 Task: Organize your freelance contracts and agreements.
Action: Mouse moved to (613, 440)
Screenshot: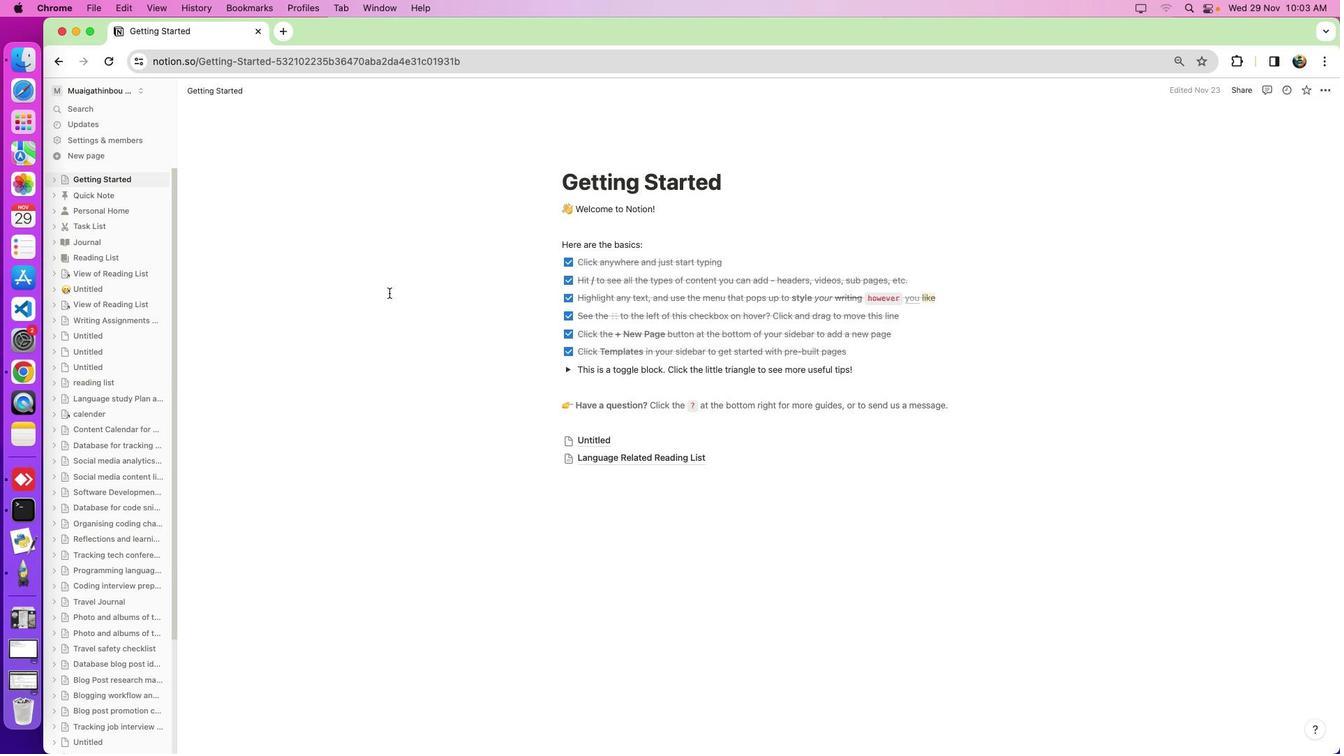 
Action: Mouse pressed left at (613, 440)
Screenshot: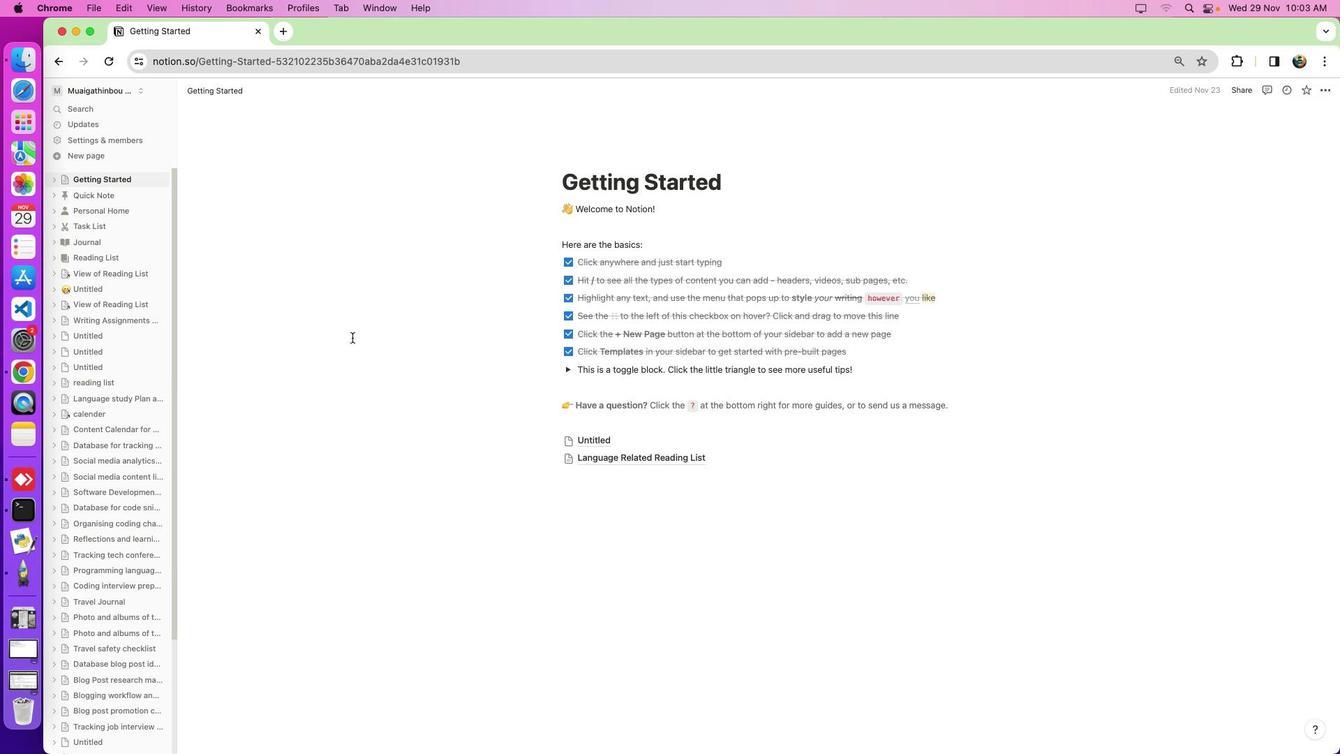 
Action: Mouse moved to (542, 474)
Screenshot: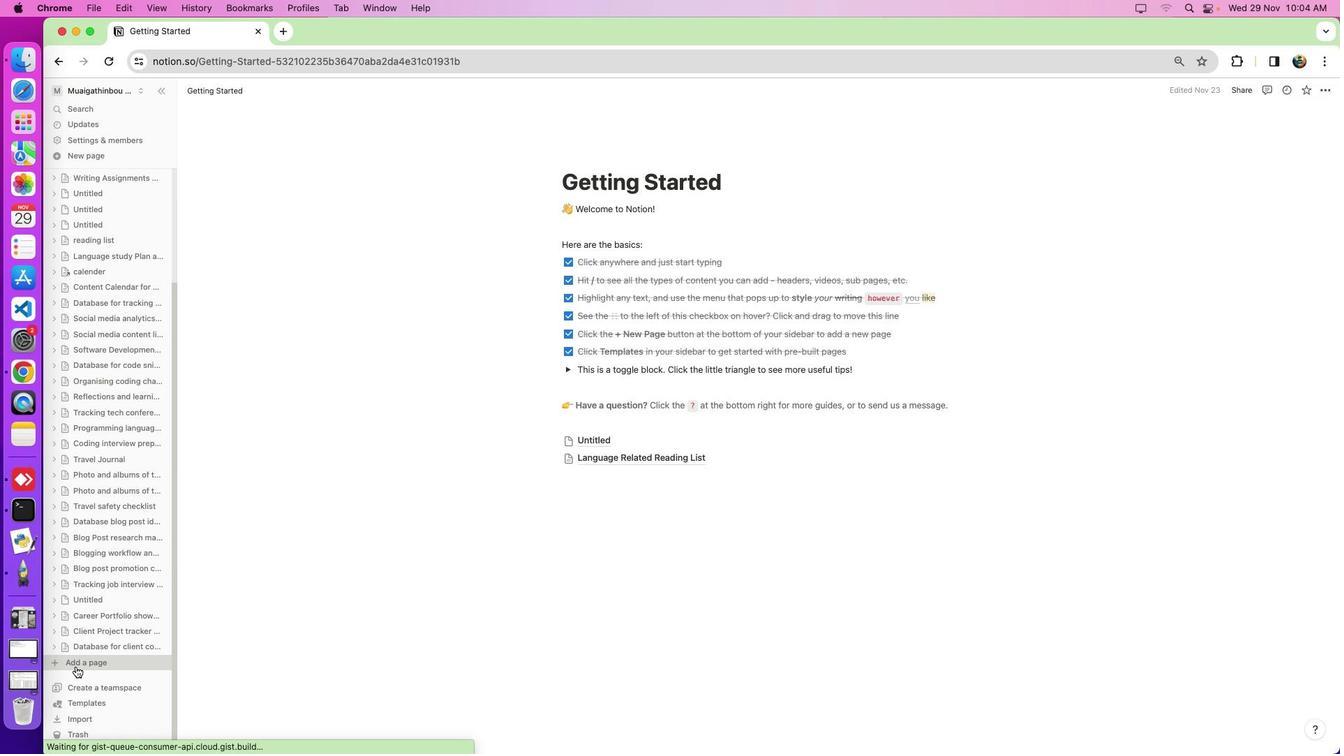 
Action: Mouse scrolled (542, 474) with delta (514, 341)
Screenshot: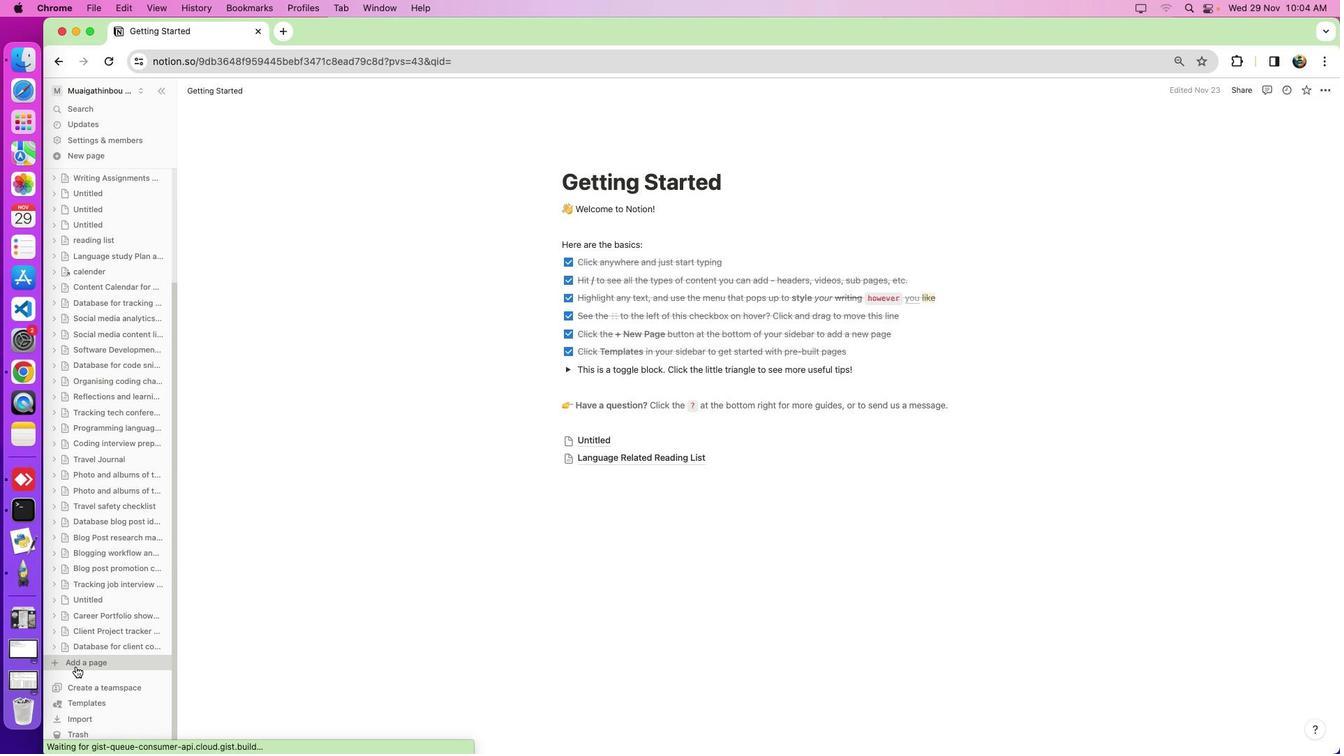 
Action: Mouse scrolled (542, 474) with delta (514, 341)
Screenshot: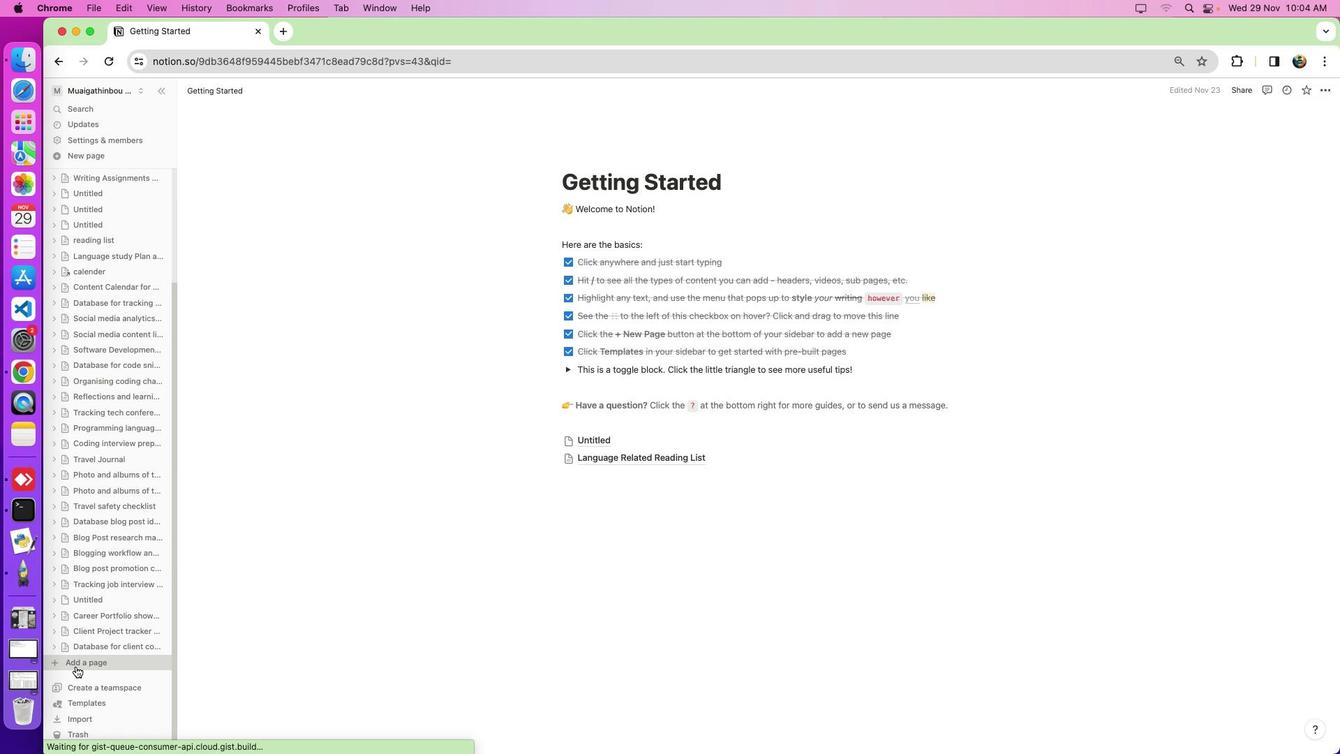 
Action: Mouse scrolled (542, 474) with delta (514, 340)
Screenshot: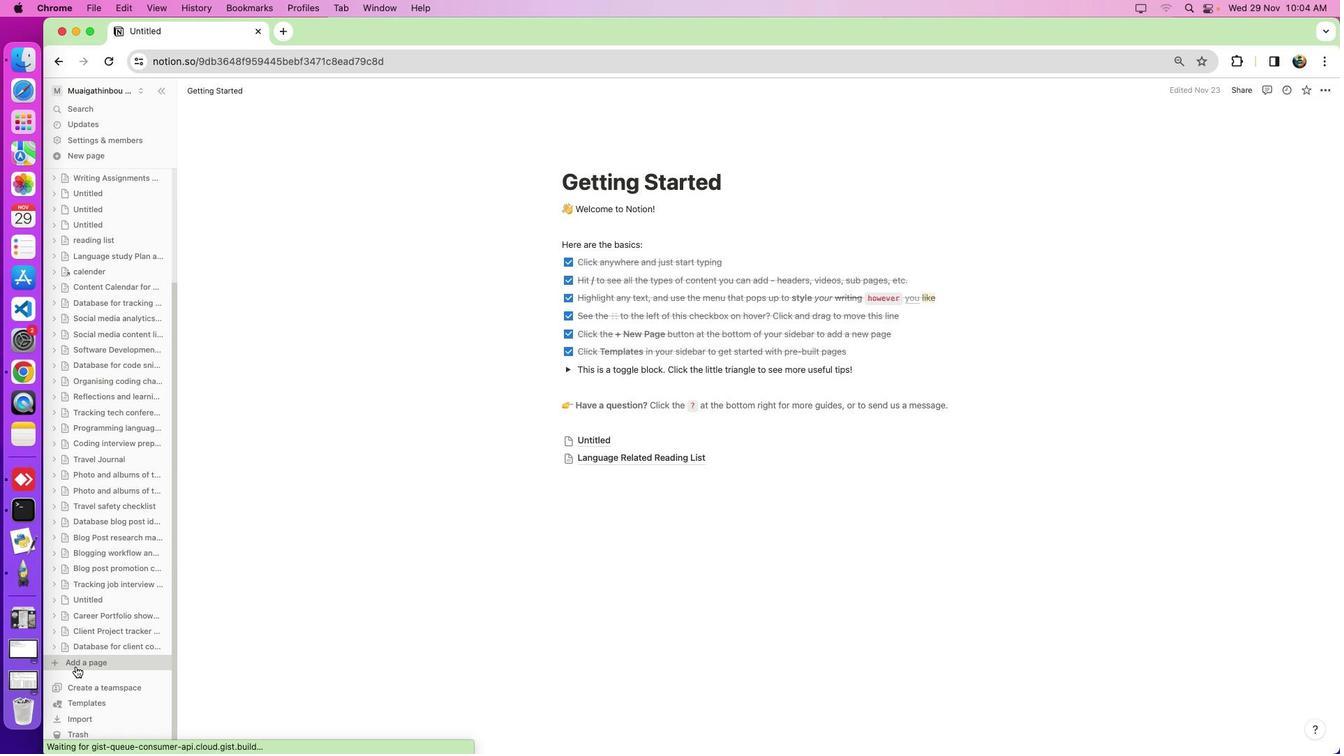 
Action: Mouse scrolled (542, 474) with delta (514, 341)
Screenshot: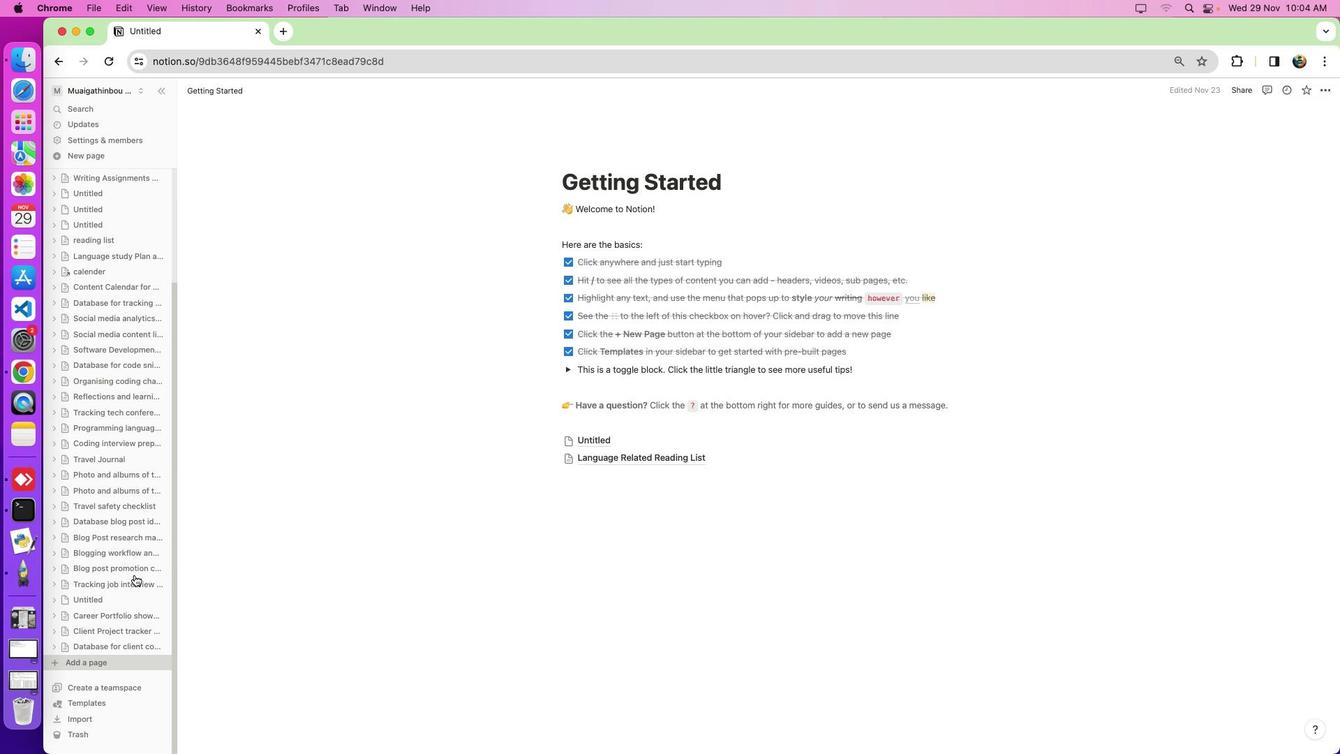 
Action: Mouse scrolled (542, 474) with delta (514, 341)
Screenshot: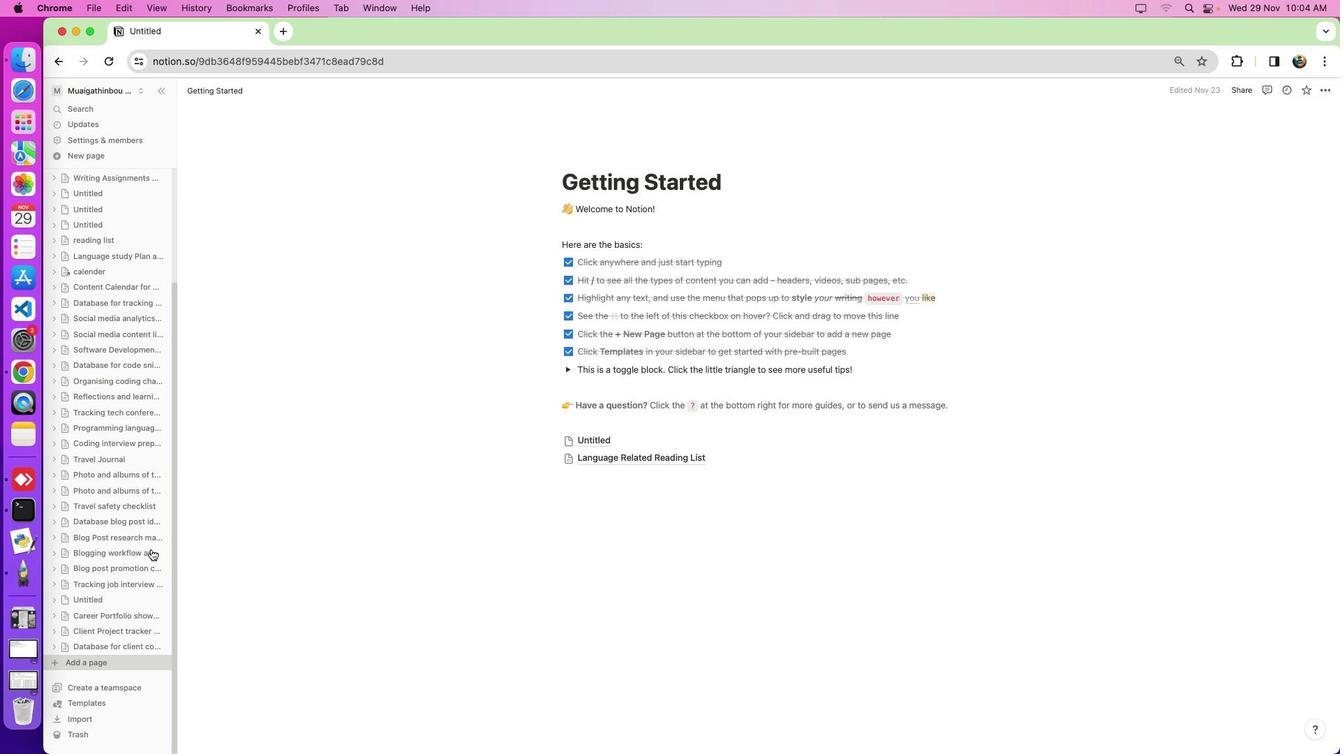 
Action: Mouse scrolled (542, 474) with delta (514, 339)
Screenshot: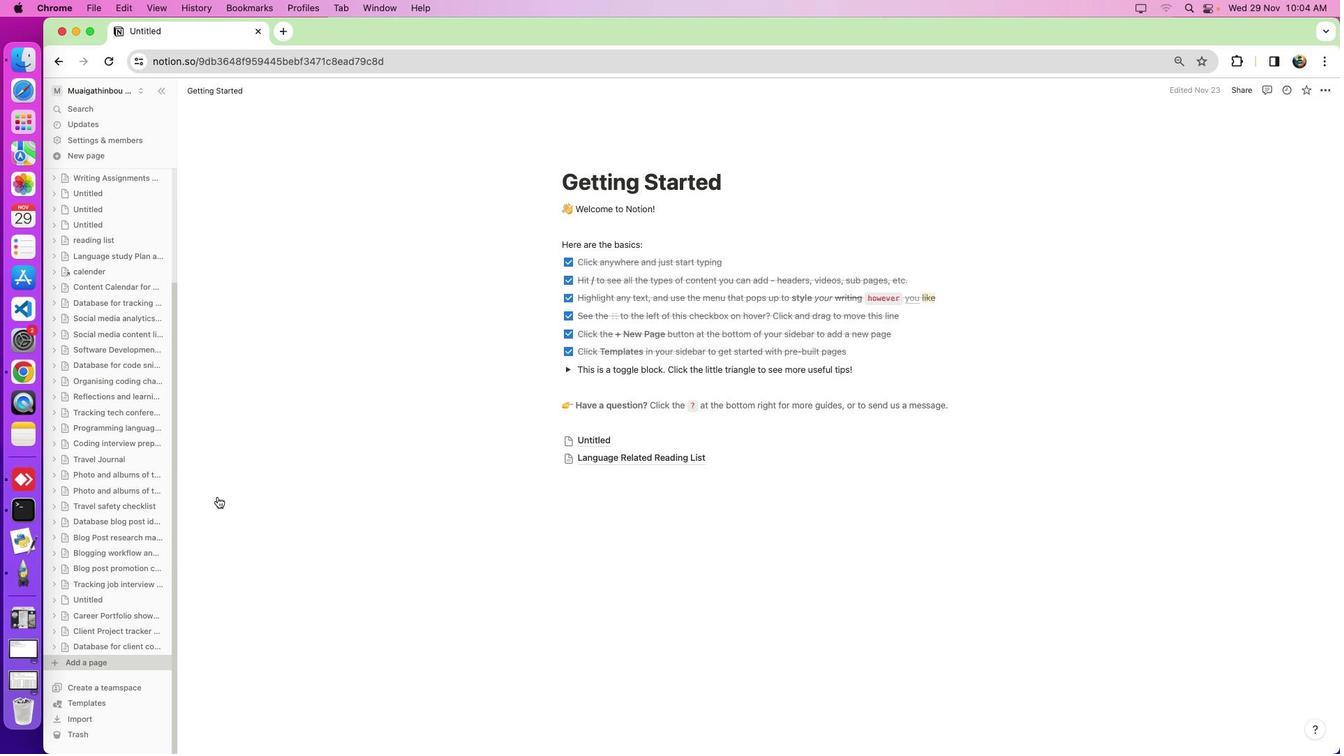 
Action: Mouse scrolled (542, 474) with delta (514, 338)
Screenshot: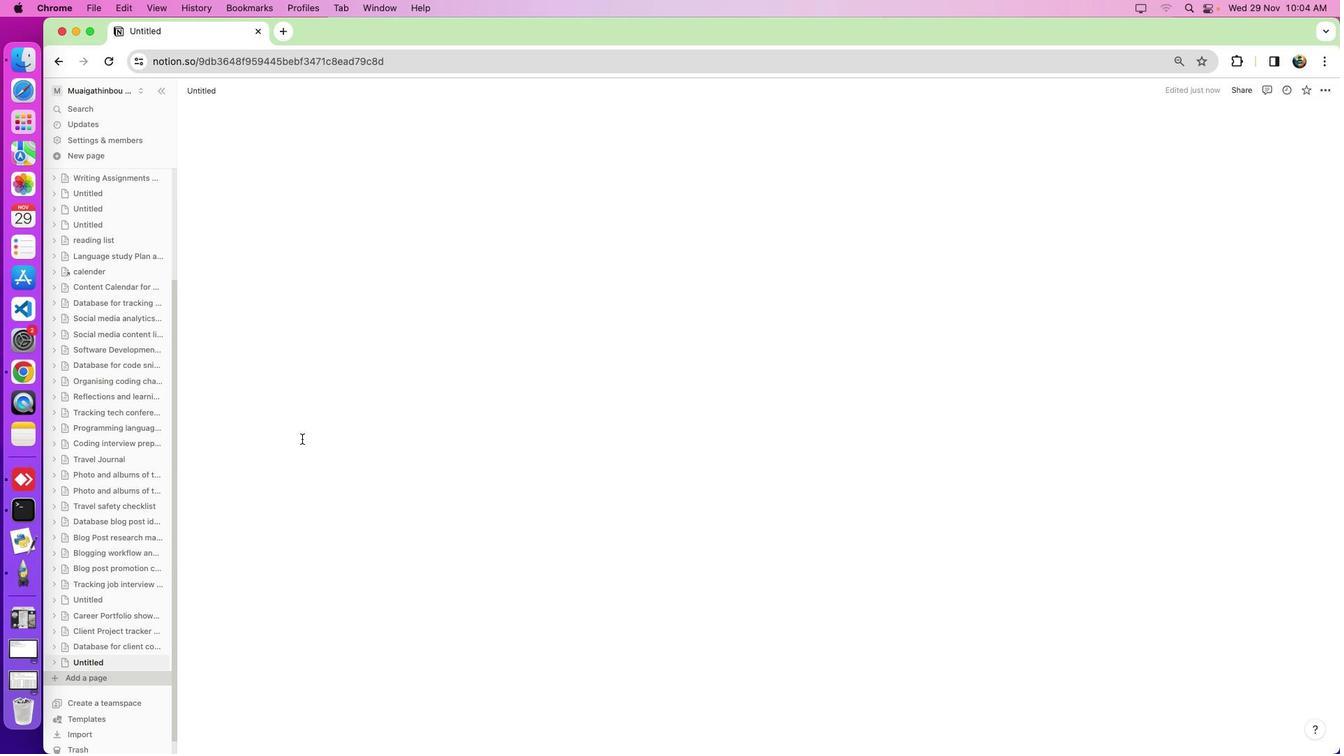
Action: Mouse moved to (534, 548)
Screenshot: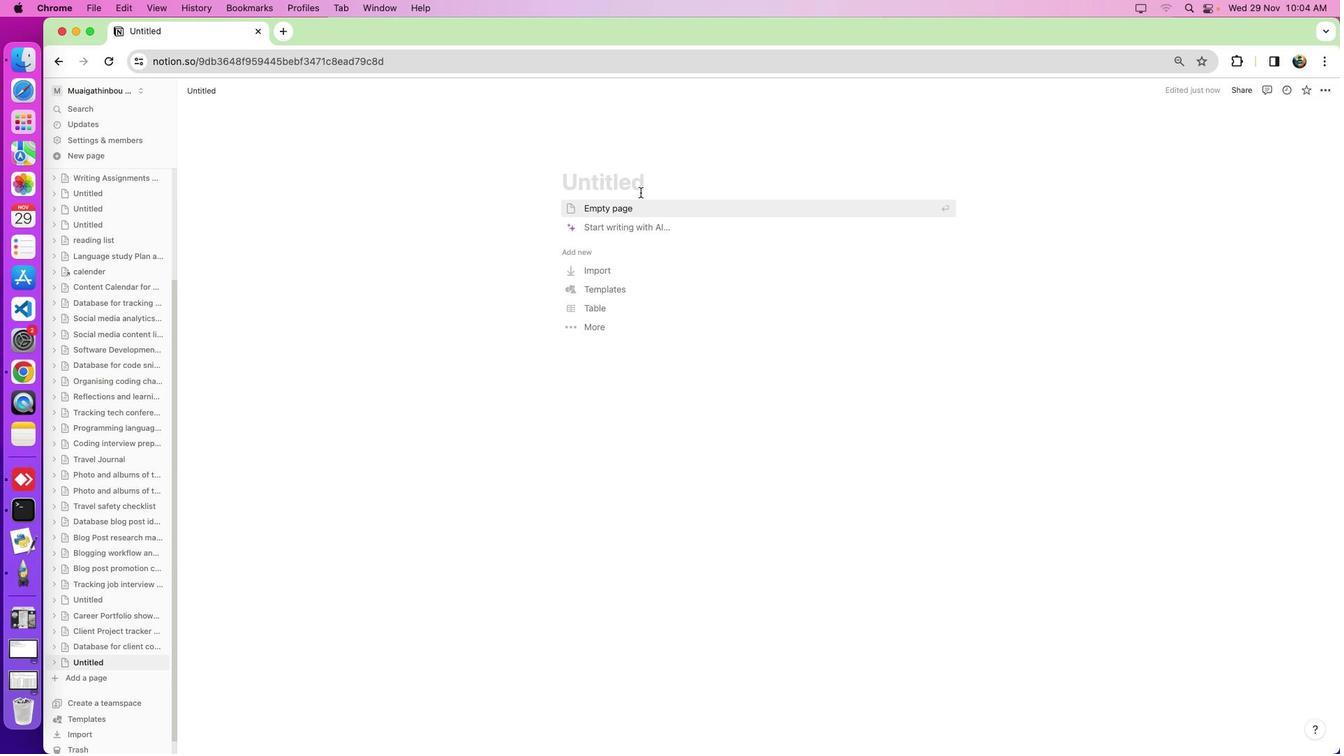 
Action: Mouse pressed left at (534, 548)
Screenshot: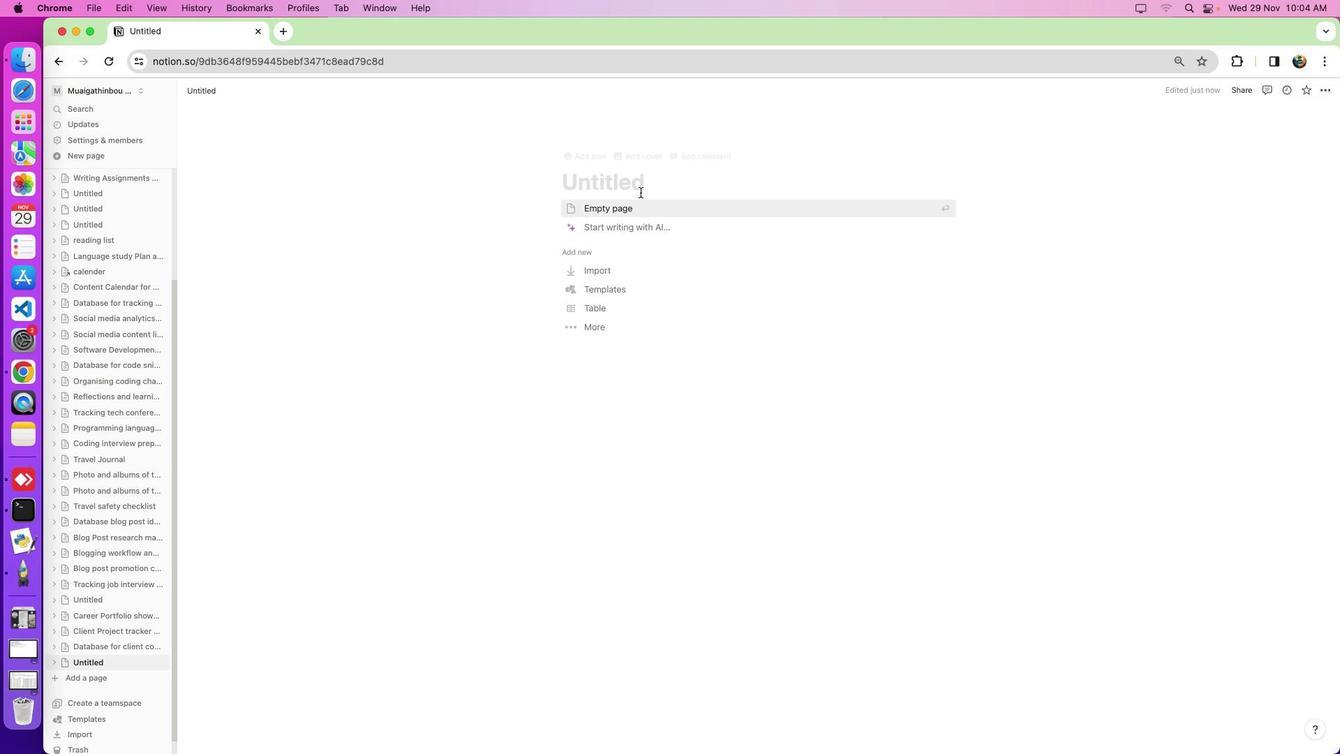 
Action: Mouse moved to (670, 402)
Screenshot: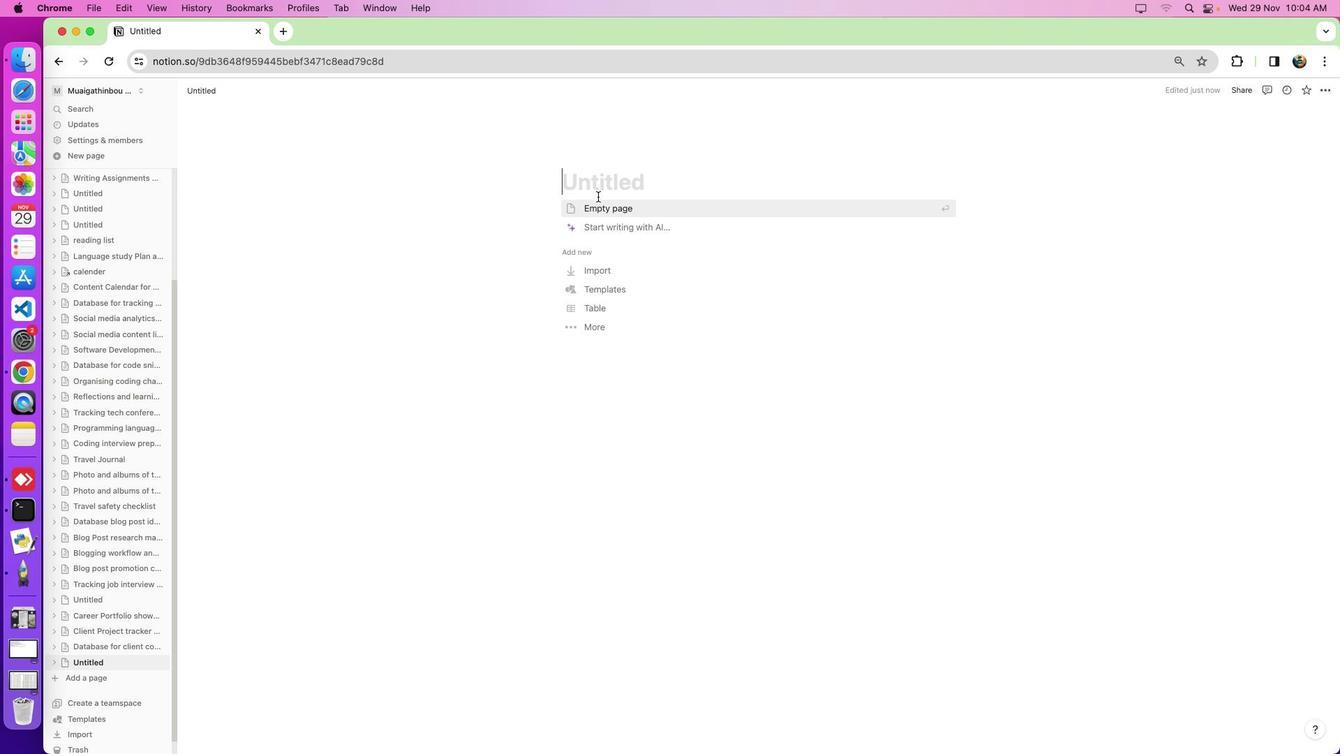 
Action: Key pressed Key.shift_r'F''r''e''e'';''a'Key.backspaceKey.backspace'l''a''n''c''e'Key.space'c''o''n''t''a'Key.backspace'r''a''c''t''s'Key.spaceKey.space'a'Key.backspaceKey.backspace'a''n''d'Key.space'a''g''r''e''e''m''e''n''t''s''.'Key.enter
Screenshot: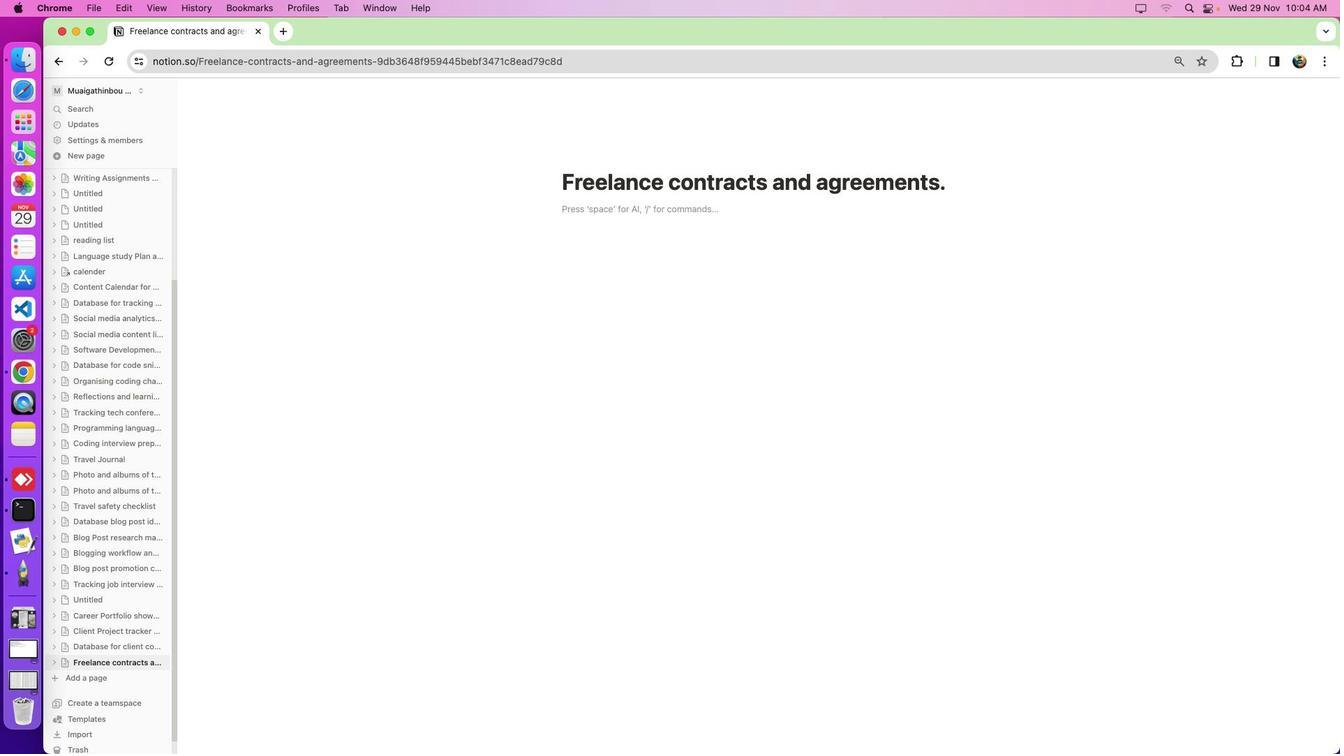 
Action: Mouse moved to (674, 419)
Screenshot: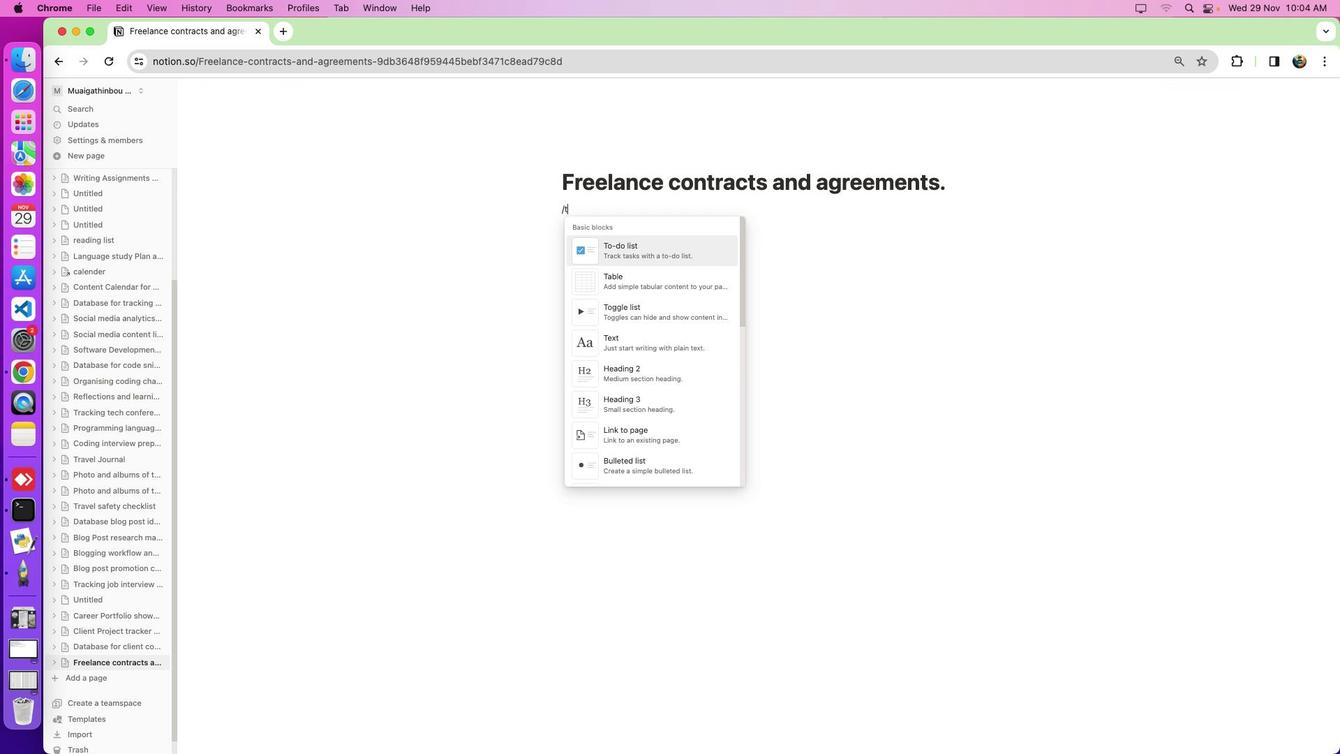 
Action: Key pressed '/''t''a''b'
Screenshot: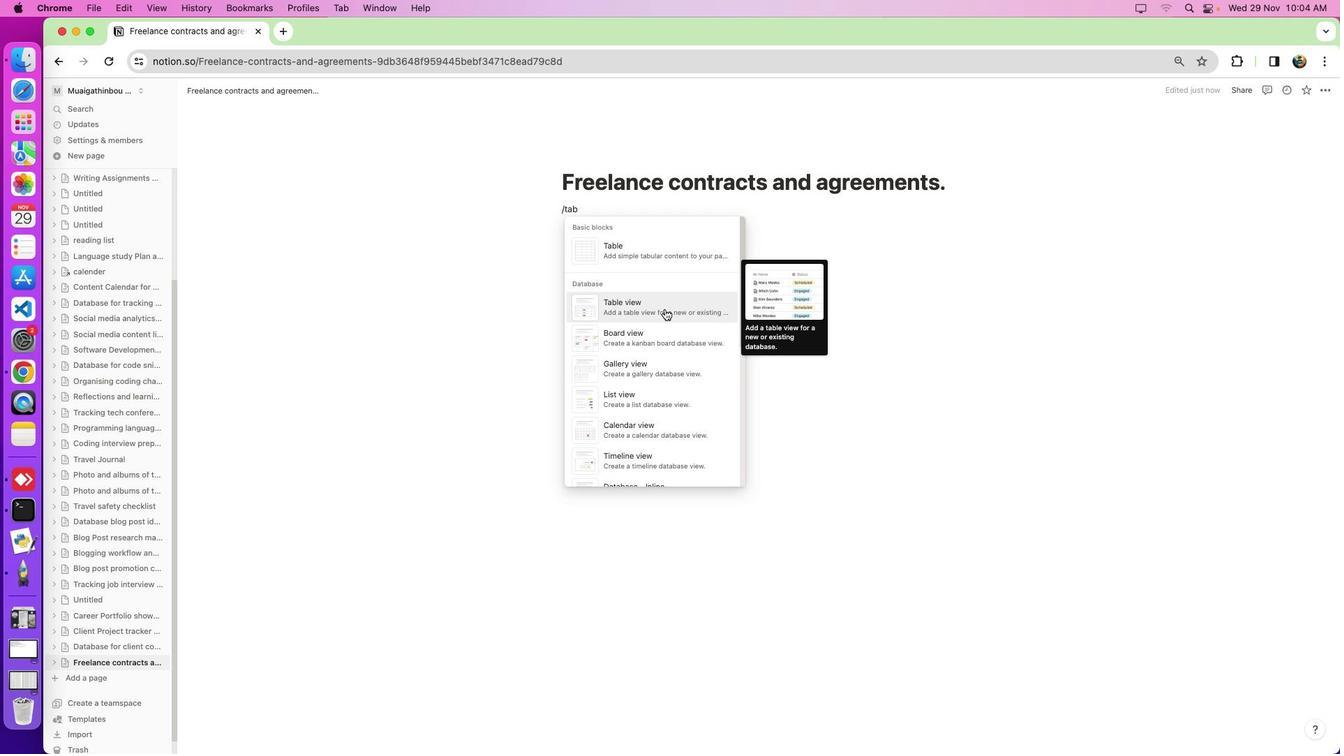 
Action: Mouse moved to (687, 437)
Screenshot: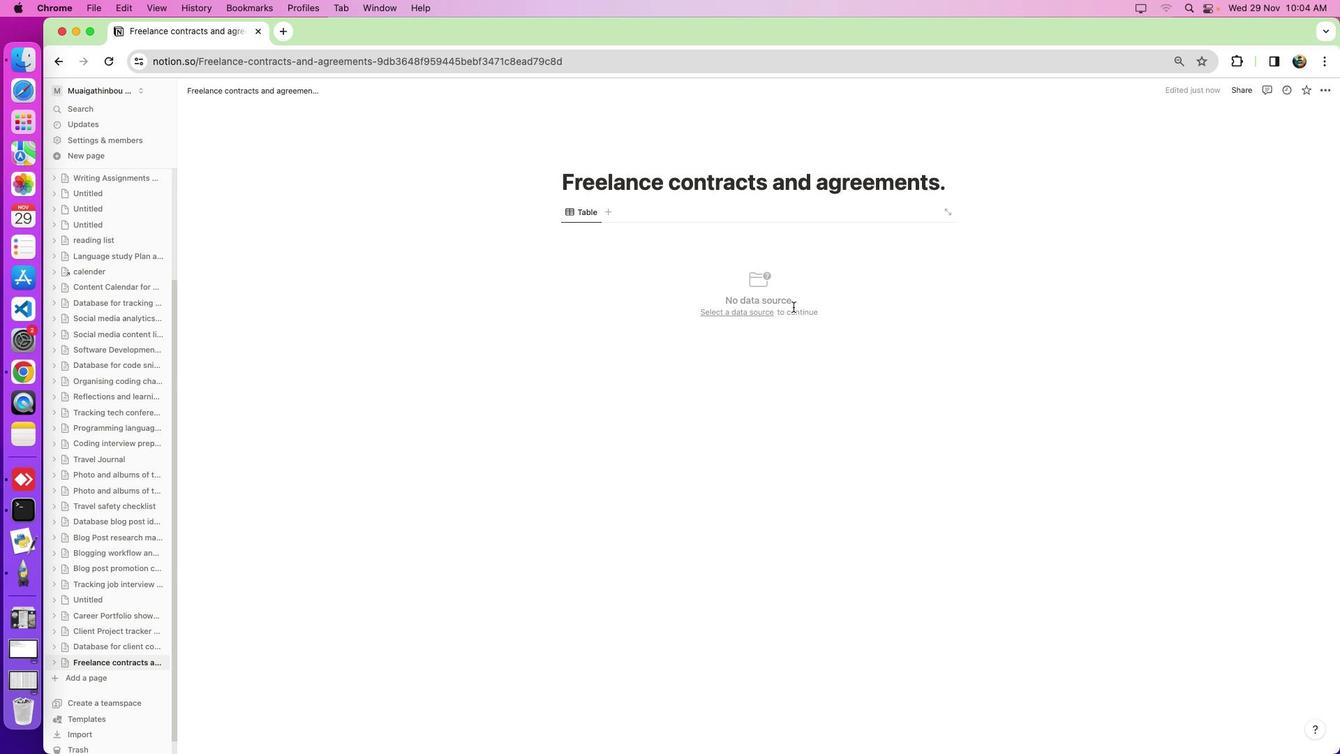 
Action: Mouse pressed left at (687, 437)
Screenshot: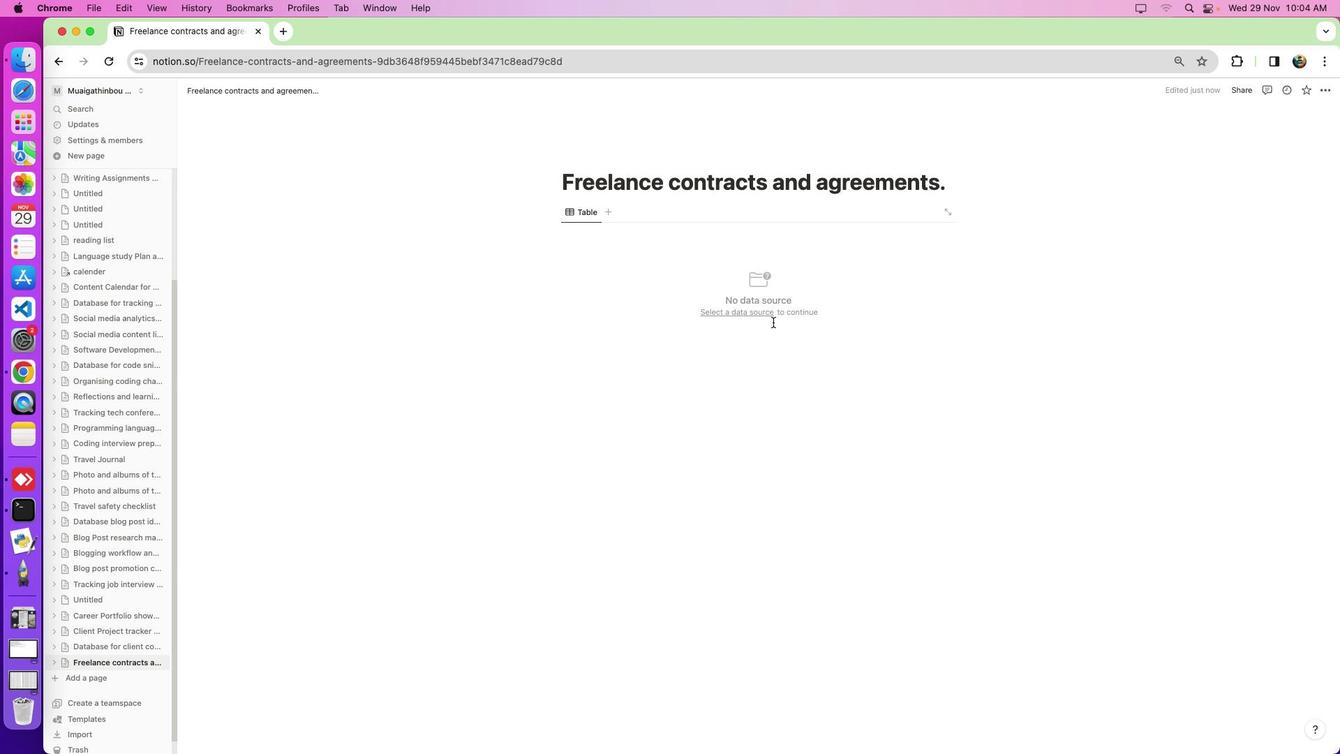 
Action: Mouse moved to (712, 439)
Screenshot: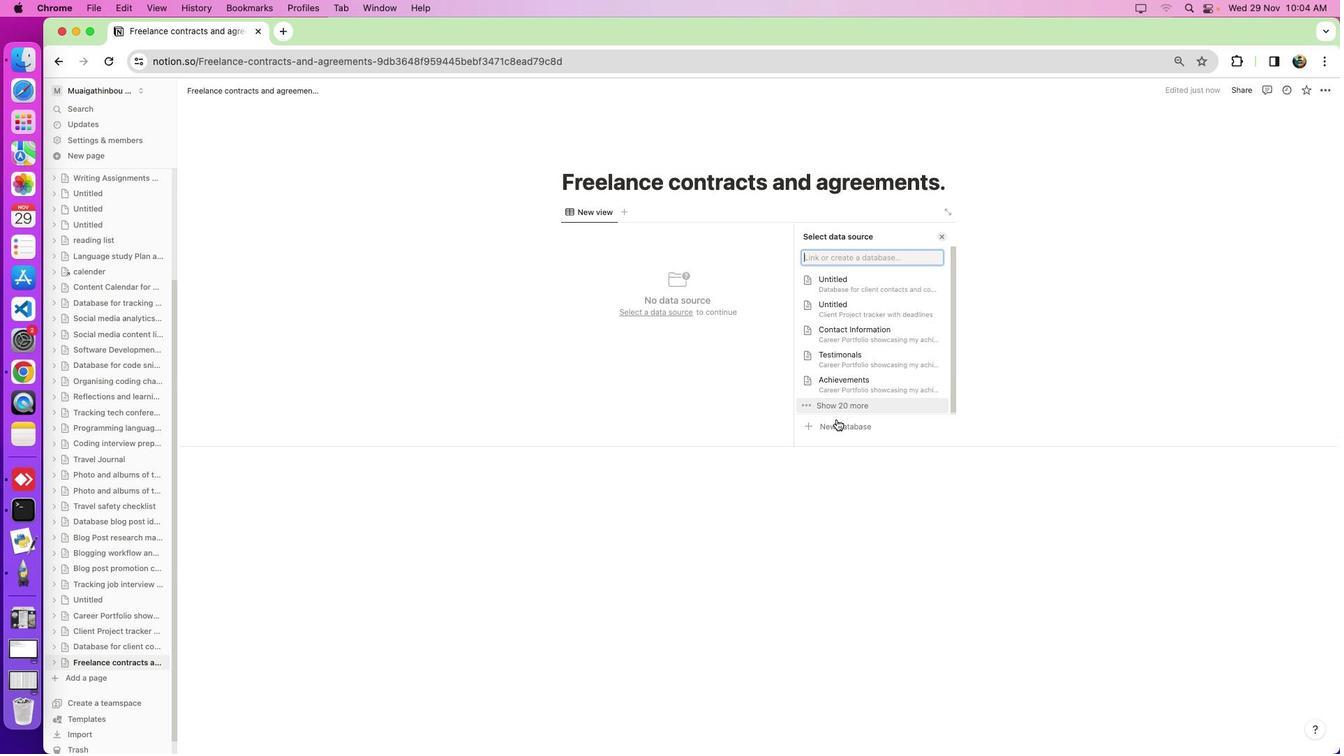 
Action: Mouse pressed left at (712, 439)
Screenshot: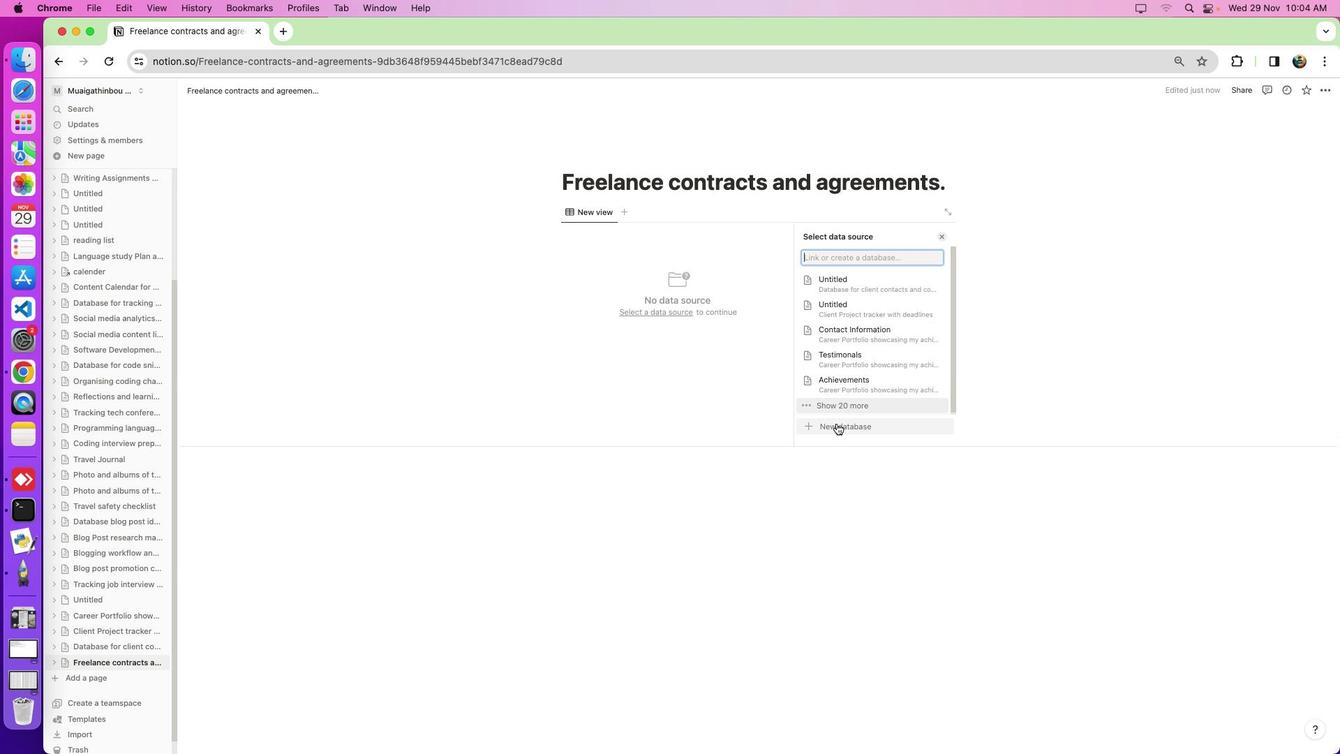 
Action: Mouse moved to (733, 475)
Screenshot: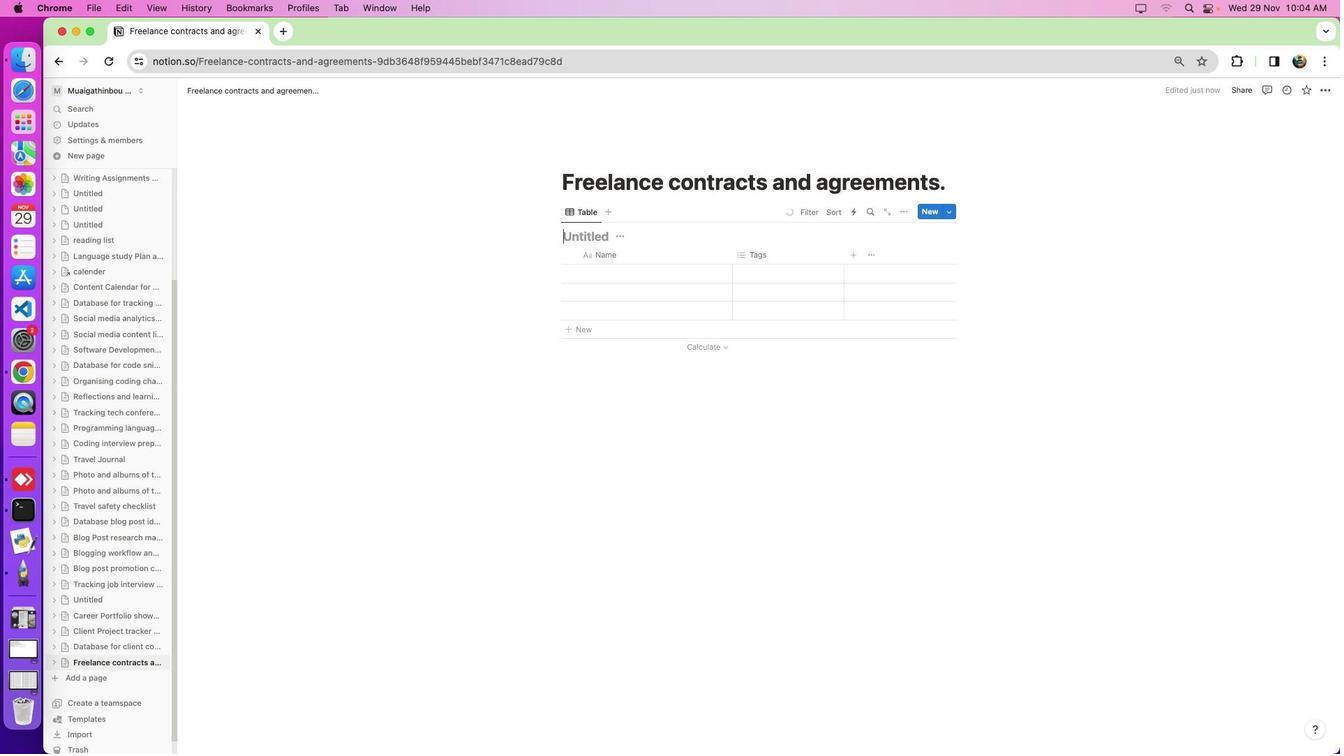 
Action: Mouse pressed left at (733, 475)
Screenshot: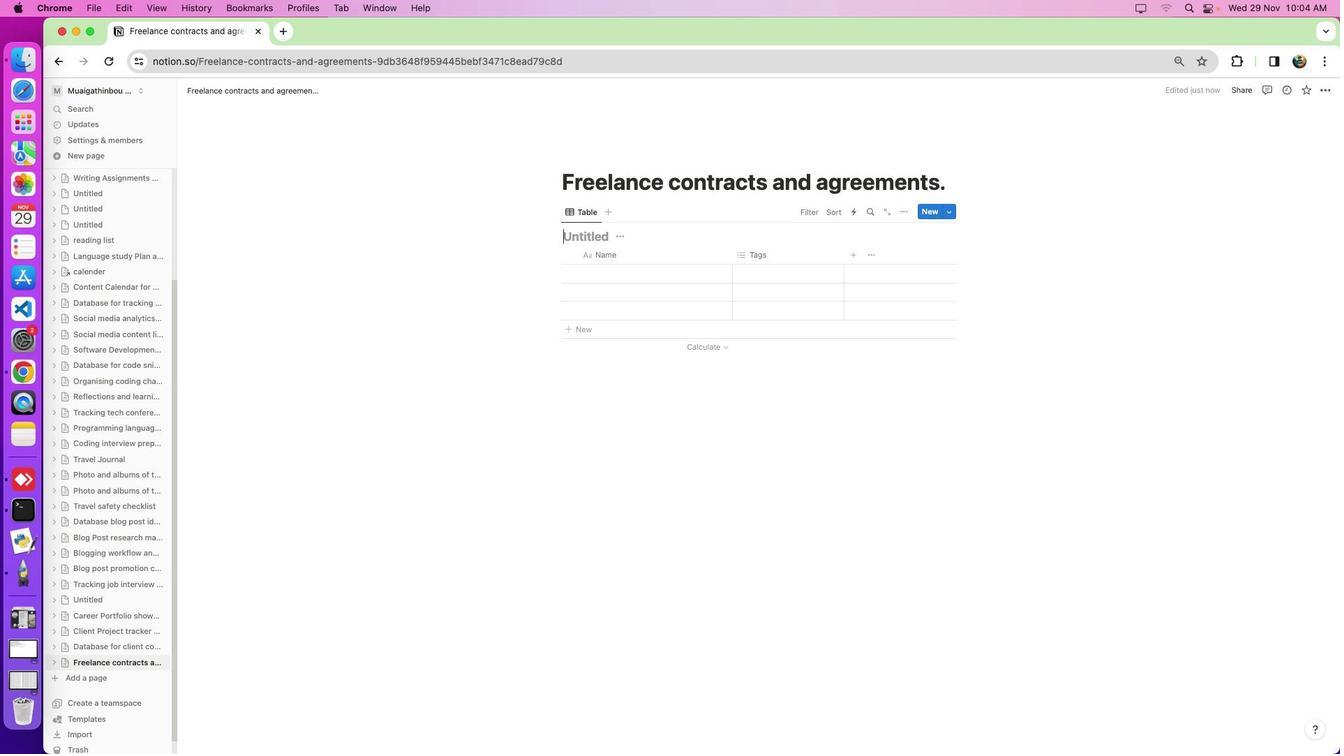 
Action: Mouse moved to (1066, 504)
Screenshot: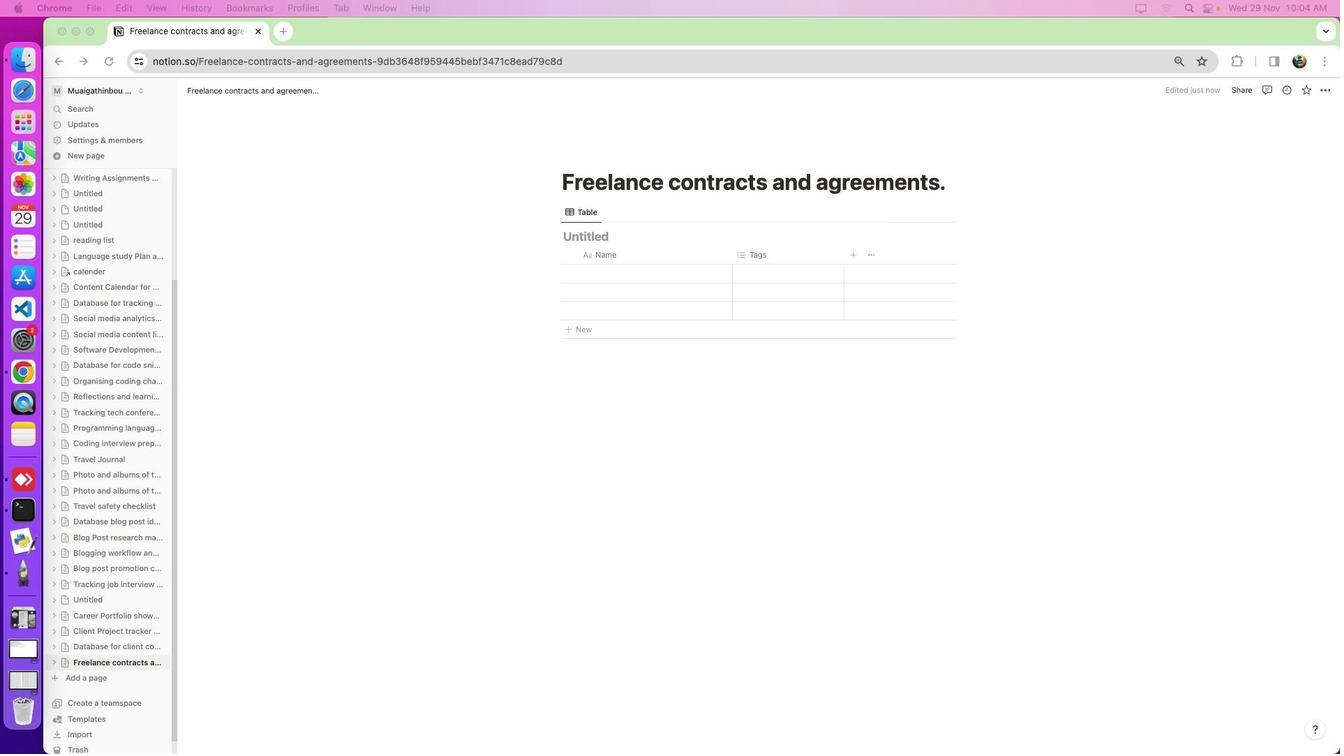 
Action: Mouse pressed left at (1066, 504)
Screenshot: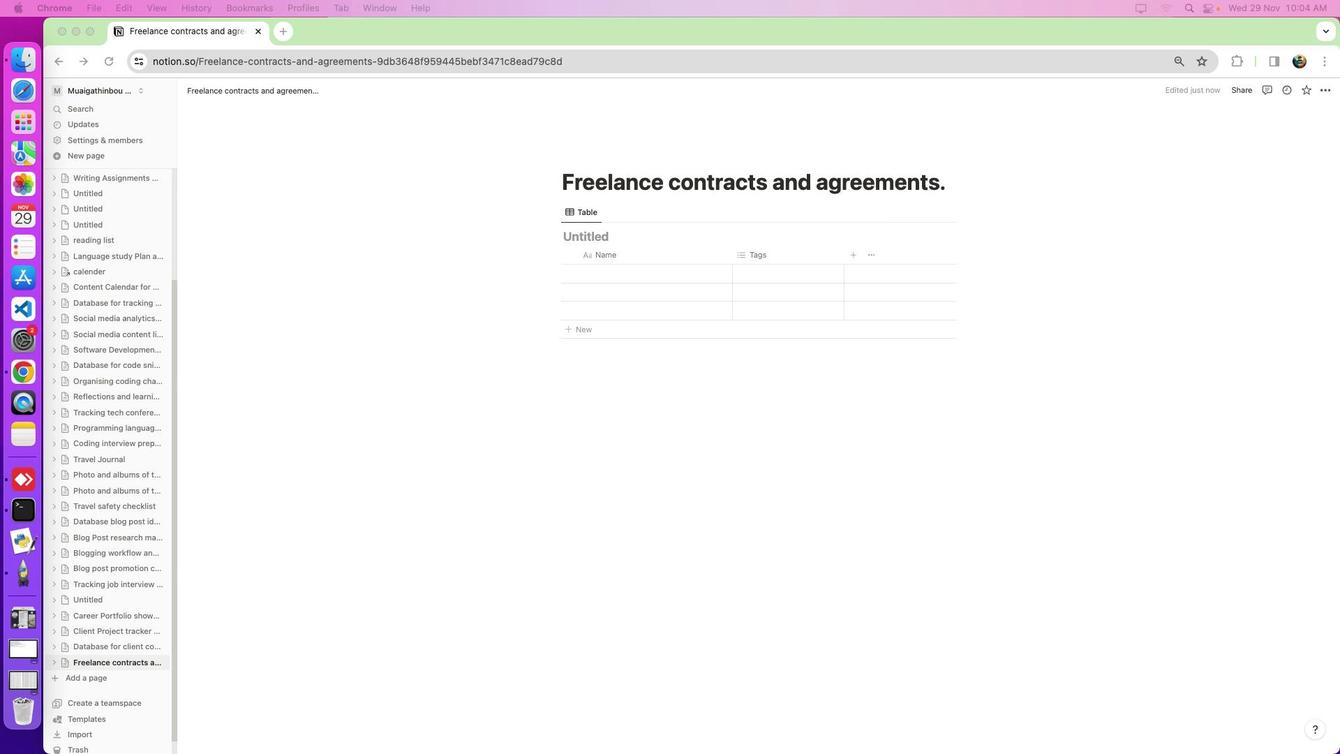 
Action: Mouse moved to (1106, 483)
Screenshot: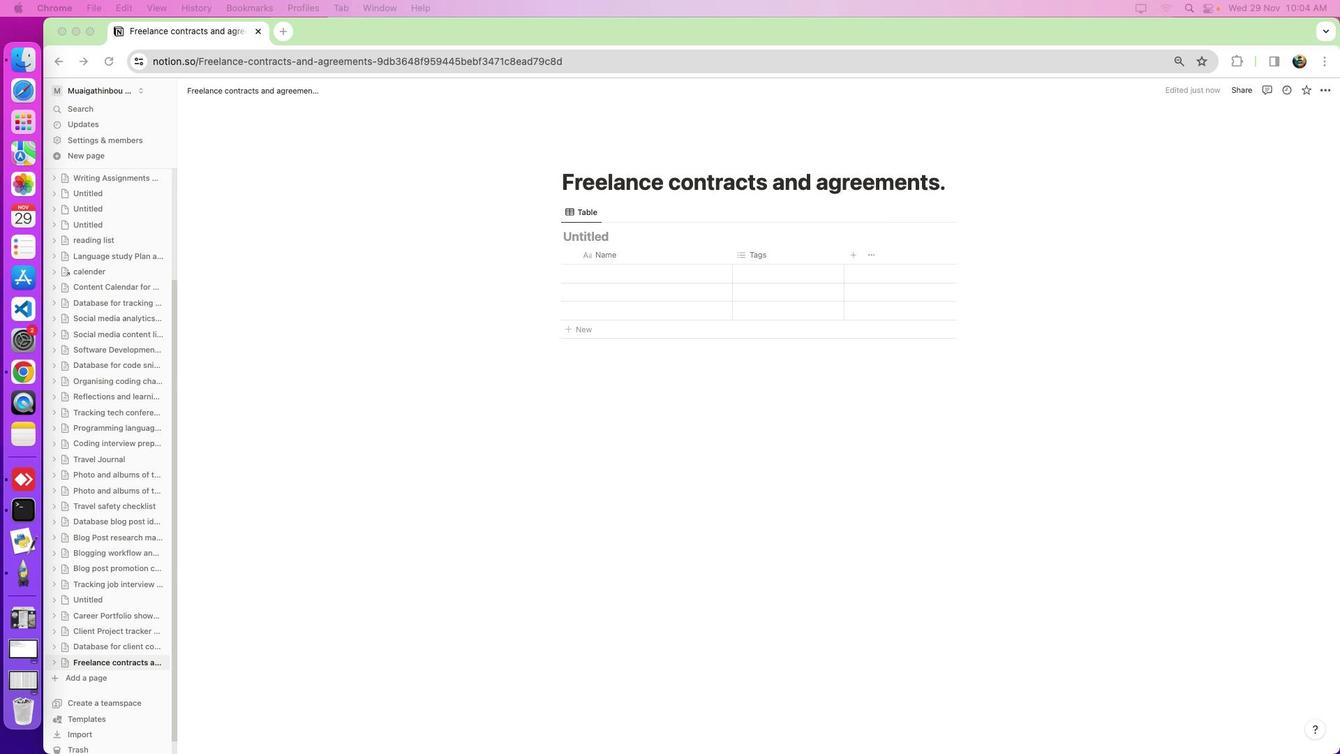 
Action: Mouse pressed left at (1106, 483)
Screenshot: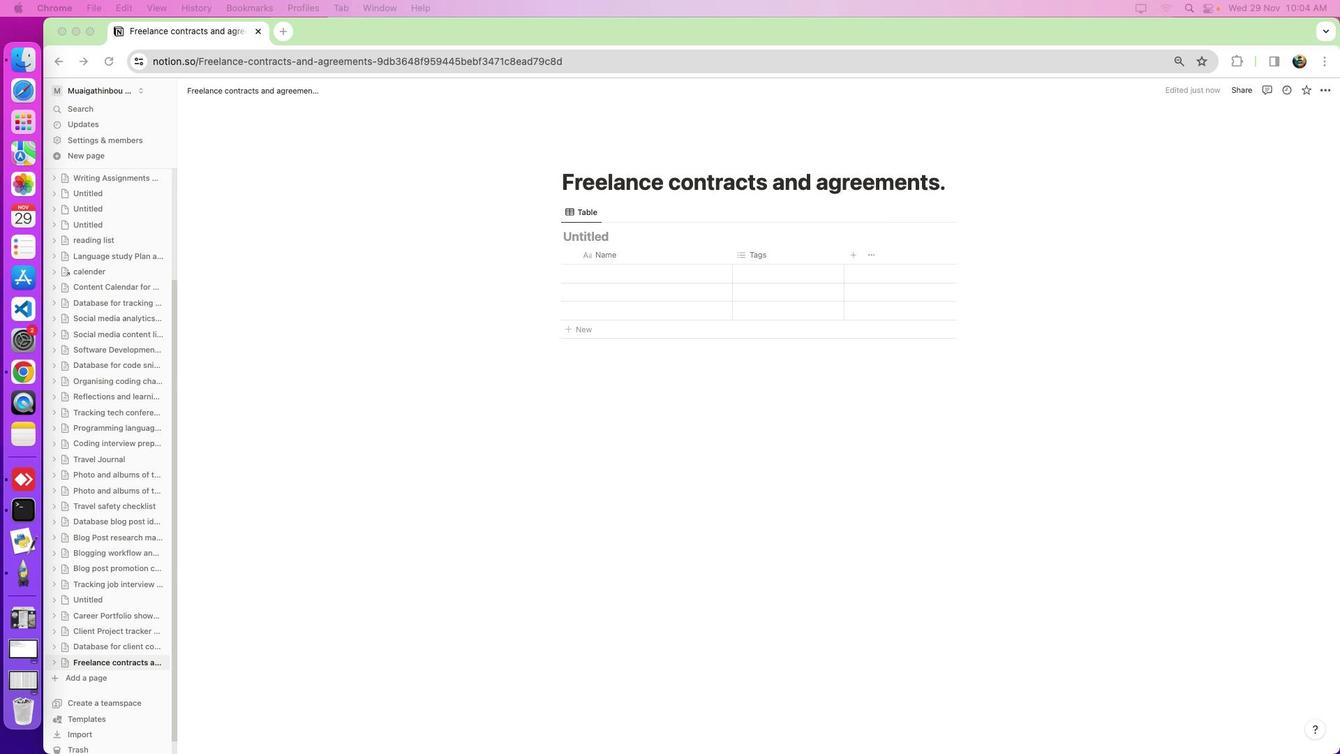 
Action: Mouse moved to (1106, 483)
Screenshot: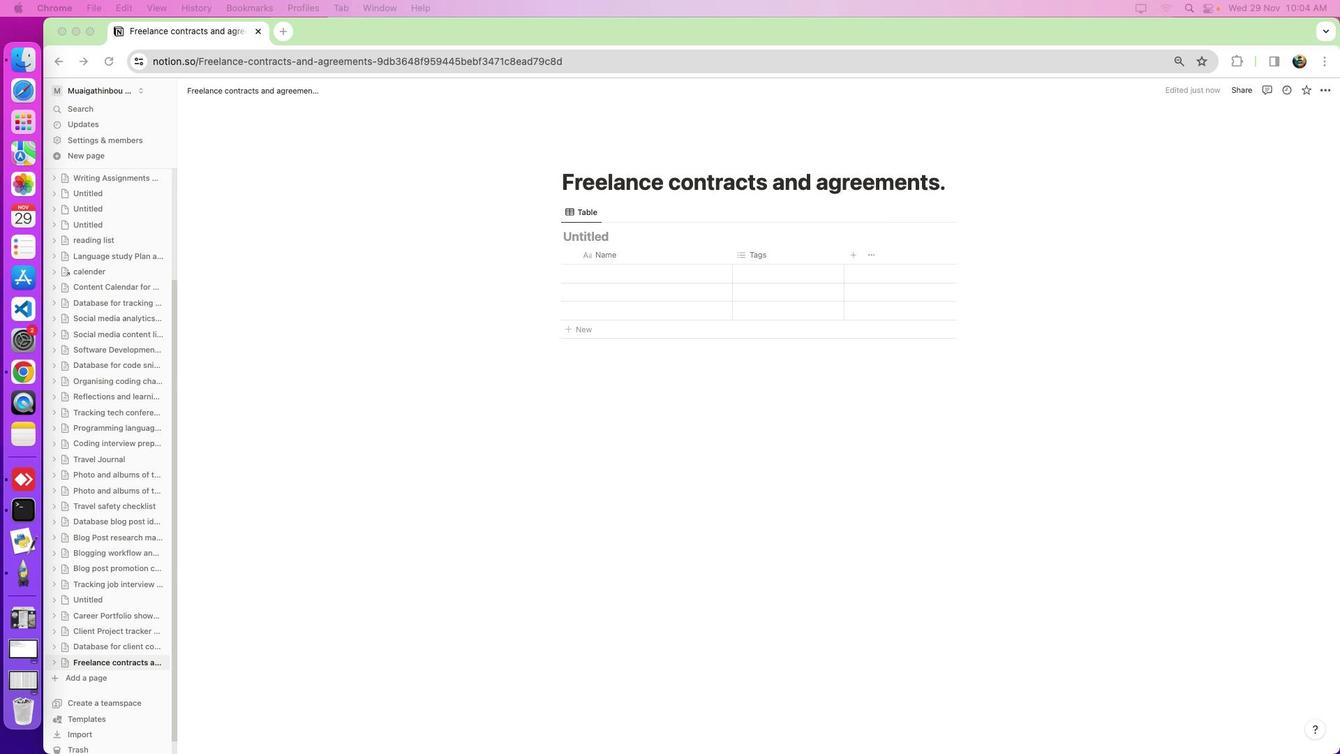
Action: Mouse pressed left at (1106, 483)
Screenshot: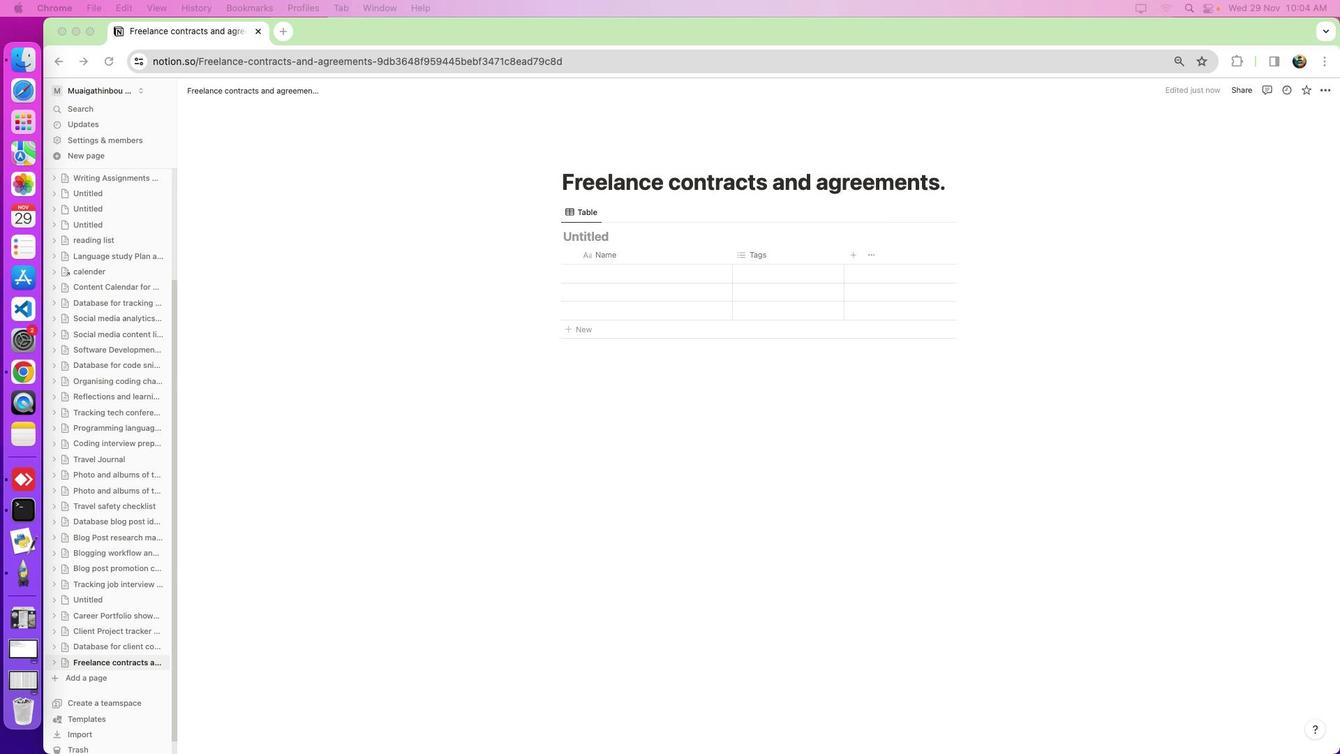 
Action: Mouse pressed left at (1106, 483)
Screenshot: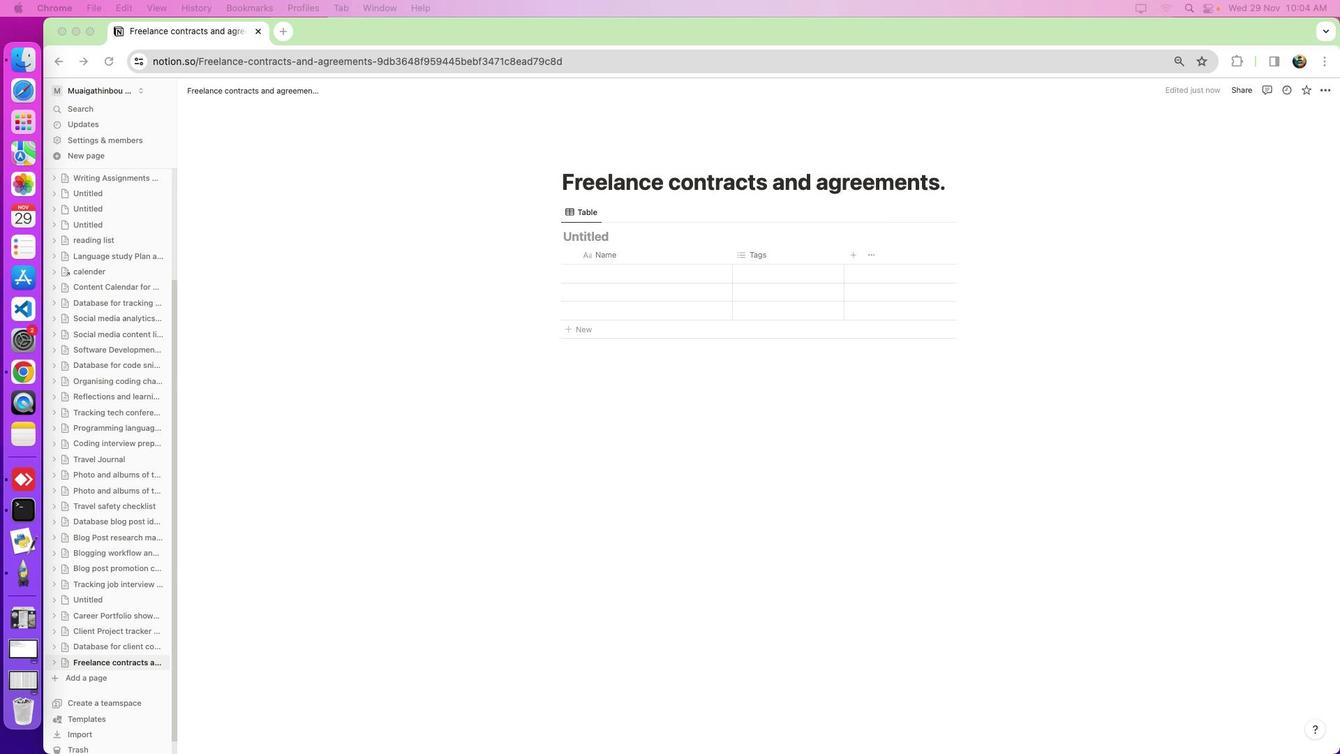 
Action: Mouse moved to (1066, 462)
Screenshot: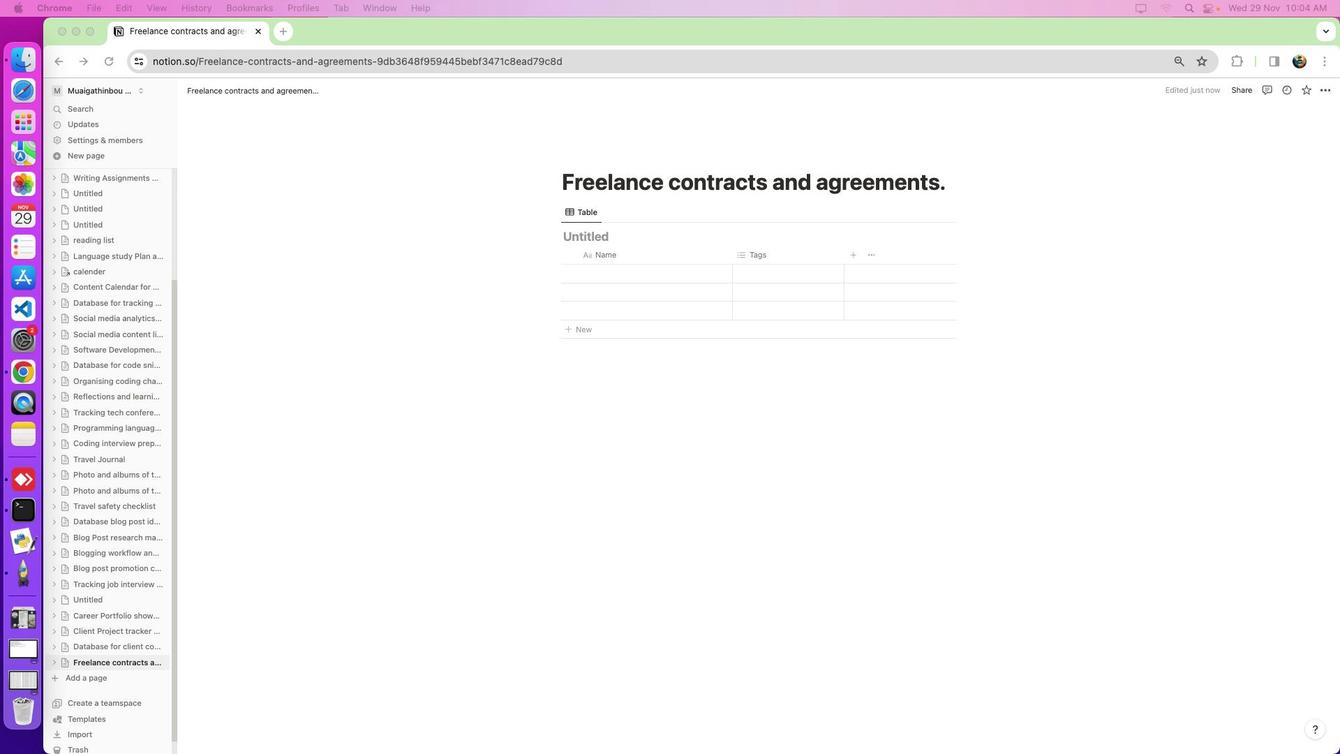 
Action: Mouse scrolled (1066, 462) with delta (514, 341)
Screenshot: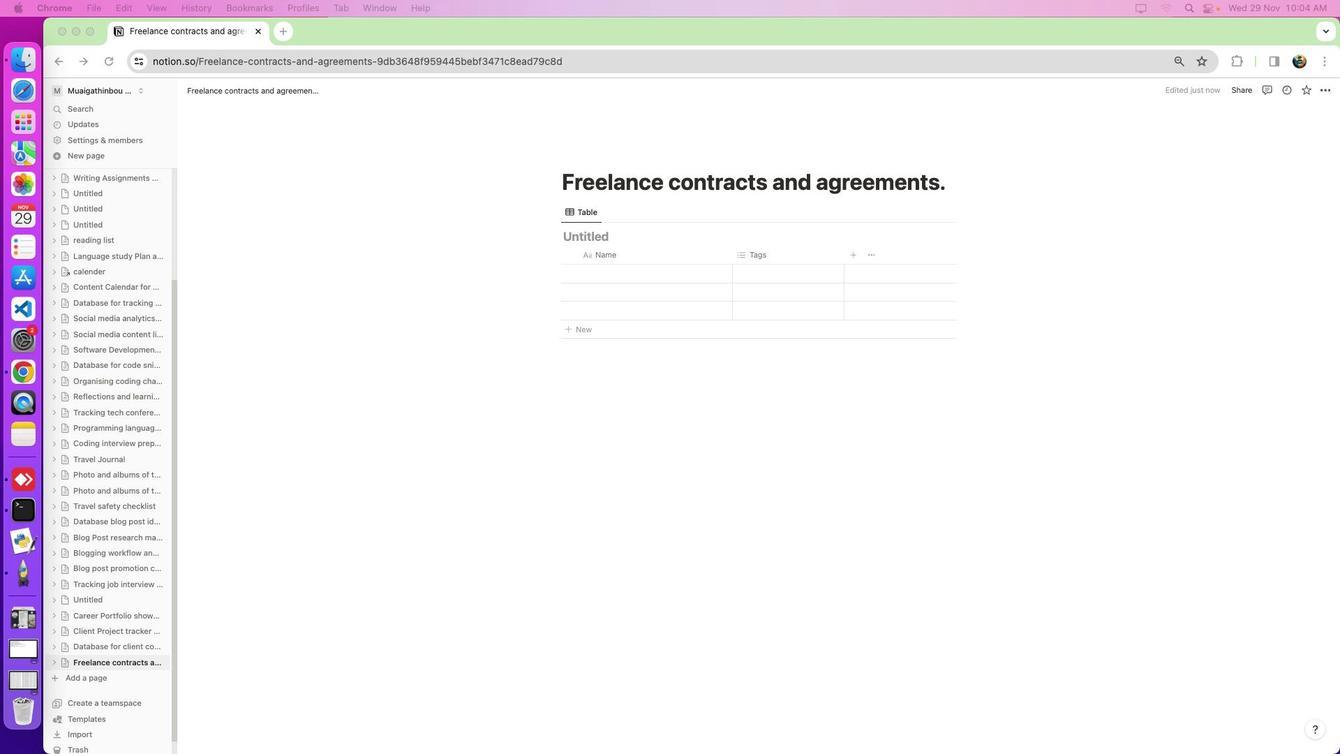 
Action: Mouse scrolled (1066, 462) with delta (514, 341)
Screenshot: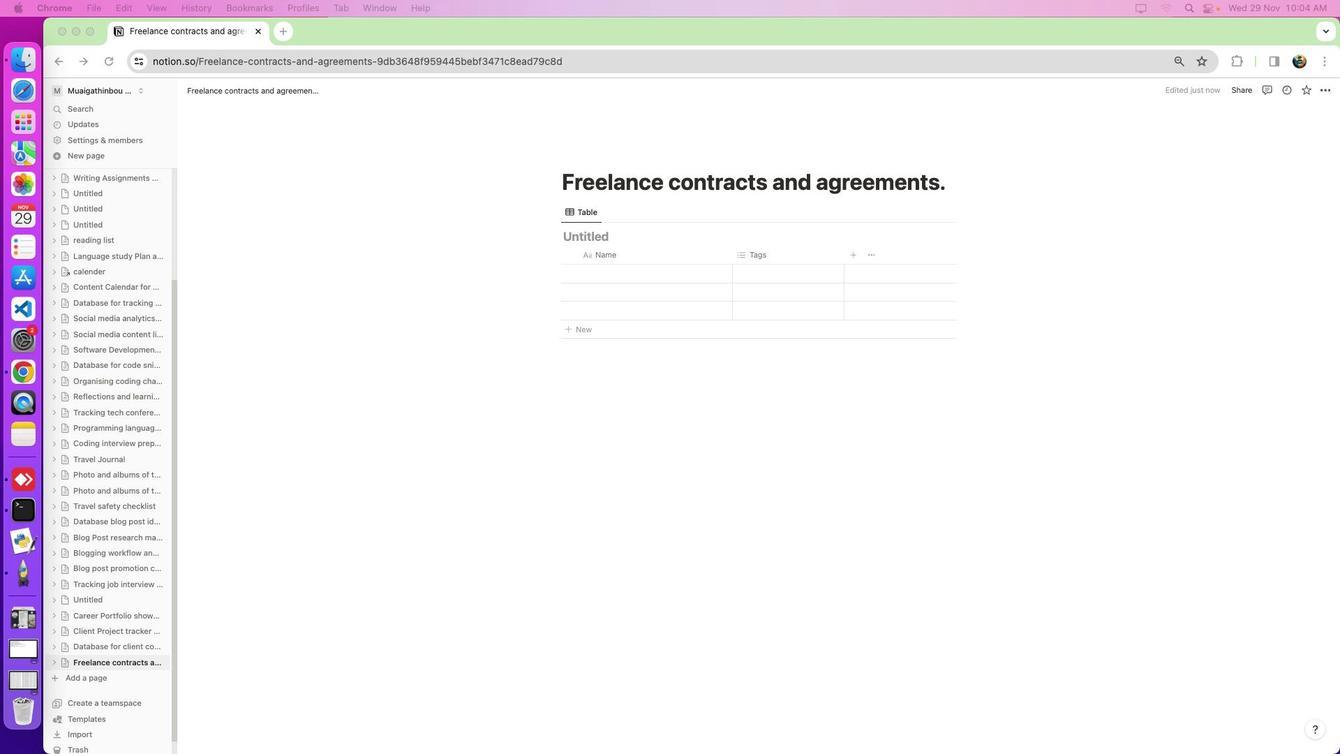 
Action: Mouse moved to (1066, 462)
Screenshot: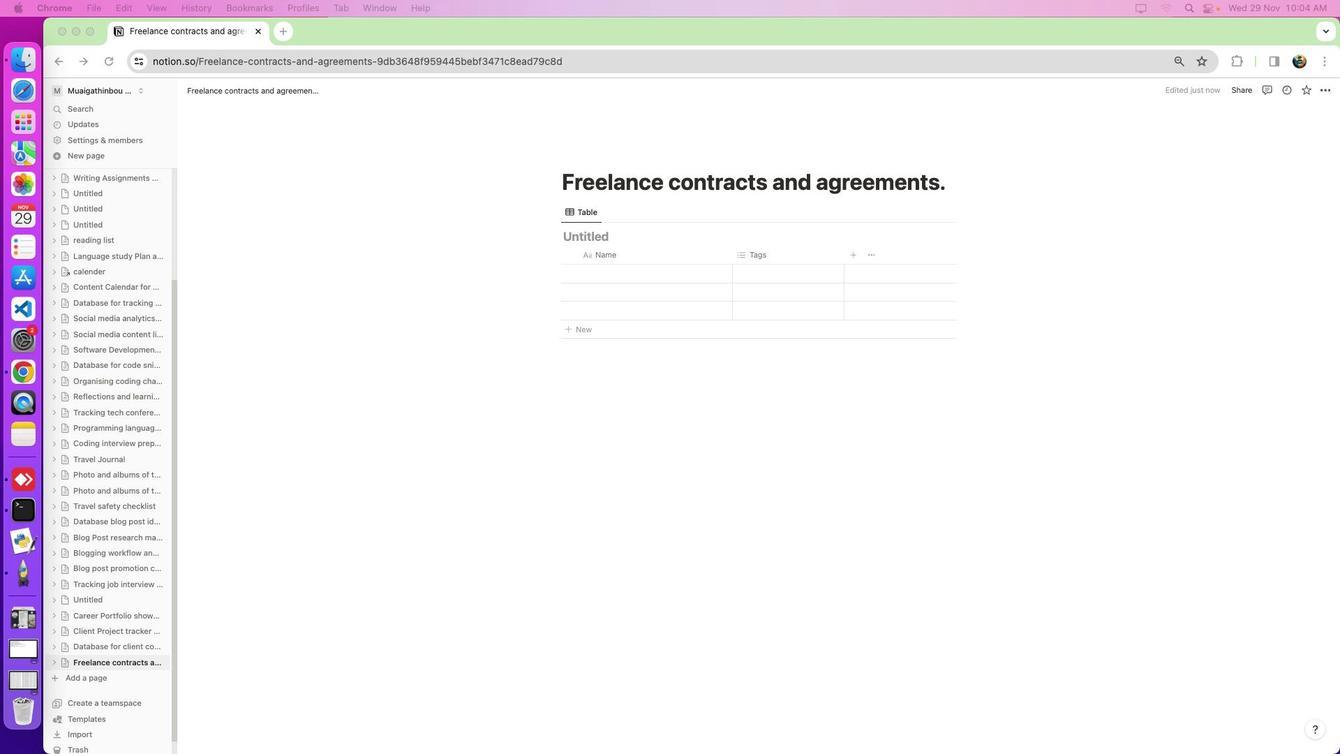 
Action: Mouse scrolled (1066, 462) with delta (514, 341)
Screenshot: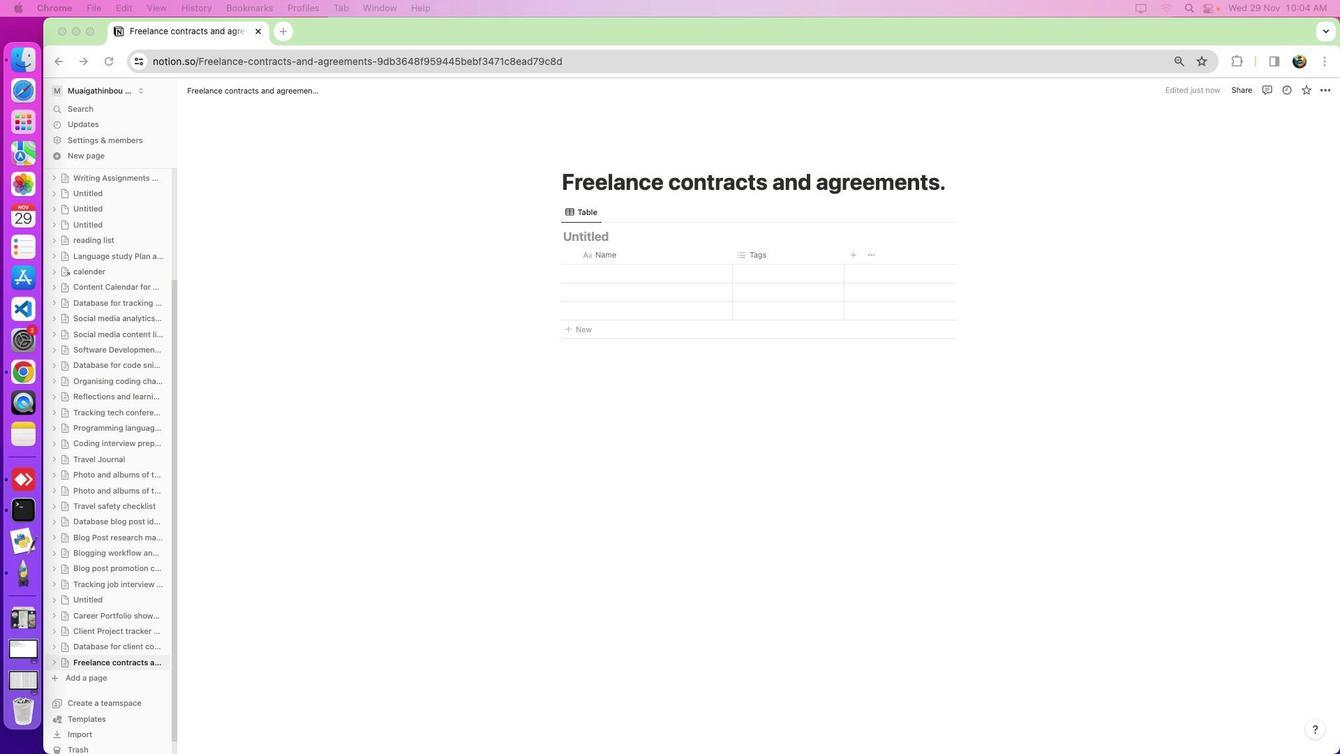 
Action: Mouse scrolled (1066, 462) with delta (514, 341)
Screenshot: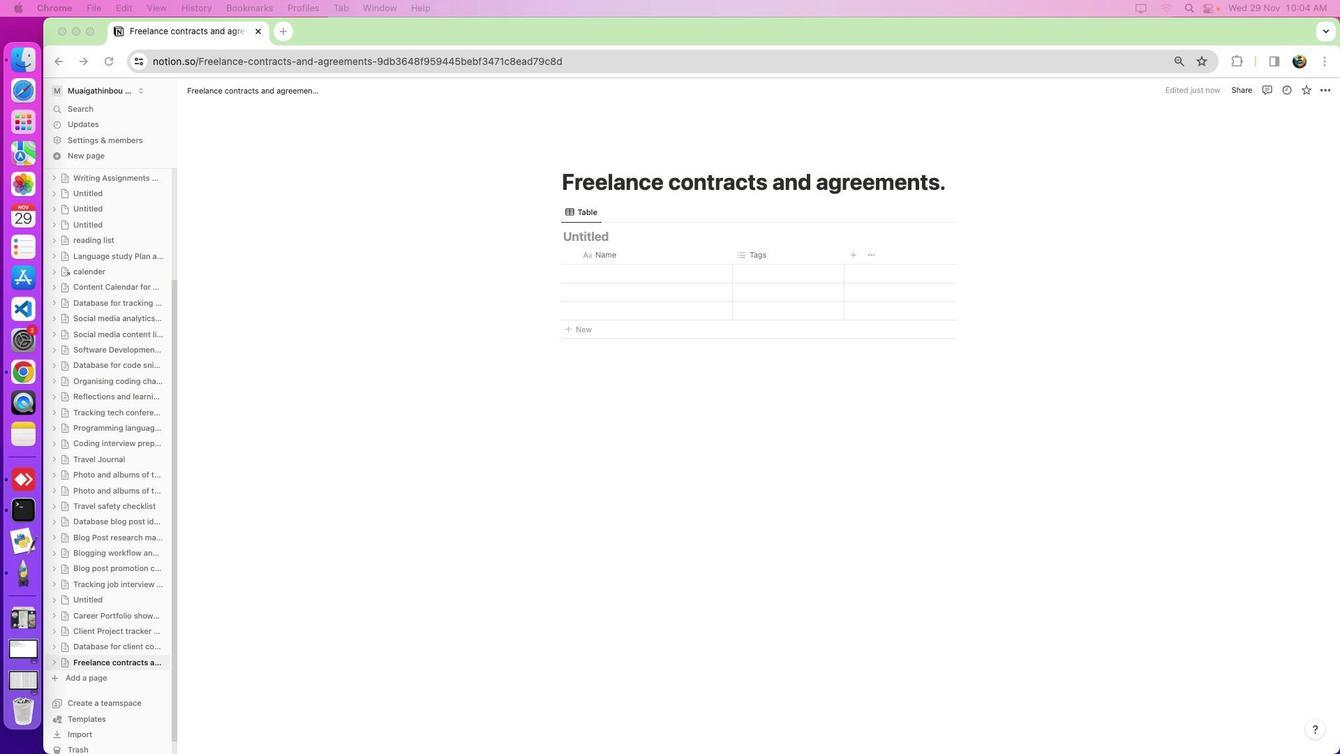 
Action: Mouse scrolled (1066, 462) with delta (514, 341)
Screenshot: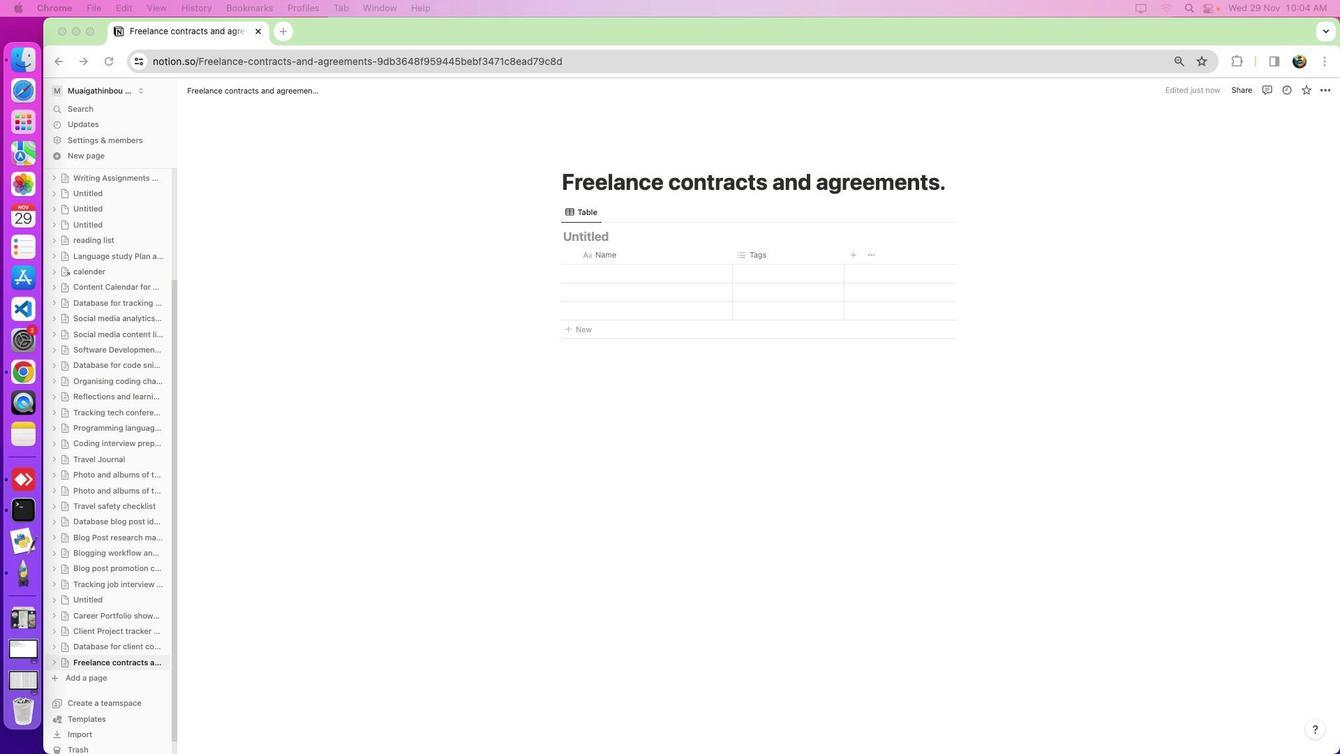 
Action: Mouse moved to (1060, 460)
Screenshot: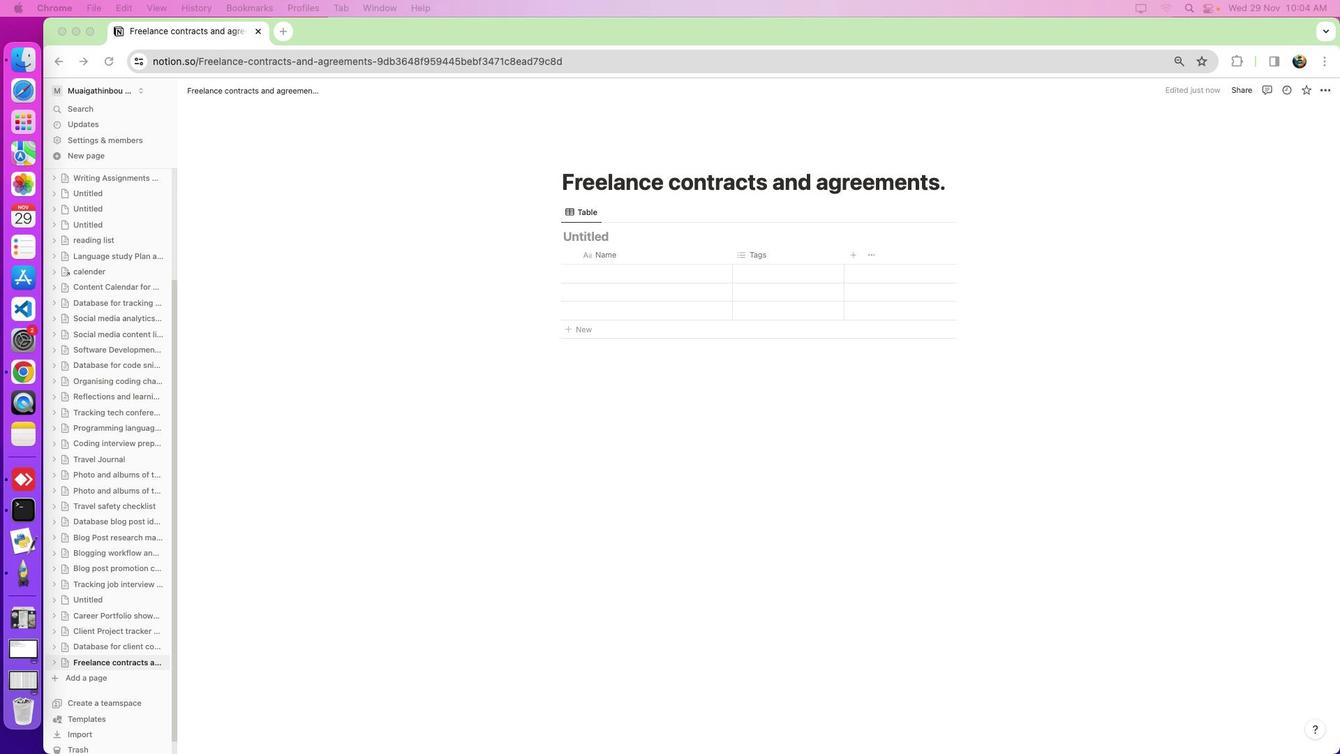 
Action: Mouse scrolled (1060, 460) with delta (514, 341)
Screenshot: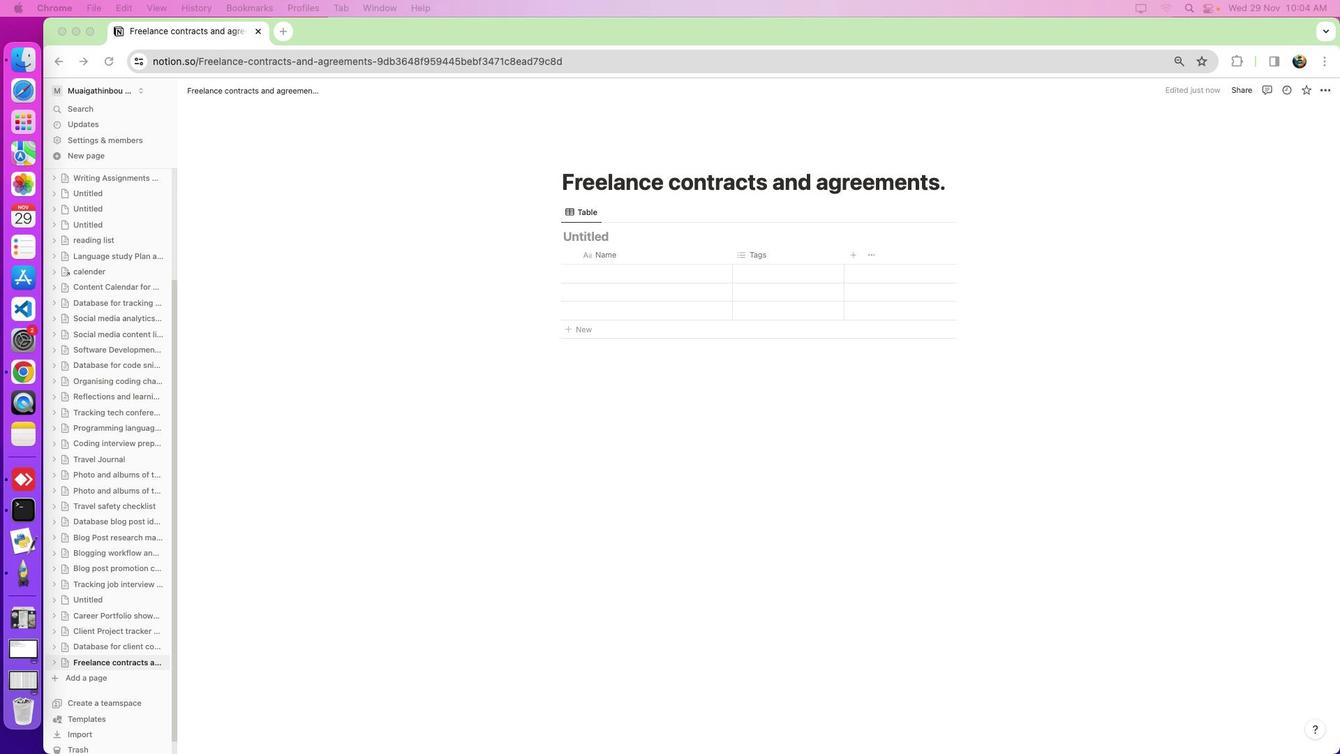 
Action: Mouse scrolled (1060, 460) with delta (514, 341)
Screenshot: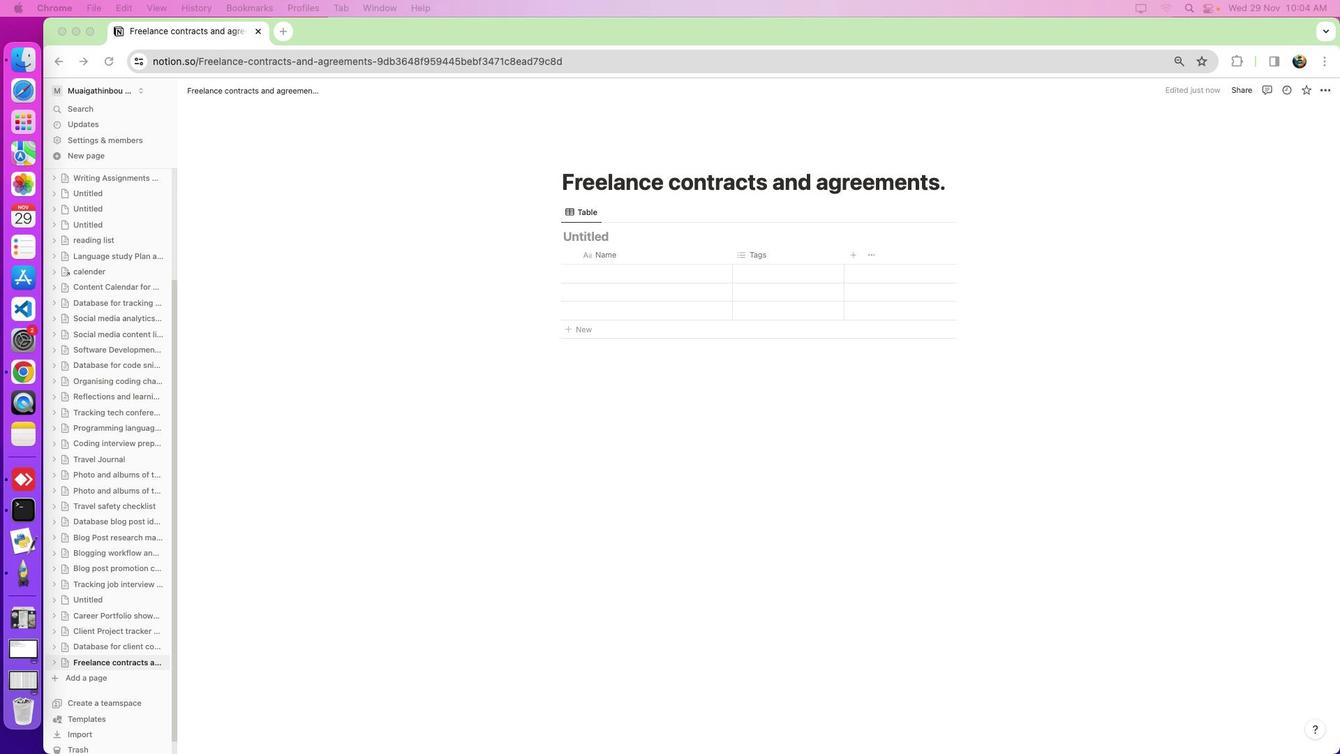 
Action: Mouse scrolled (1060, 460) with delta (514, 339)
Screenshot: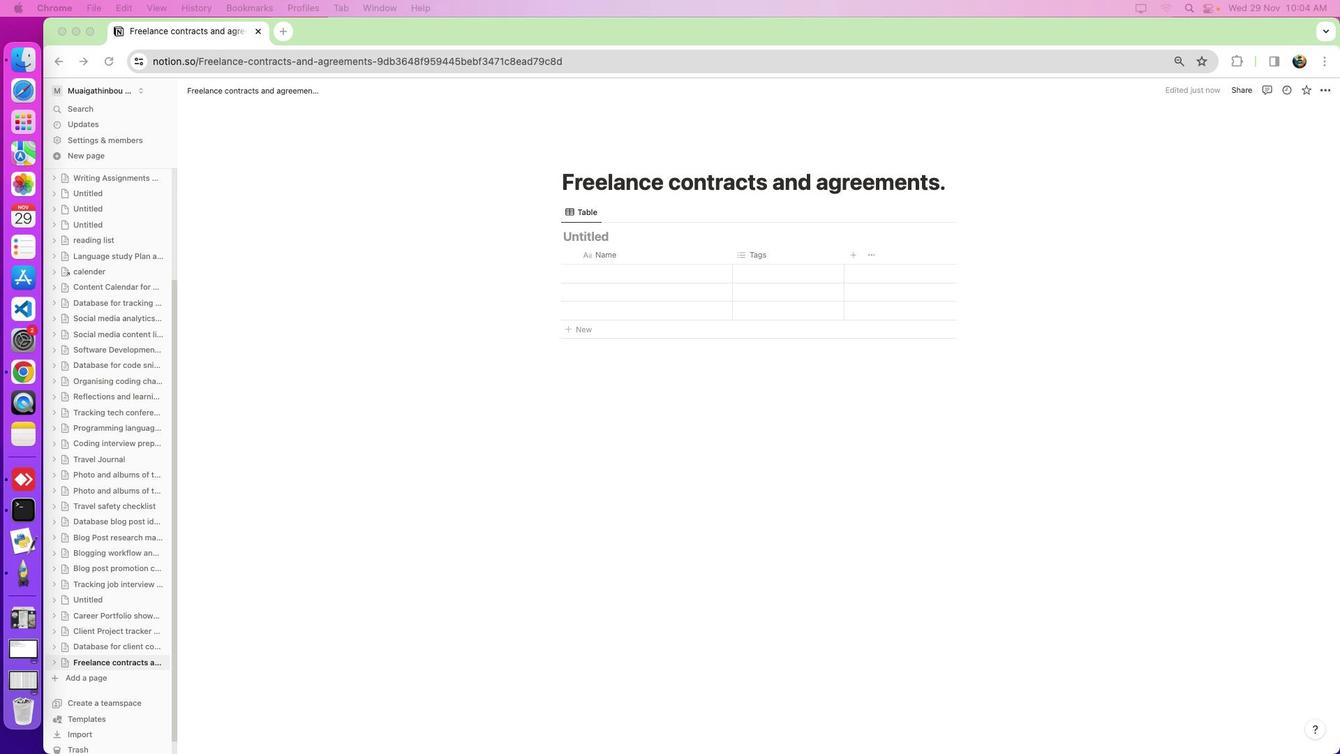 
Action: Mouse scrolled (1060, 460) with delta (514, 338)
Screenshot: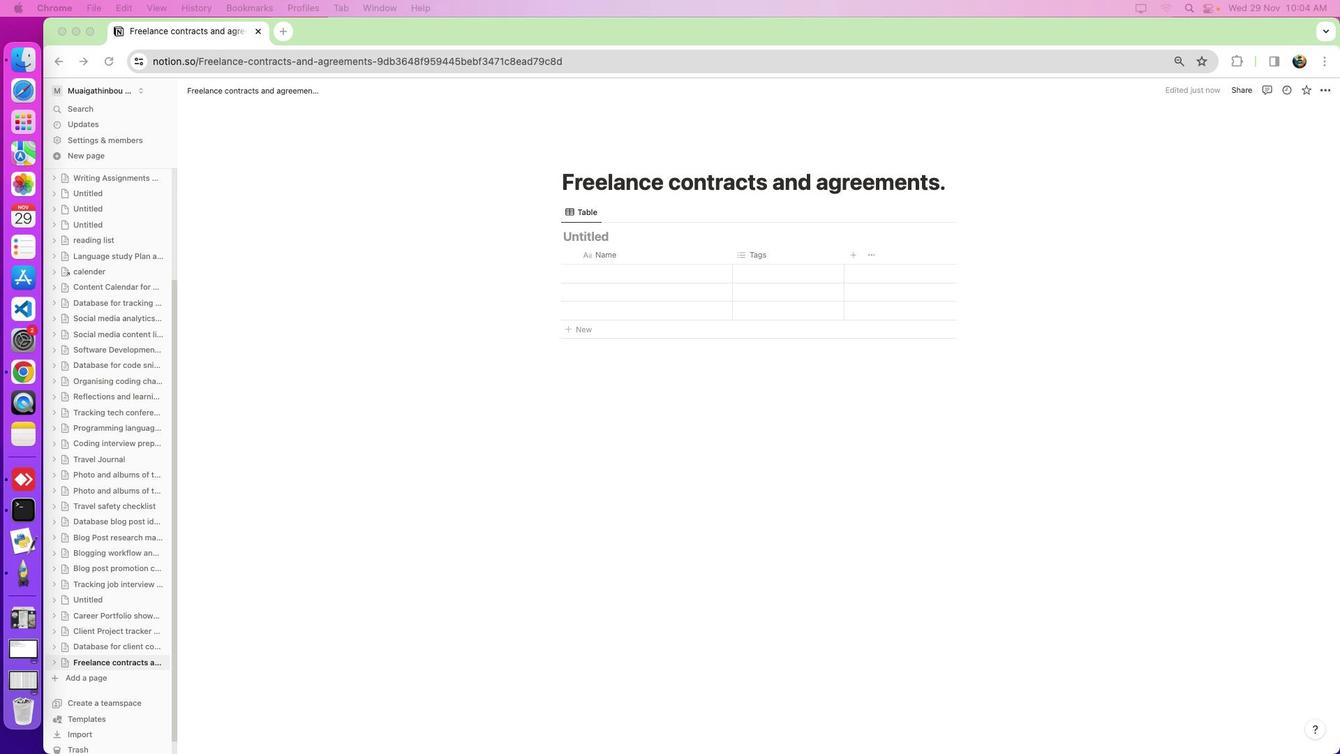 
Action: Mouse scrolled (1060, 460) with delta (514, 341)
Screenshot: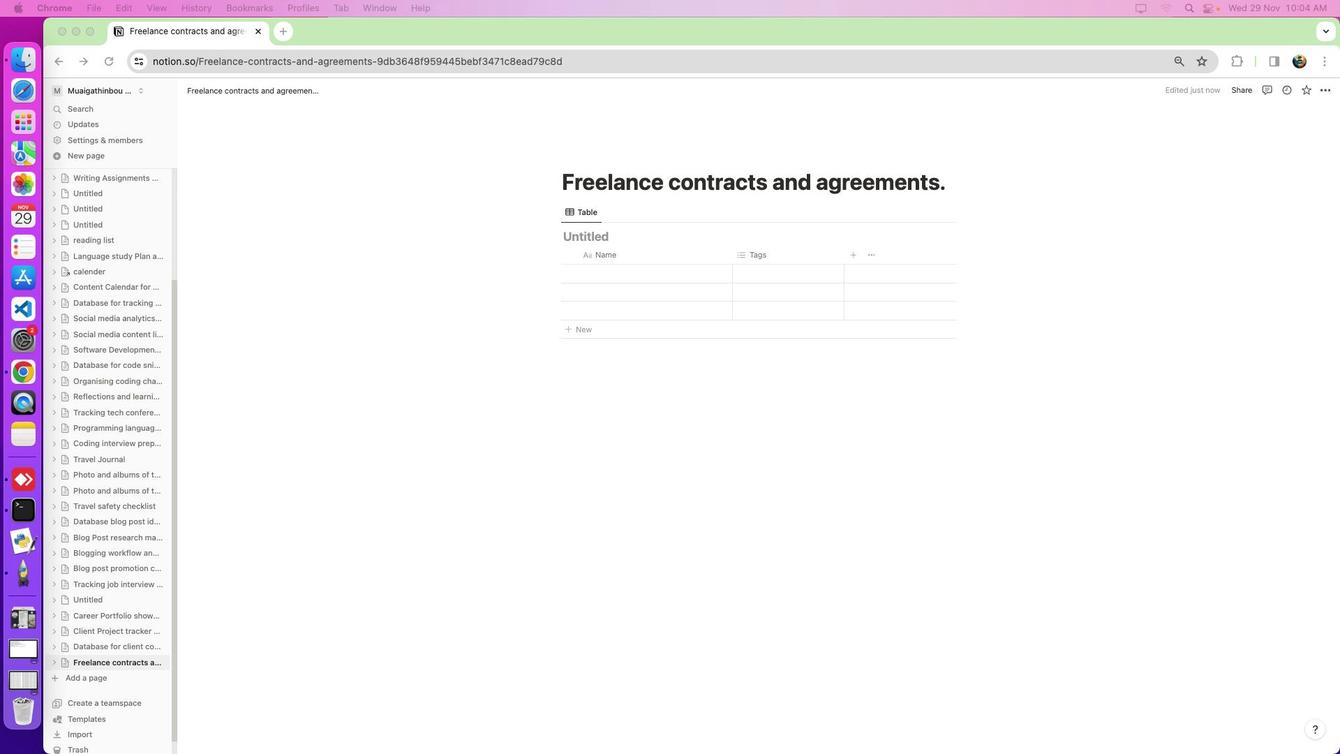 
Action: Mouse scrolled (1060, 460) with delta (514, 341)
Screenshot: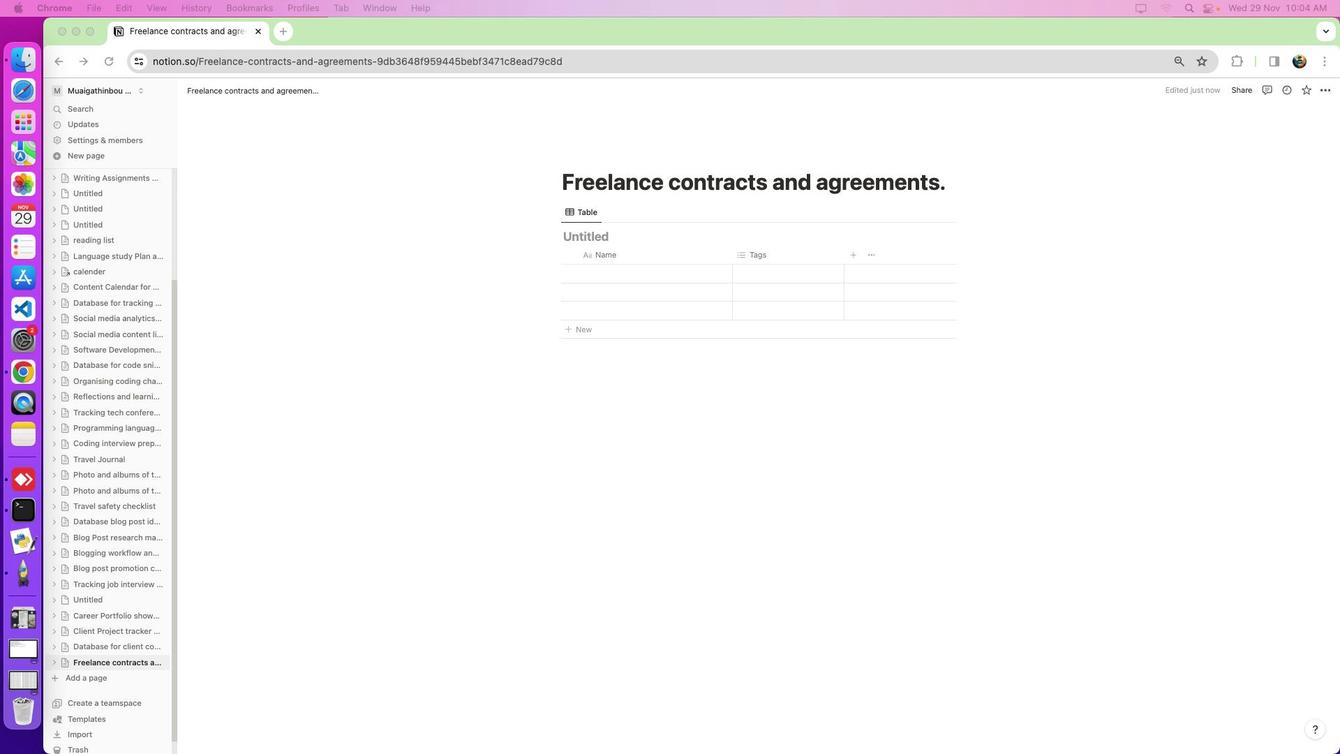 
Action: Mouse scrolled (1060, 460) with delta (514, 342)
Screenshot: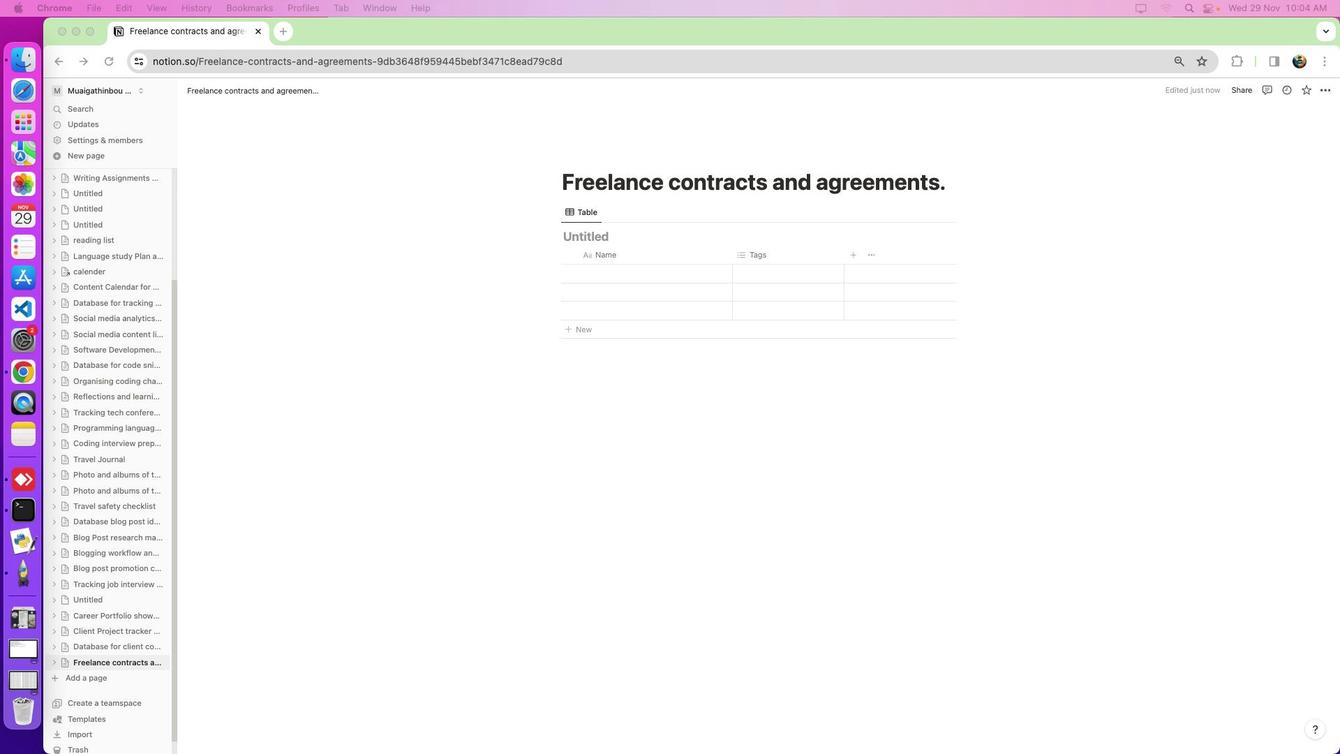 
Action: Mouse moved to (1060, 460)
Screenshot: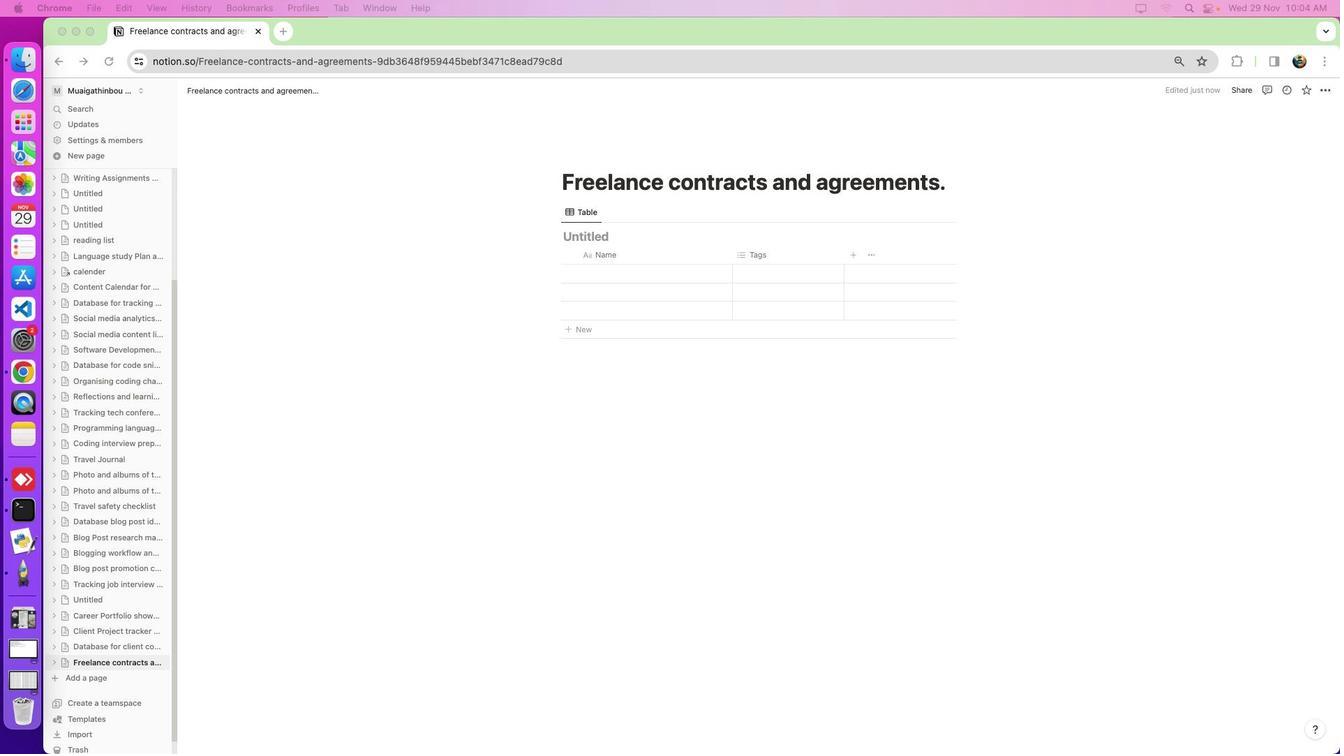 
Action: Mouse scrolled (1060, 460) with delta (514, 341)
Screenshot: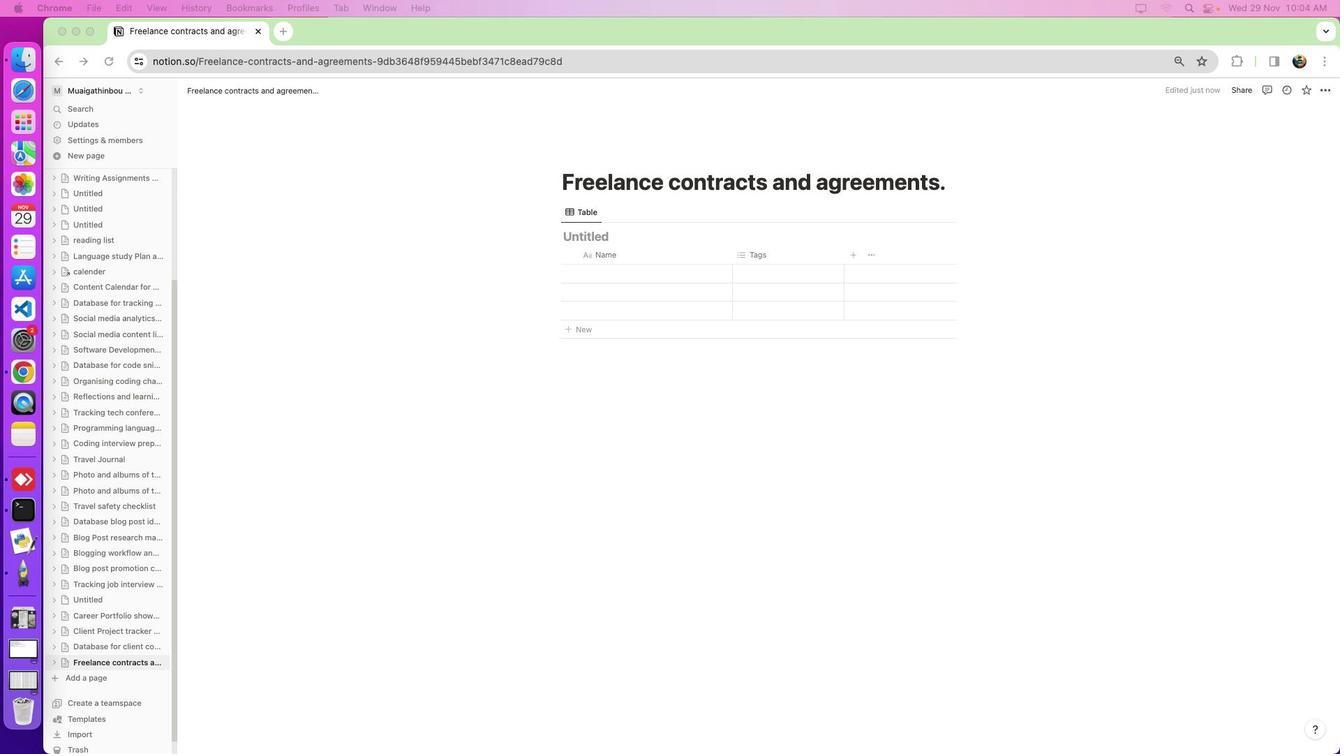 
Action: Mouse scrolled (1060, 460) with delta (514, 341)
Screenshot: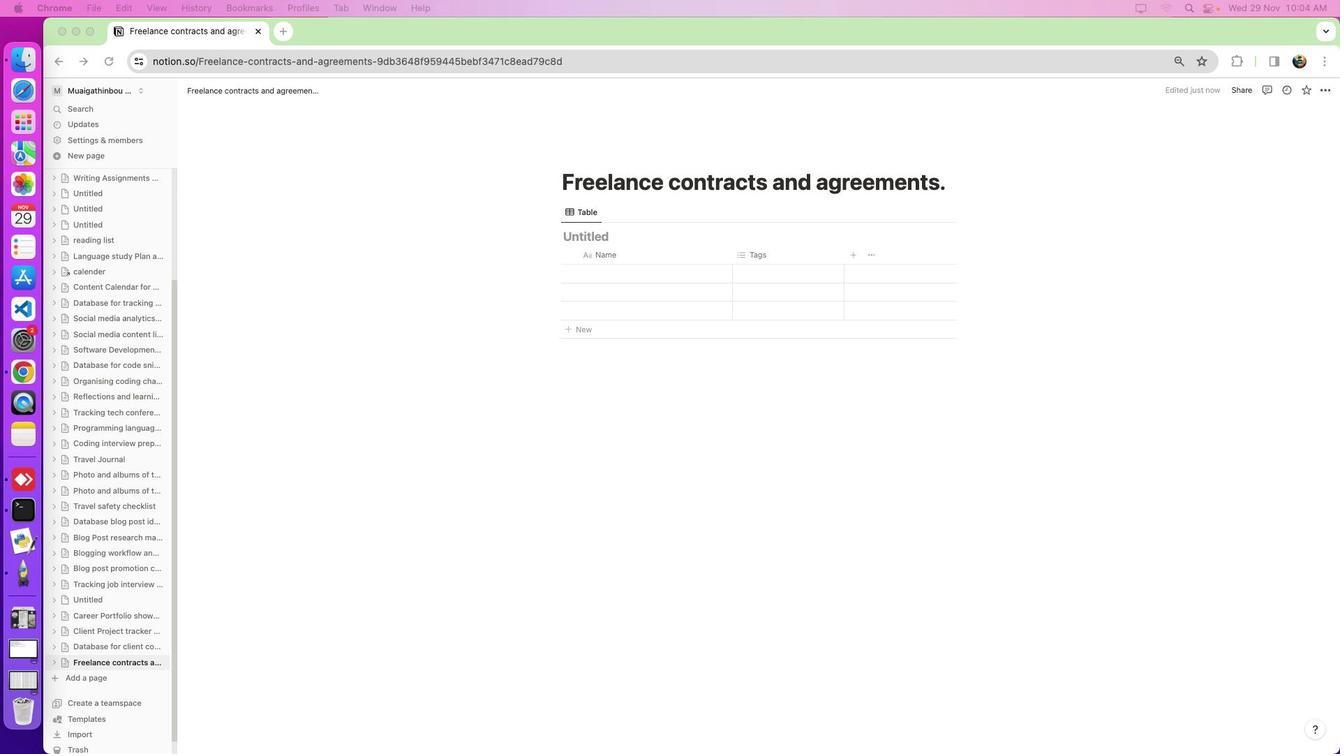 
Action: Mouse scrolled (1060, 460) with delta (514, 342)
Screenshot: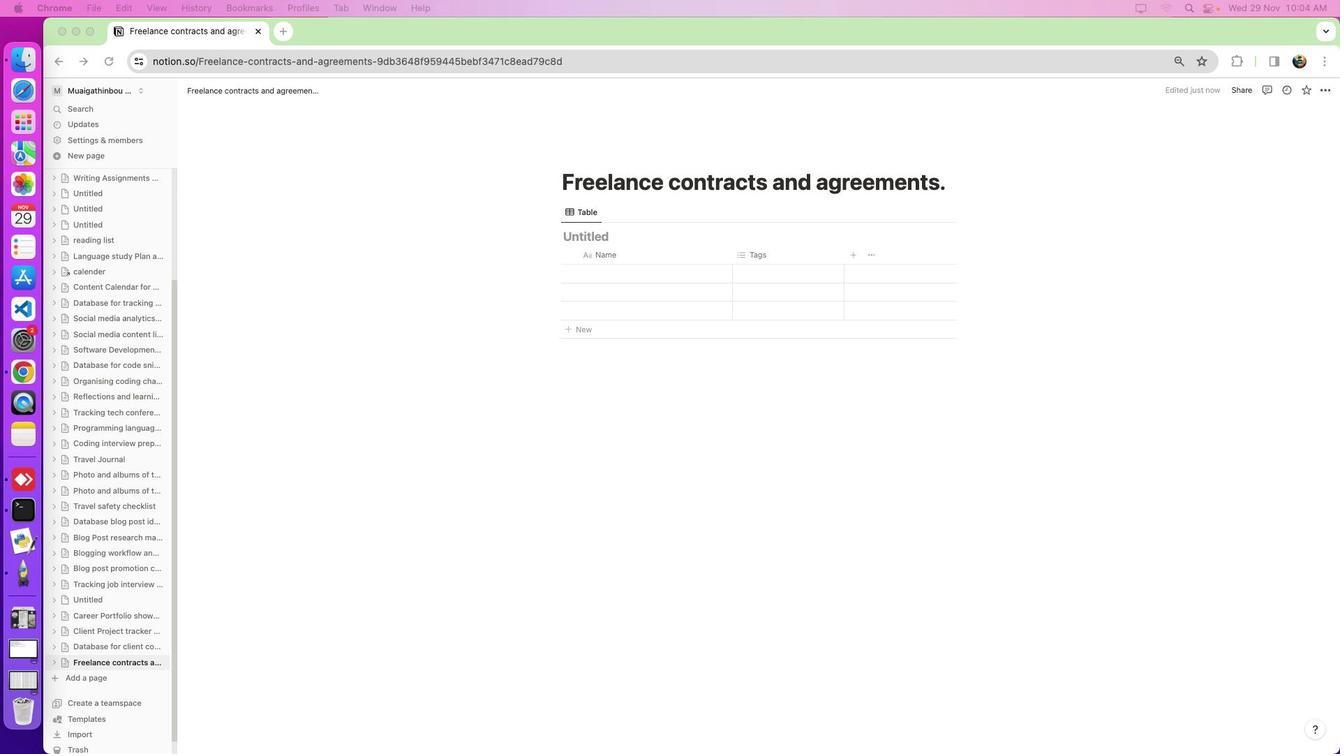 
Action: Mouse scrolled (1060, 460) with delta (514, 341)
Screenshot: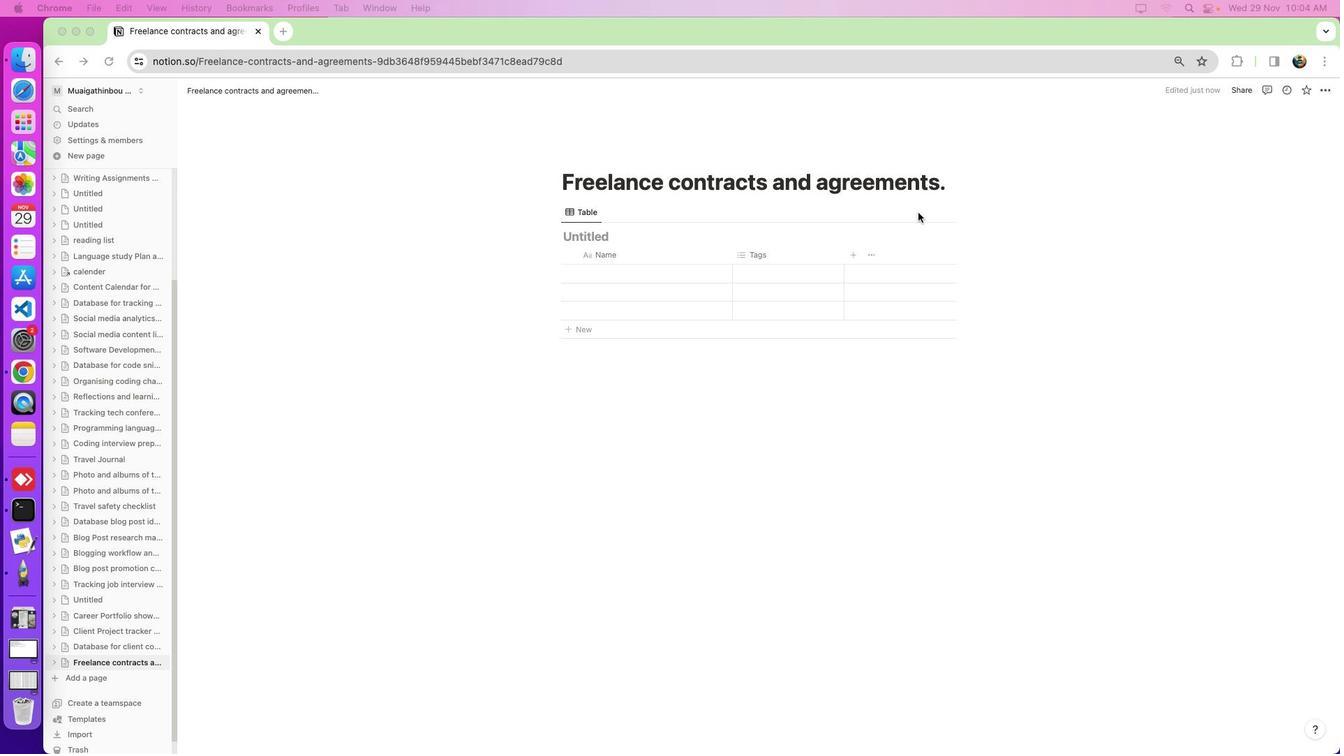 
Action: Mouse scrolled (1060, 460) with delta (514, 341)
Screenshot: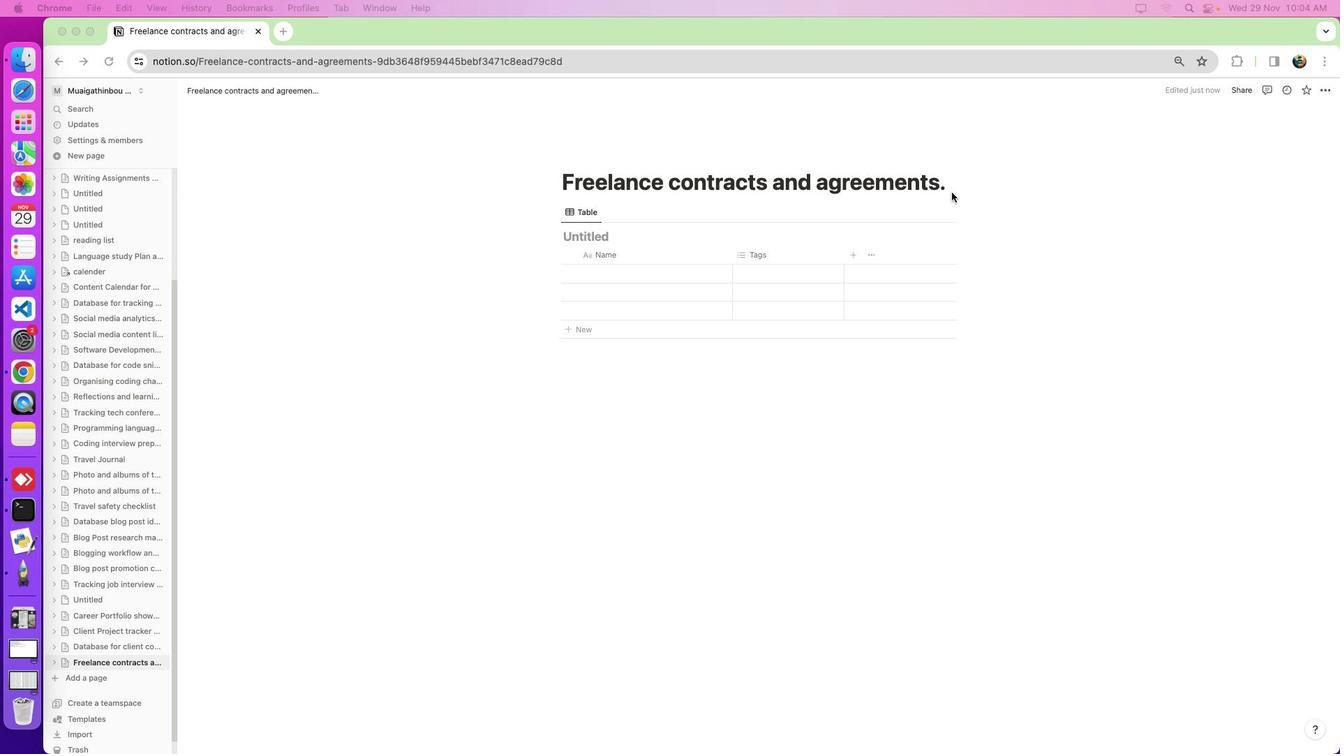 
Action: Mouse scrolled (1060, 460) with delta (514, 341)
Screenshot: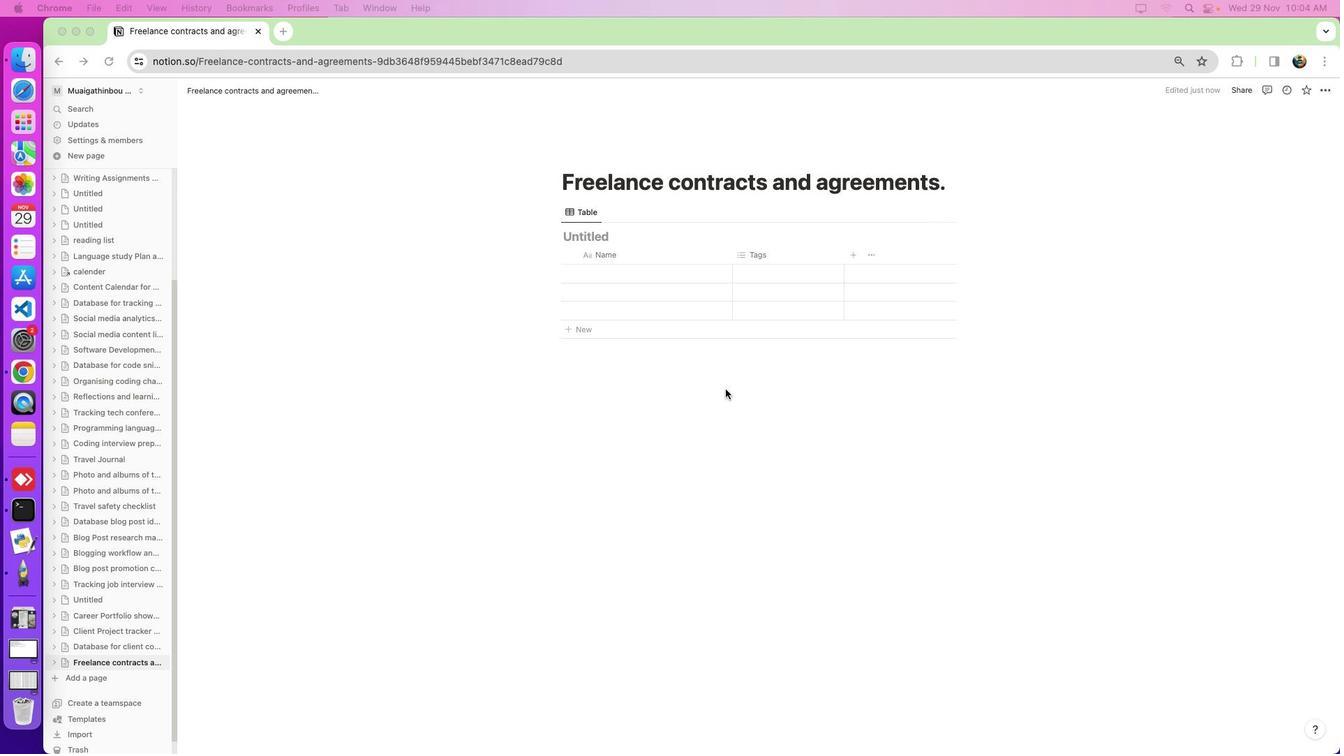 
Action: Mouse moved to (633, 447)
Screenshot: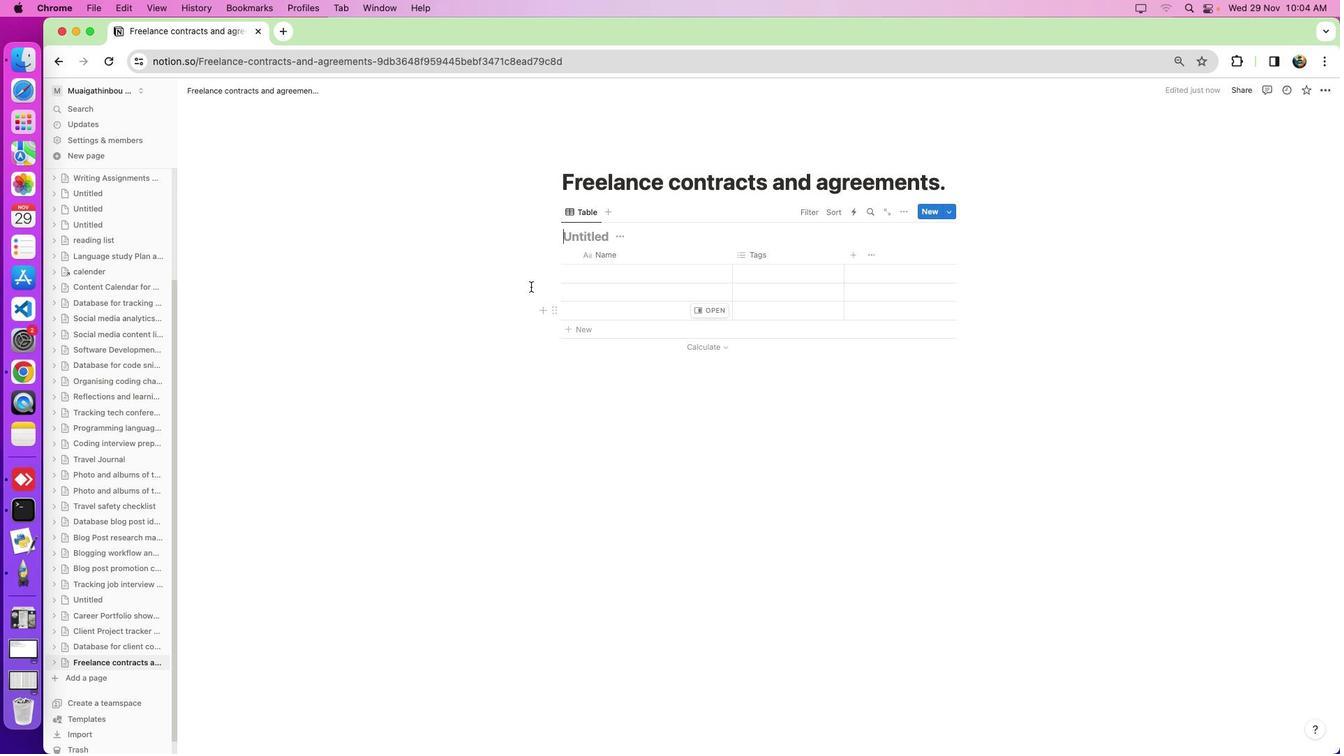 
Action: Mouse pressed left at (633, 447)
Screenshot: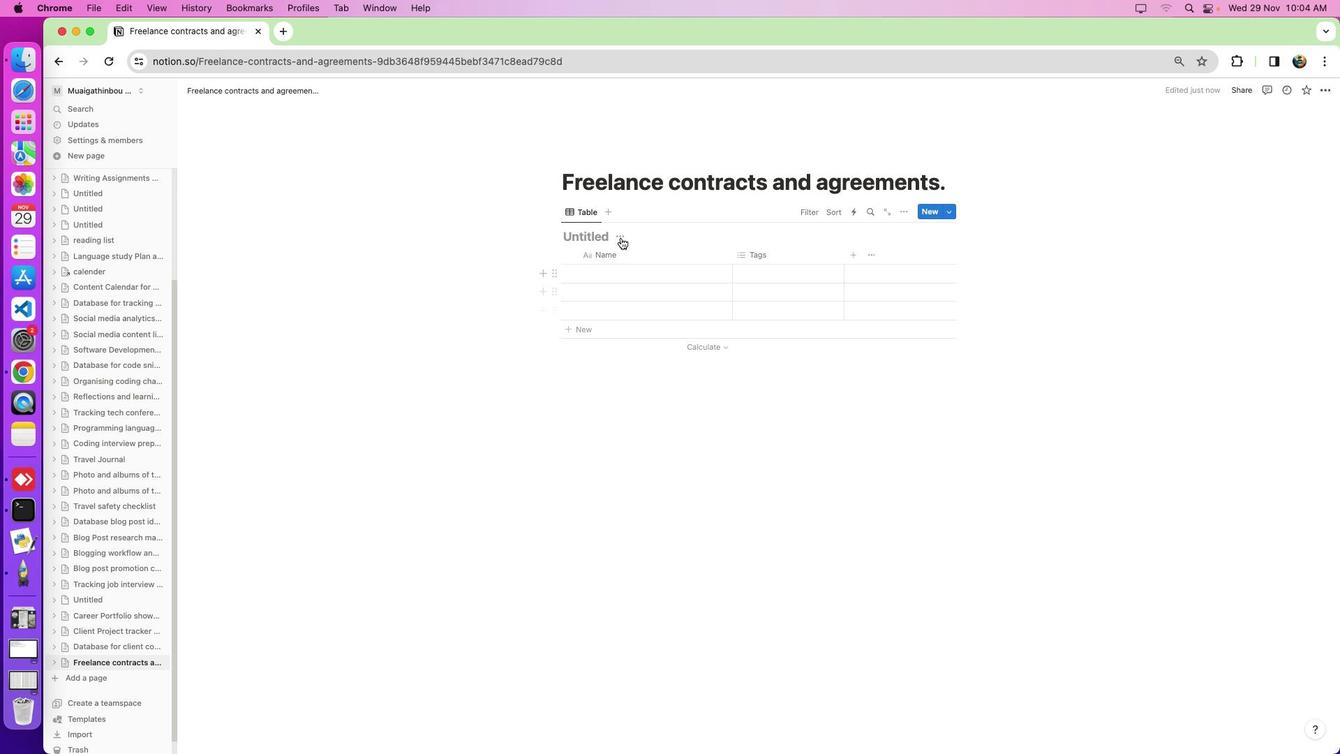 
Action: Mouse moved to (673, 414)
Screenshot: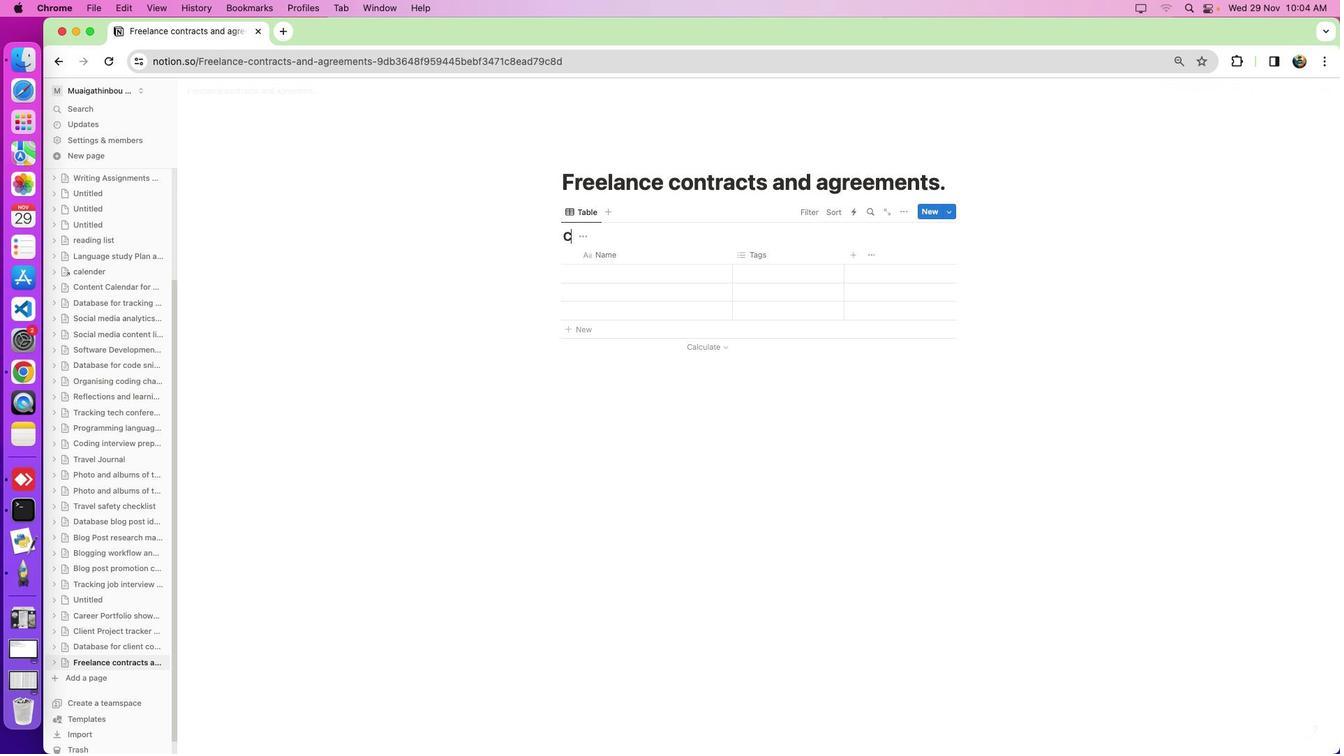 
Action: Mouse pressed left at (673, 414)
Screenshot: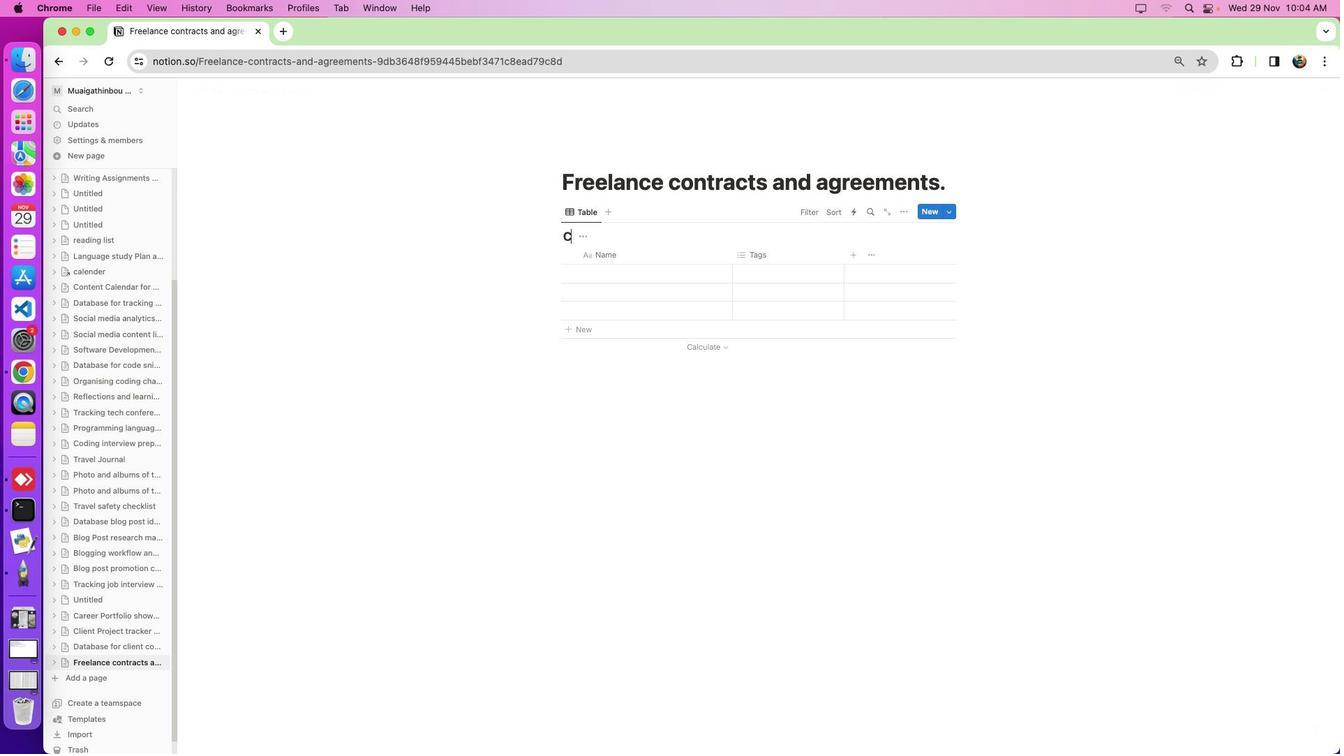 
Action: Key pressed Key.shift_r'C''l''i''e''n''t'Key.spaceKey.shift'P''a''g''e''s'Key.shift':'
Screenshot: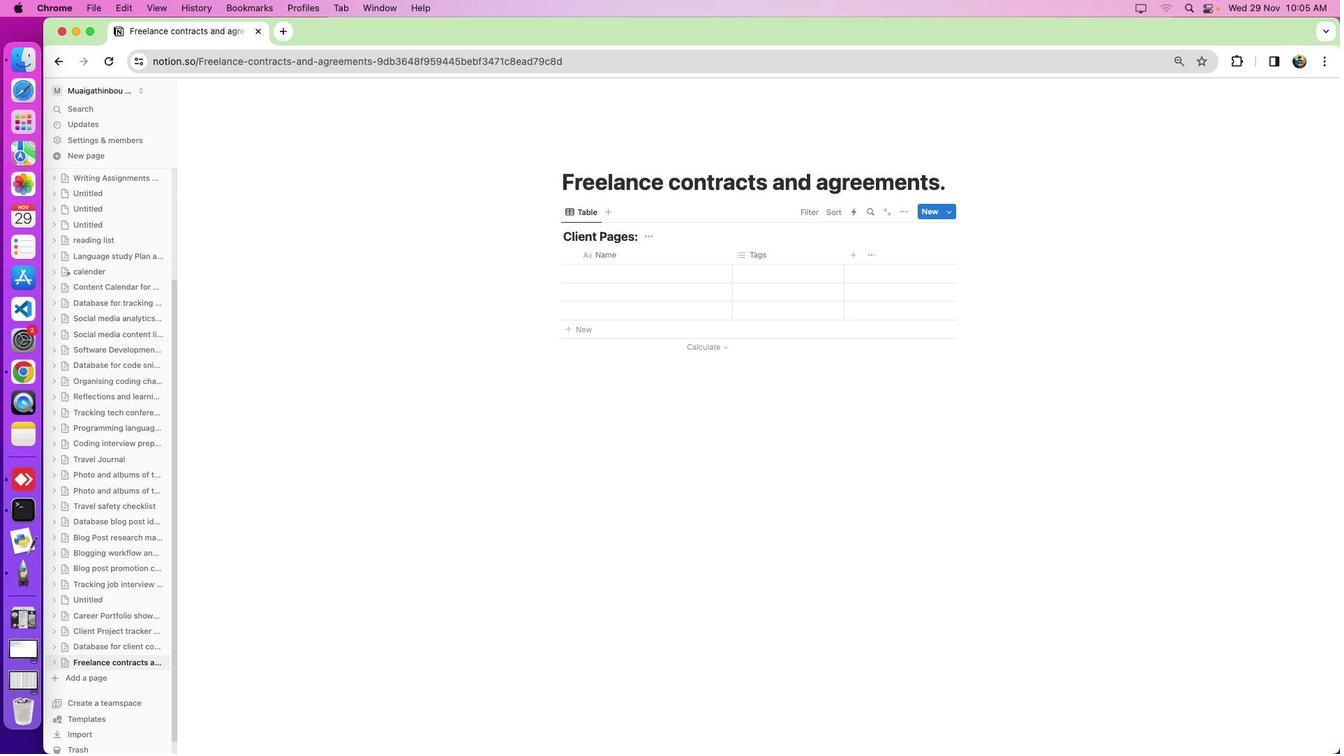 
Action: Mouse moved to (670, 420)
Screenshot: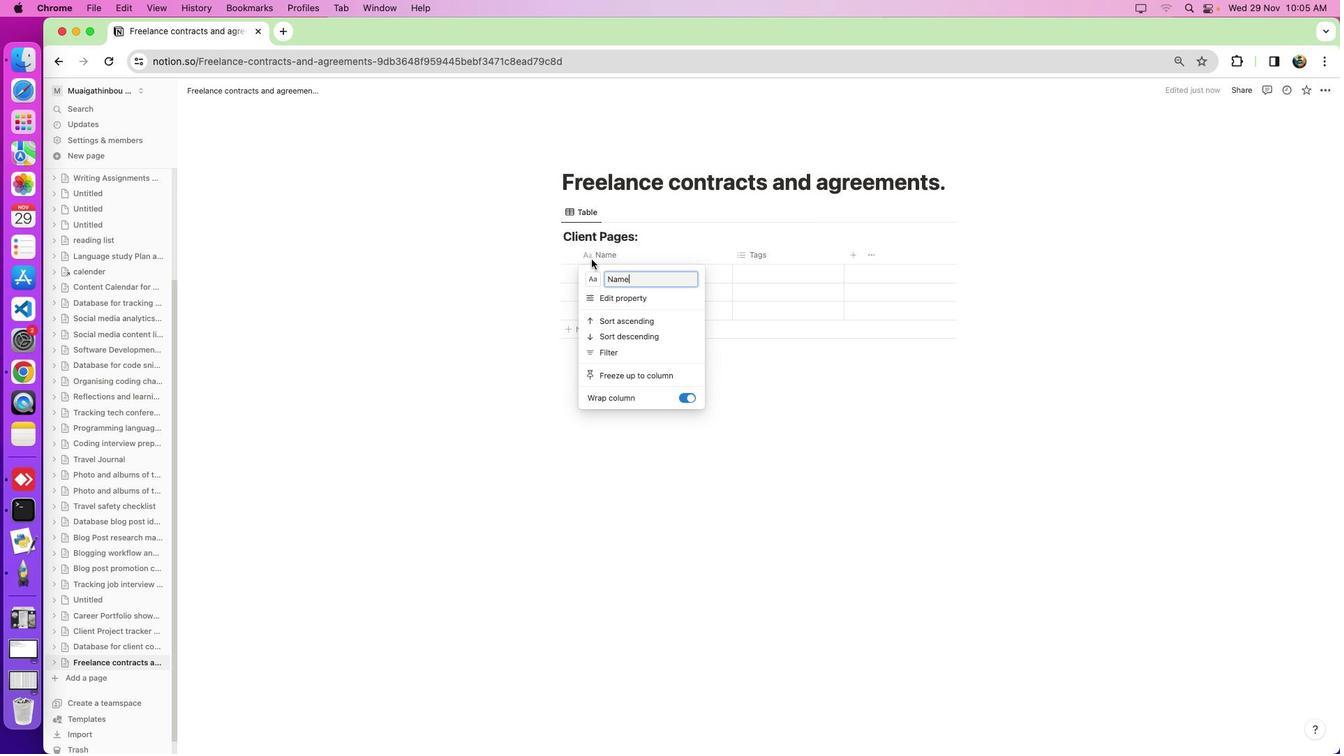 
Action: Mouse pressed left at (670, 420)
Screenshot: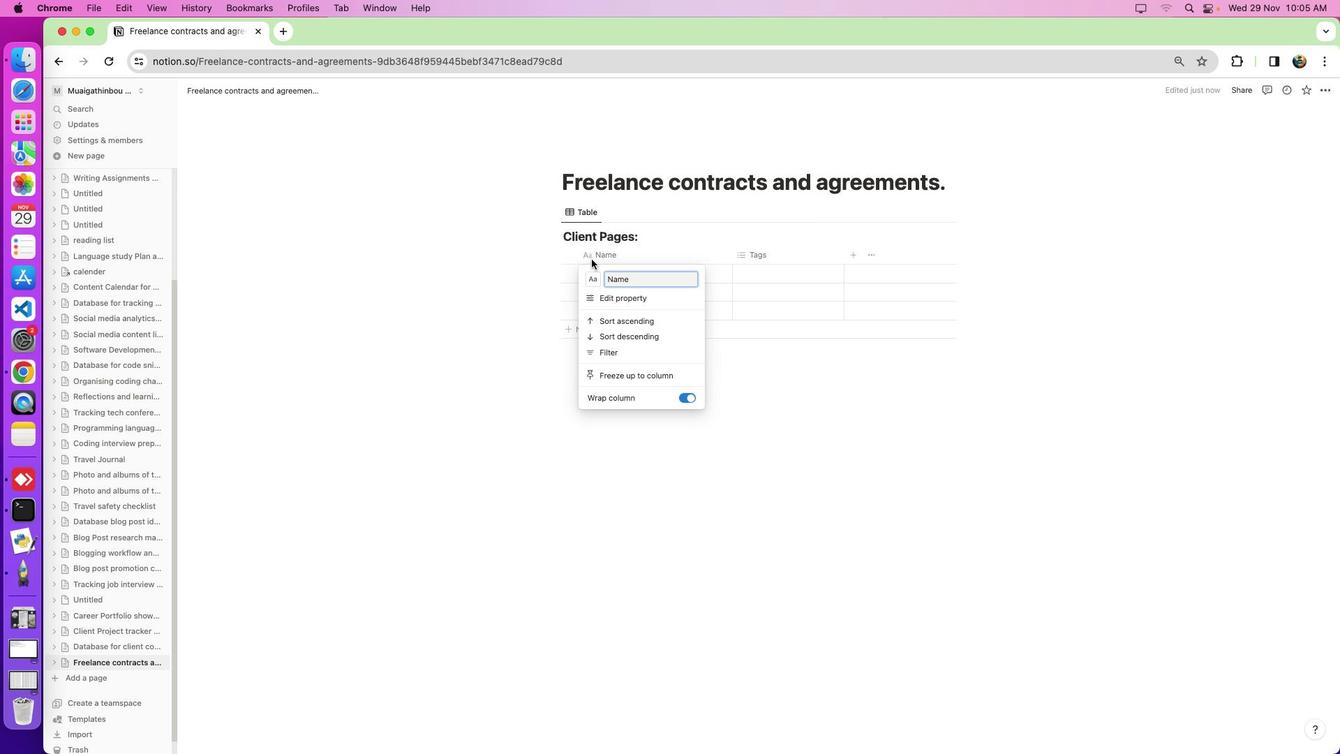 
Action: Mouse moved to (1062, 467)
Screenshot: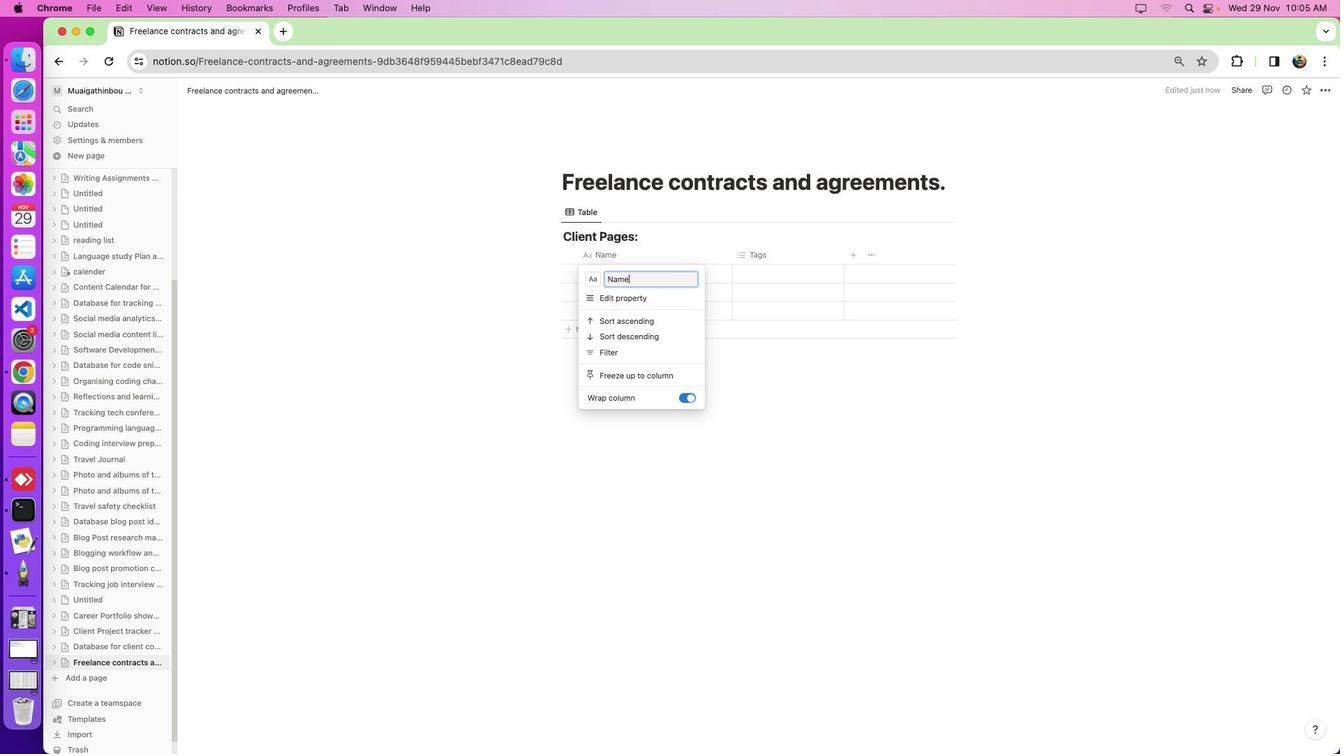 
Action: Mouse scrolled (1062, 467) with delta (514, 341)
Screenshot: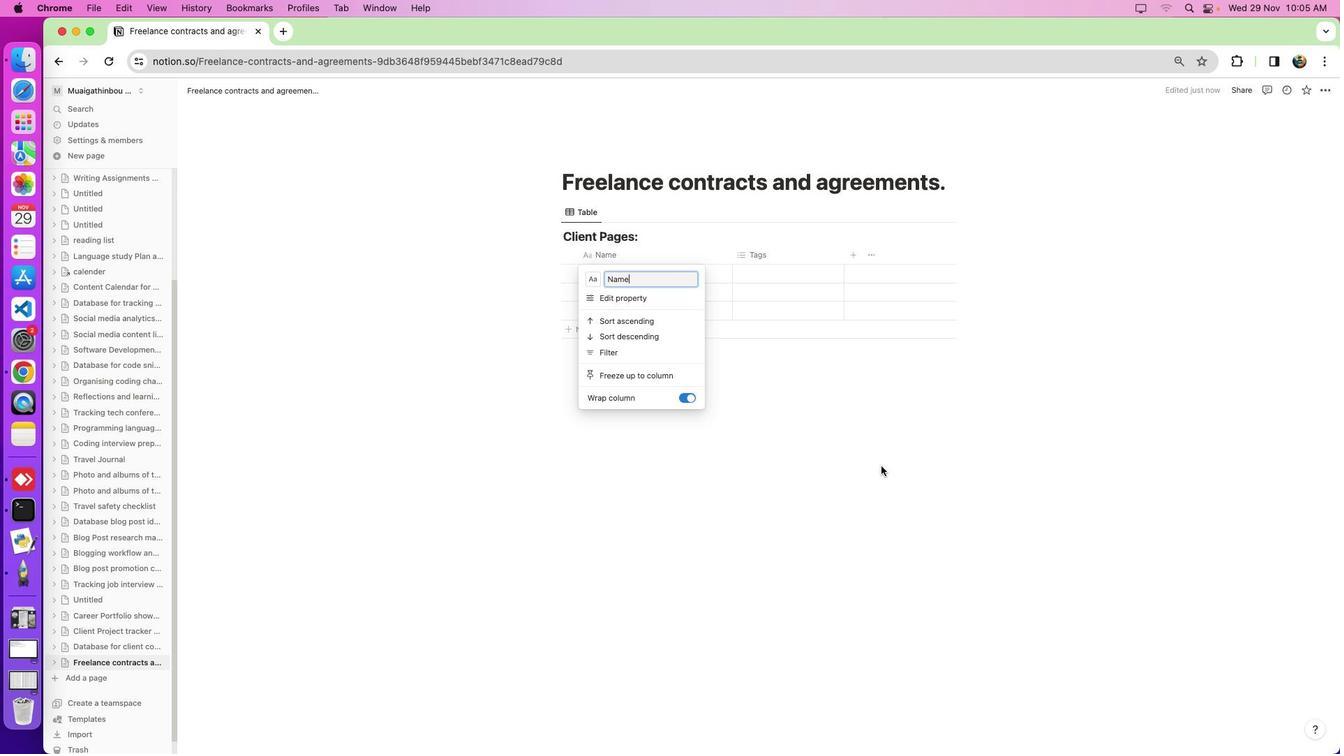 
Action: Mouse scrolled (1062, 467) with delta (514, 341)
Screenshot: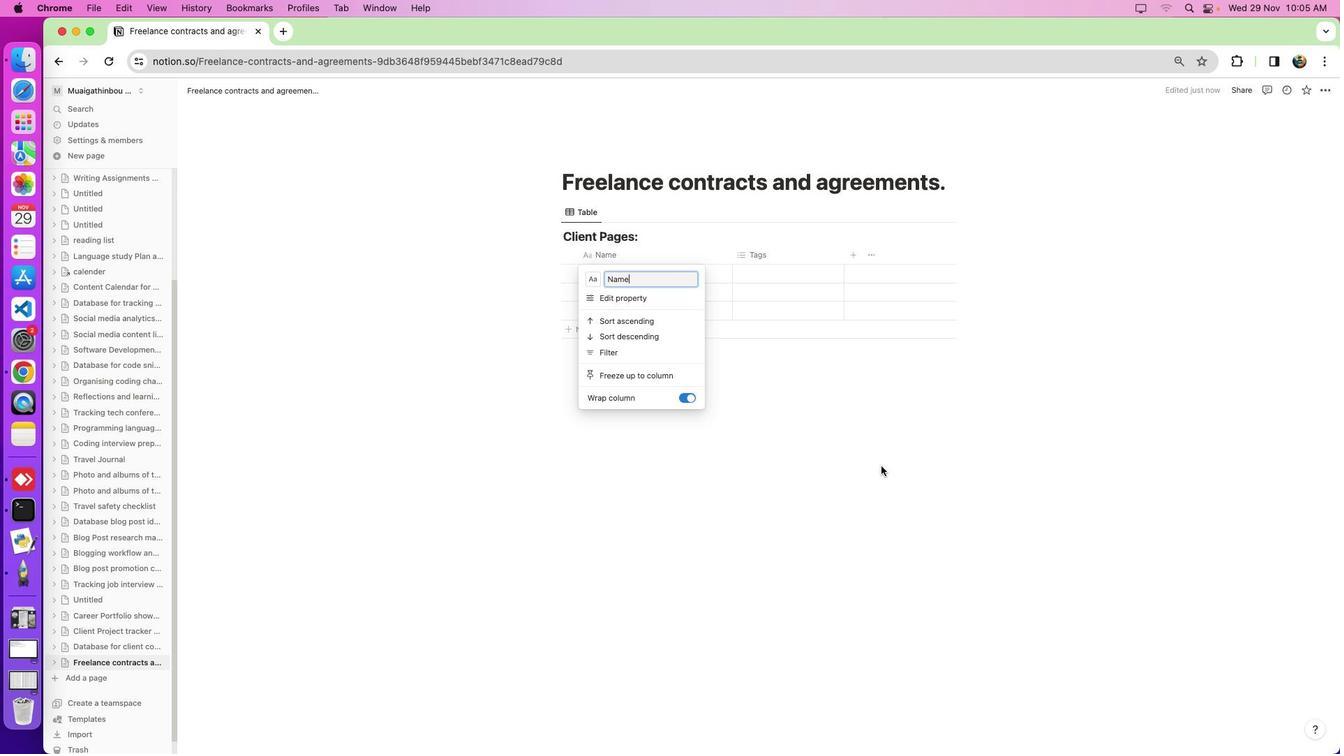 
Action: Mouse scrolled (1062, 467) with delta (514, 339)
Screenshot: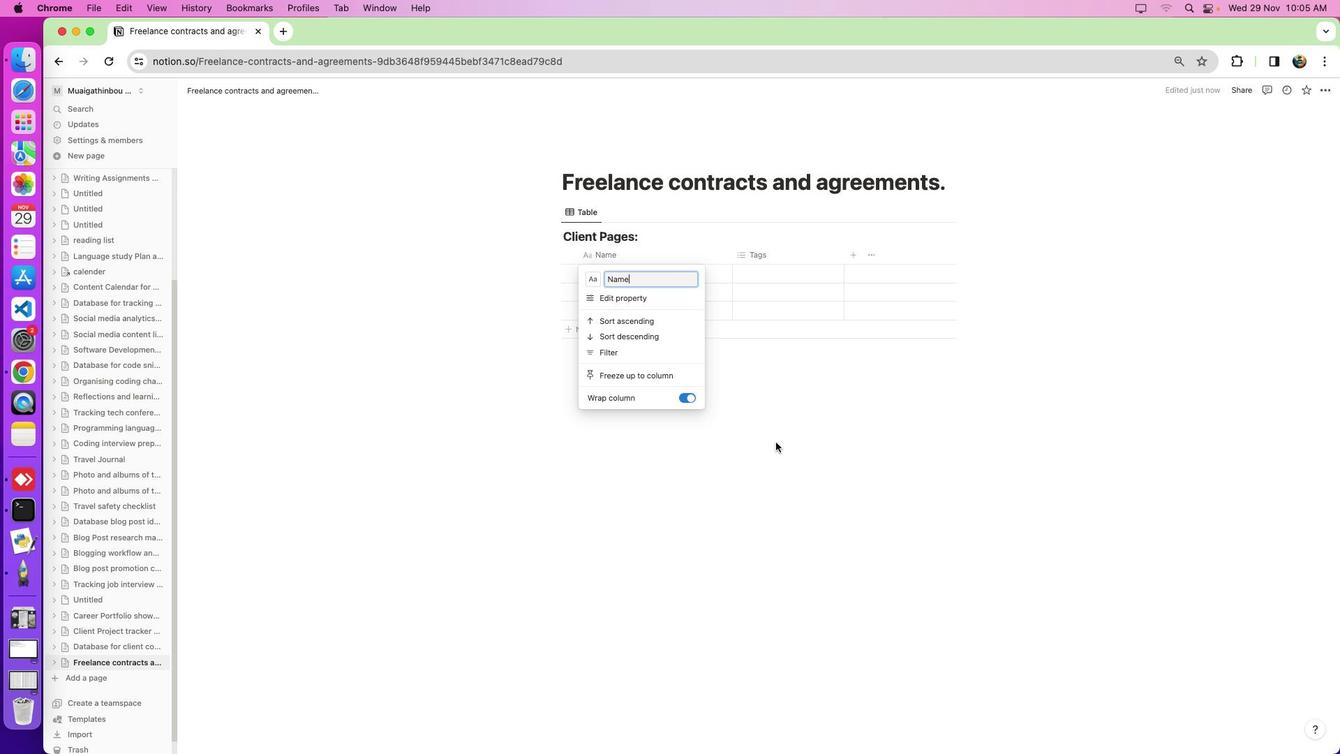 
Action: Mouse scrolled (1062, 467) with delta (514, 339)
Screenshot: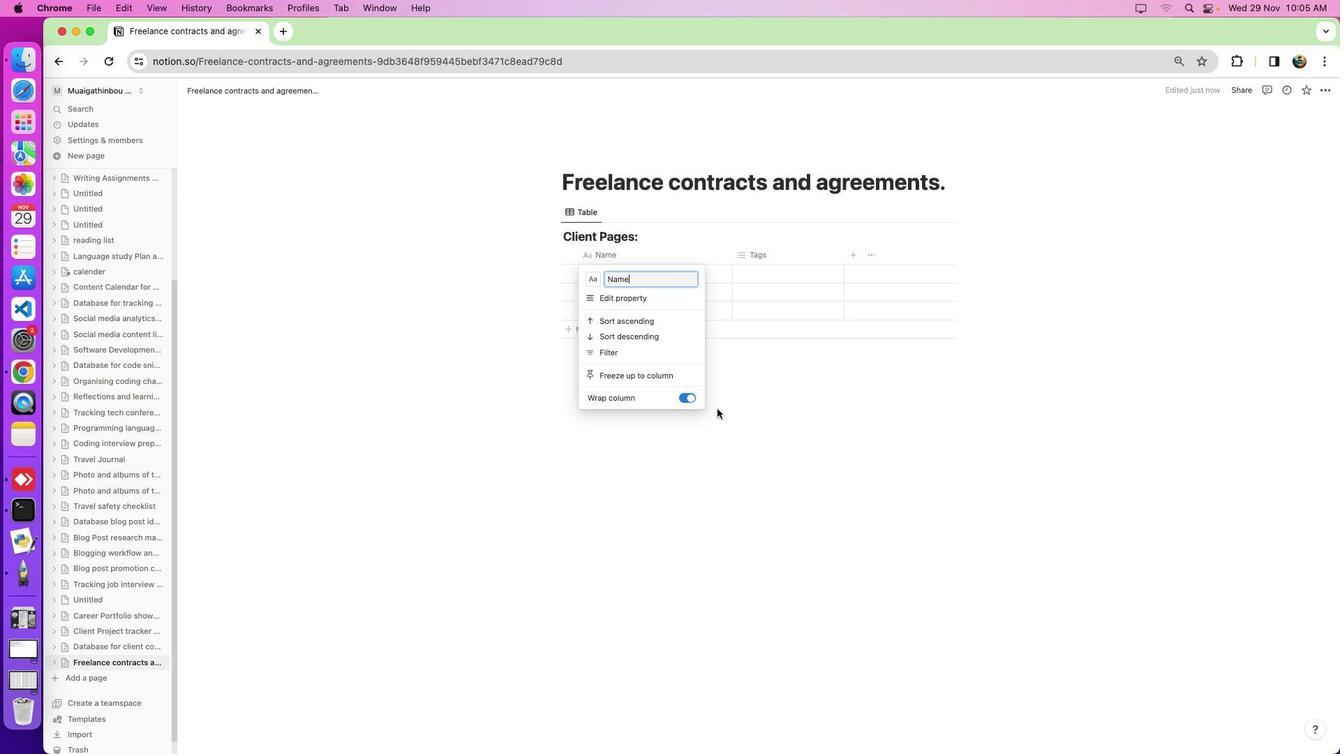 
Action: Mouse moved to (1062, 467)
Screenshot: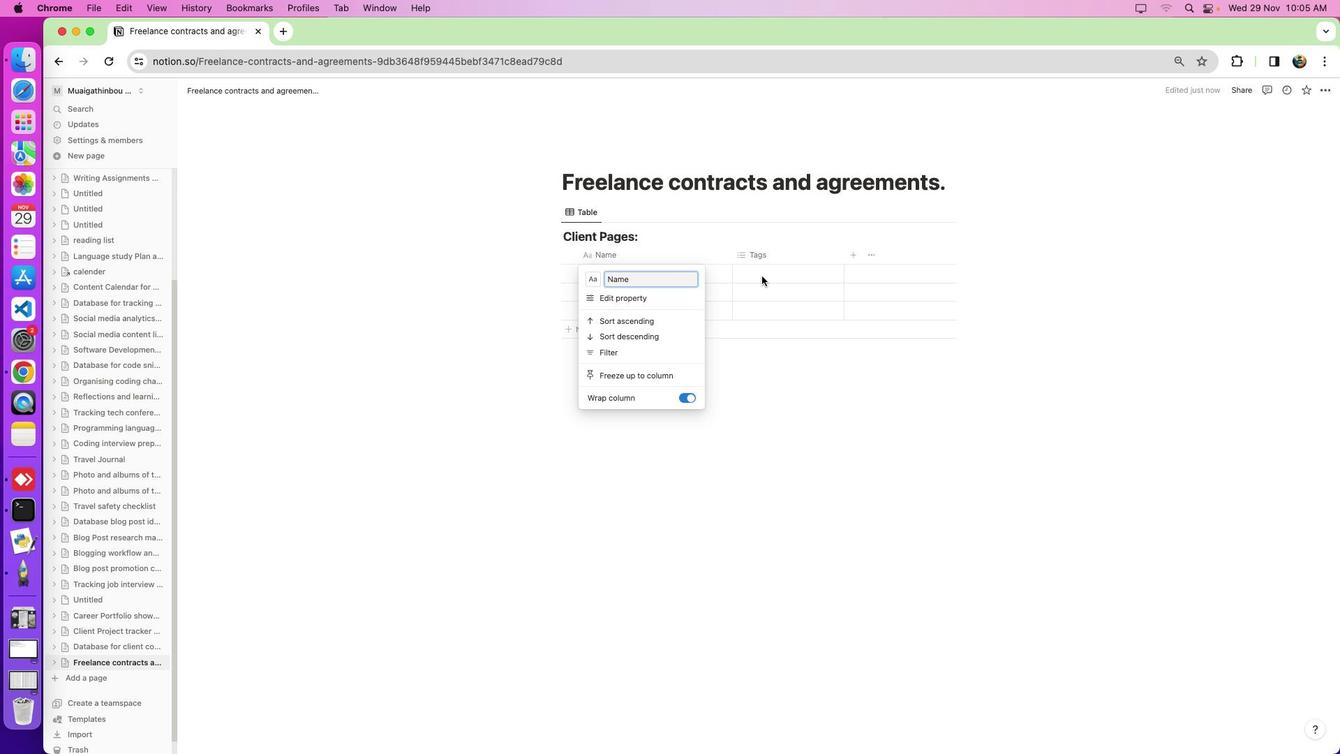 
Action: Mouse scrolled (1062, 467) with delta (514, 341)
Screenshot: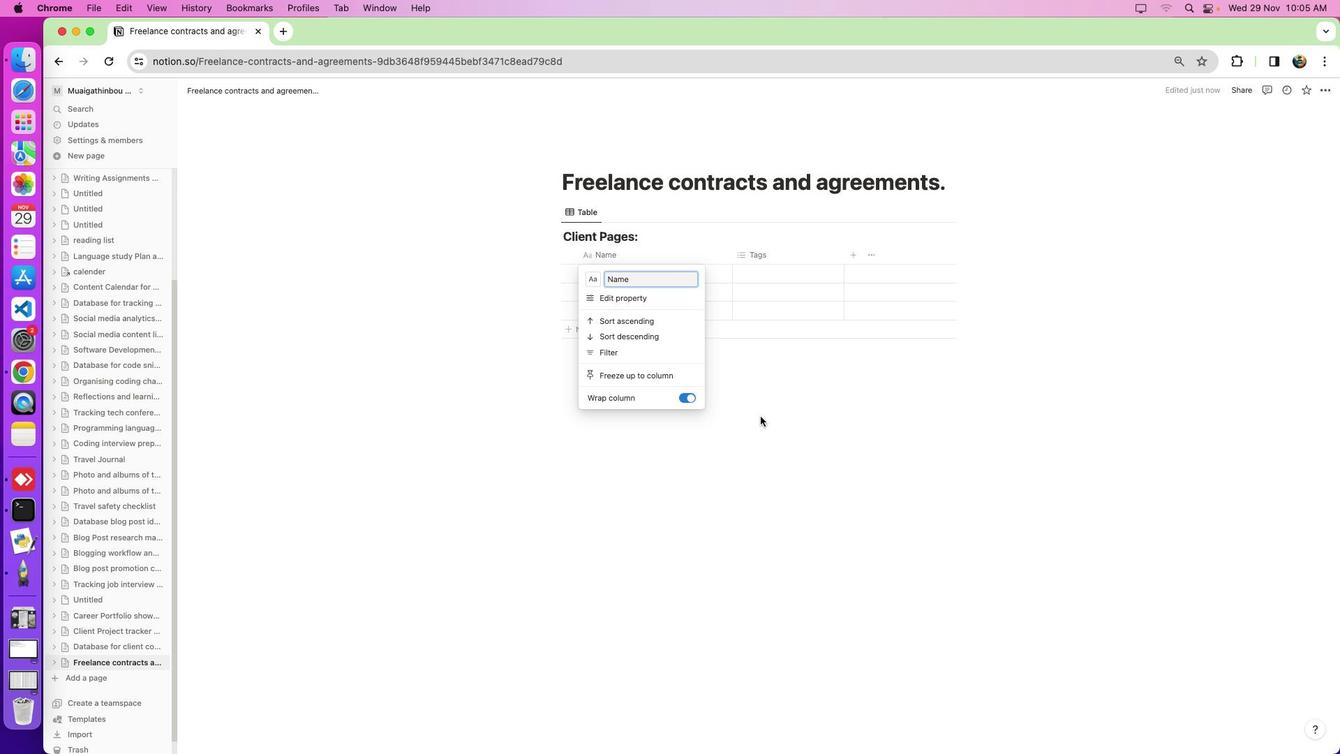 
Action: Mouse scrolled (1062, 467) with delta (514, 341)
Screenshot: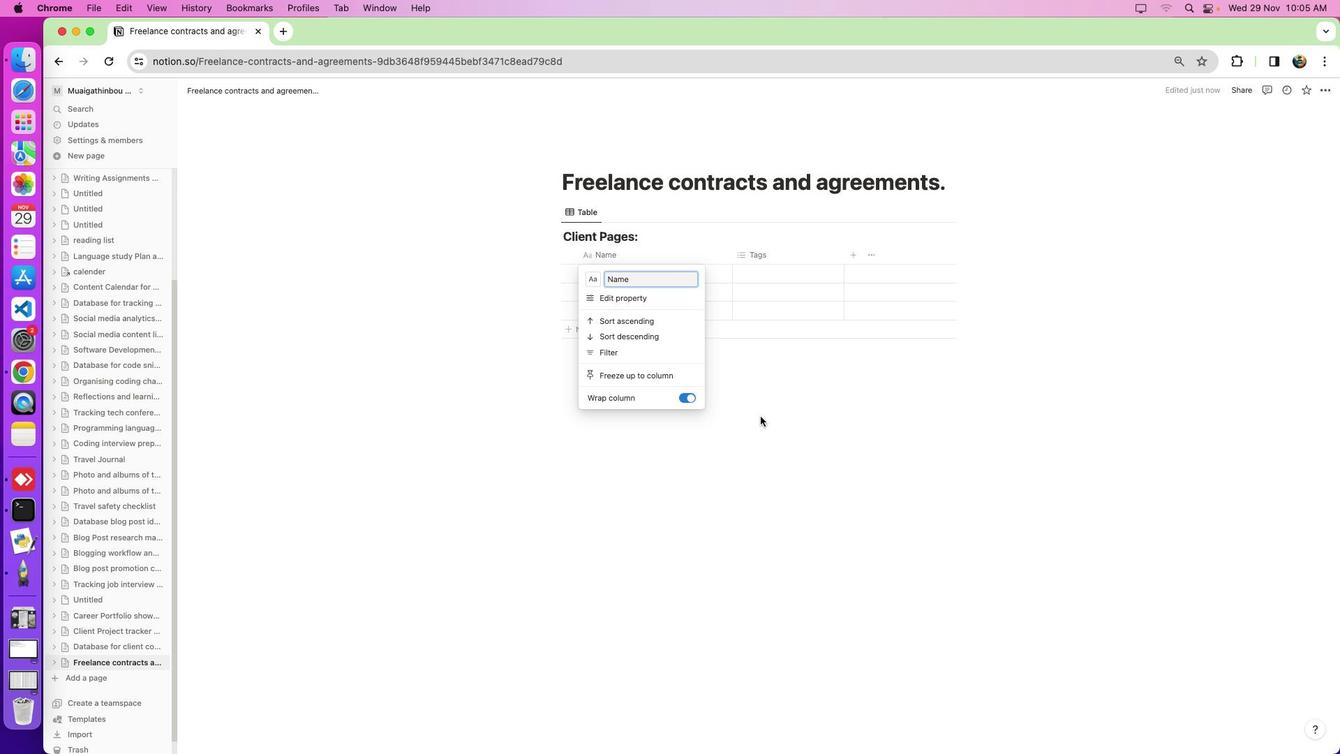 
Action: Mouse scrolled (1062, 467) with delta (514, 342)
Screenshot: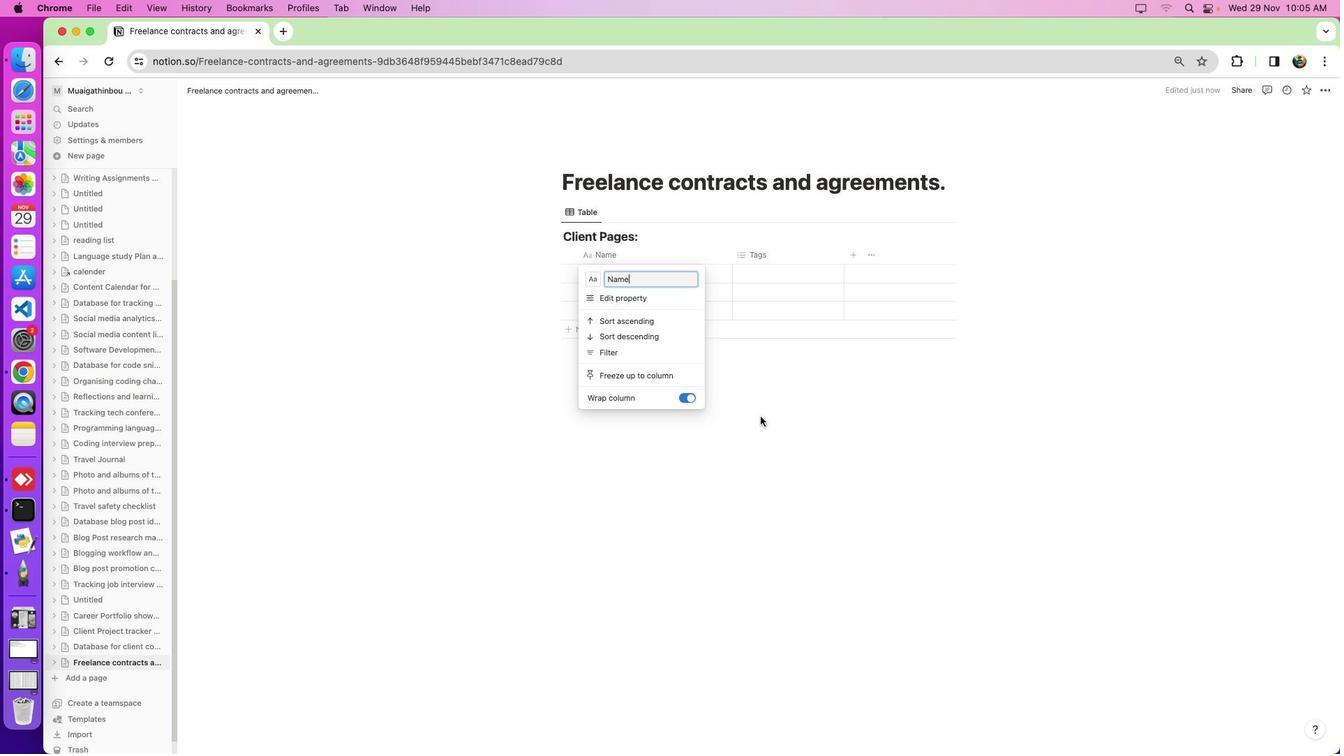 
Action: Mouse scrolled (1062, 467) with delta (514, 343)
Screenshot: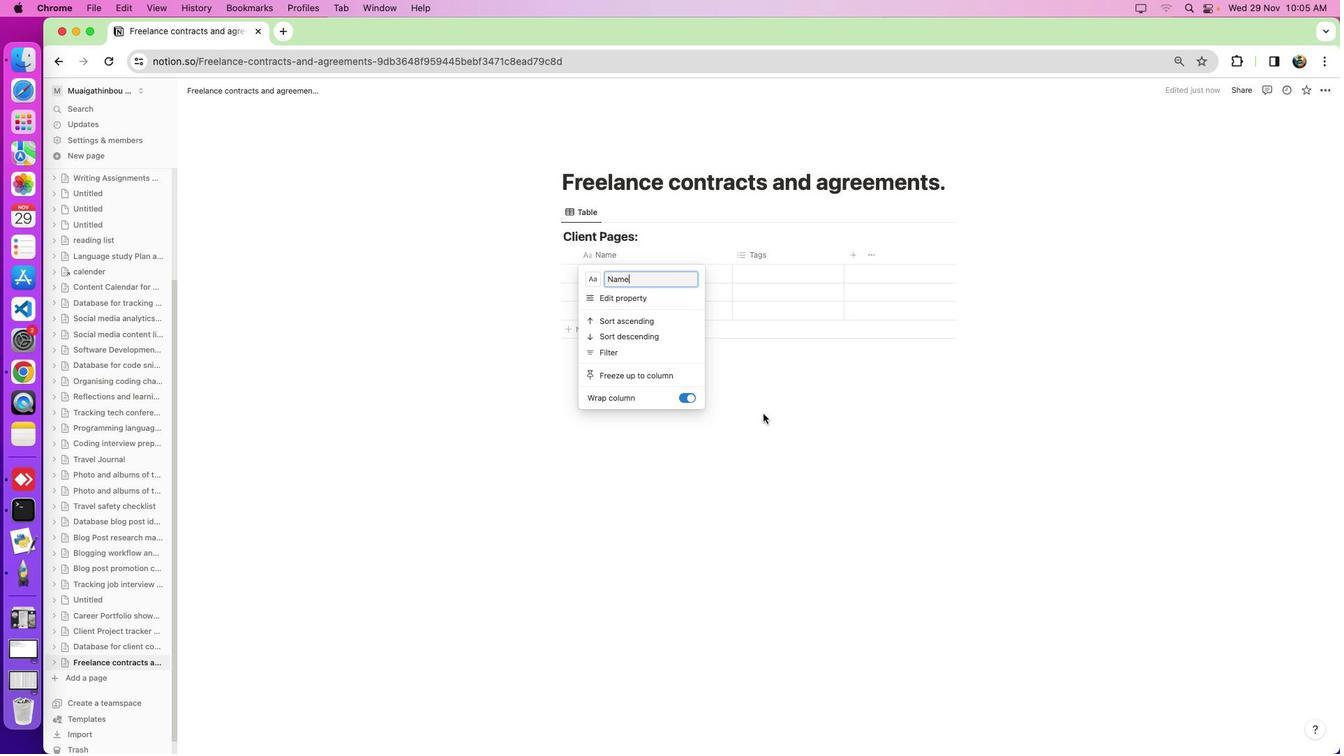 
Action: Mouse scrolled (1062, 467) with delta (514, 341)
Screenshot: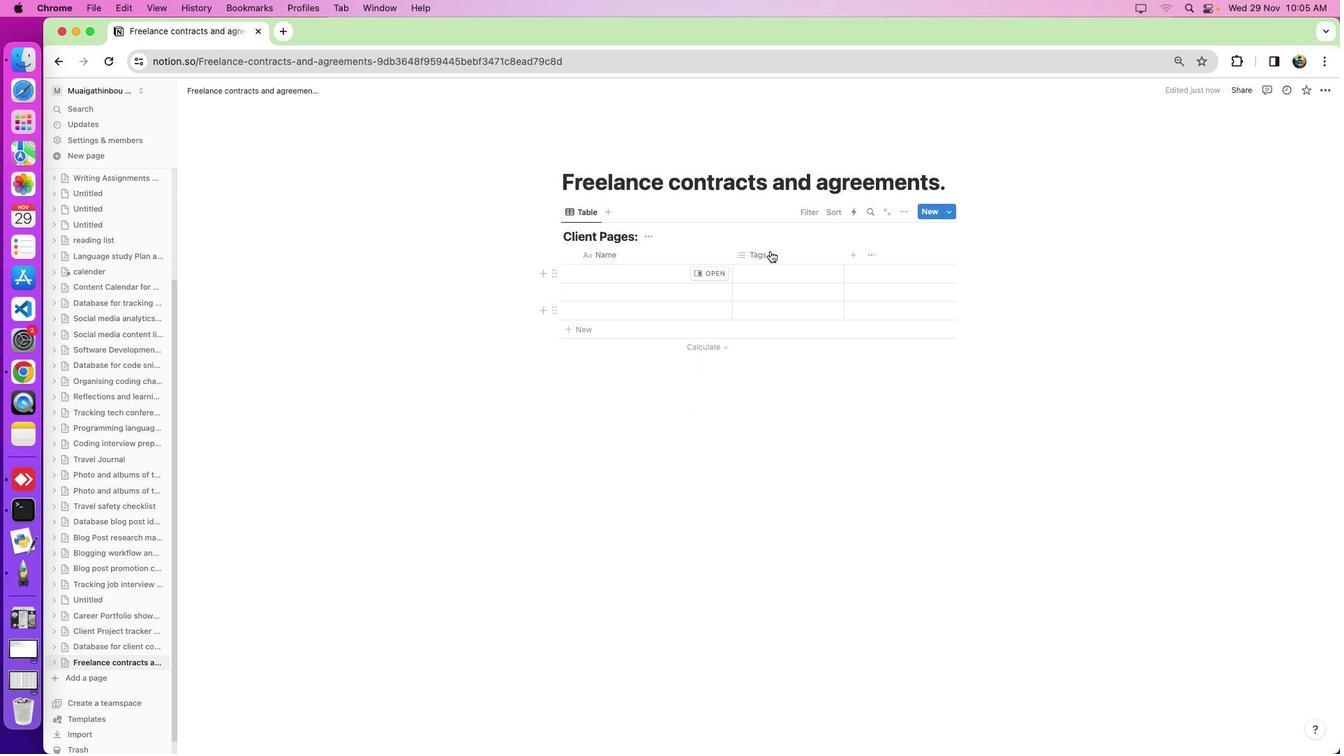 
Action: Mouse scrolled (1062, 467) with delta (514, 341)
Screenshot: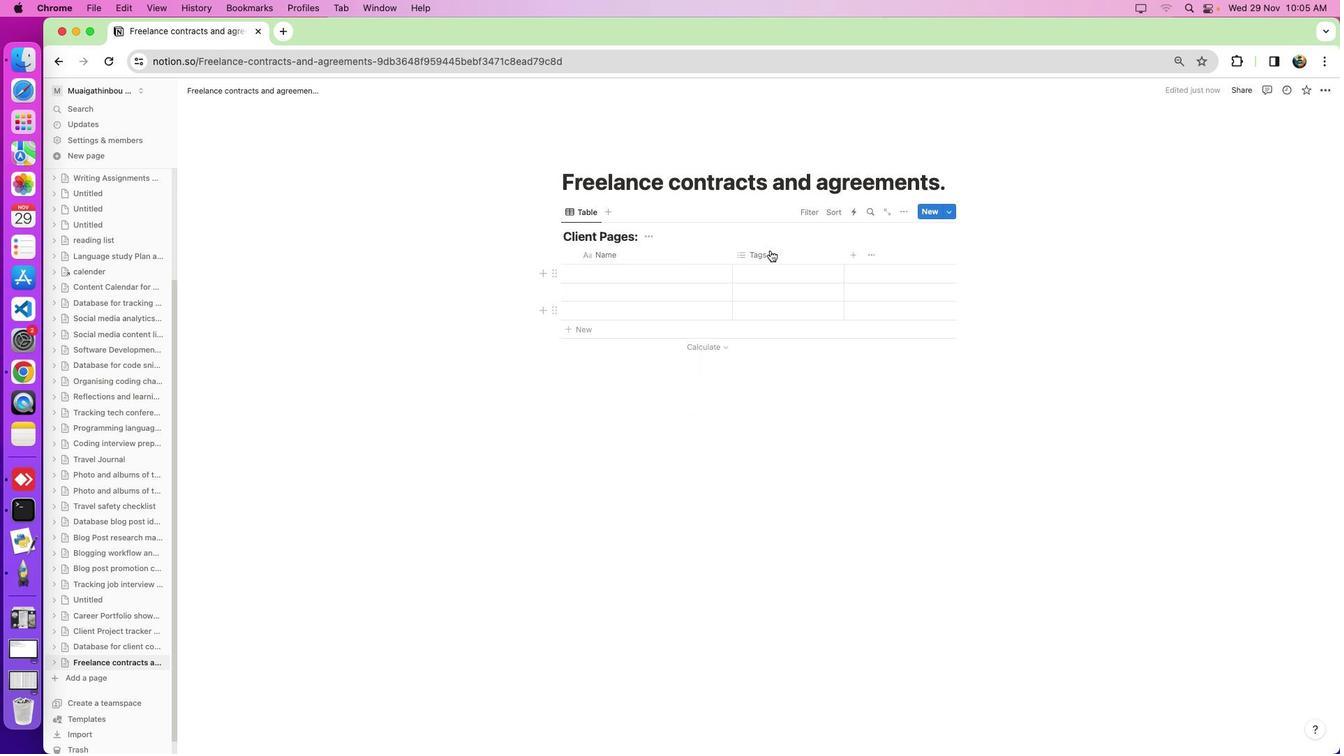 
Action: Mouse moved to (1062, 467)
Screenshot: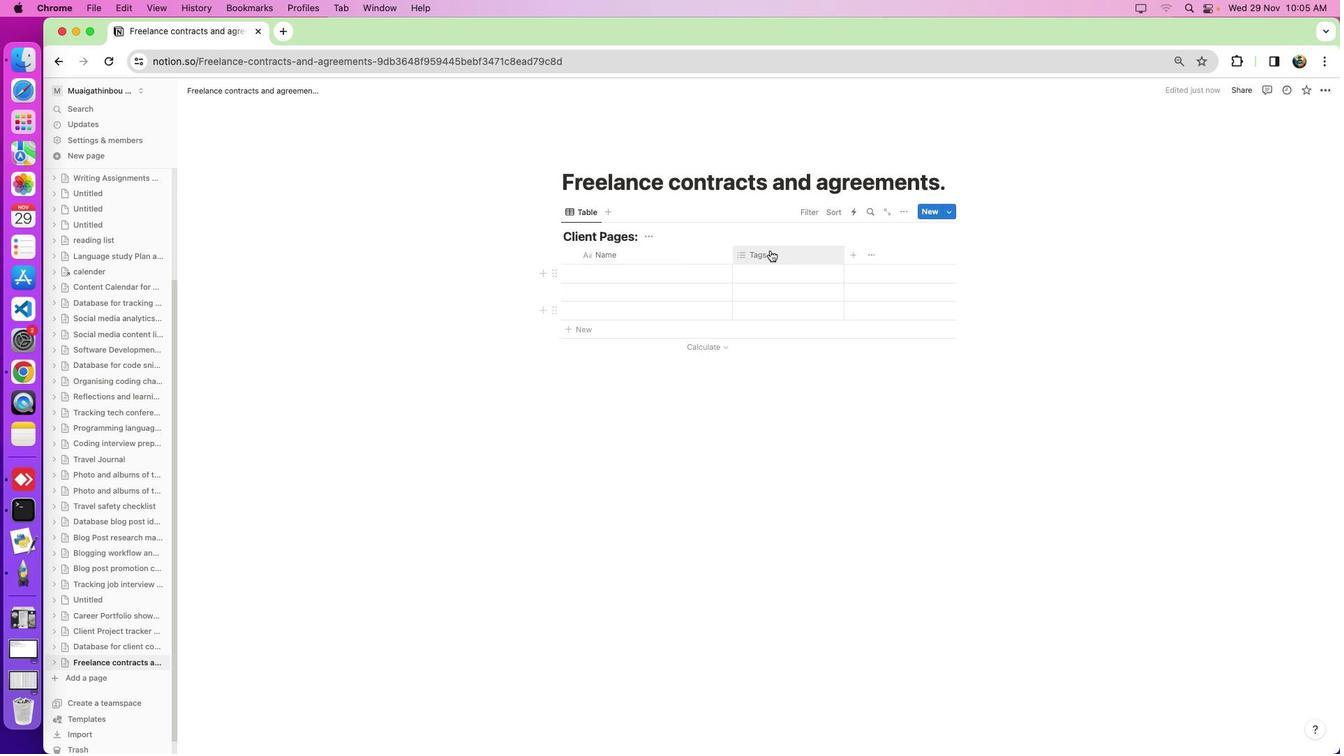 
Action: Mouse scrolled (1062, 467) with delta (514, 342)
Screenshot: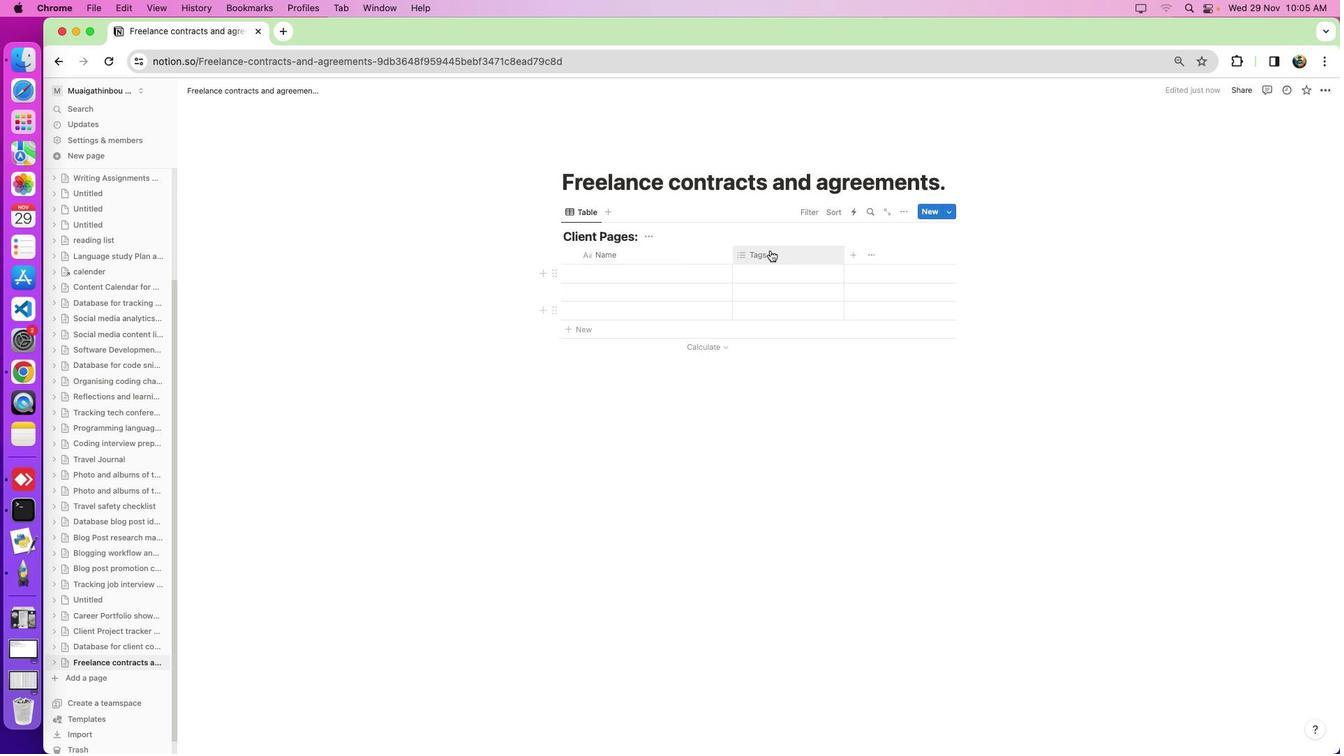 
Action: Mouse moved to (712, 471)
Screenshot: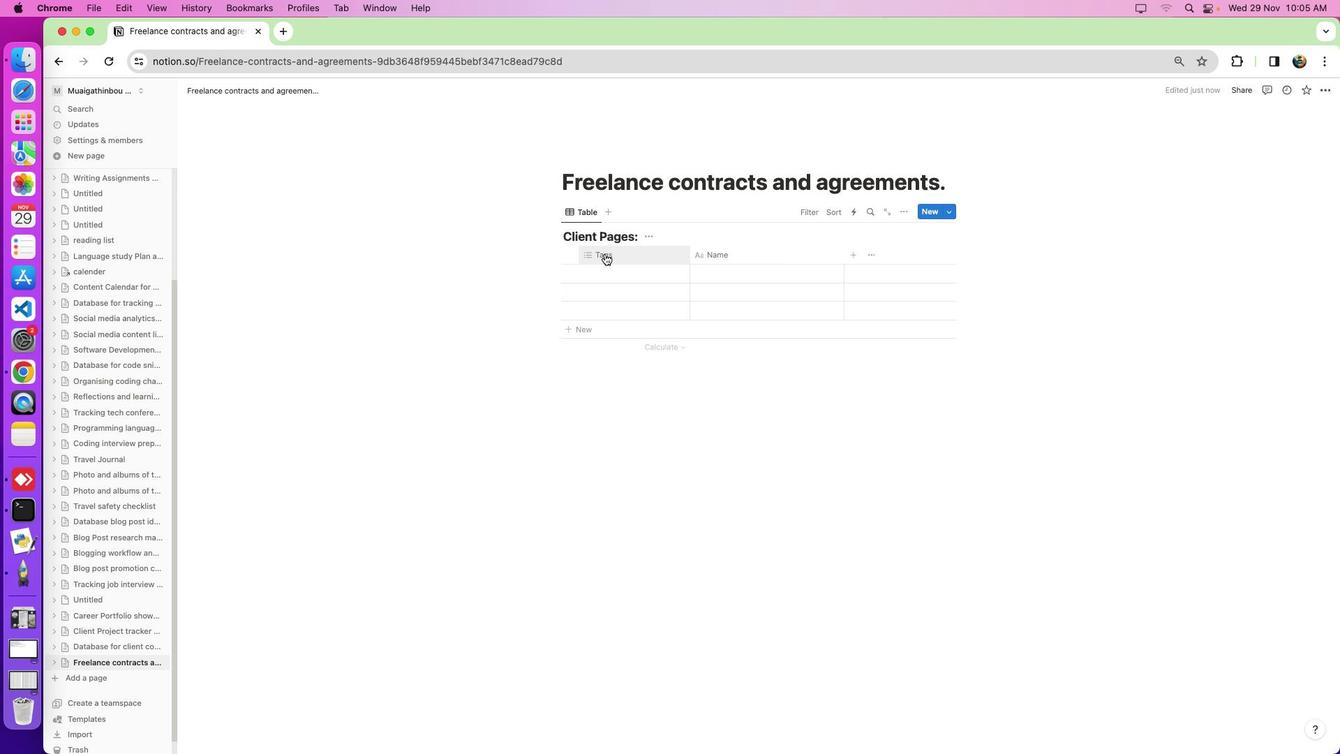 
Action: Mouse pressed left at (712, 471)
Screenshot: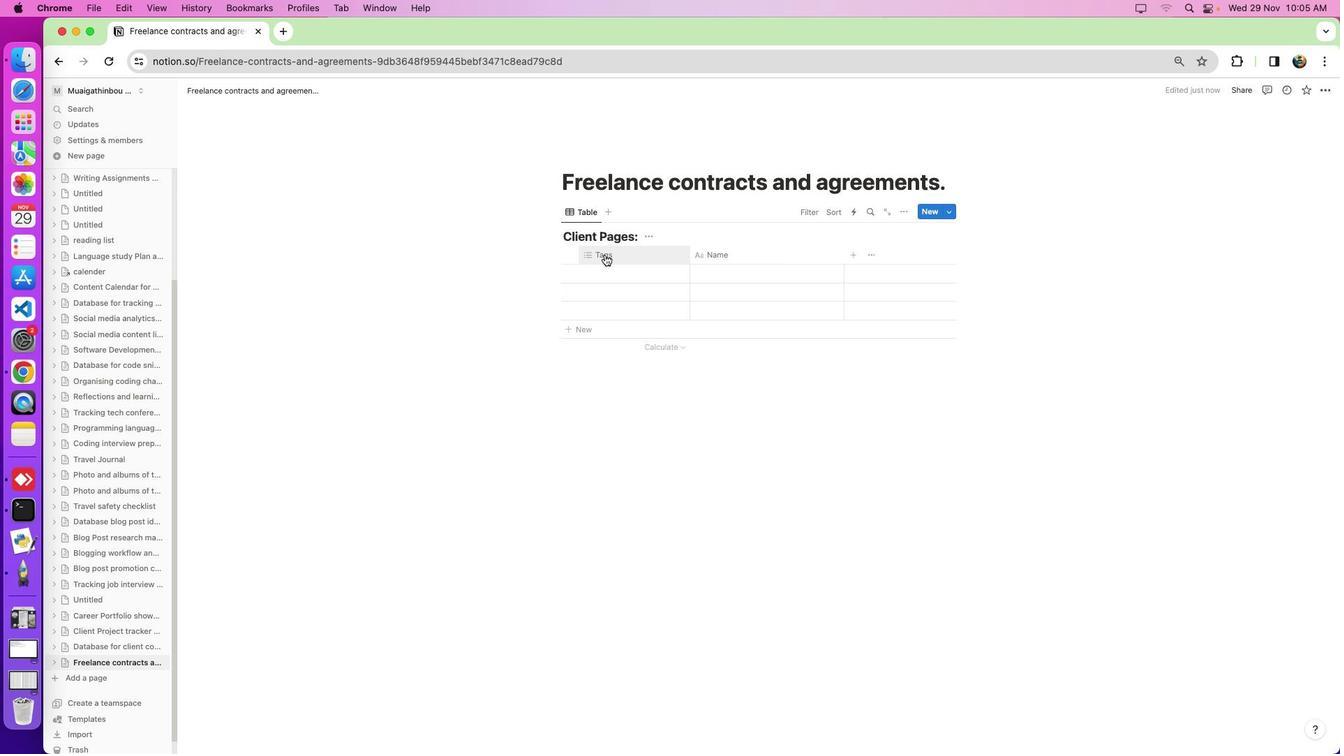 
Action: Mouse moved to (715, 419)
Screenshot: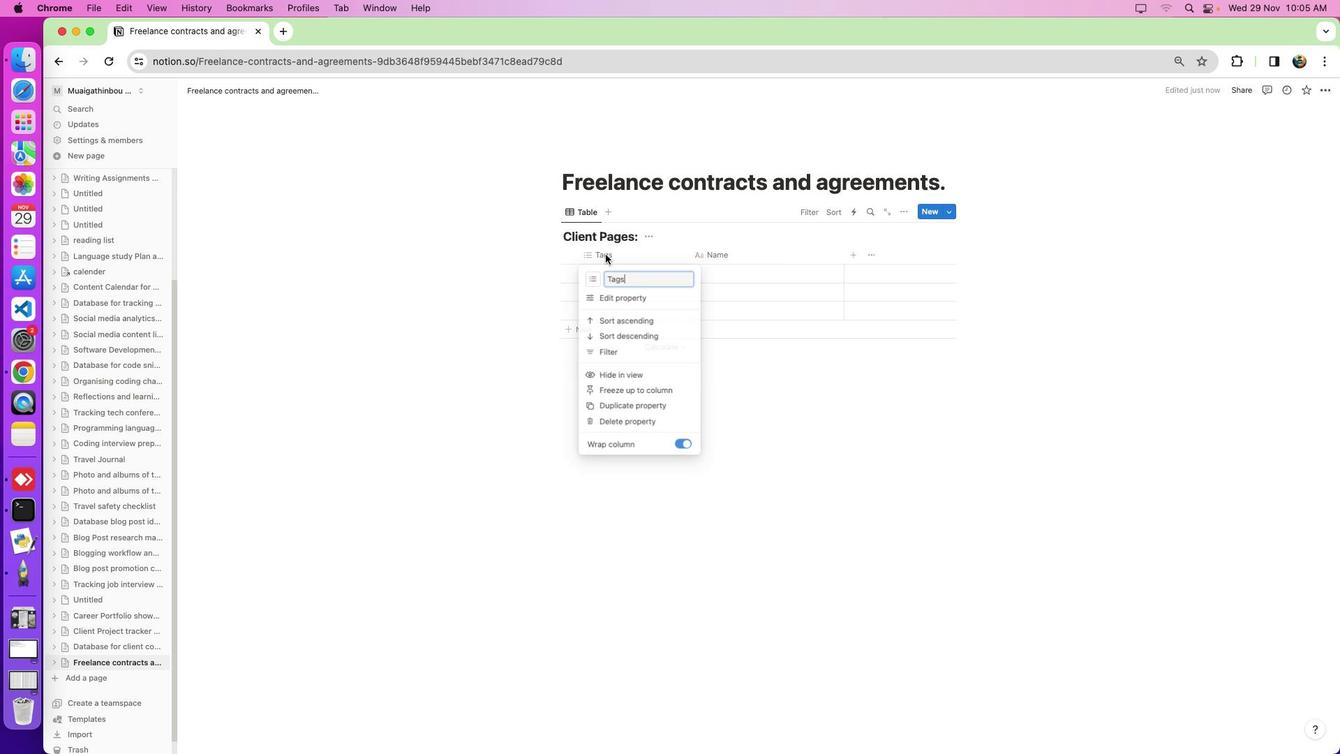 
Action: Mouse pressed left at (715, 419)
Screenshot: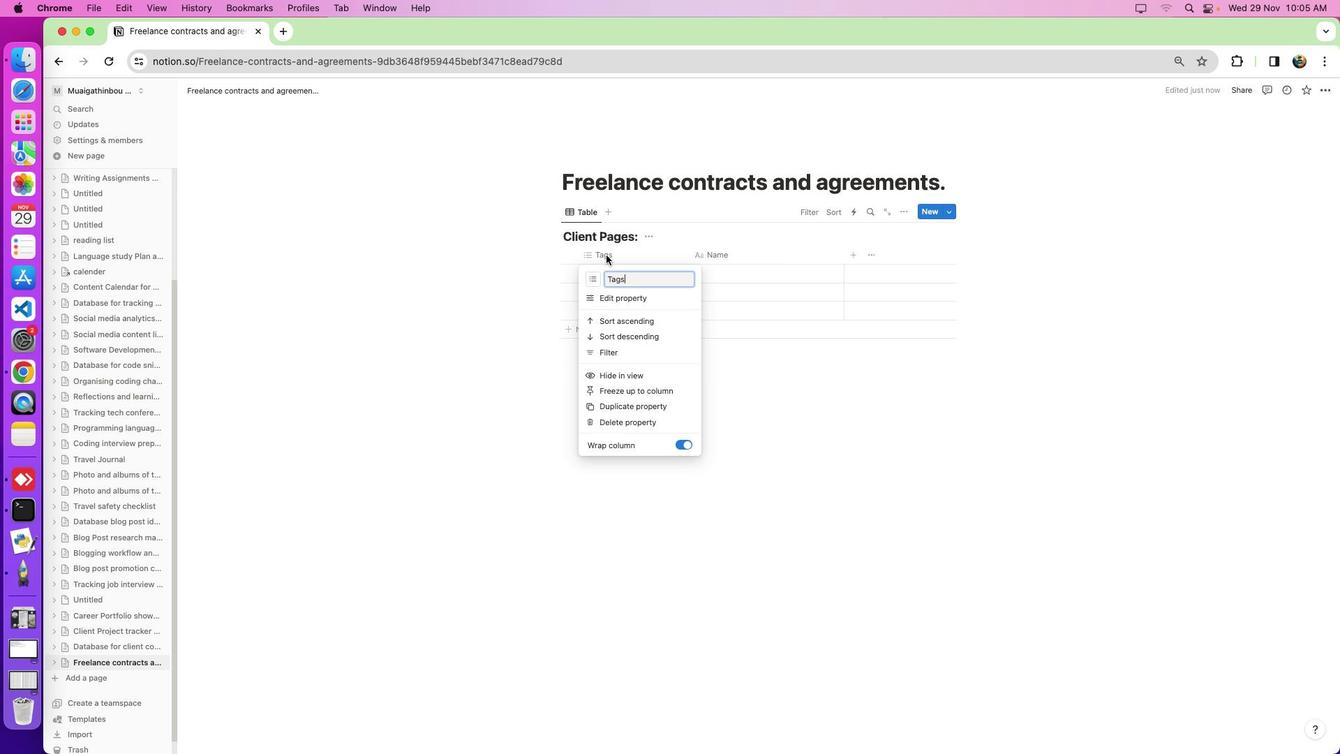 
Action: Mouse moved to (672, 420)
Screenshot: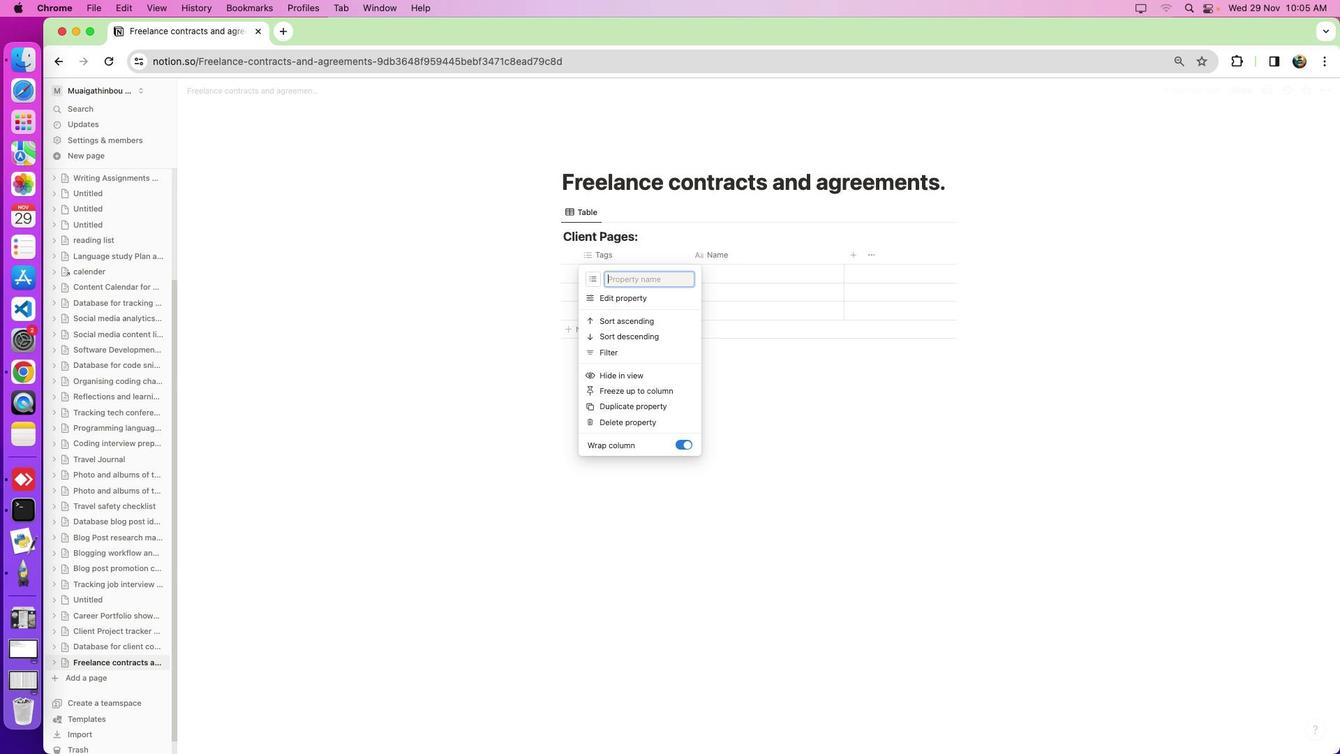 
Action: Mouse pressed left at (672, 420)
Screenshot: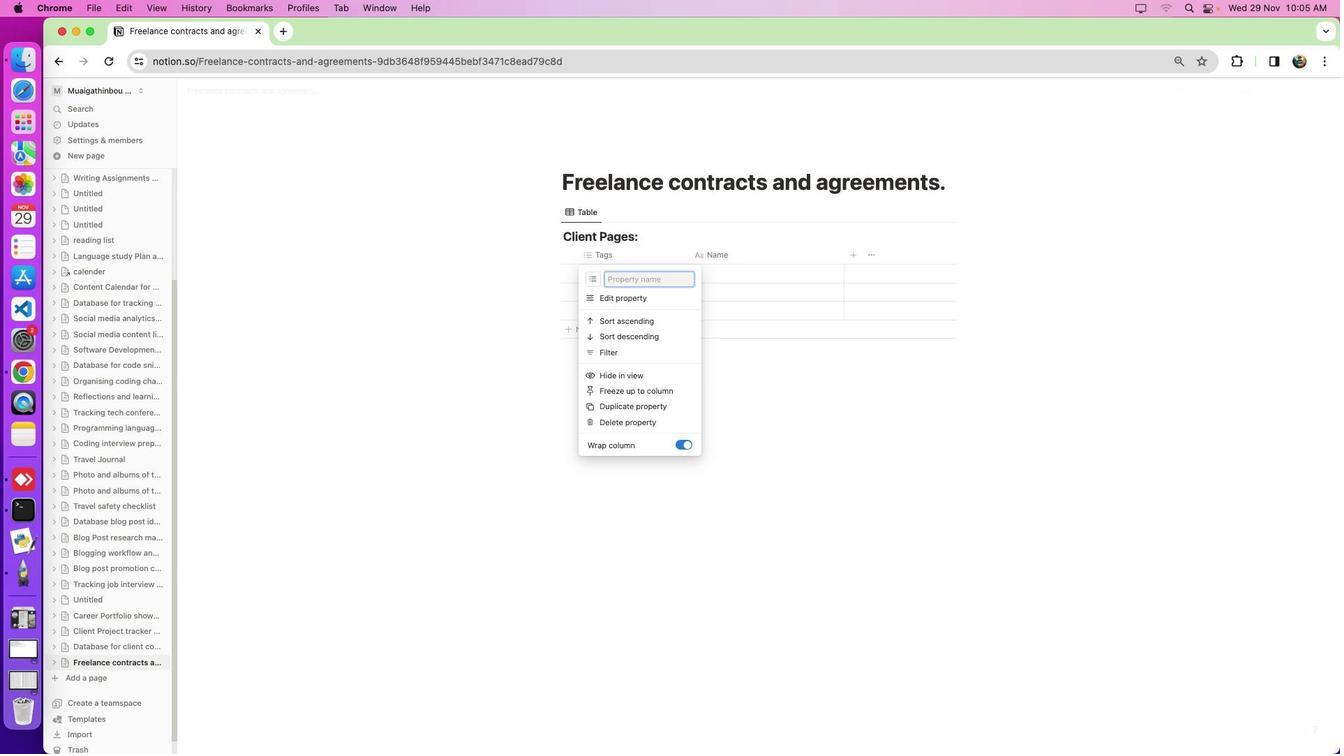 
Action: Mouse moved to (673, 421)
Screenshot: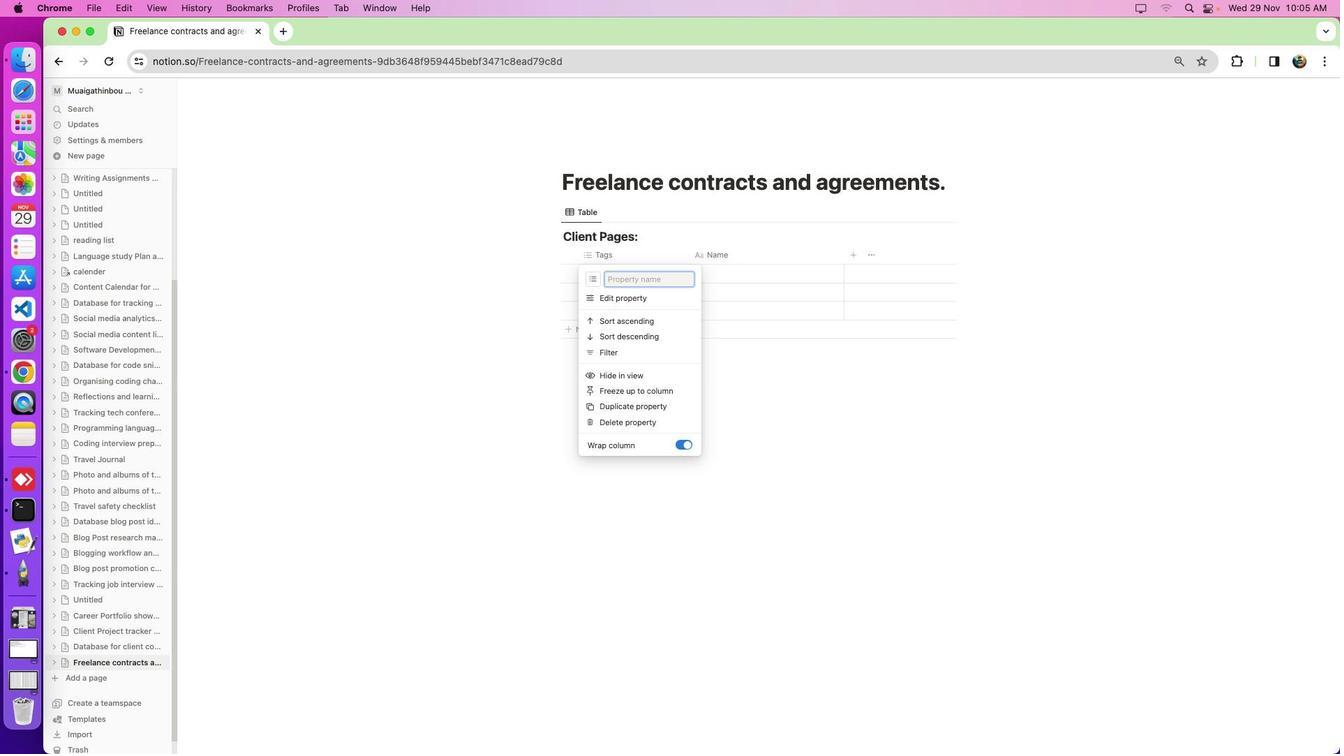 
Action: Key pressed Key.backspaceKey.backspaceKey.backspaceKey.backspaceKey.backspaceKey.backspaceKey.backspaceKey.backspaceKey.backspaceKey.backspaceKey.backspaceKey.backspaceKey.backspaceKey.backspaceKey.backspaceKey.backspaceKey.backspaceKey.backspaceKey.shift_r'C''l''i''e''n''t'Key.enter
Screenshot: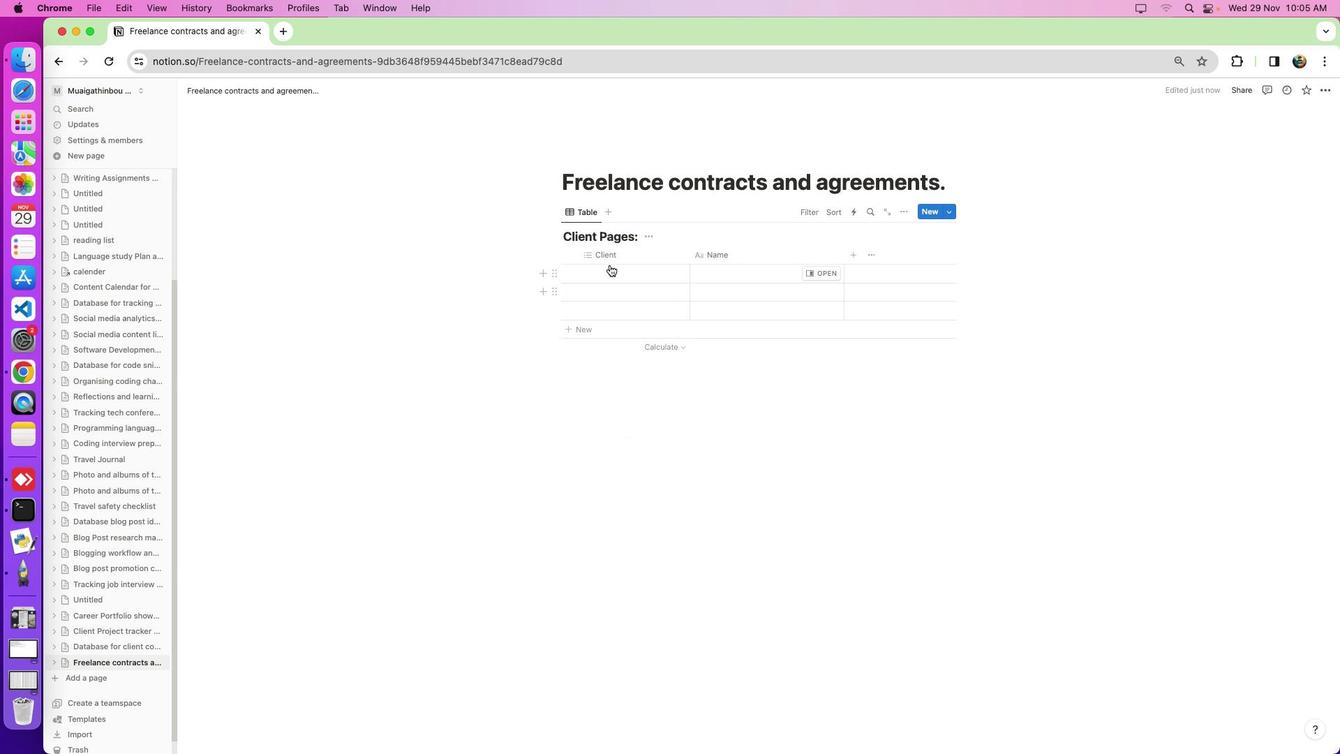 
Action: Mouse moved to (668, 420)
Screenshot: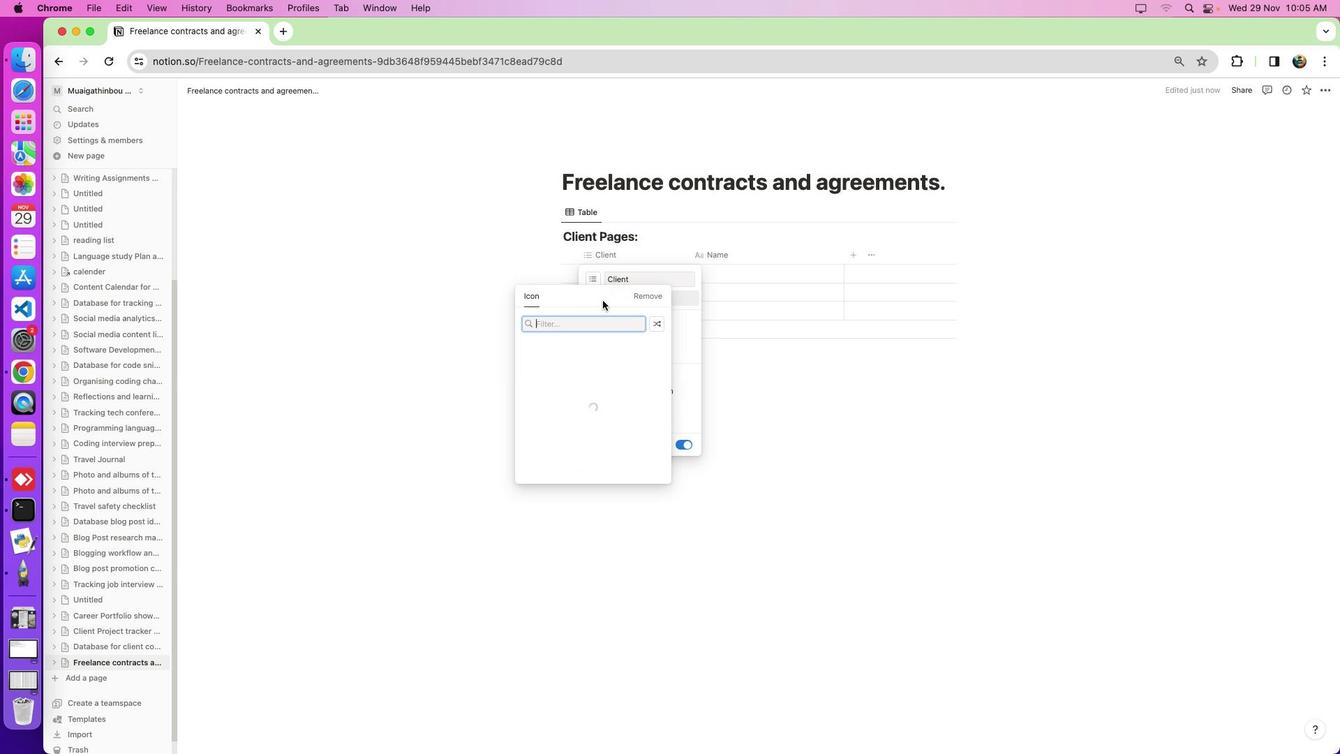
Action: Mouse pressed left at (668, 420)
Screenshot: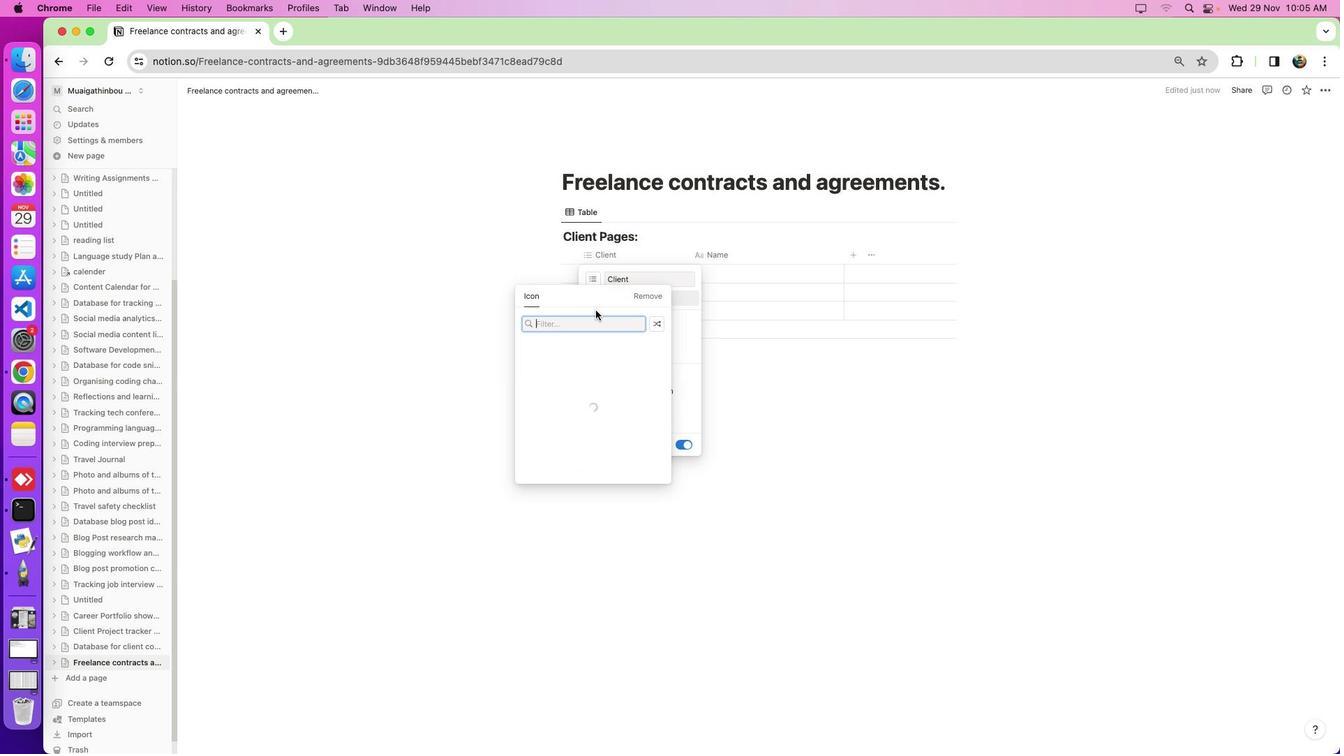 
Action: Mouse moved to (668, 428)
Screenshot: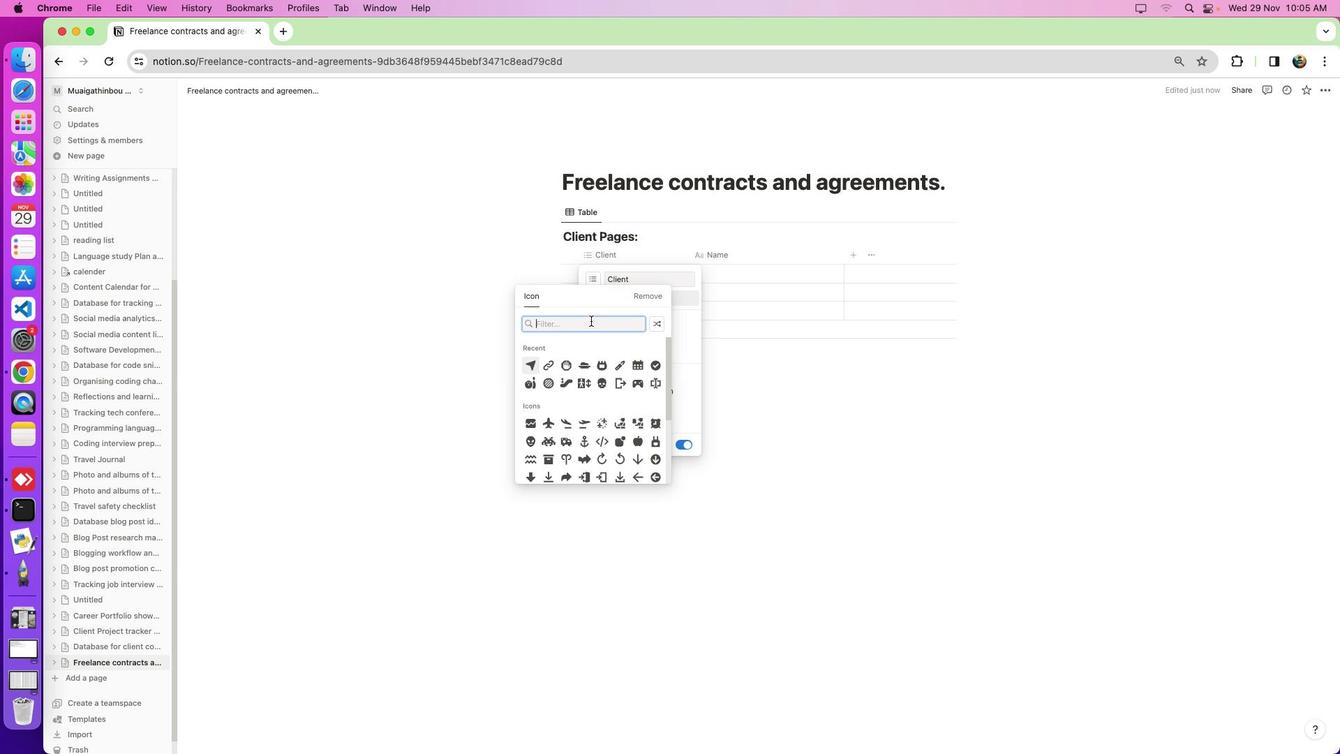 
Action: Mouse pressed left at (668, 428)
Screenshot: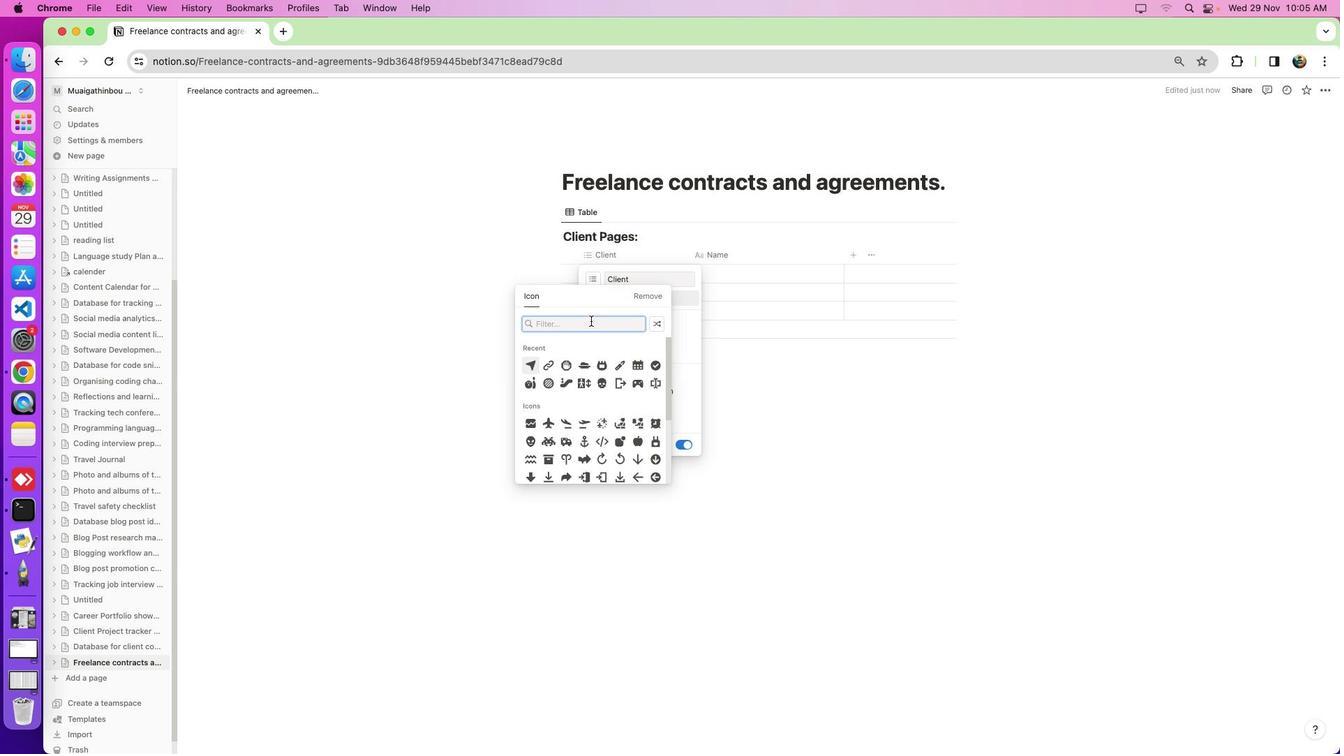 
Action: Mouse moved to (668, 441)
Screenshot: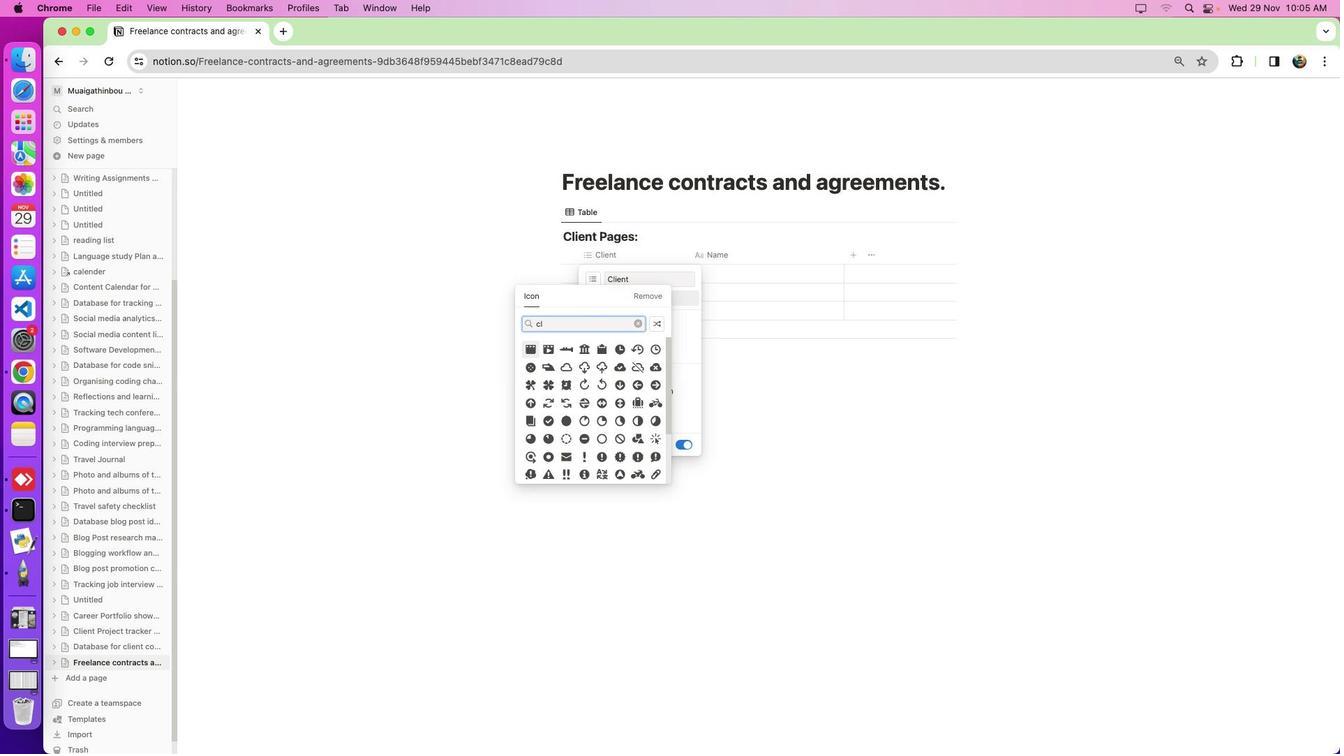 
Action: Key pressed 'c''l''o'Key.backspace'i''e'Key.backspaceKey.backspaceKey.backspaceKey.backspaceKey.backspace'p''e''o'
Screenshot: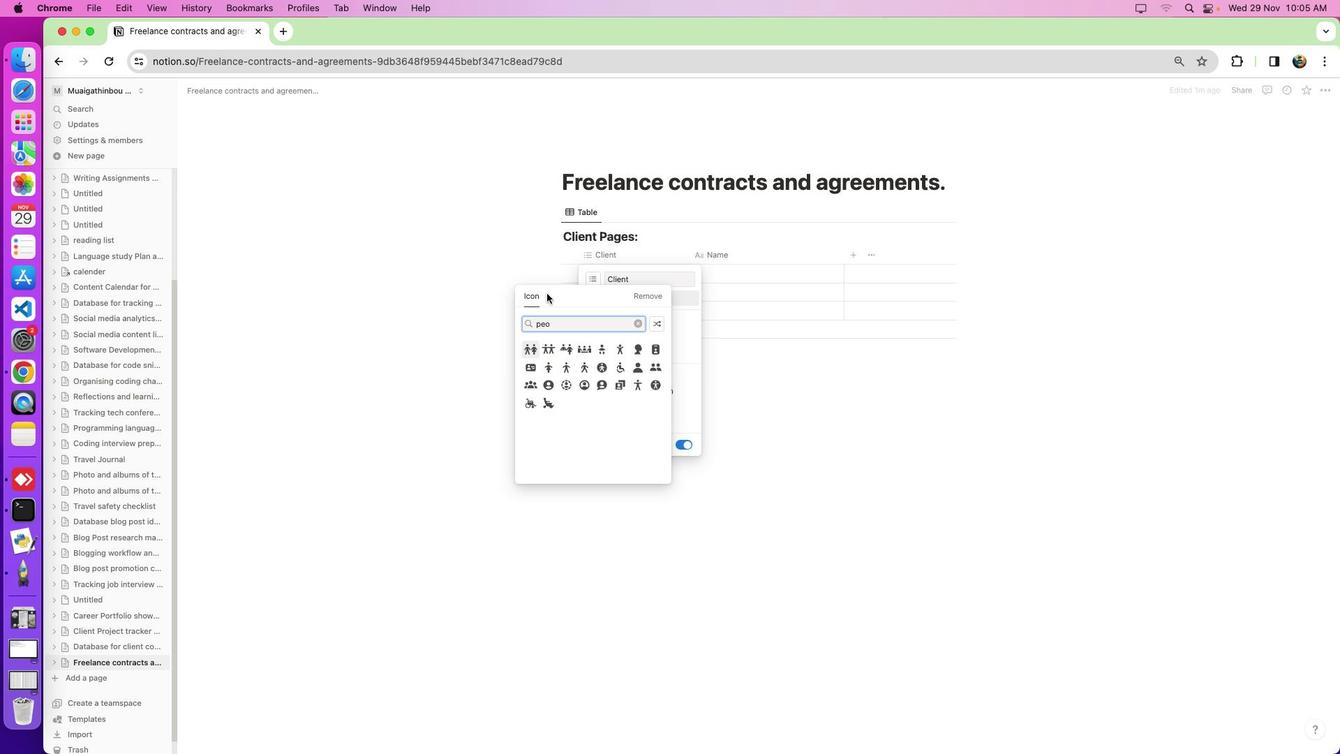
Action: Mouse moved to (680, 455)
Screenshot: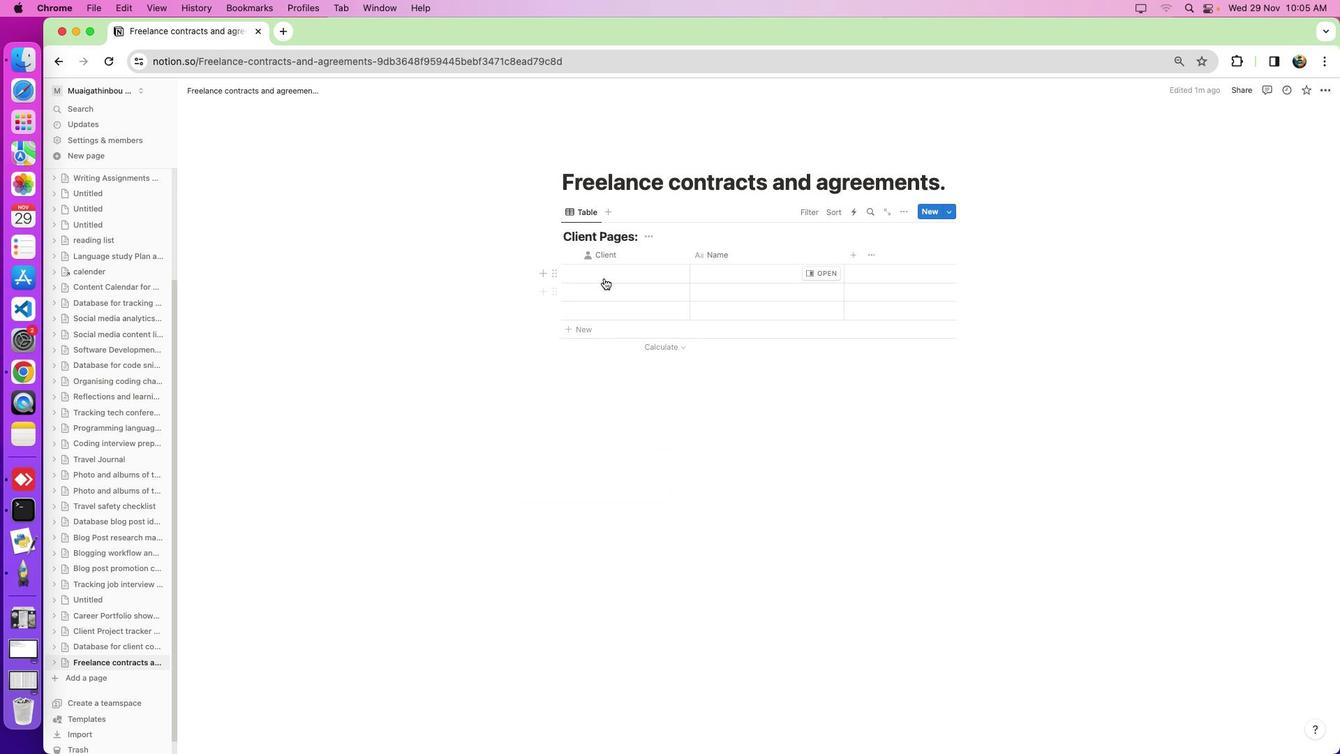 
Action: Mouse pressed left at (680, 455)
Screenshot: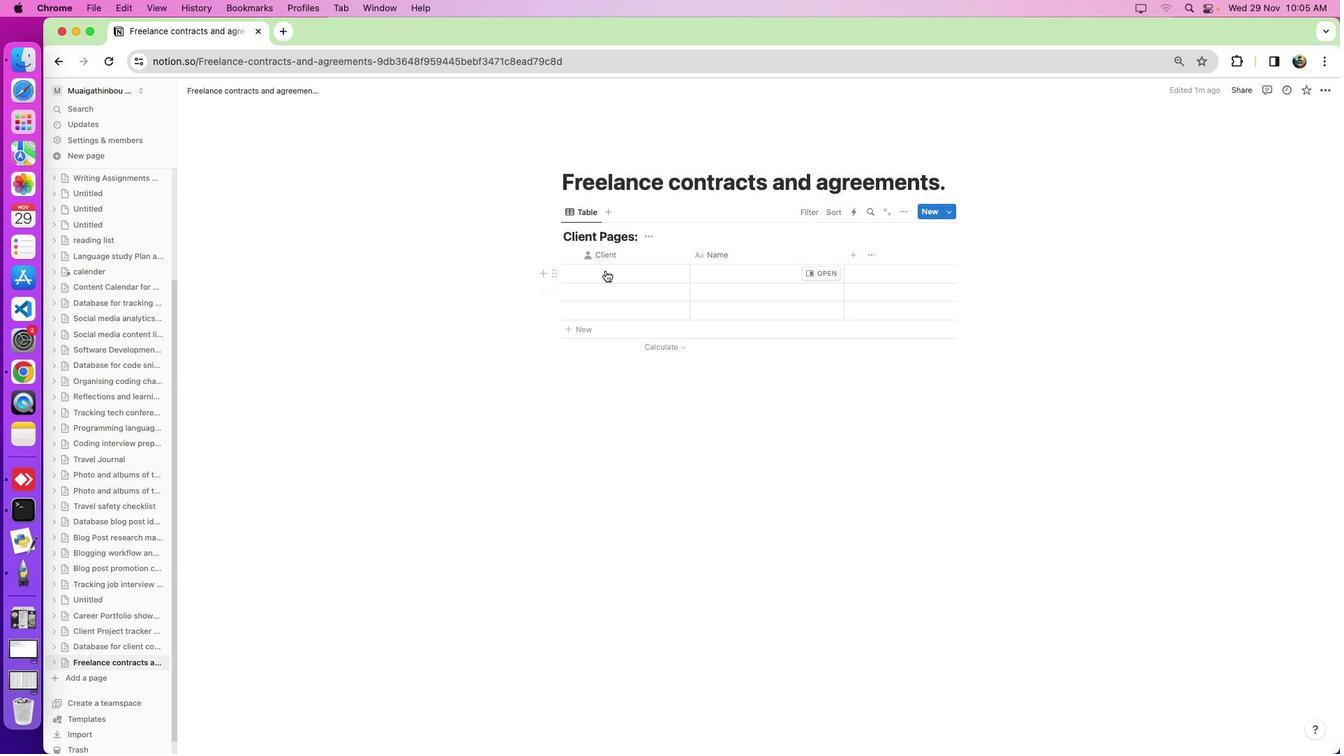 
Action: Mouse moved to (621, 479)
Screenshot: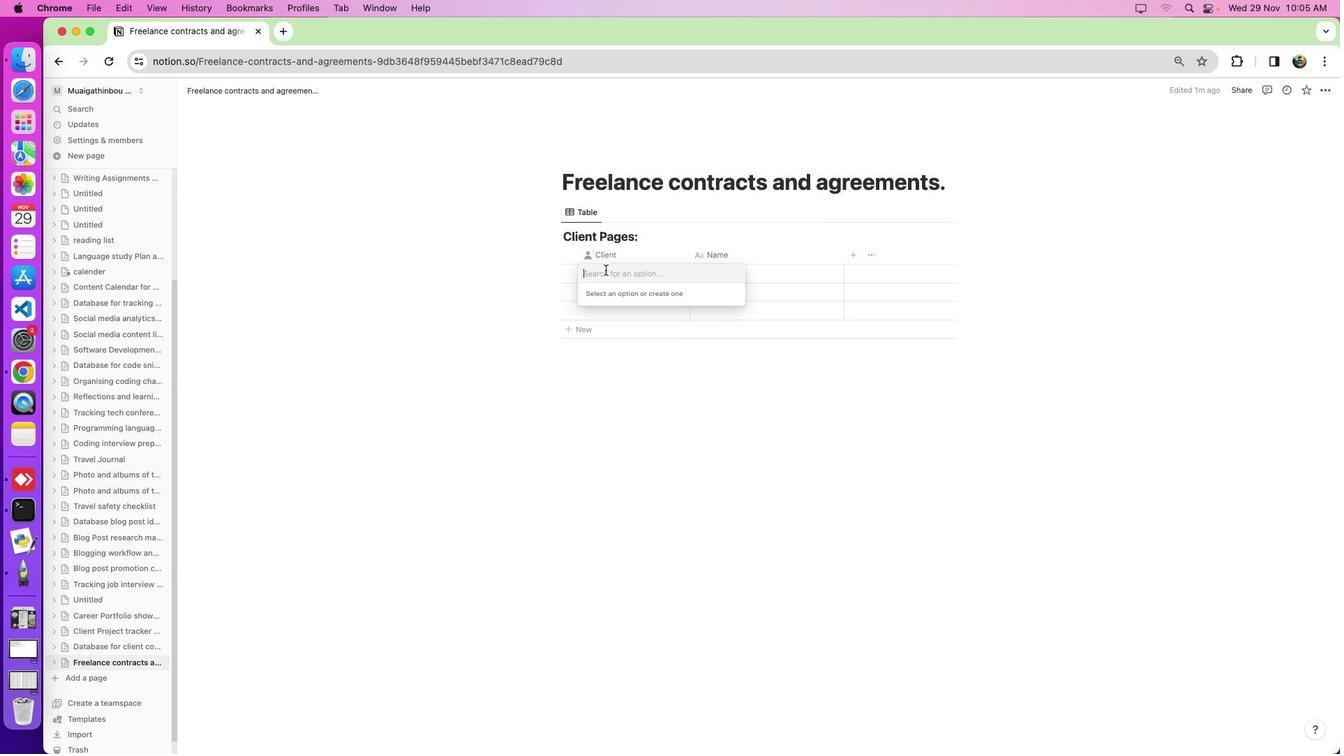 
Action: Mouse pressed left at (621, 479)
Screenshot: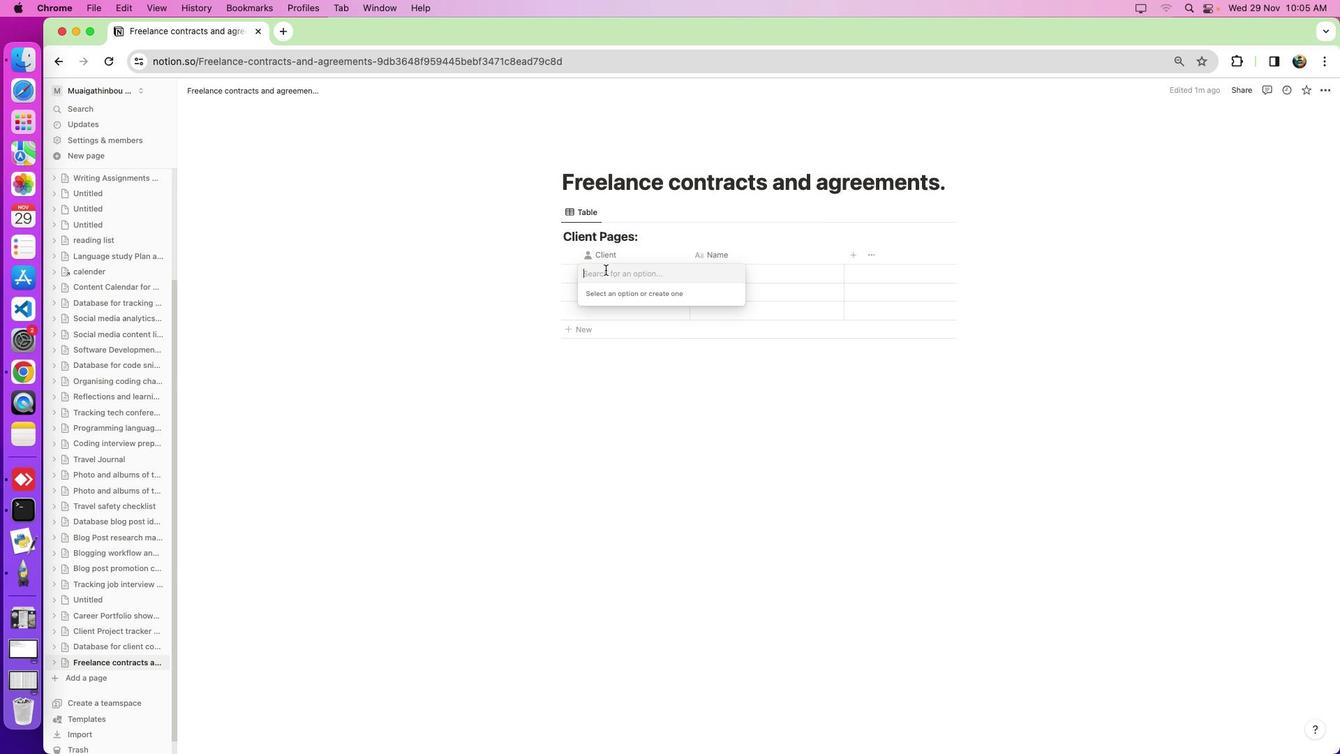 
Action: Mouse moved to (673, 425)
Screenshot: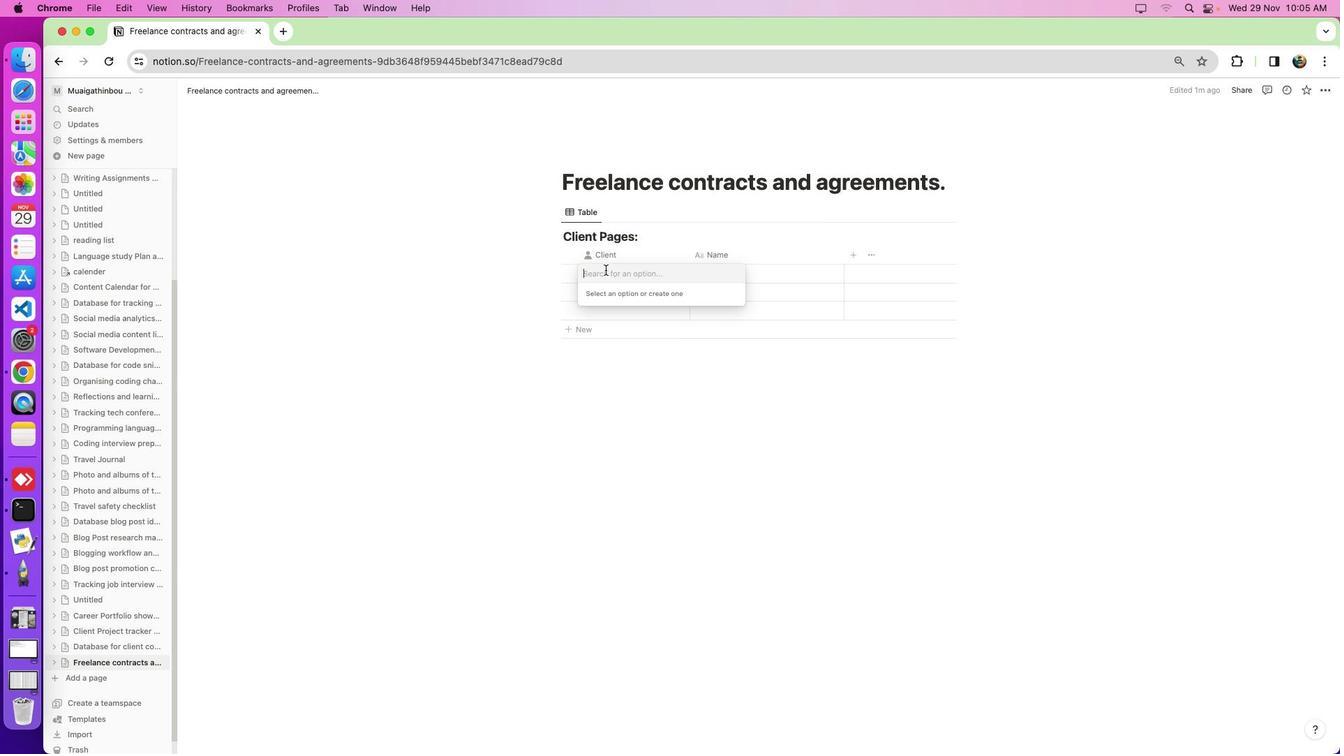 
Action: Mouse pressed left at (673, 425)
Screenshot: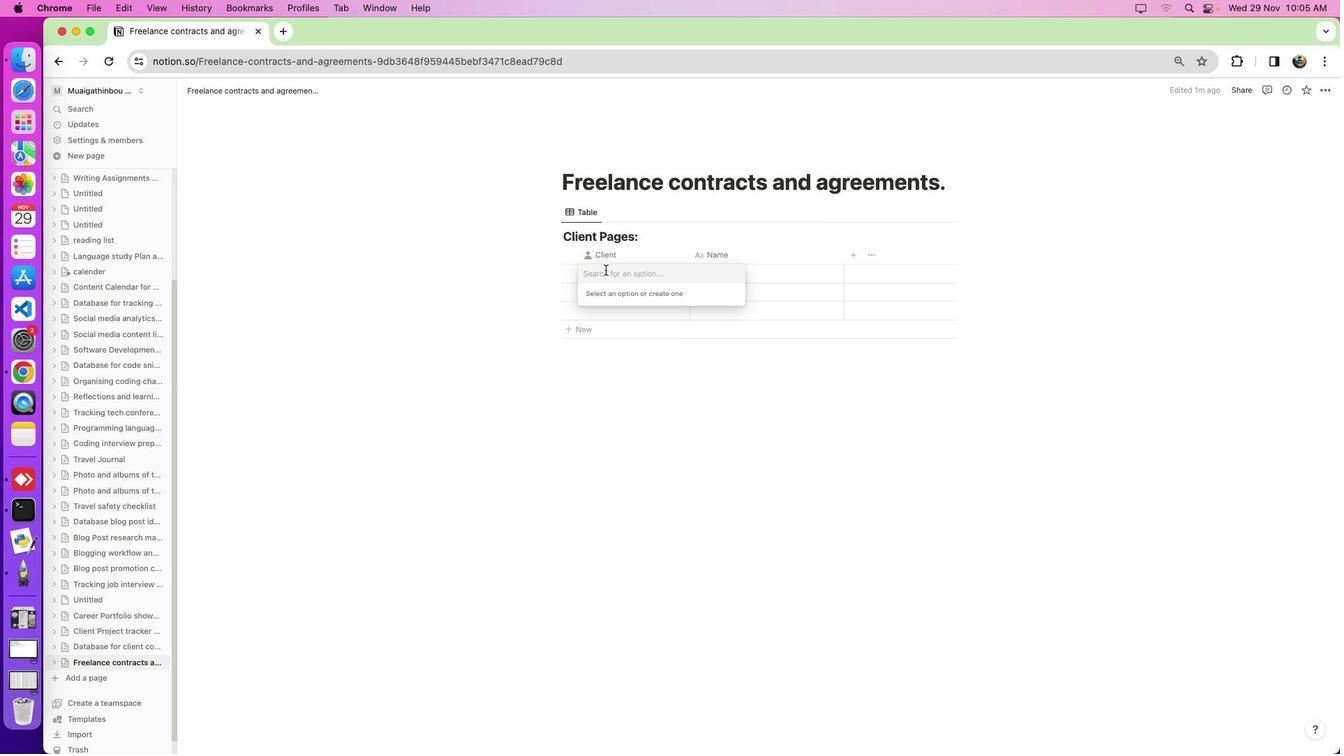 
Action: Key pressed Key.shift_r'C''l''i''e''n''t'Key.spaceKey.shift'A'Key.enter
Screenshot: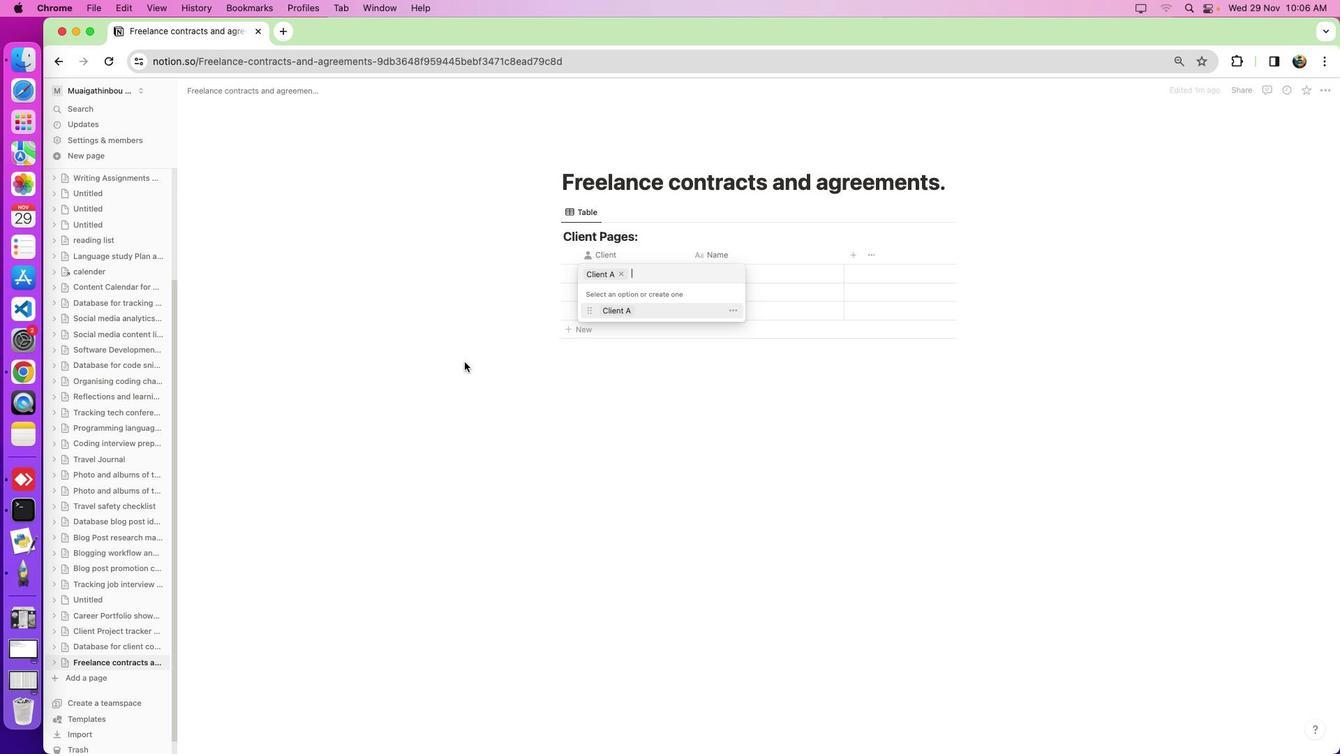 
Action: Mouse moved to (636, 453)
Screenshot: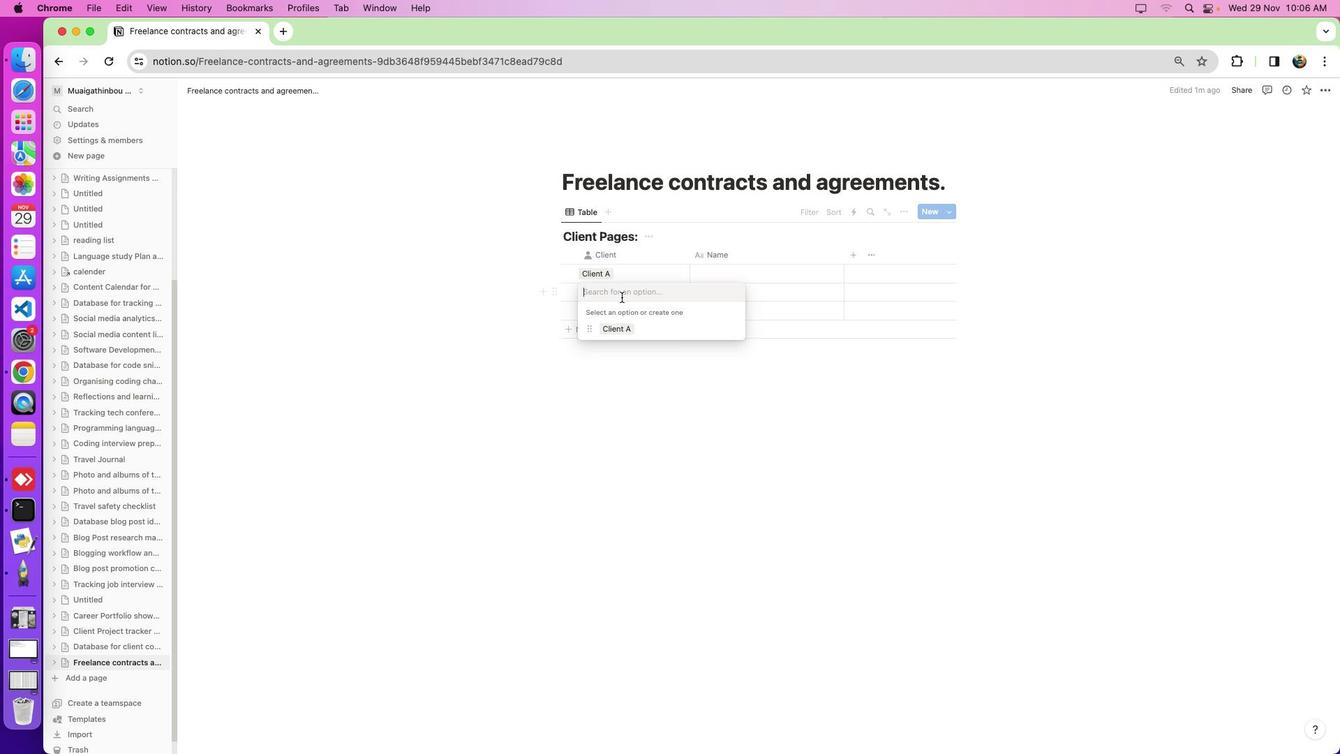 
Action: Mouse pressed left at (636, 453)
Screenshot: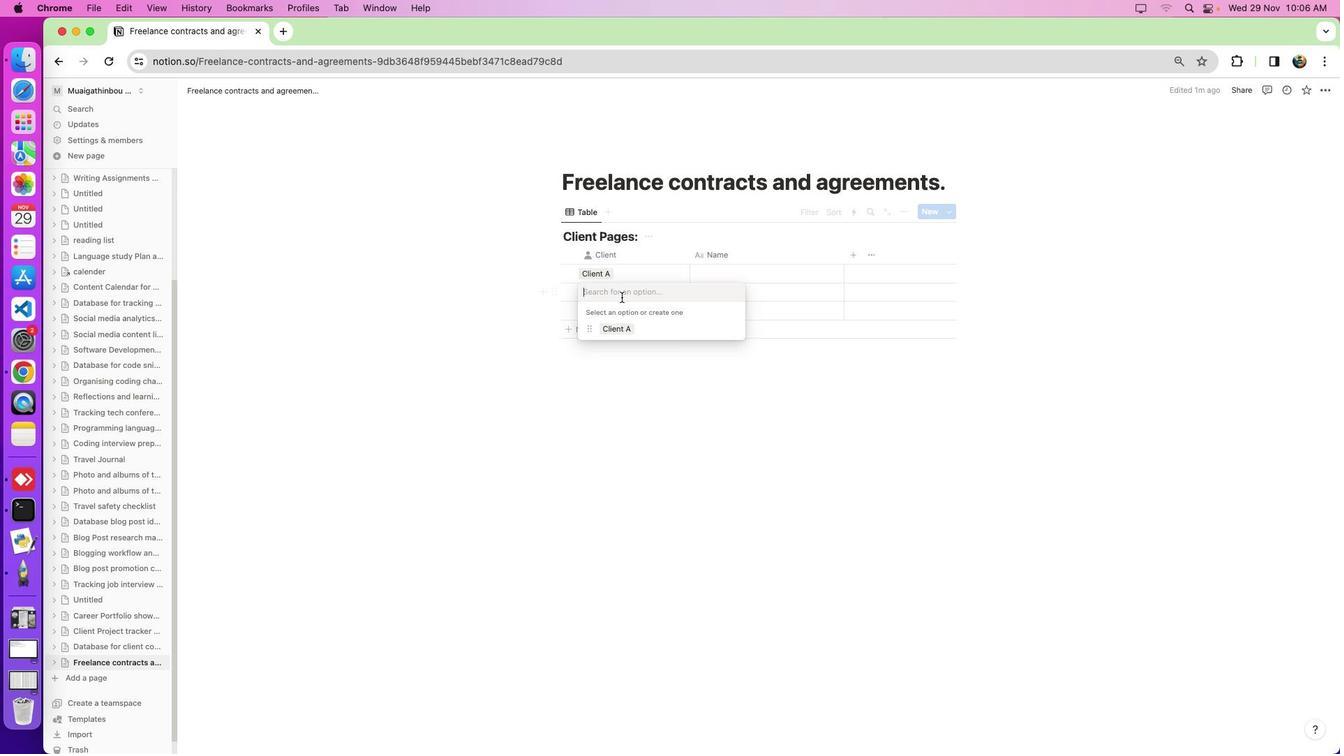 
Action: Mouse moved to (677, 434)
Screenshot: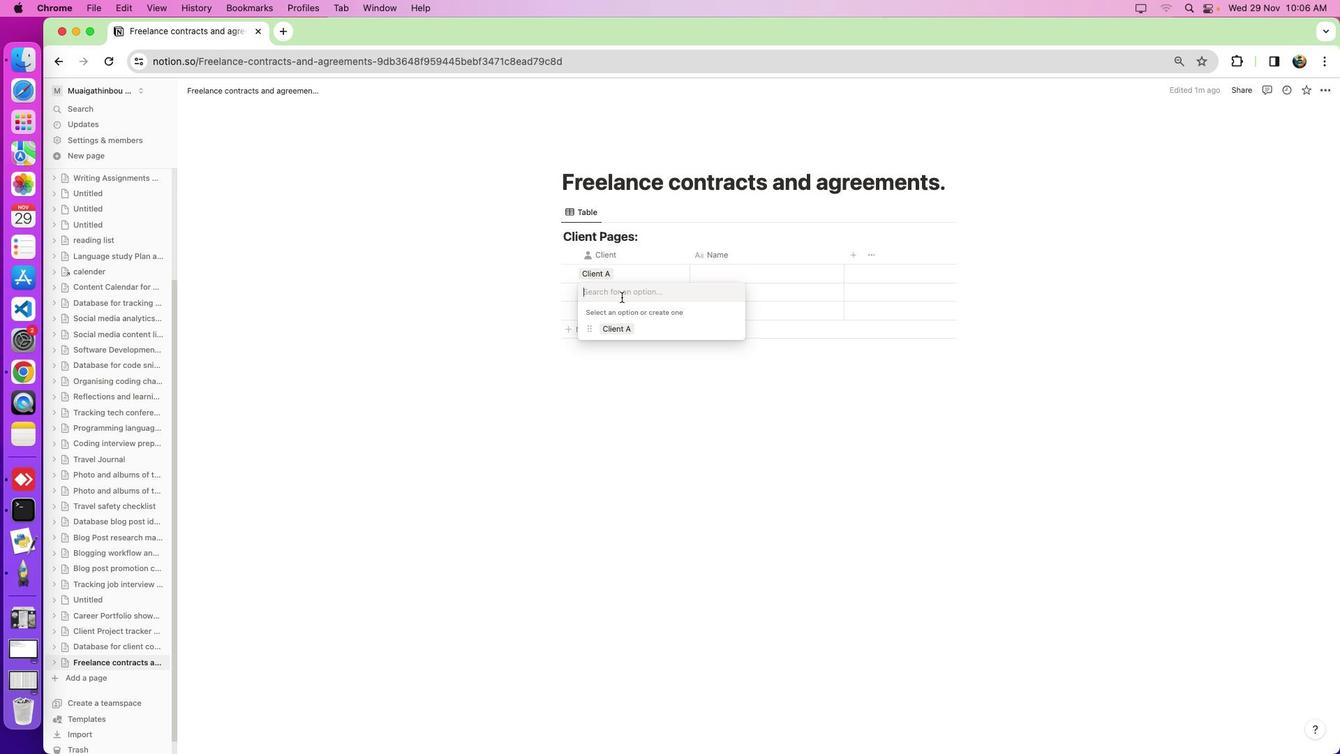 
Action: Mouse pressed left at (677, 434)
Screenshot: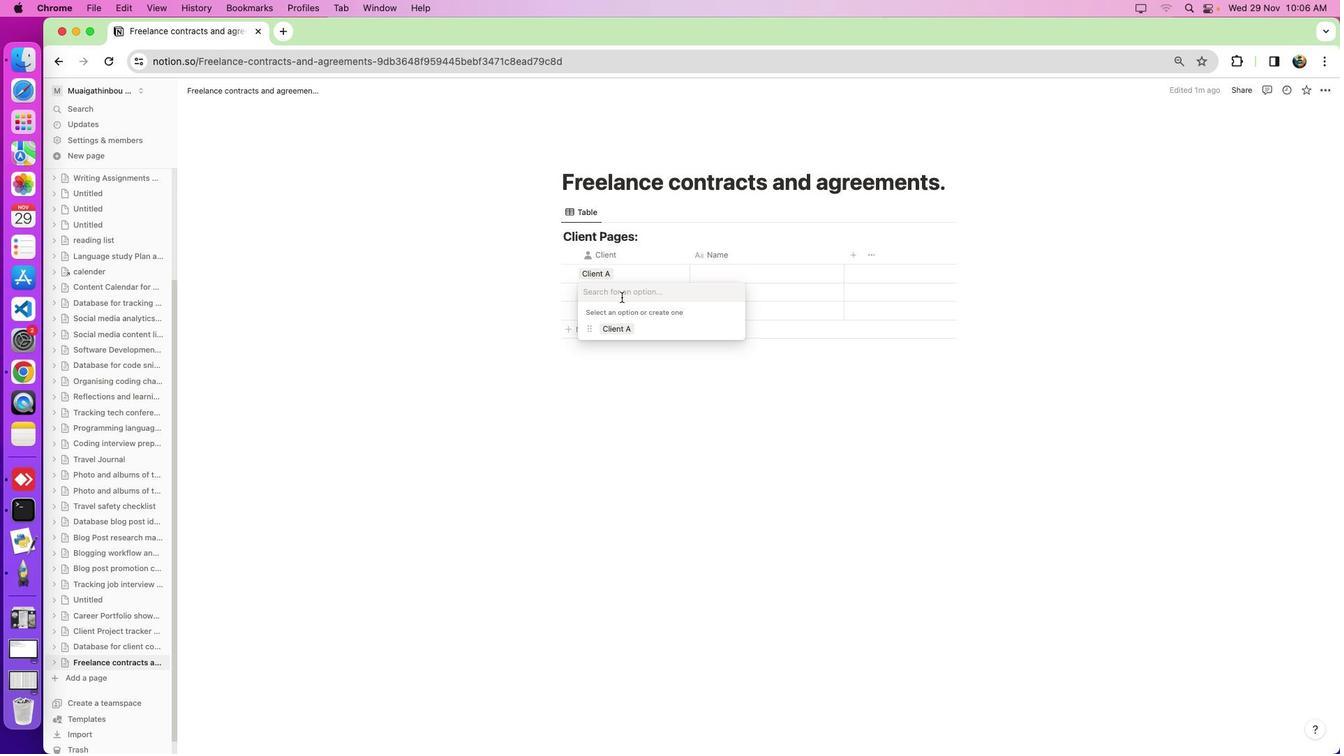 
Action: Mouse moved to (1013, 458)
Screenshot: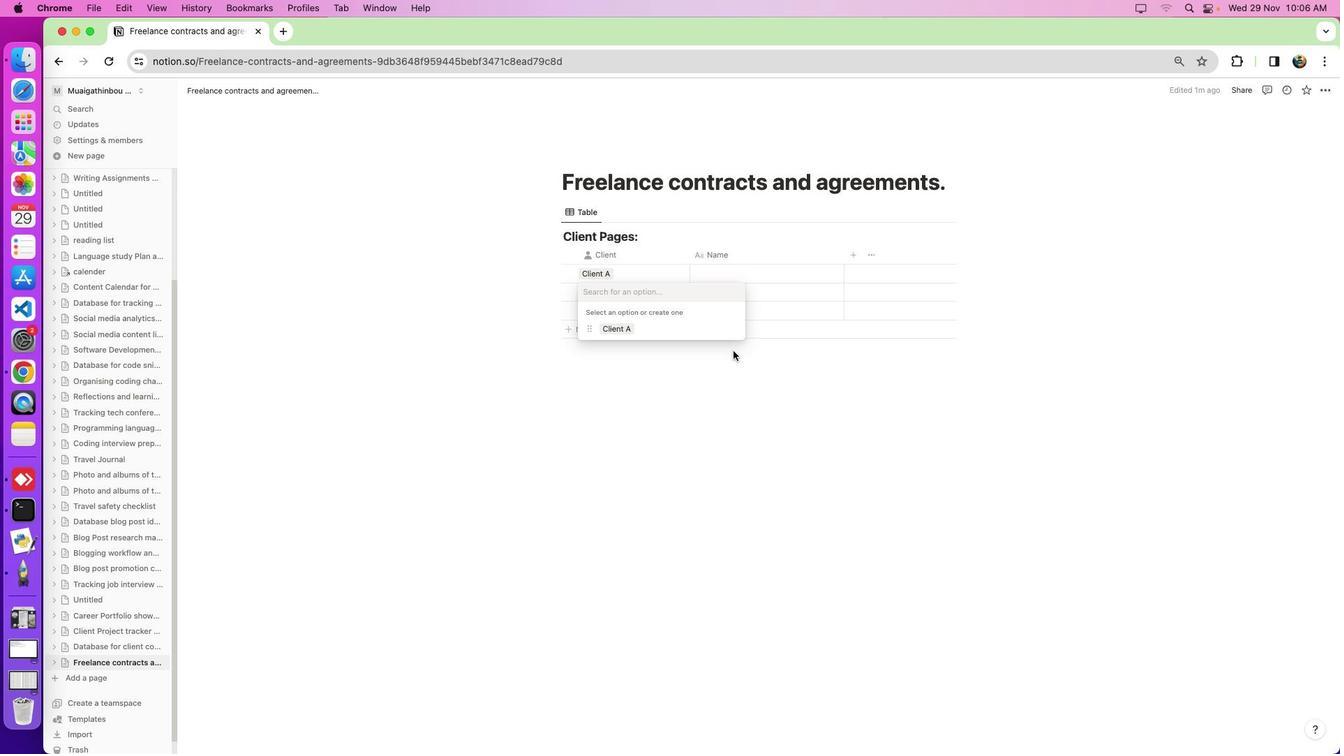 
Action: Mouse scrolled (1013, 458) with delta (514, 341)
Screenshot: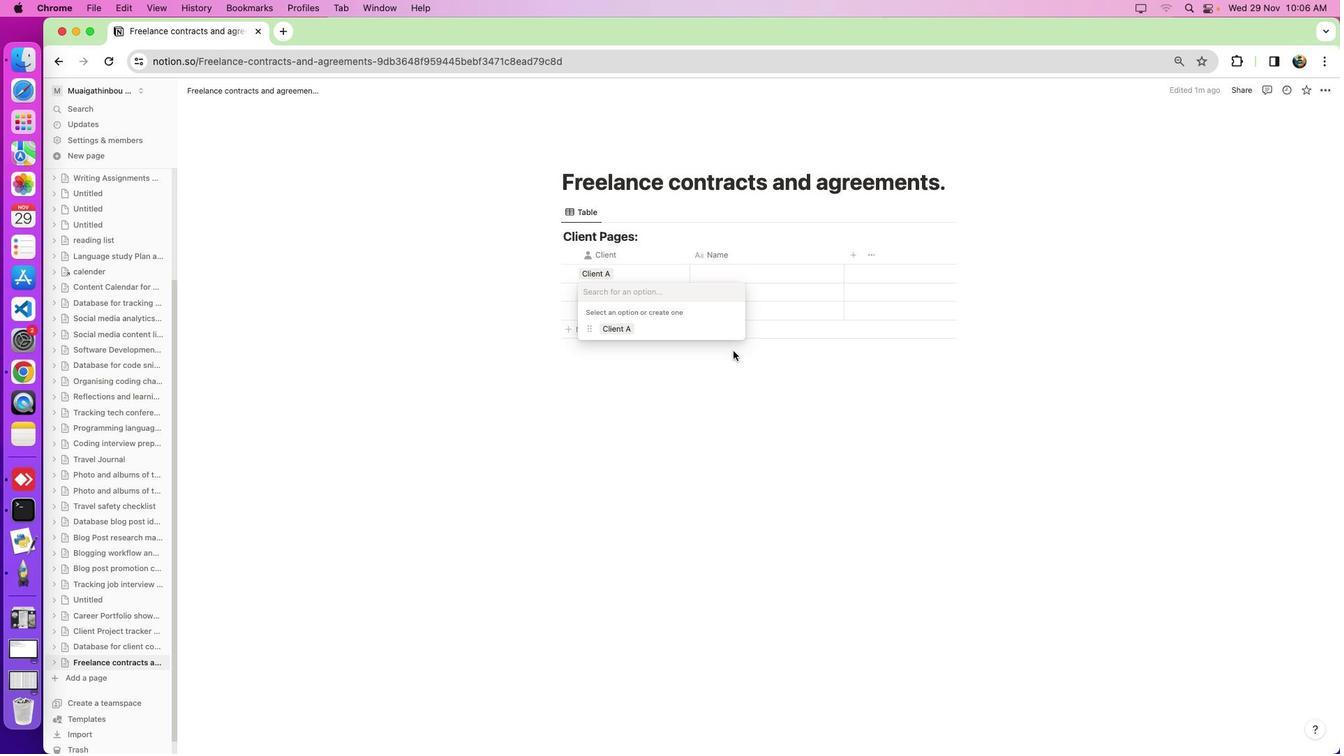 
Action: Mouse scrolled (1013, 458) with delta (514, 341)
Screenshot: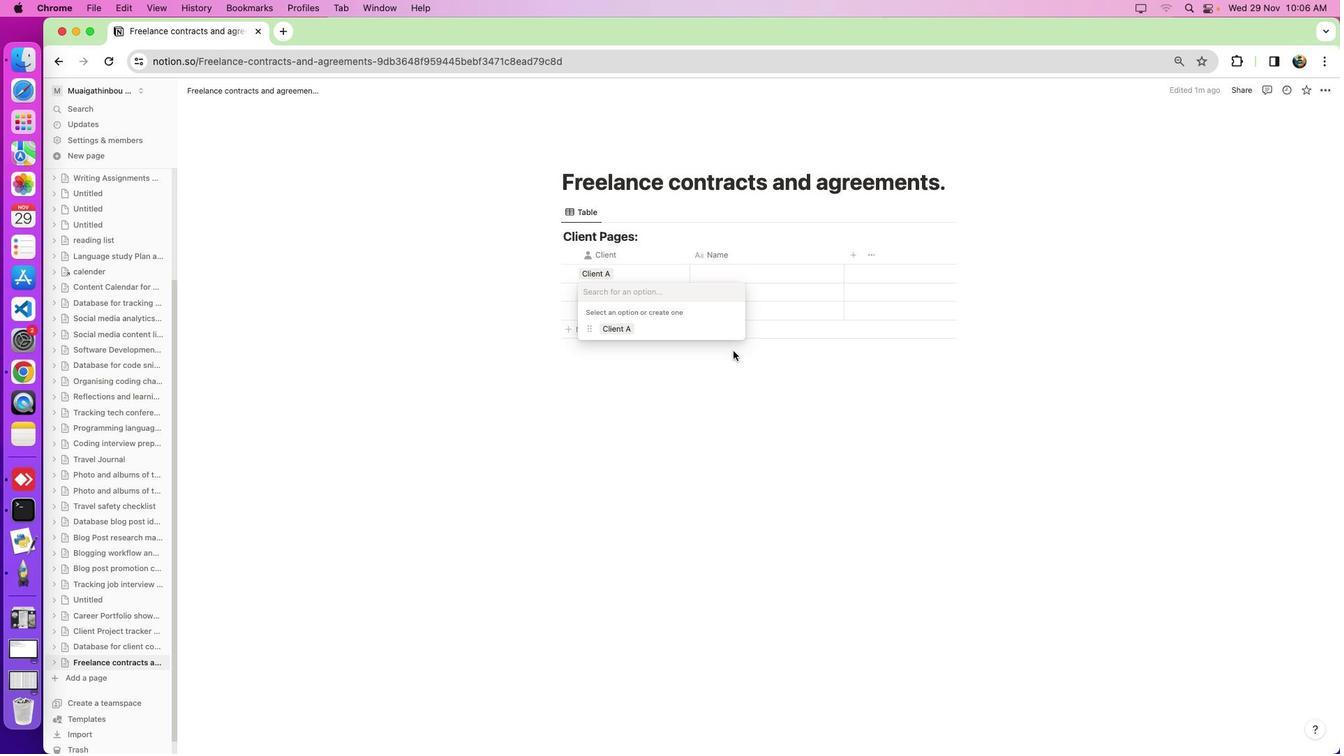 
Action: Mouse scrolled (1013, 458) with delta (514, 340)
Screenshot: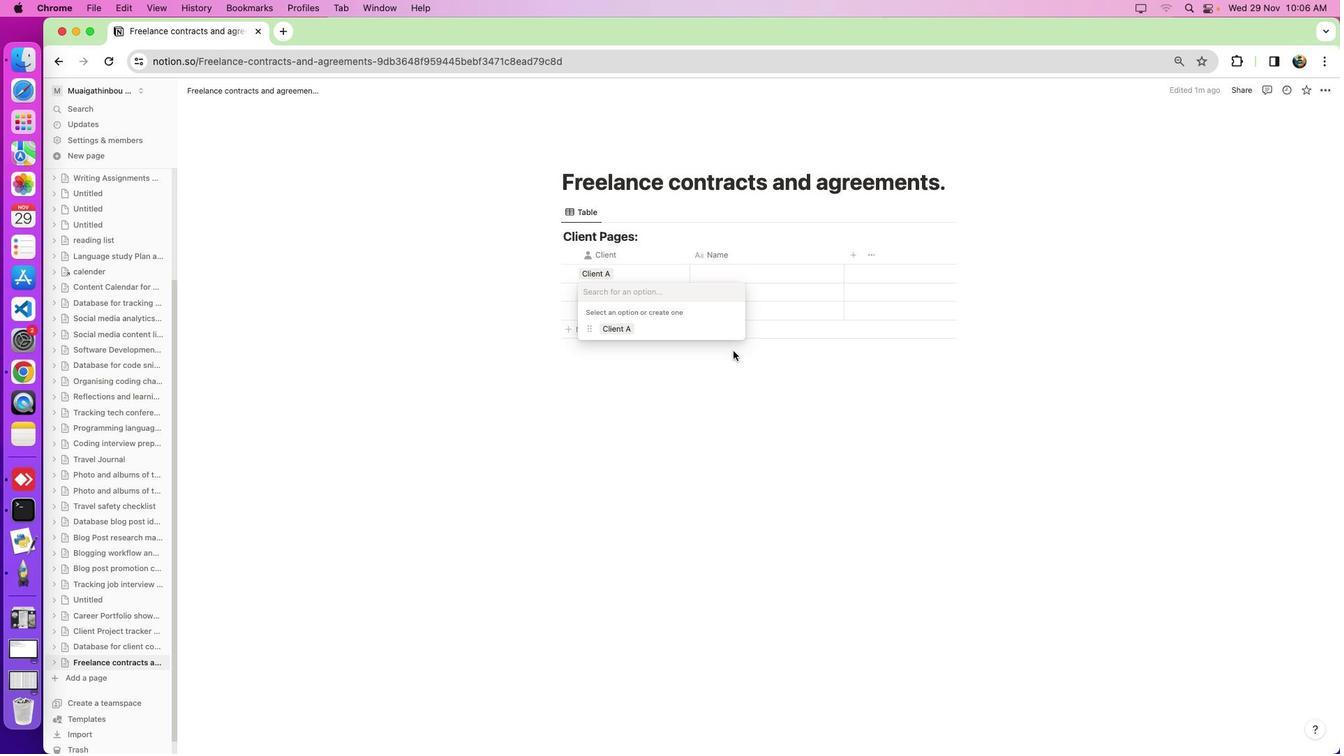
Action: Mouse moved to (705, 451)
Screenshot: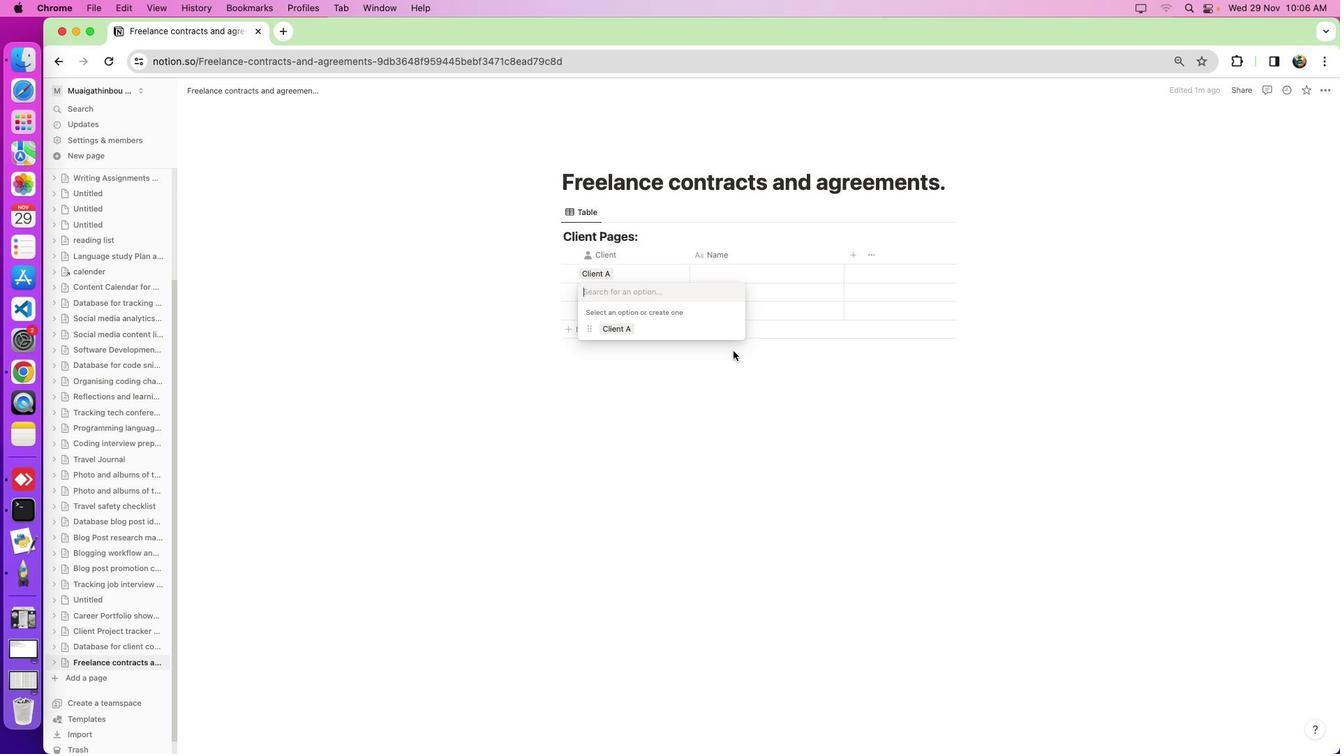 
Action: Key pressed Key.shift_r'C''l''i''e''n''t'Key.spaceKey.shift'B'Key.enter
Screenshot: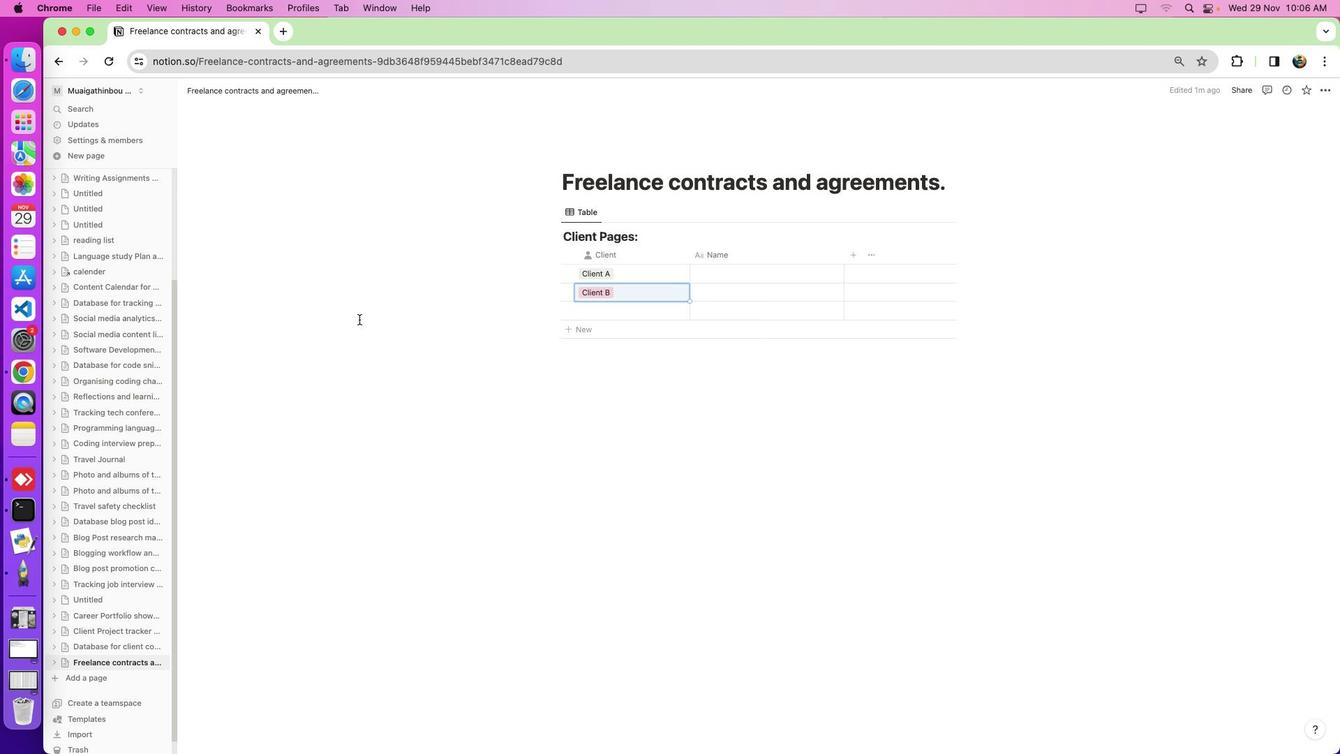 
Action: Mouse moved to (608, 441)
Screenshot: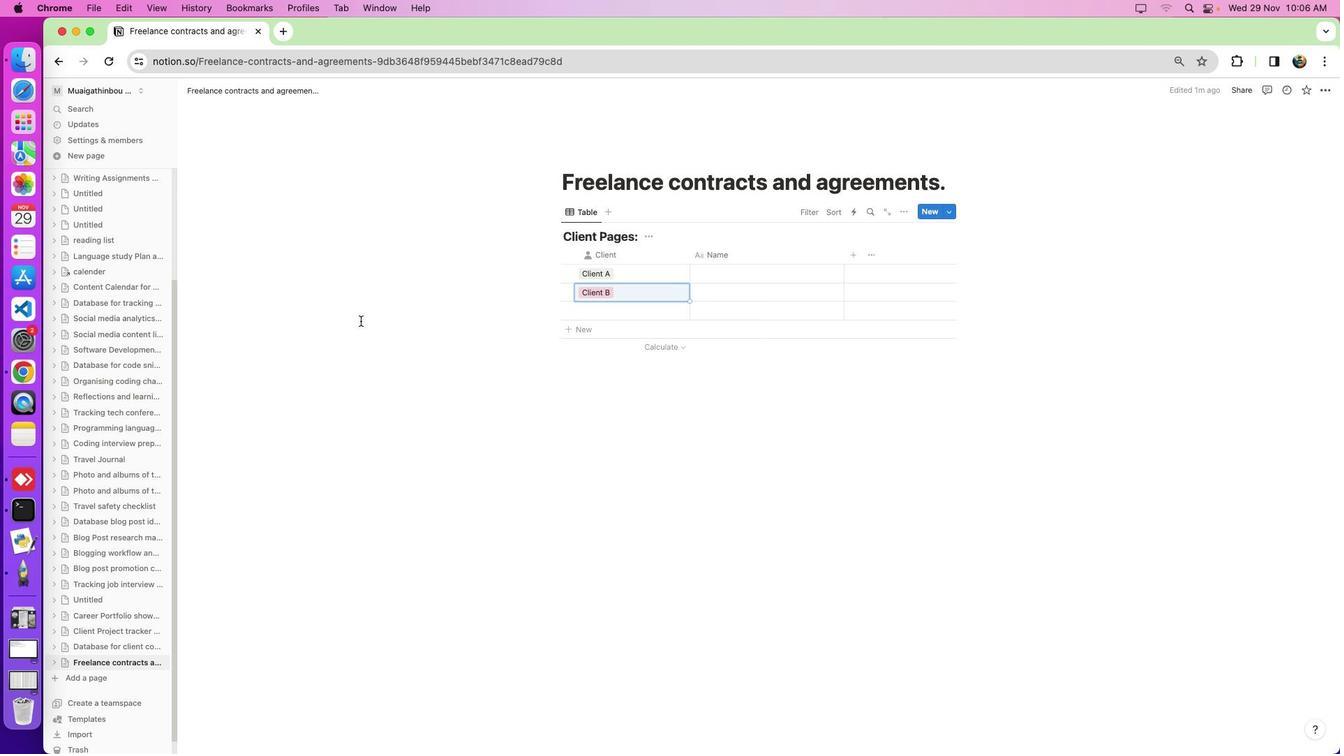 
Action: Mouse pressed left at (608, 441)
Screenshot: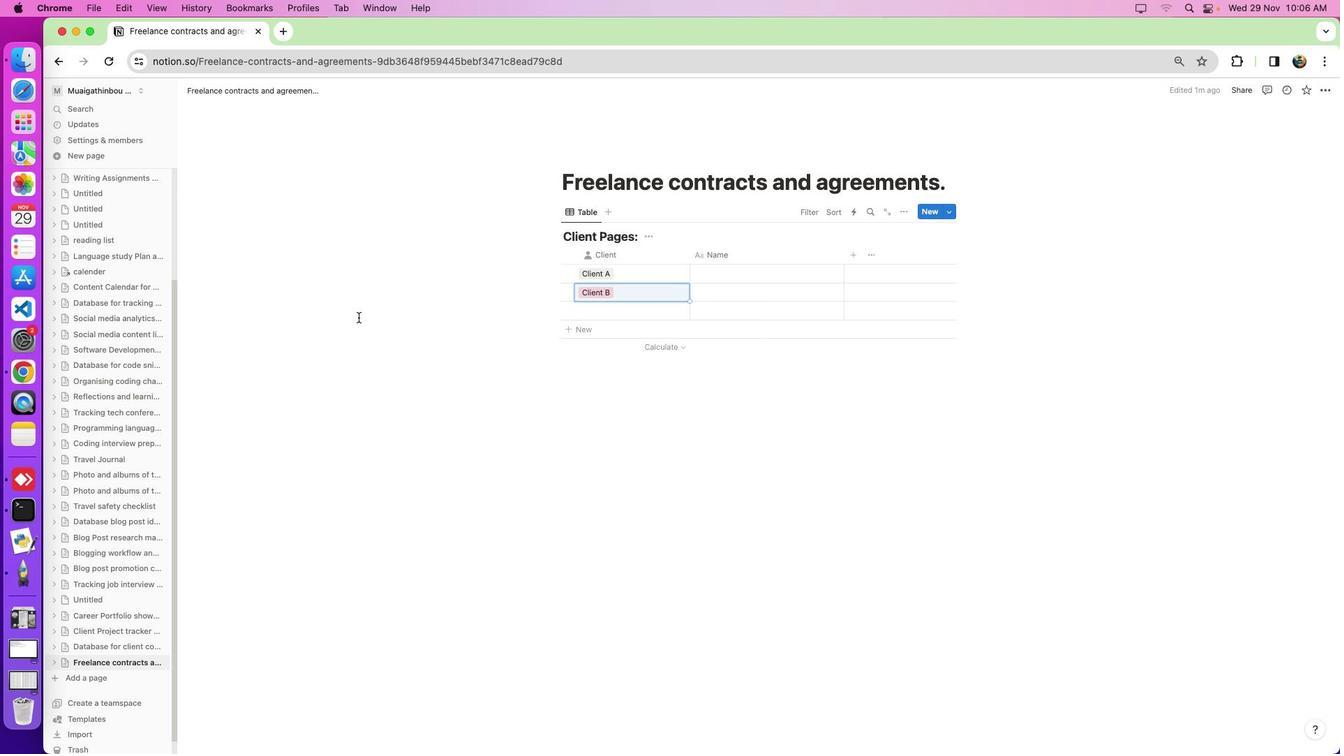 
Action: Mouse moved to (1026, 493)
Screenshot: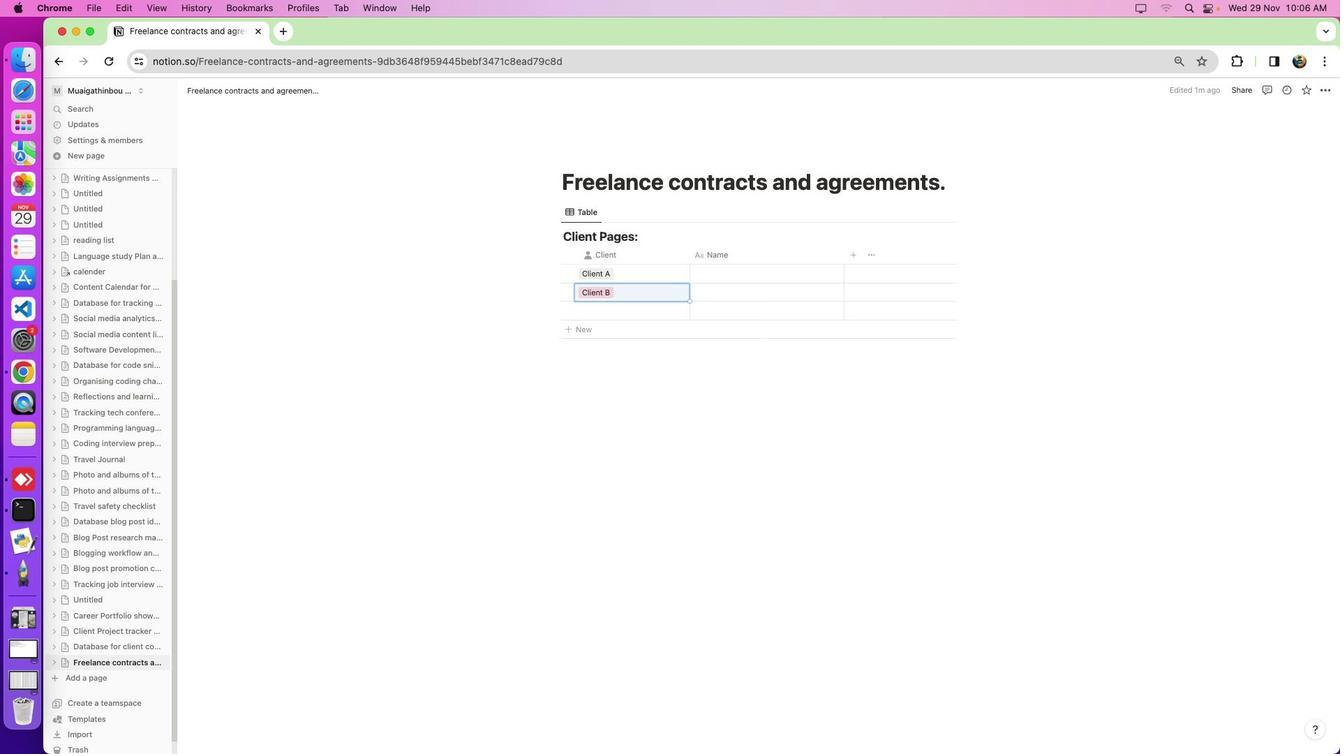 
Action: Mouse scrolled (1026, 493) with delta (514, 341)
Screenshot: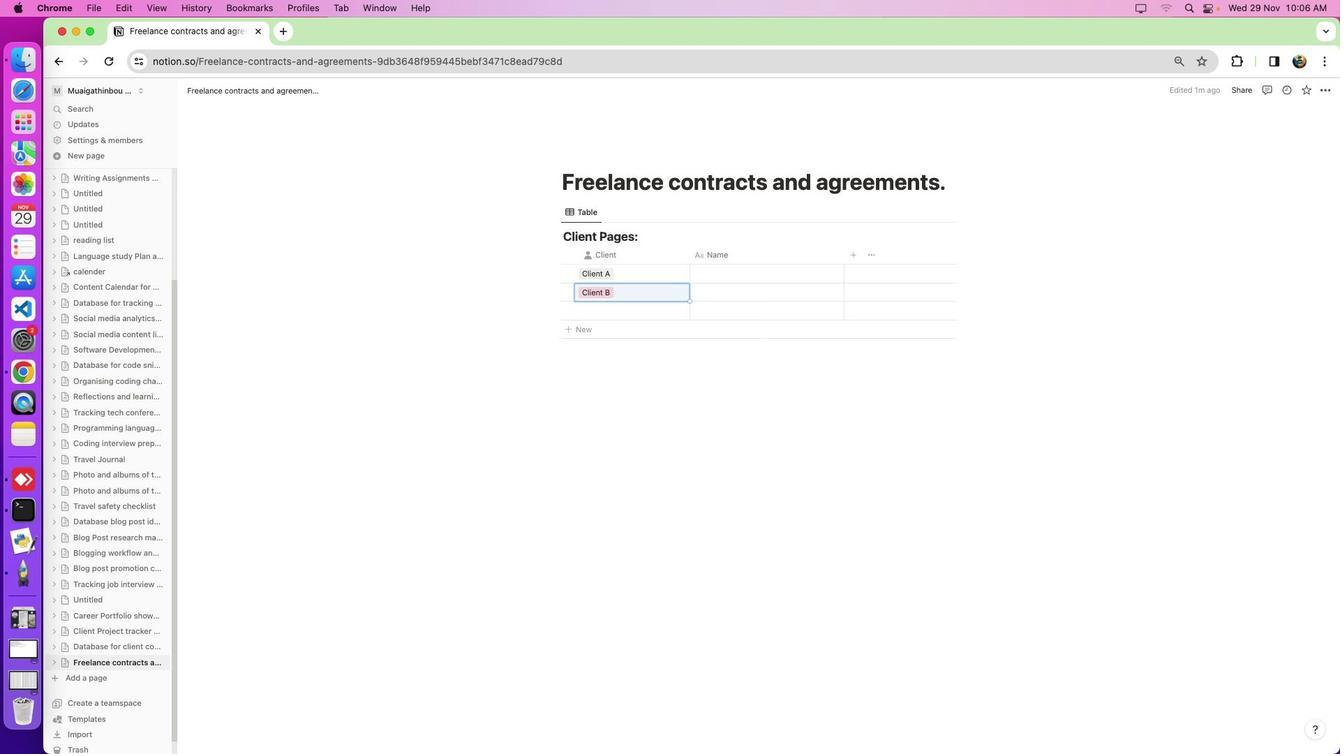 
Action: Mouse scrolled (1026, 493) with delta (514, 341)
Screenshot: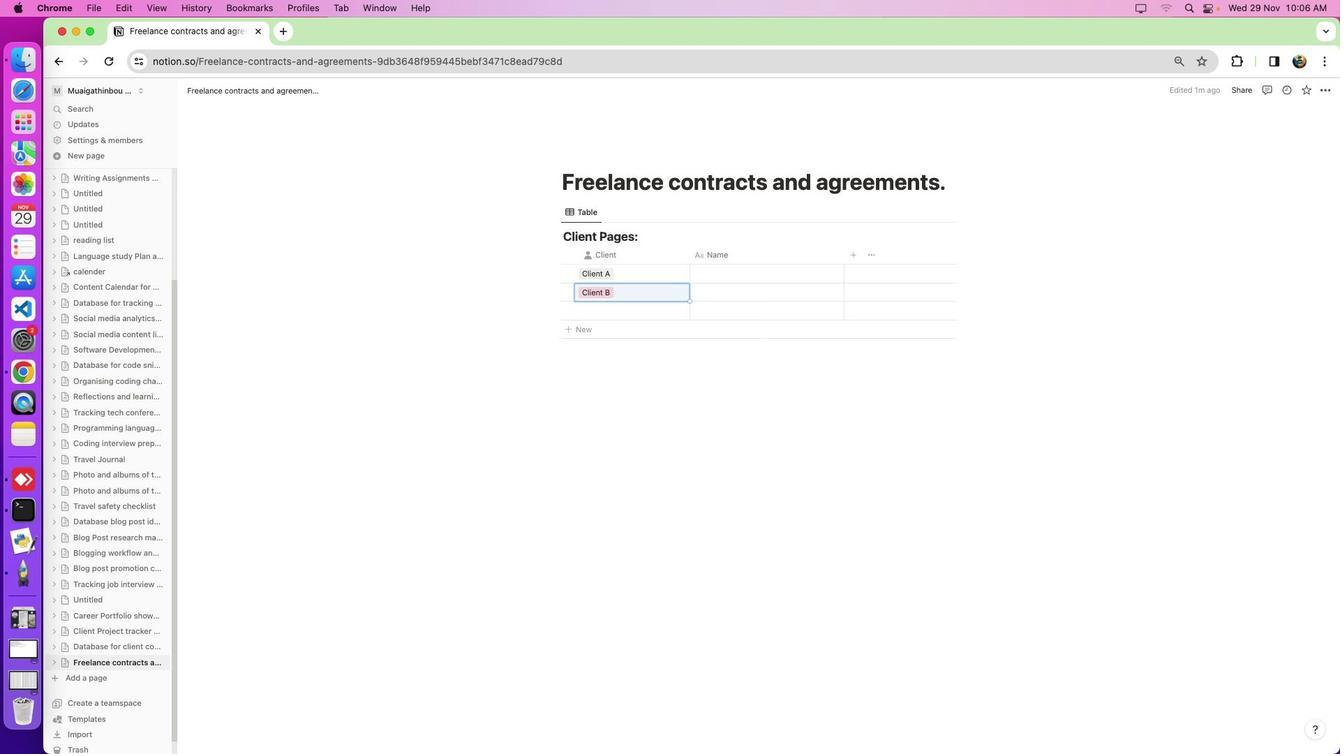 
Action: Mouse moved to (1026, 493)
Screenshot: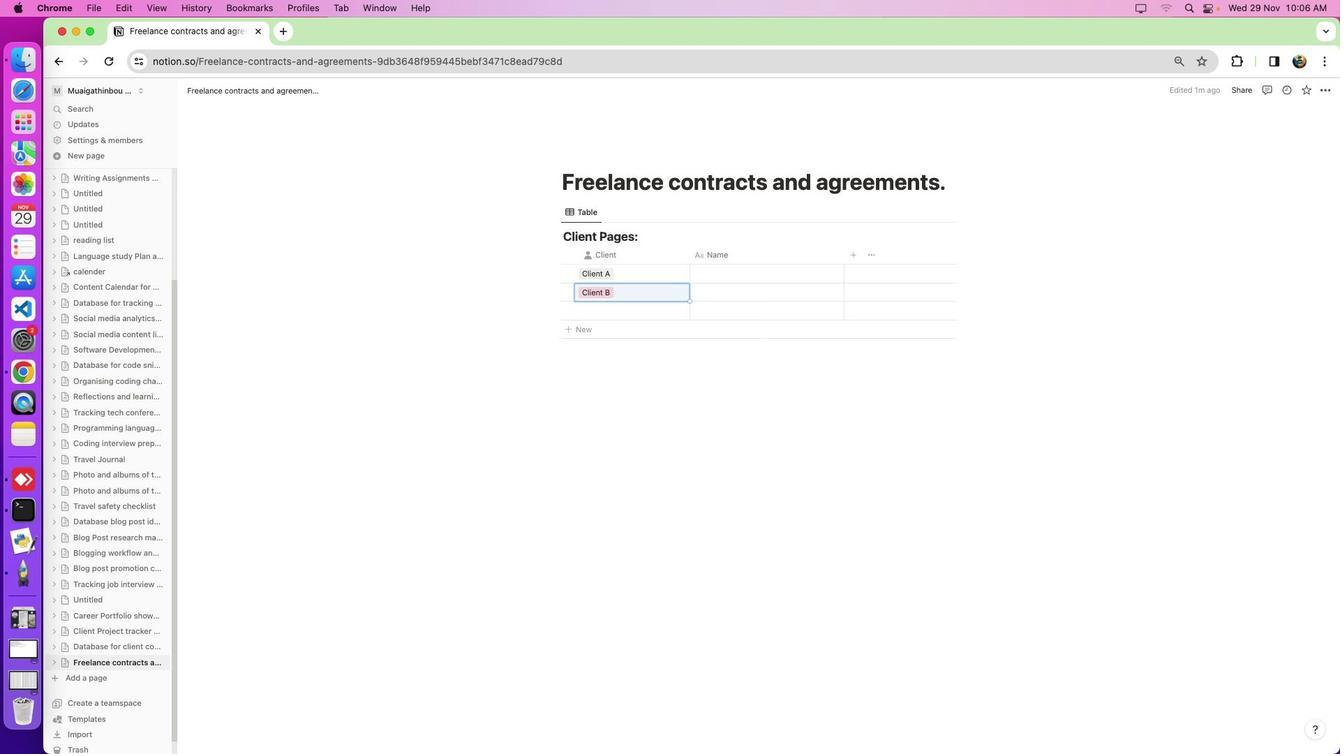 
Action: Mouse scrolled (1026, 493) with delta (514, 340)
Screenshot: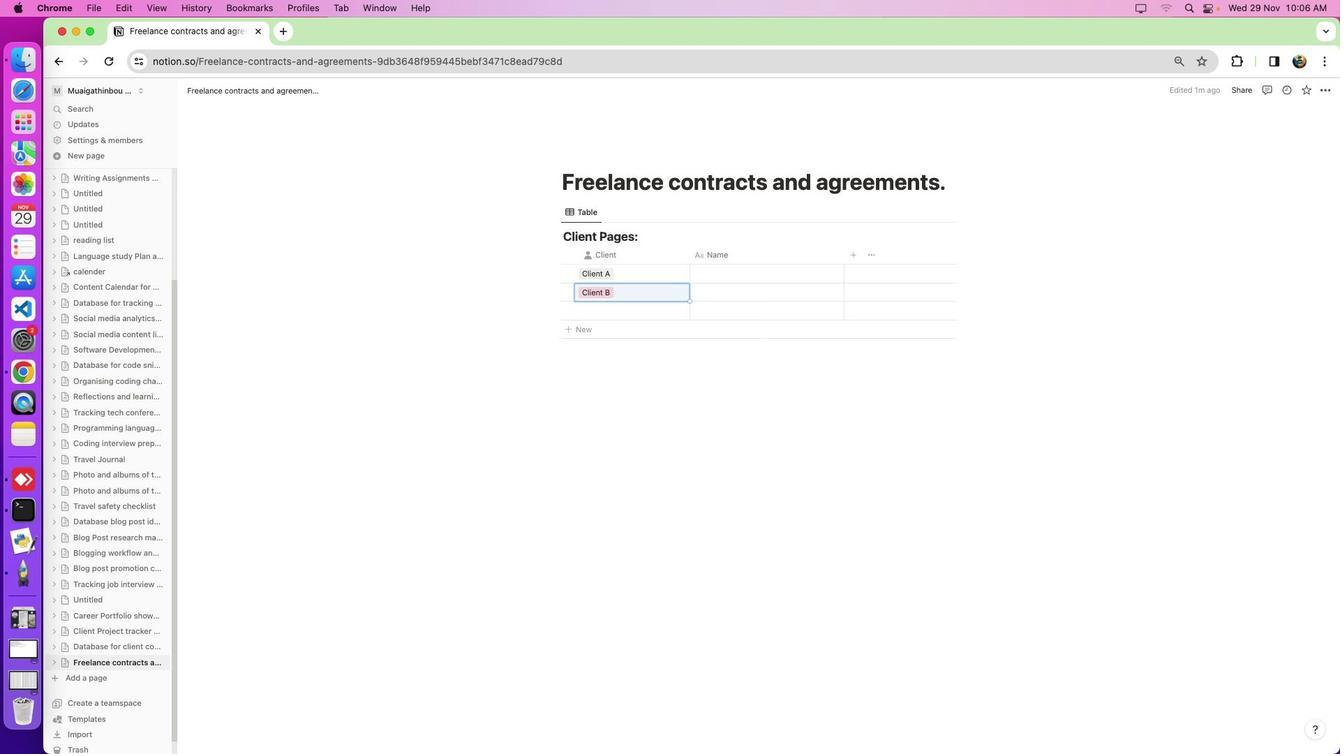 
Action: Mouse moved to (1026, 490)
Screenshot: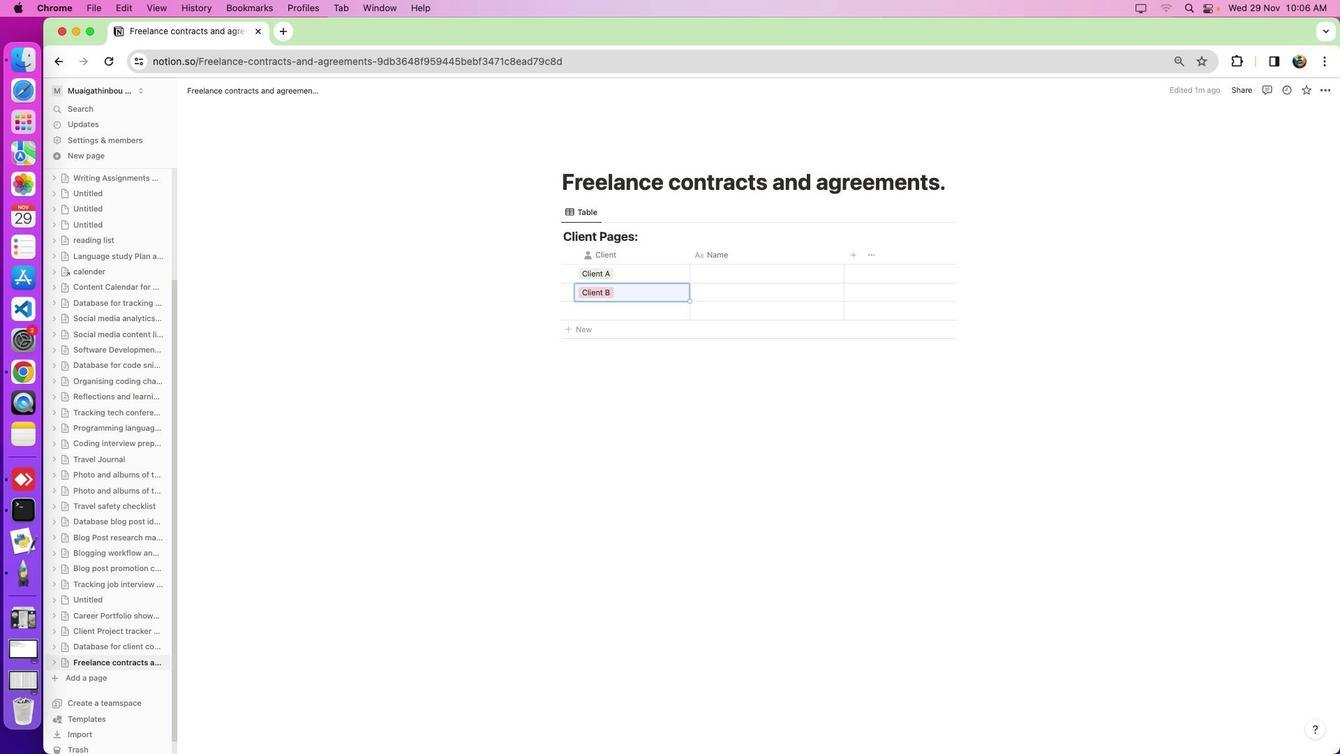 
Action: Mouse scrolled (1026, 490) with delta (514, 341)
Screenshot: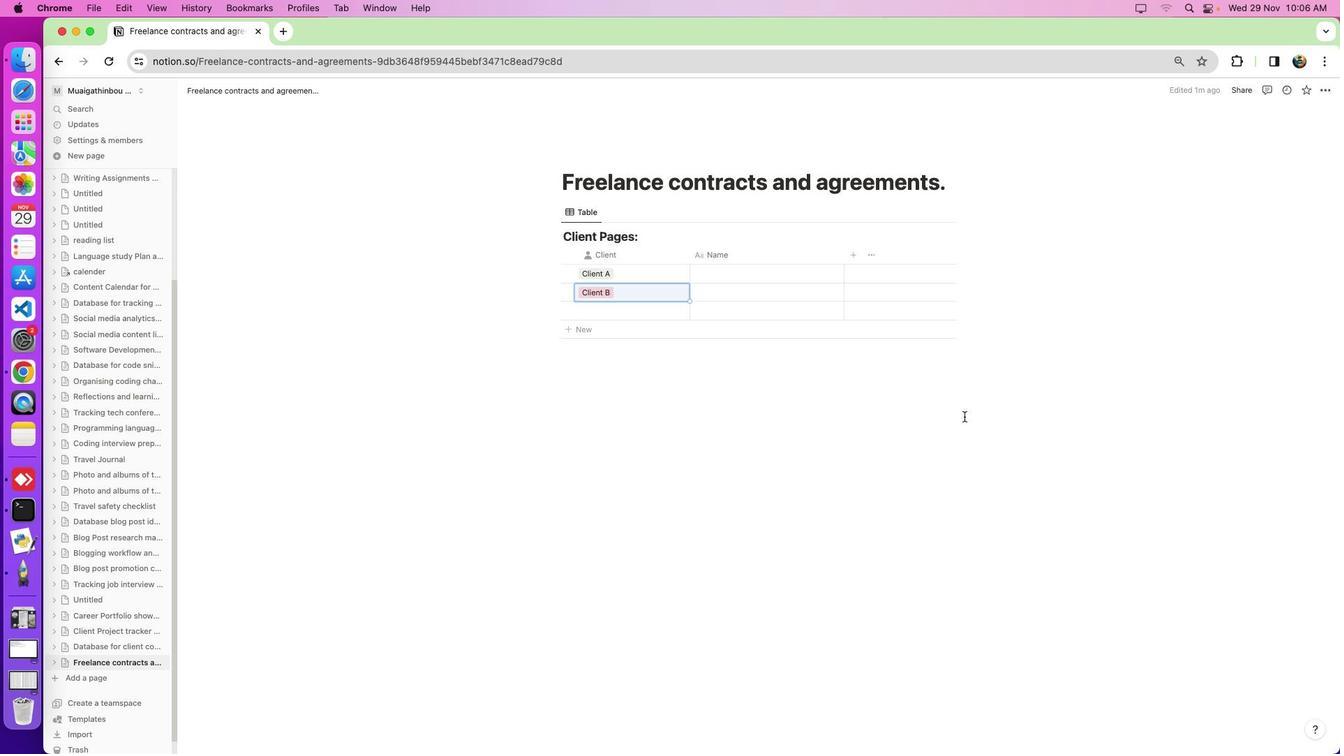
Action: Mouse scrolled (1026, 490) with delta (514, 342)
Screenshot: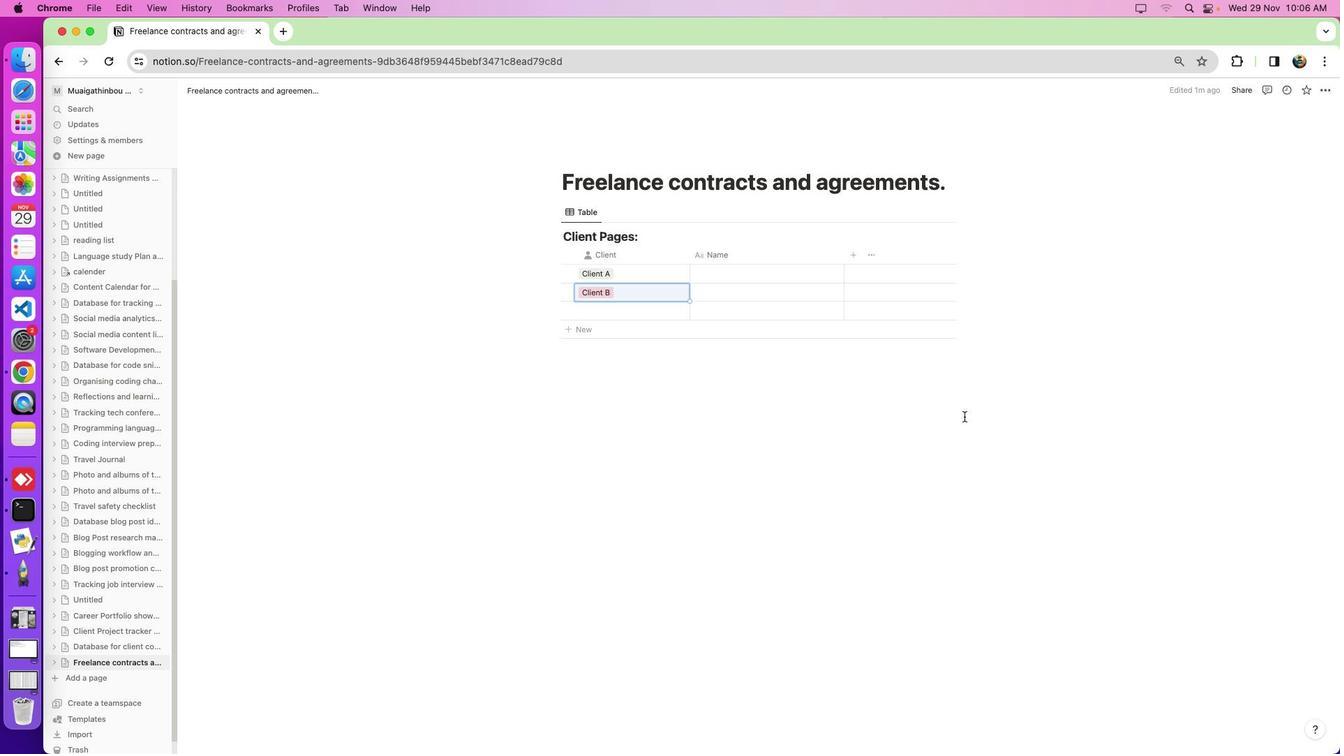
Action: Mouse scrolled (1026, 490) with delta (514, 343)
Screenshot: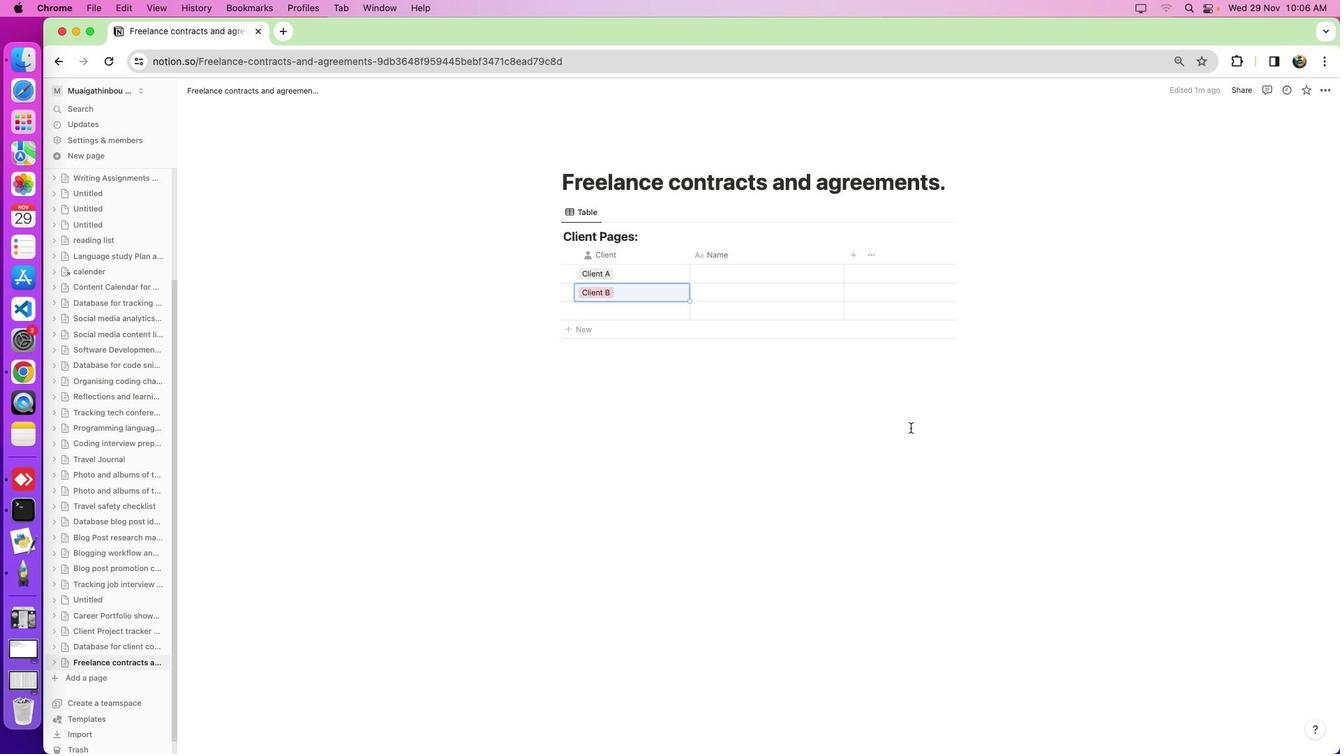 
Action: Mouse moved to (1026, 490)
Screenshot: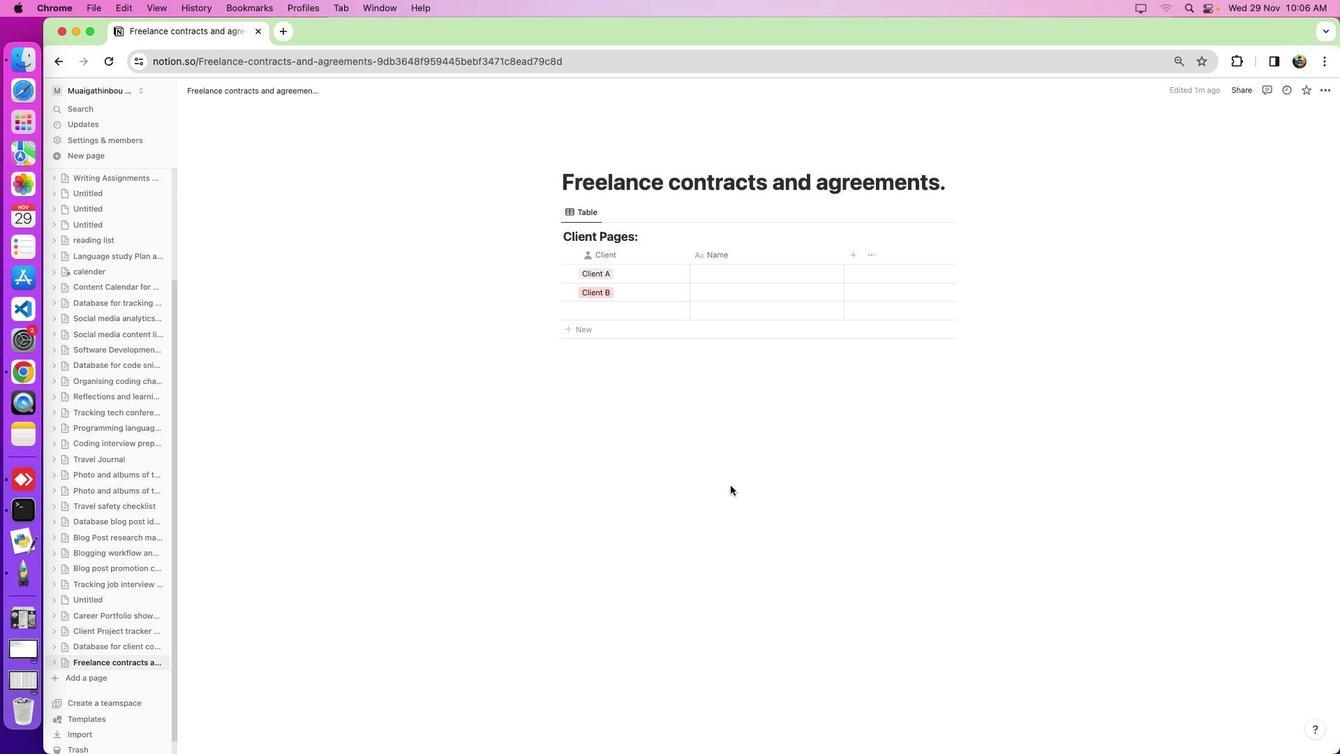 
Action: Mouse scrolled (1026, 490) with delta (514, 341)
Screenshot: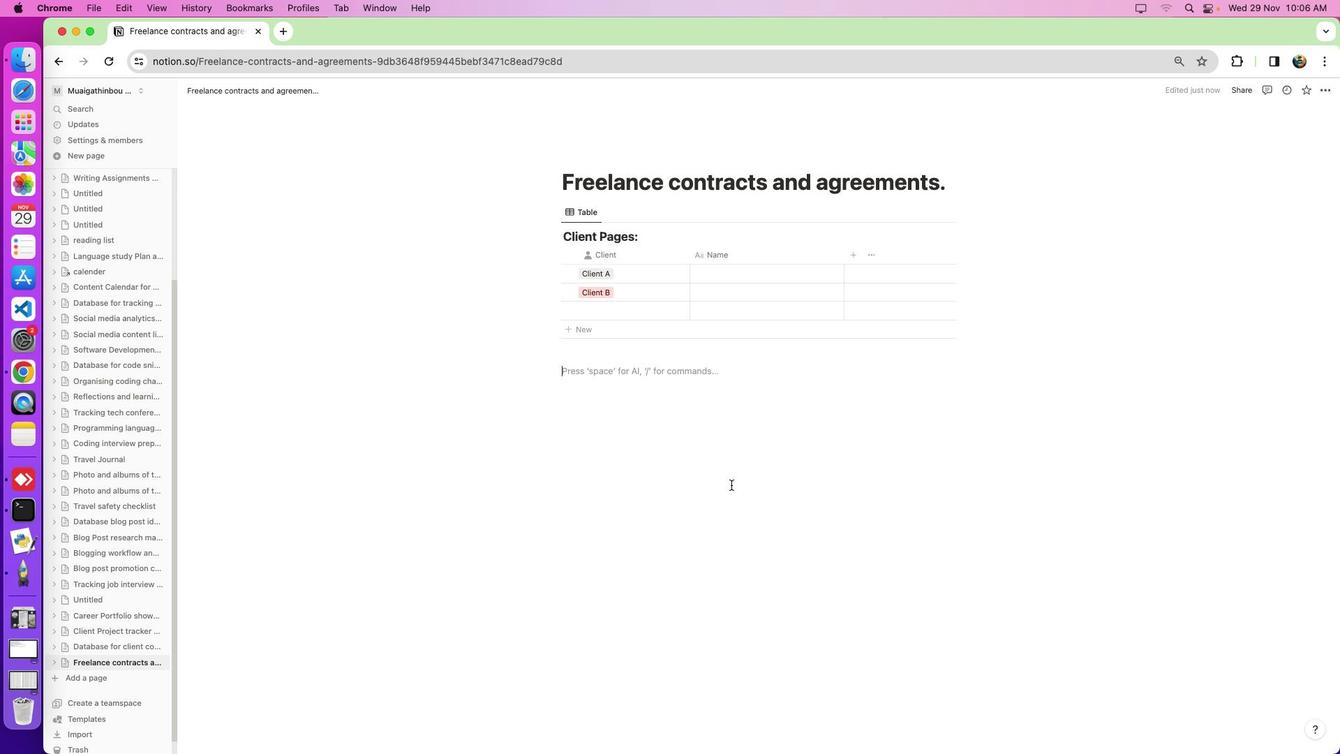
Action: Mouse scrolled (1026, 490) with delta (514, 341)
Screenshot: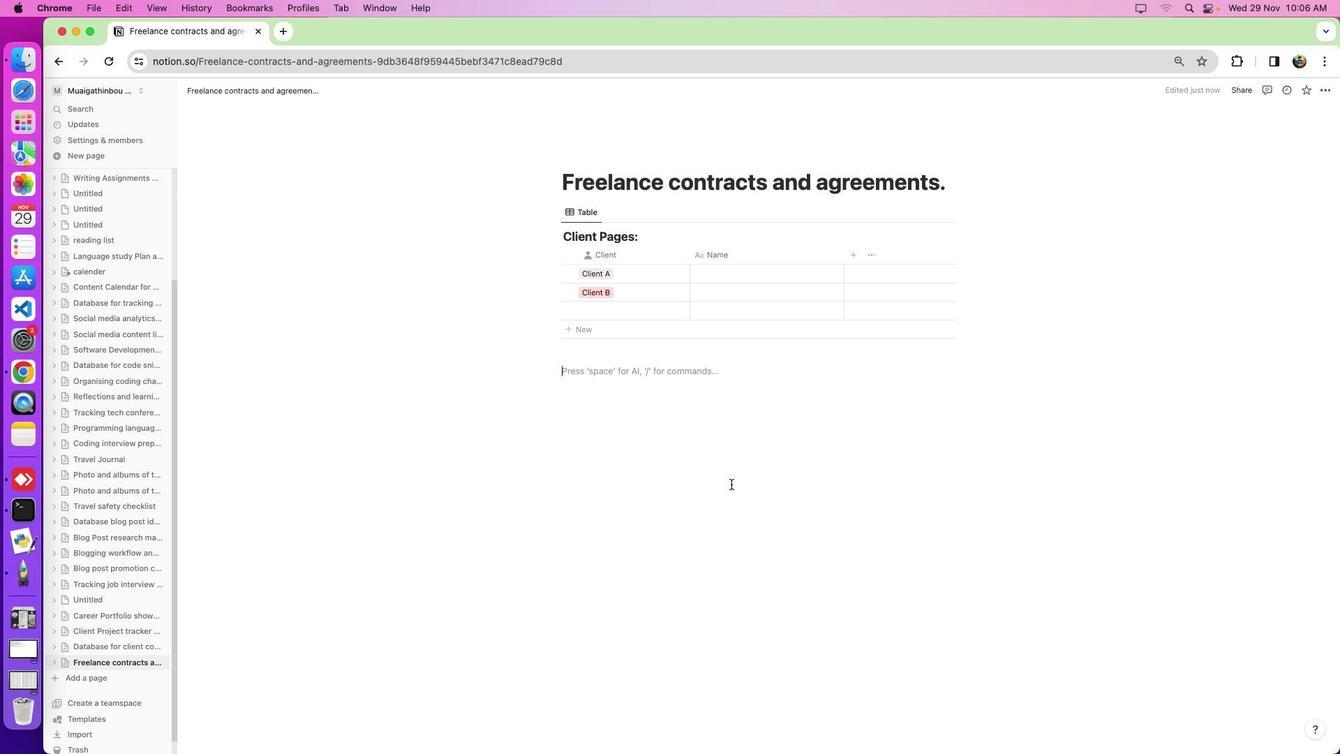 
Action: Mouse moved to (705, 492)
Screenshot: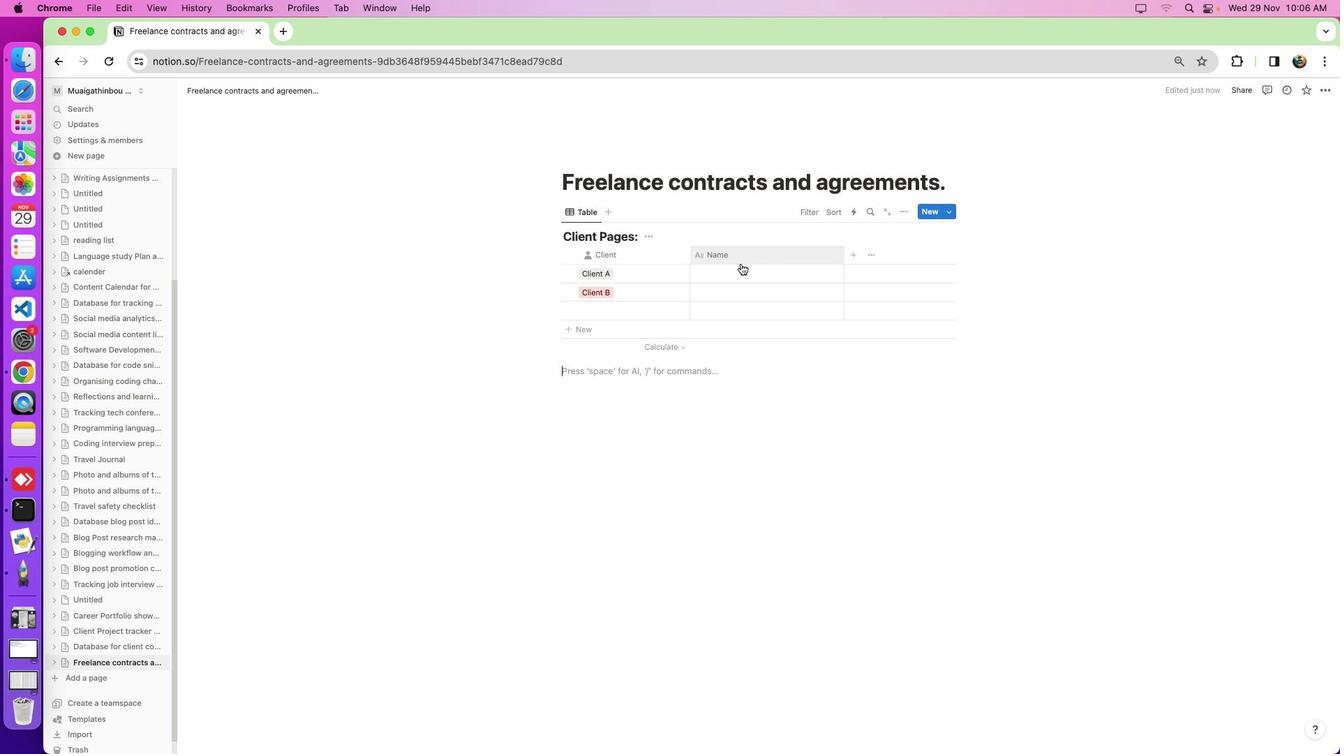 
Action: Mouse pressed left at (705, 492)
Screenshot: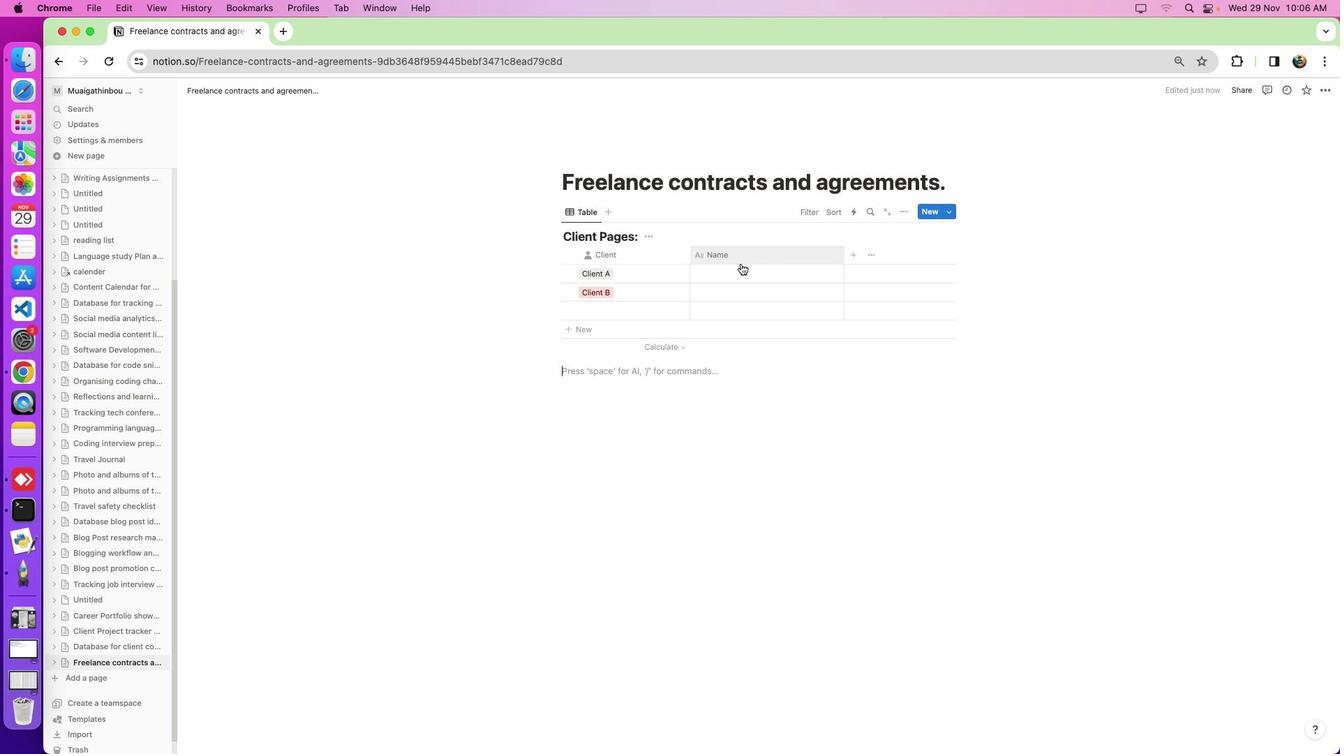 
Action: Mouse moved to (707, 420)
Screenshot: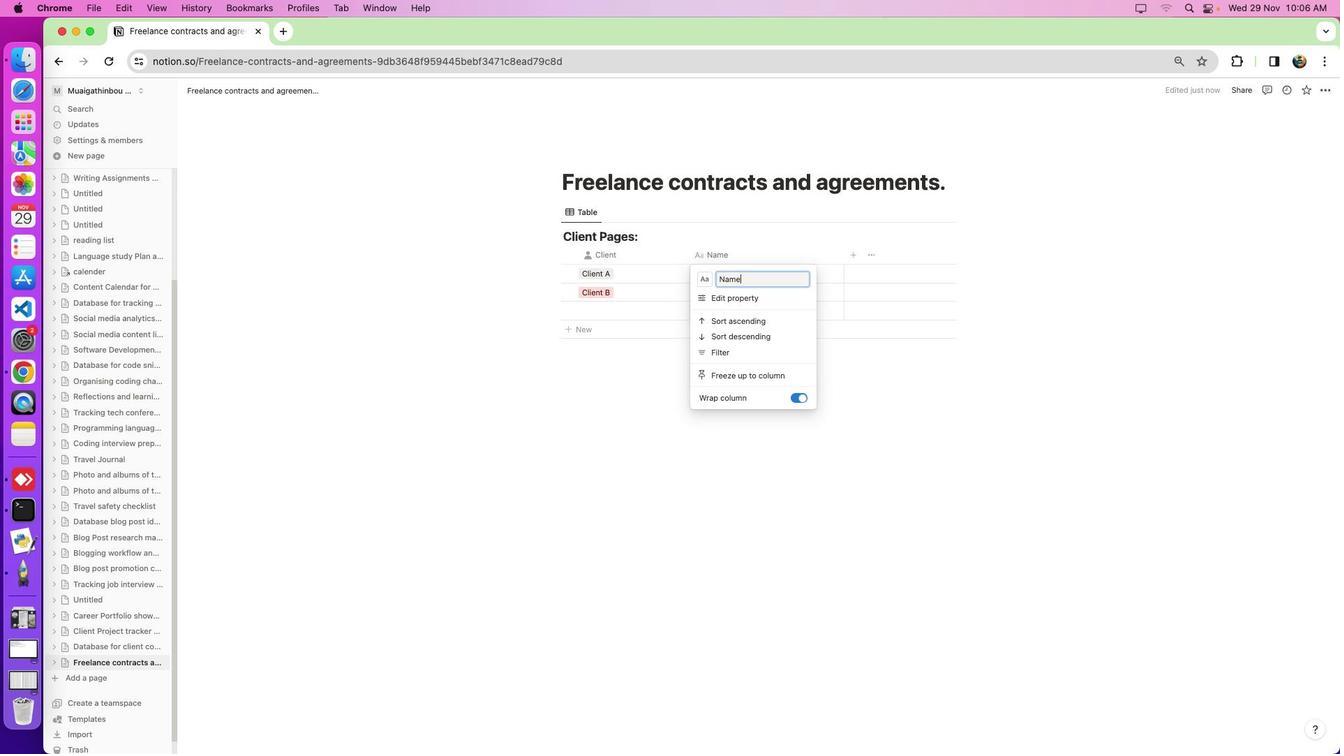 
Action: Mouse pressed left at (707, 420)
Screenshot: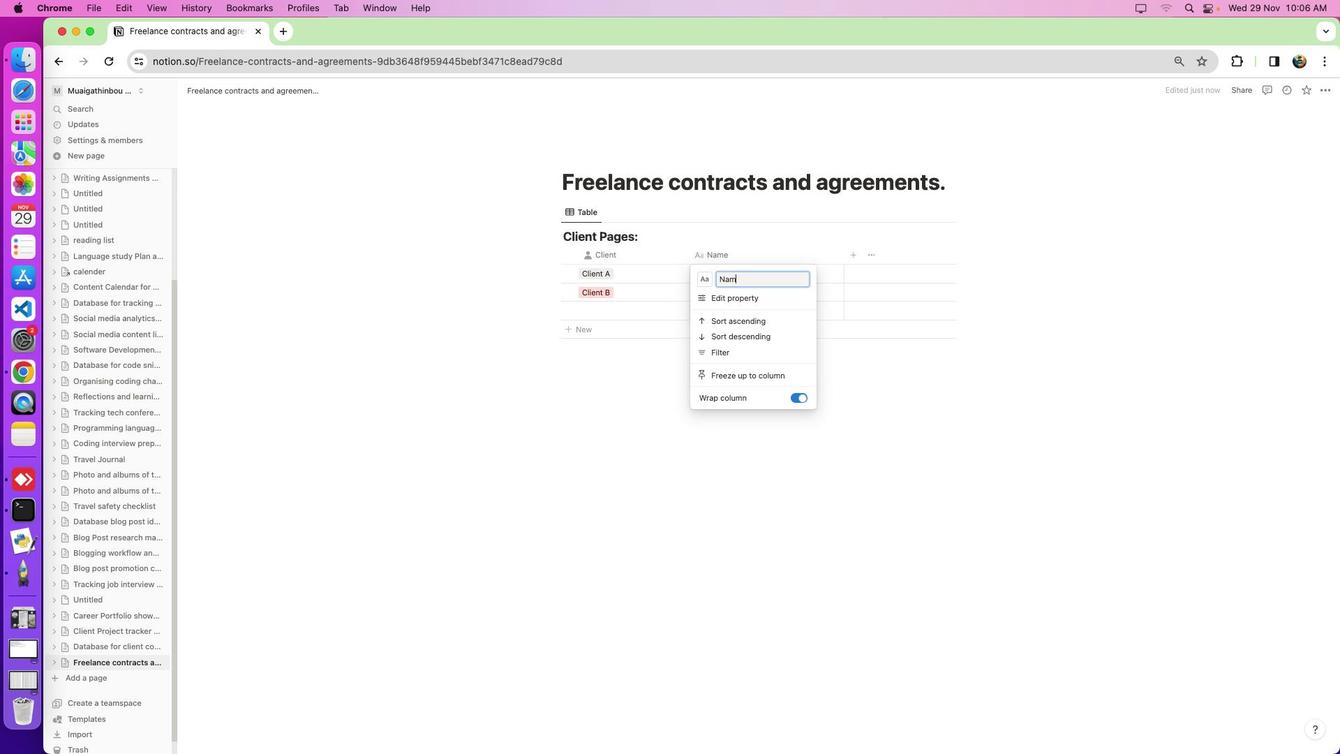 
Action: Mouse moved to (707, 420)
Screenshot: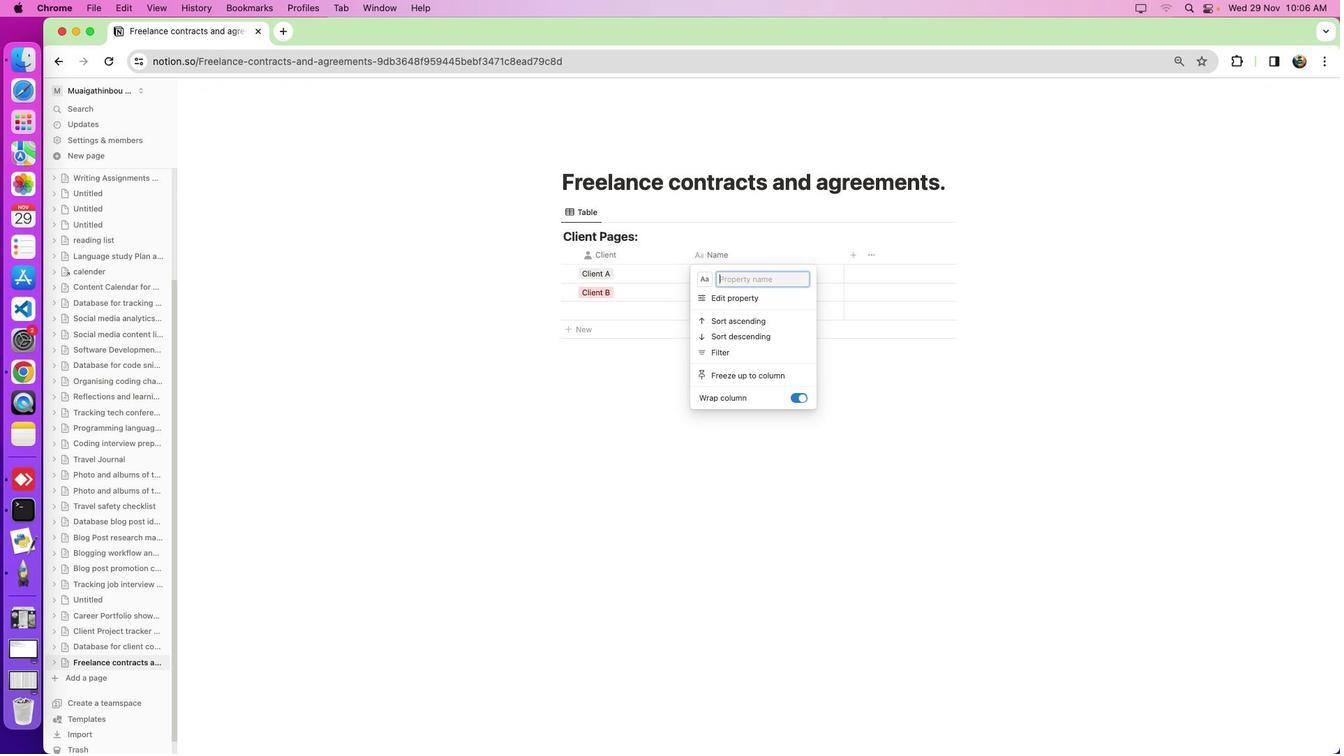 
Action: Key pressed Key.backspaceKey.backspaceKey.backspaceKey.backspaceKey.backspaceKey.backspaceKey.backspaceKey.backspaceKey.backspaceKey.backspaceKey.backspaceKey.backspaceKey.backspaceKey.backspaceKey.backspaceKey.backspaceKey.backspaceKey.backspaceKey.backspaceKey.backspaceKey.backspaceKey.backspaceKey.backspaceKey.backspaceKey.backspaceKey.backspaceKey.backspaceKey.backspaceKey.backspaceKey.backspaceKey.backspaceKey.backspaceKey.backspaceKey.backspaceKey.backspaceKey.backspaceKey.backspaceKey.backspaceKey.backspaceKey.shift_r'C''o''n''t''a''c''t'Key.spaceKey.shift'I''n''f''o''r''m''a''t''i''o''n'Key.enter
Screenshot: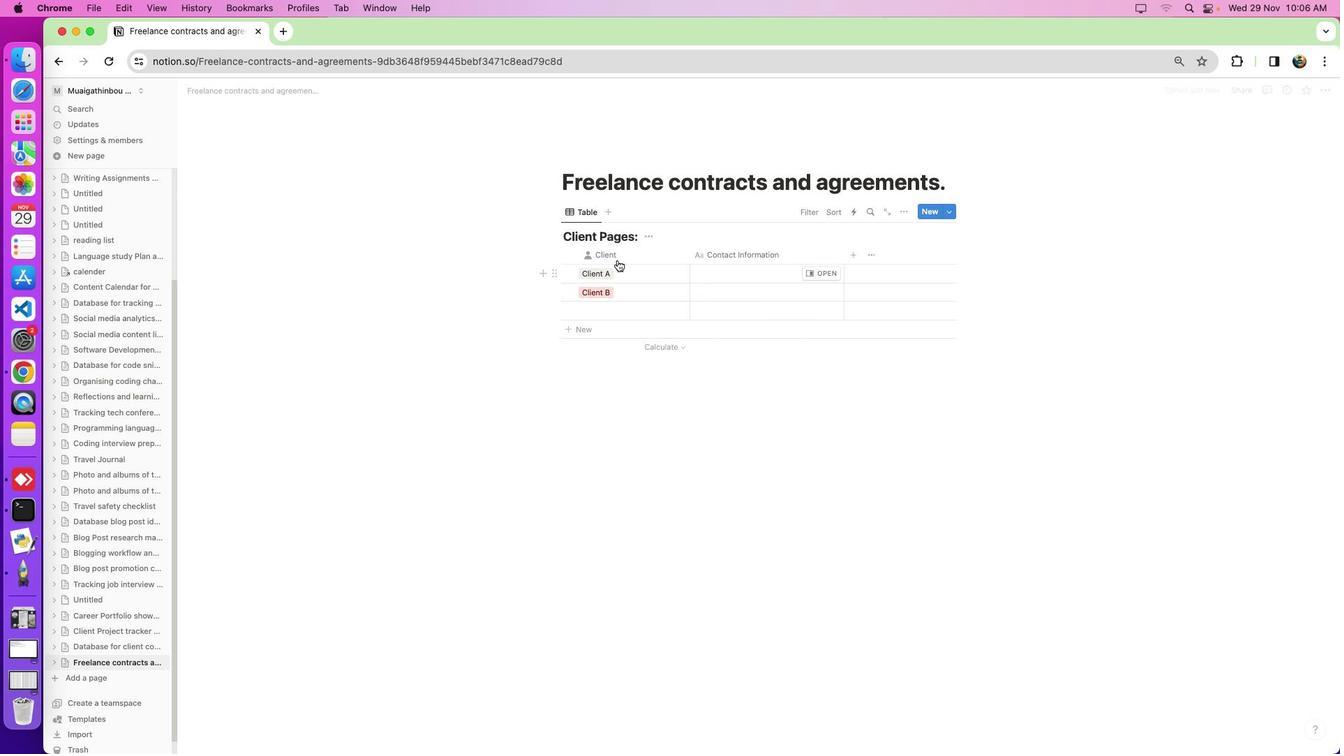 
Action: Mouse moved to (696, 421)
Screenshot: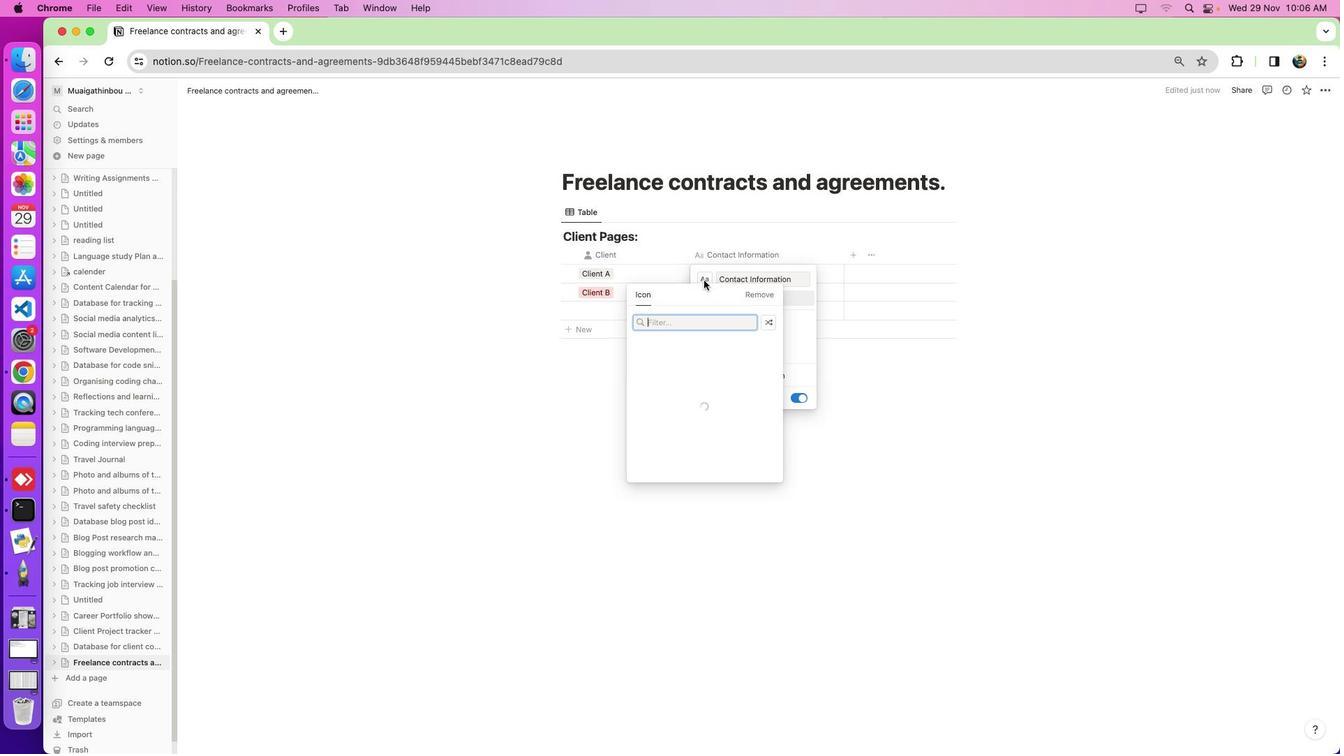 
Action: Mouse pressed left at (696, 421)
Screenshot: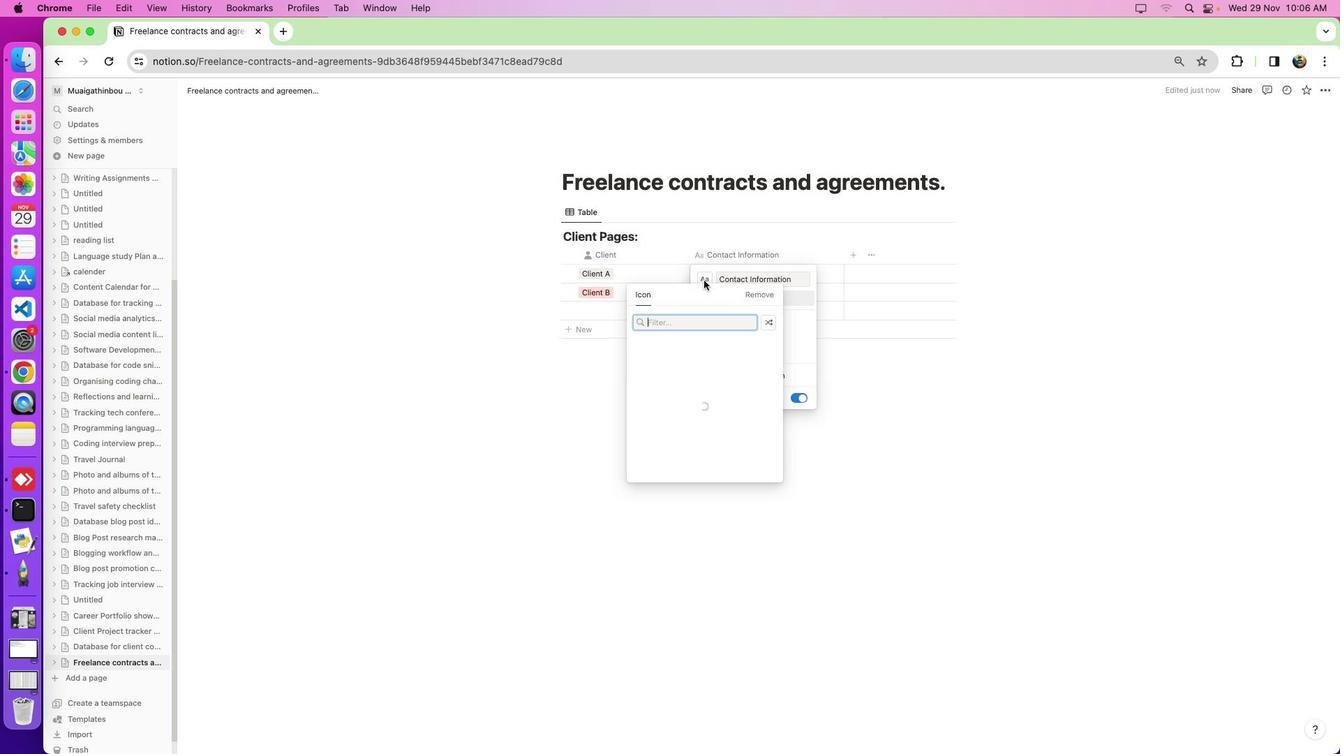 
Action: Mouse moved to (698, 428)
Screenshot: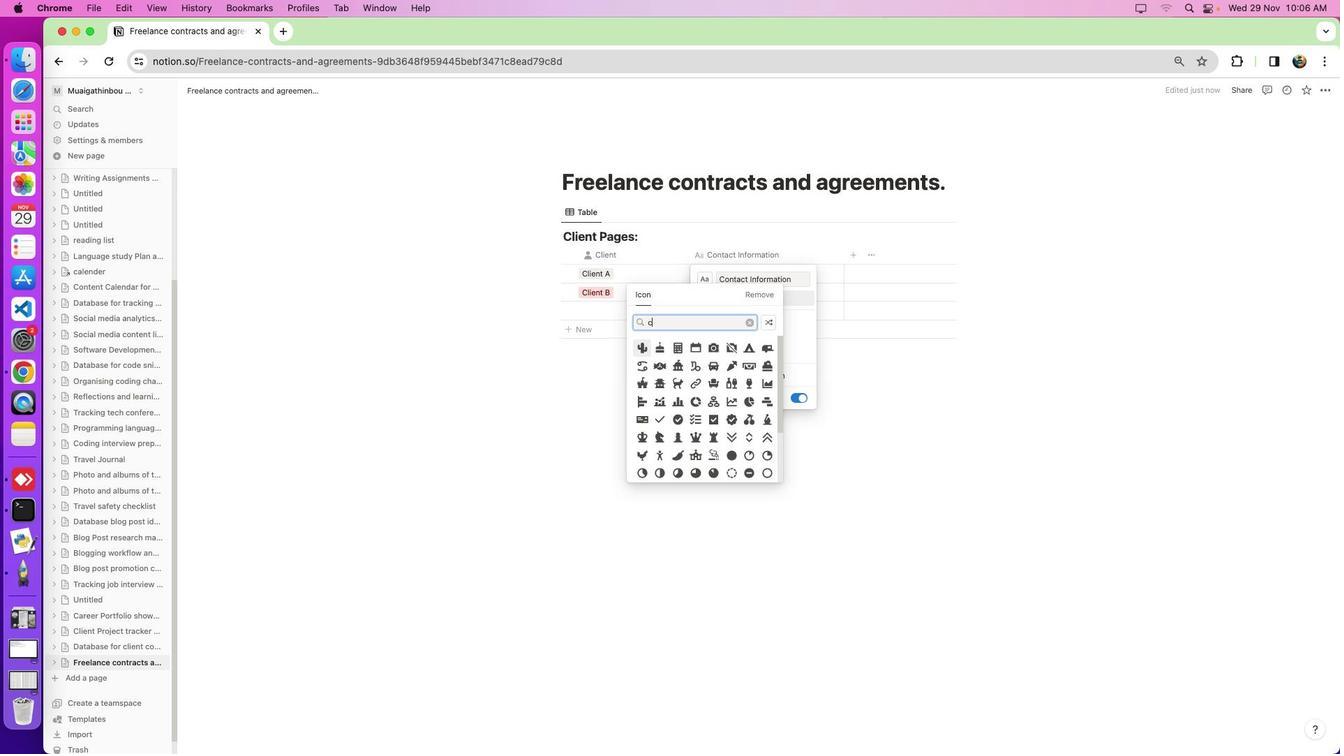 
Action: Mouse pressed left at (698, 428)
Screenshot: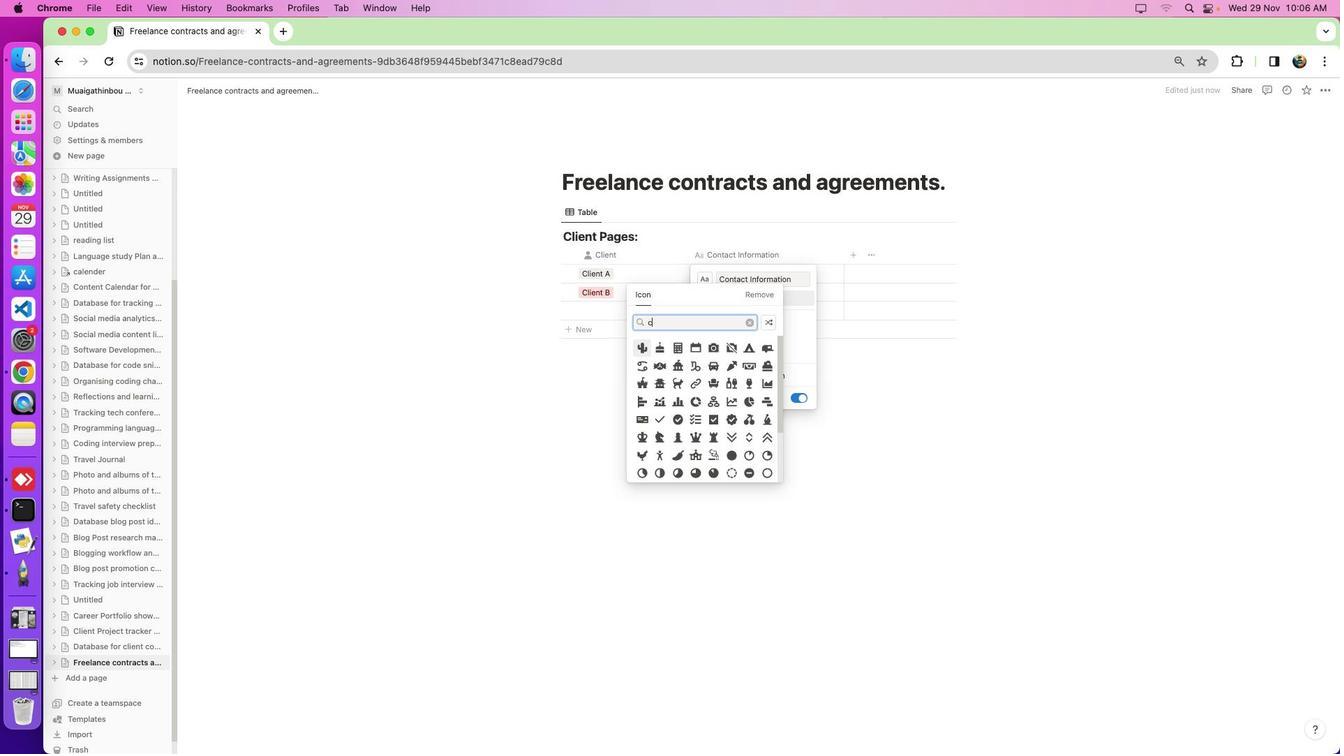 
Action: Key pressed 'c''o''n'
Screenshot: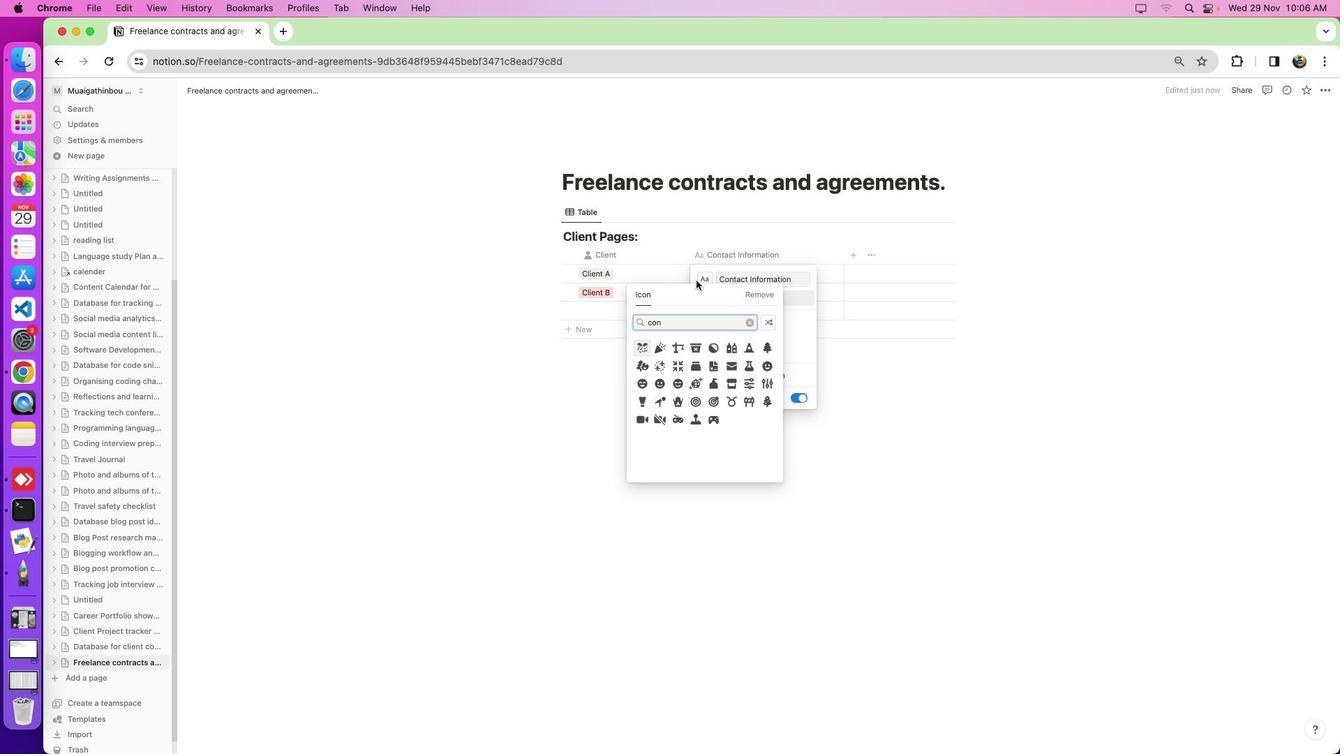 
Action: Mouse moved to (696, 428)
Screenshot: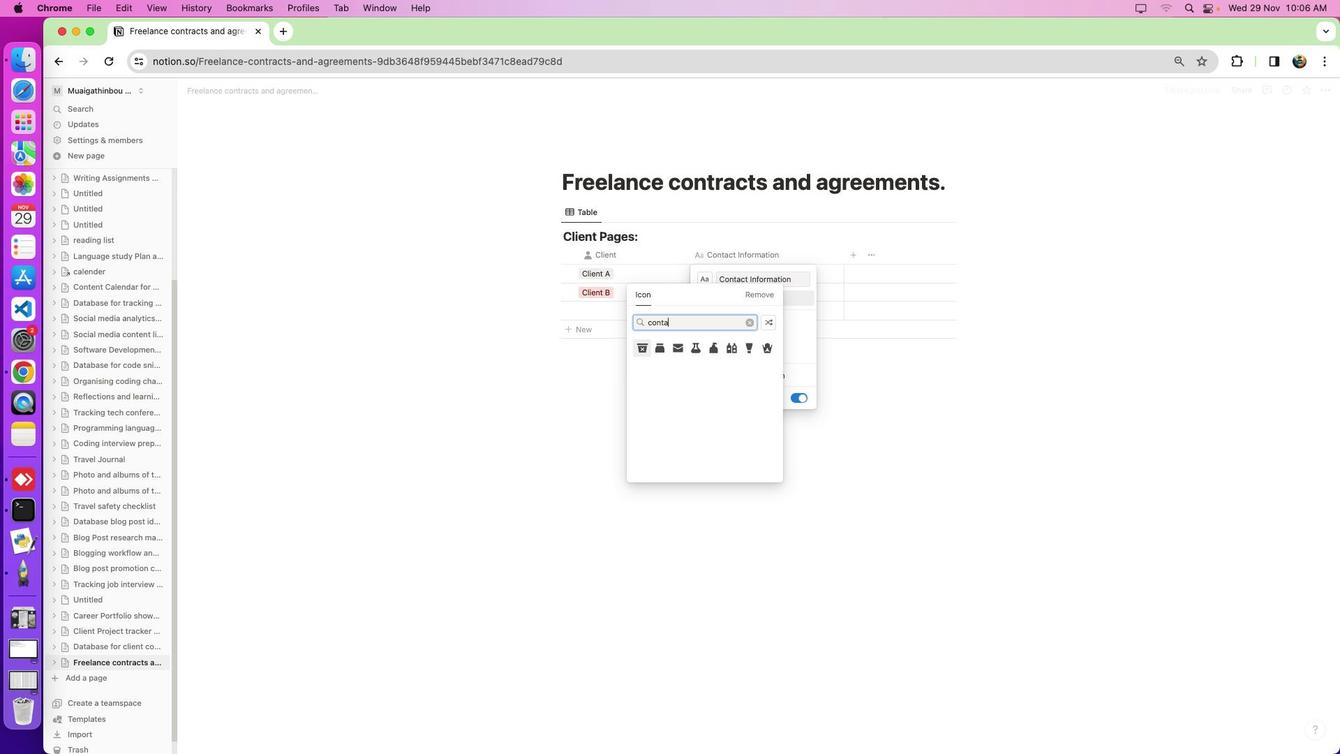
Action: Key pressed 't'
Screenshot: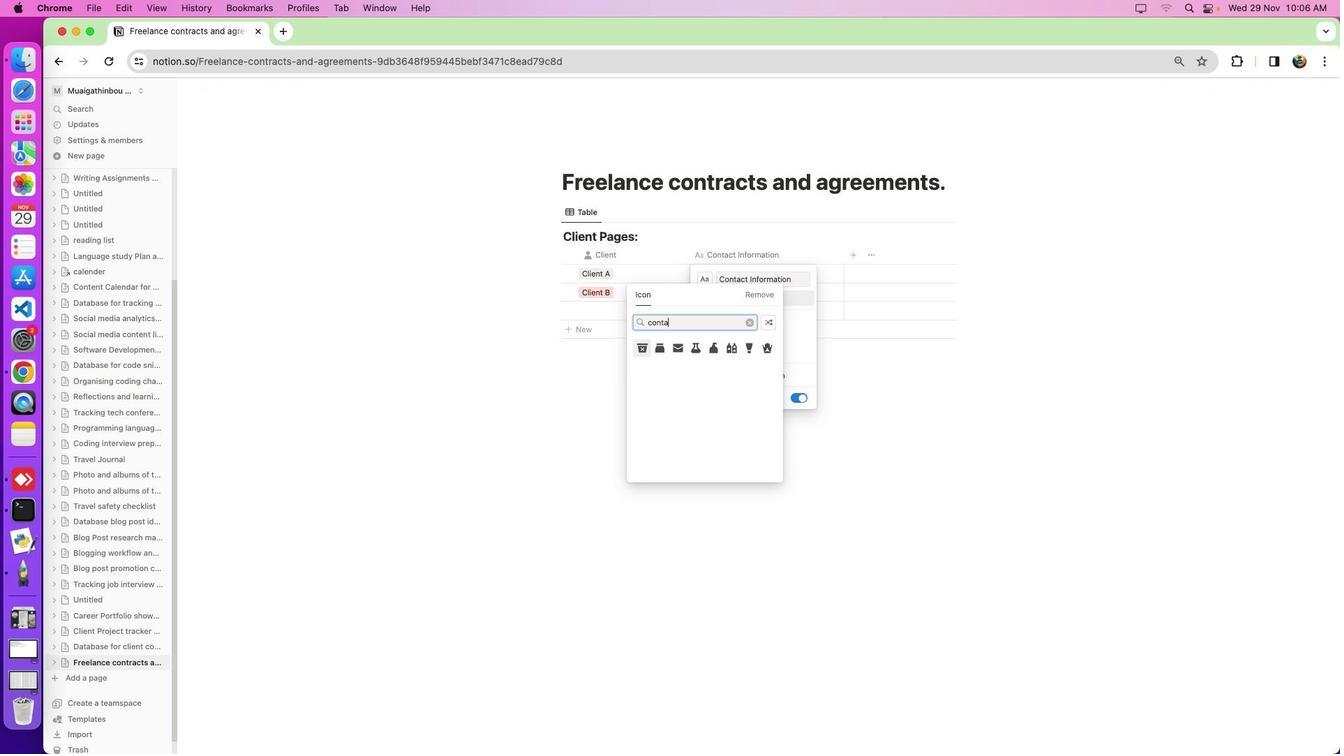 
Action: Mouse moved to (719, 449)
Screenshot: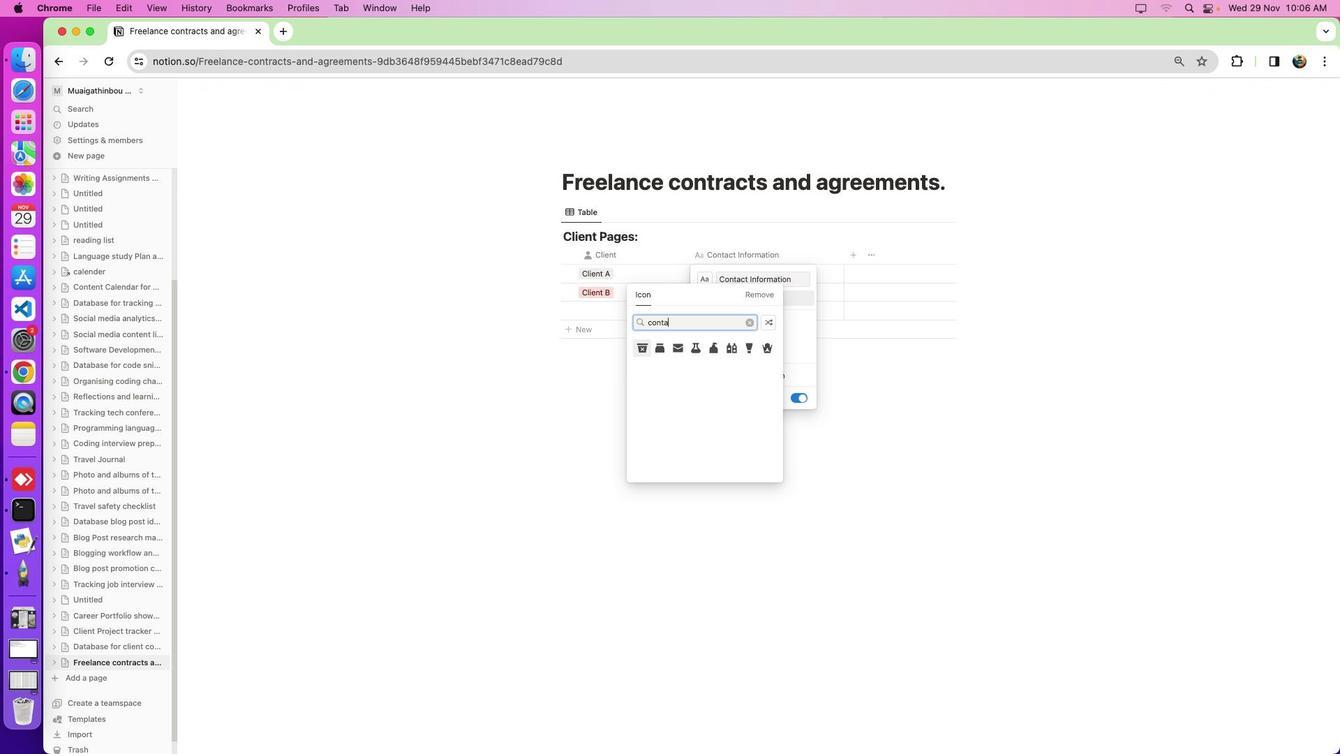 
Action: Key pressed 'a'Key.backspaceKey.backspaceKey.backspaceKey.backspaceKey.backspaceKey.backspaceKey.backspaceKey.backspaceKey.backspaceKey.backspaceKey.backspaceKey.backspaceKey.backspaceKey.backspaceKey.backspace'p''h'
Screenshot: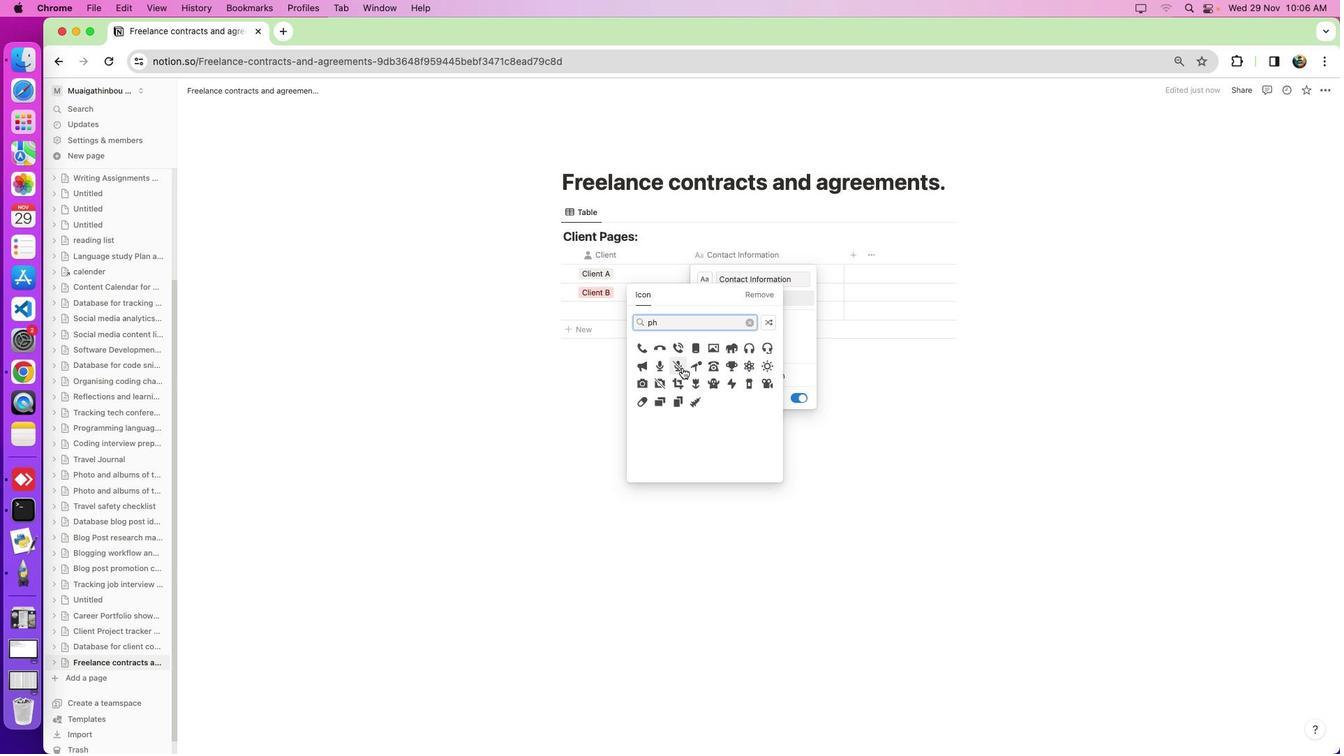 
Action: Mouse moved to (692, 449)
Screenshot: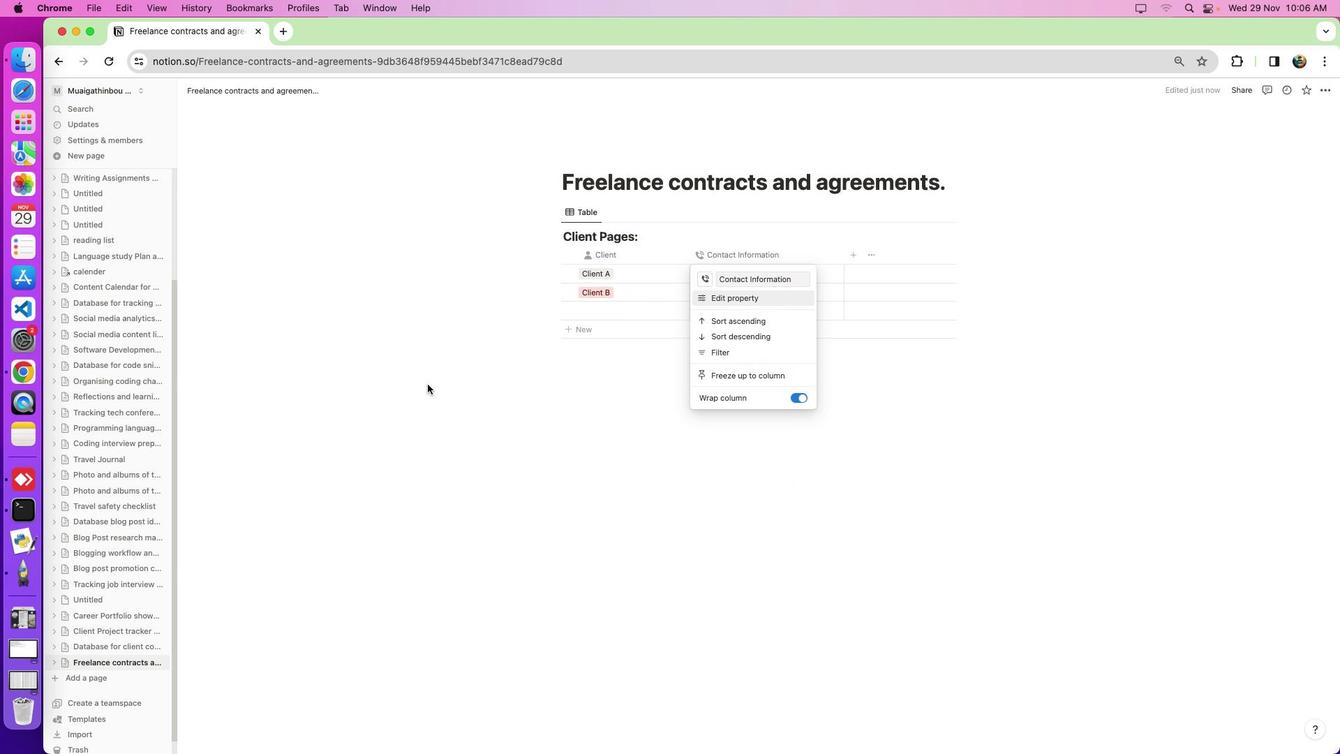 
Action: Mouse pressed left at (692, 449)
Screenshot: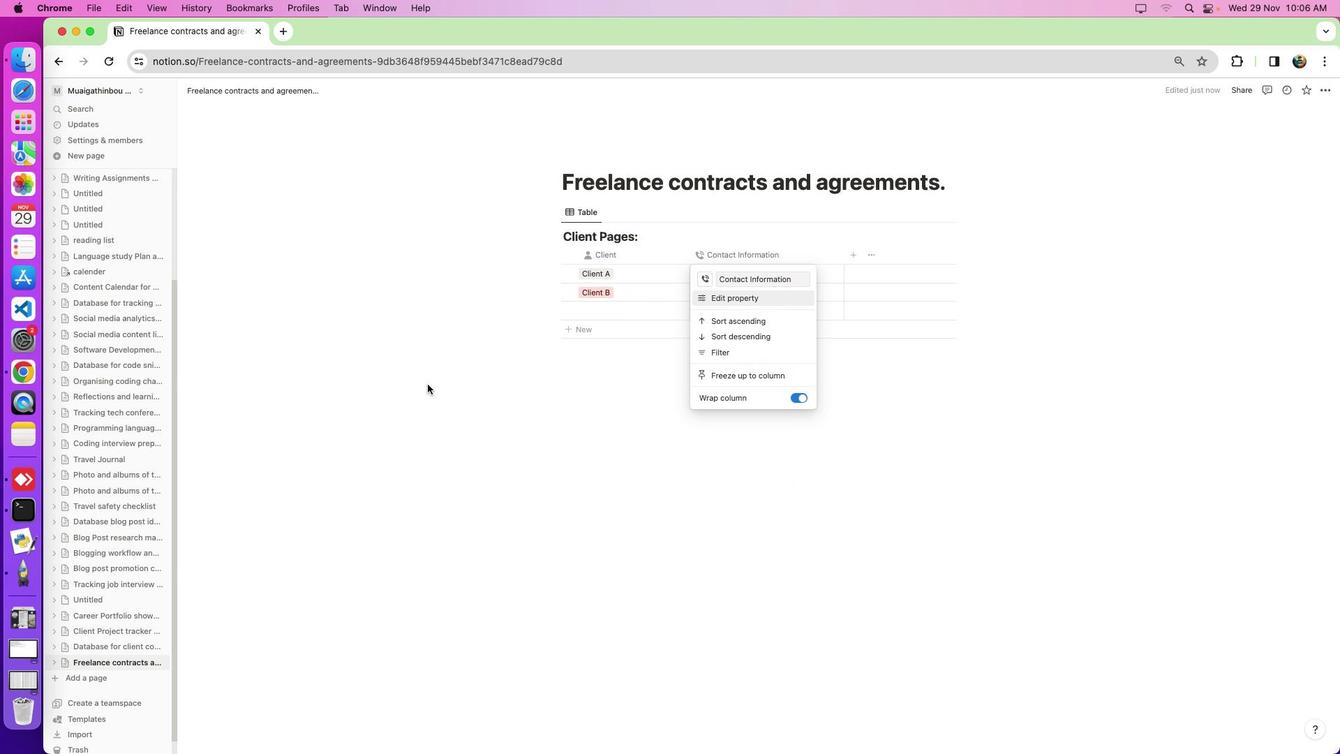 
Action: Mouse moved to (626, 461)
Screenshot: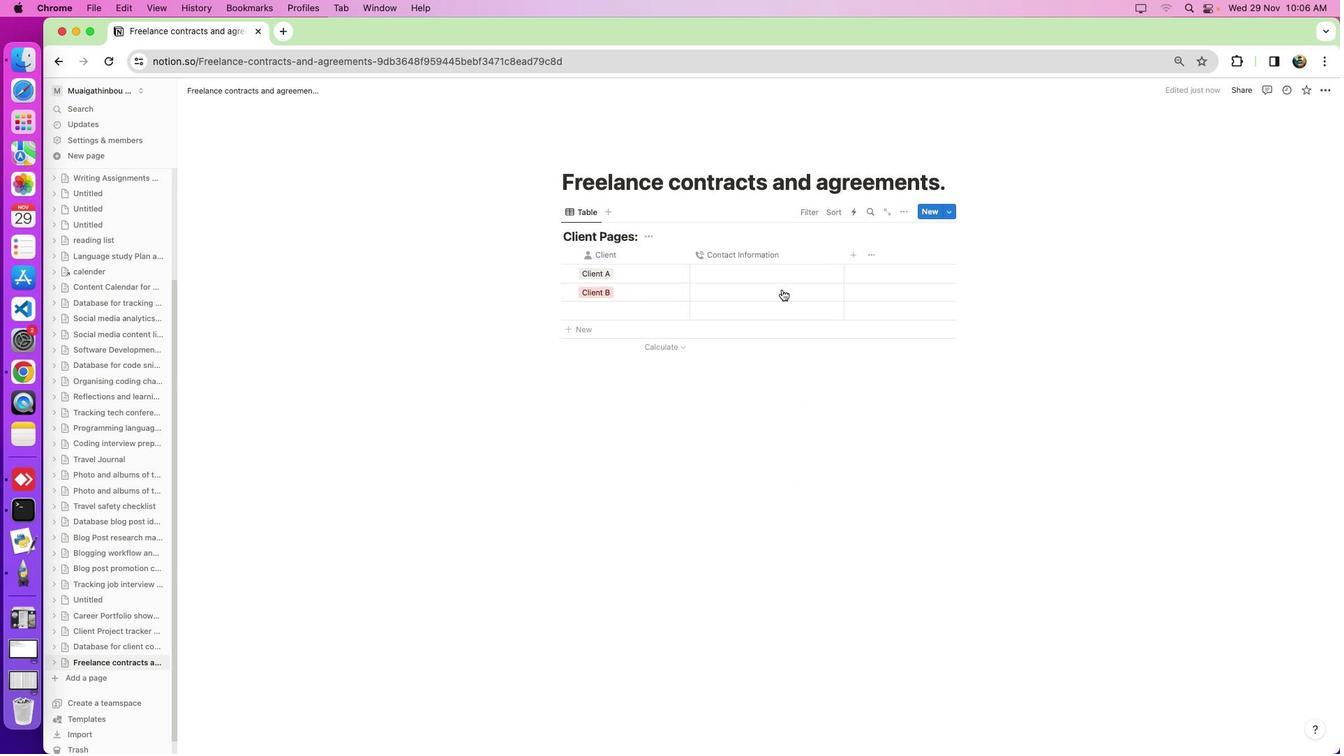 
Action: Mouse pressed left at (626, 461)
Screenshot: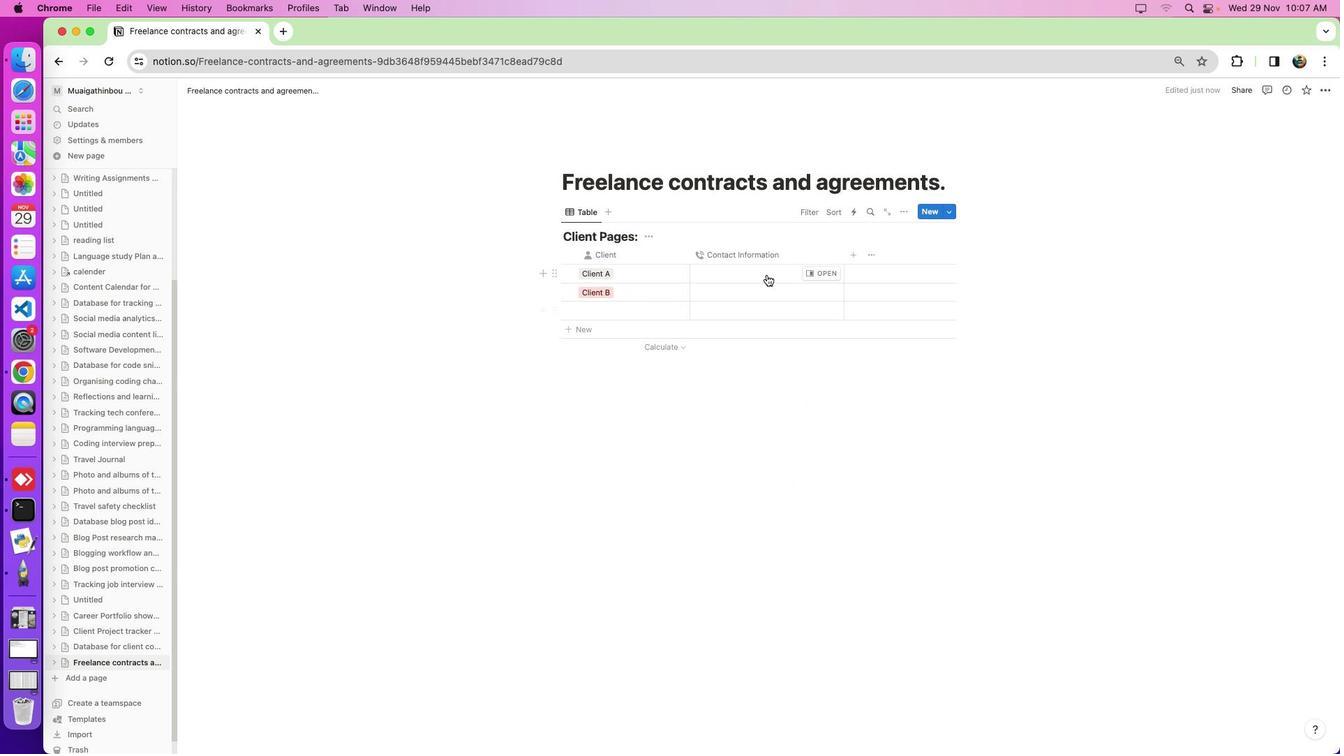 
Action: Mouse moved to (714, 427)
Screenshot: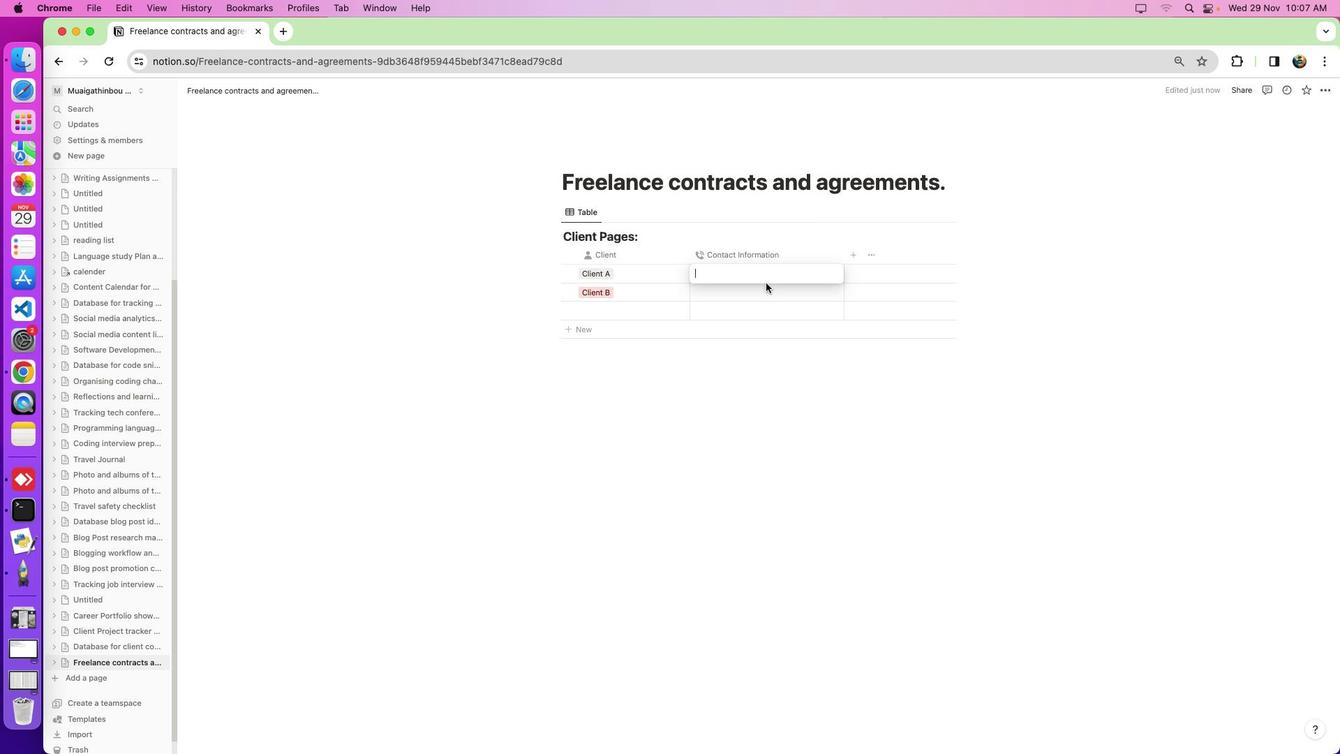 
Action: Mouse pressed left at (714, 427)
Screenshot: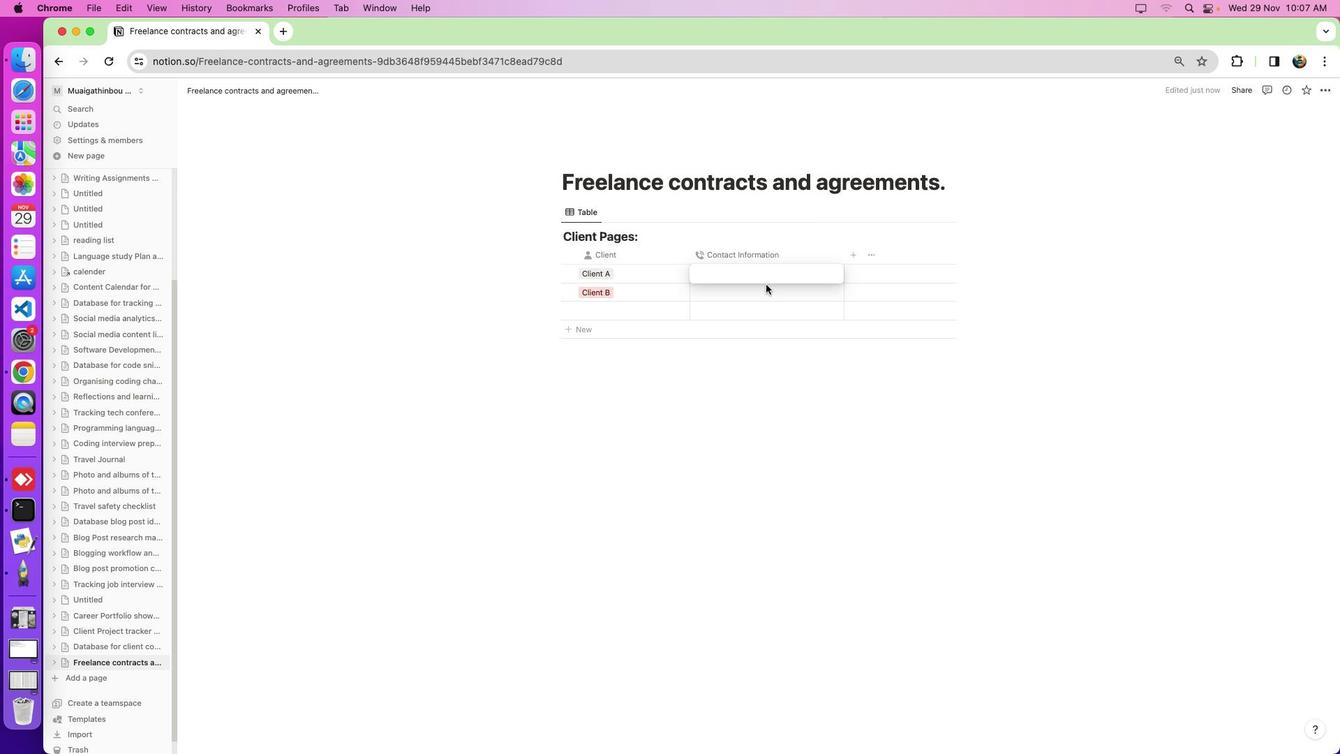 
Action: Mouse moved to (714, 432)
Screenshot: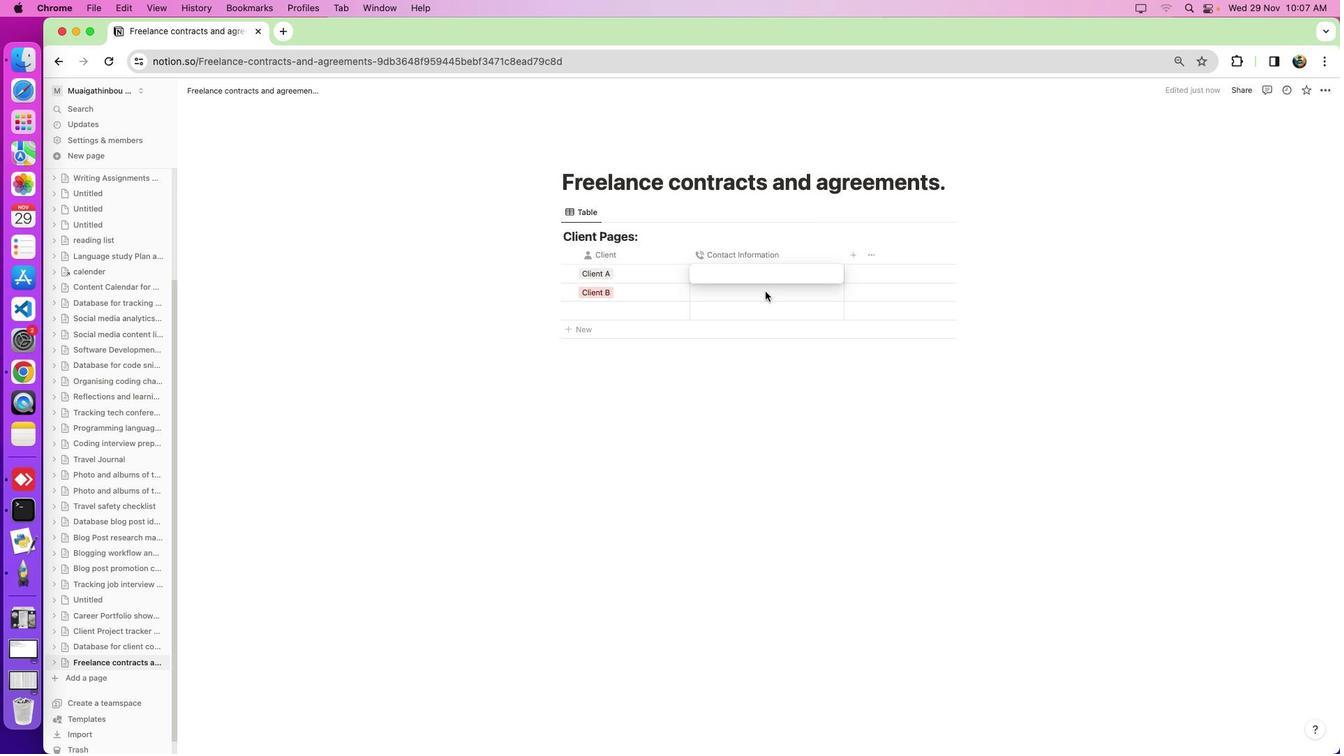 
Action: Key pressed Key.shift'N''a''m''e'Key.shift':'Key.spaceKey.shift'J''o''h''n'Key.spaceKey.shift_r'D''o''e'','Key.homeKey.downKey.backspaceKey.shift'<''b''r'Key.shift'>'Key.shift_r'E''m''a''i''l'Key.shift':'Key.spaceKey.shift'J''p'Key.backspace'o''h''n'Key.backspaceKey.backspaceKey.backspaceKey.backspace'j''o''h''n''d'Key.backspace'.''d''o''e'Key.shift'@''g''m''a''i''l''.''c''o''m'',''\x05'Key.backspaceKey.shift'<''b''r'Key.shift'>'Key.shift'P''h''o''n''e'Key.shift':'Key.space'+''1''2''3''4''5''6''7''8''9'
Screenshot: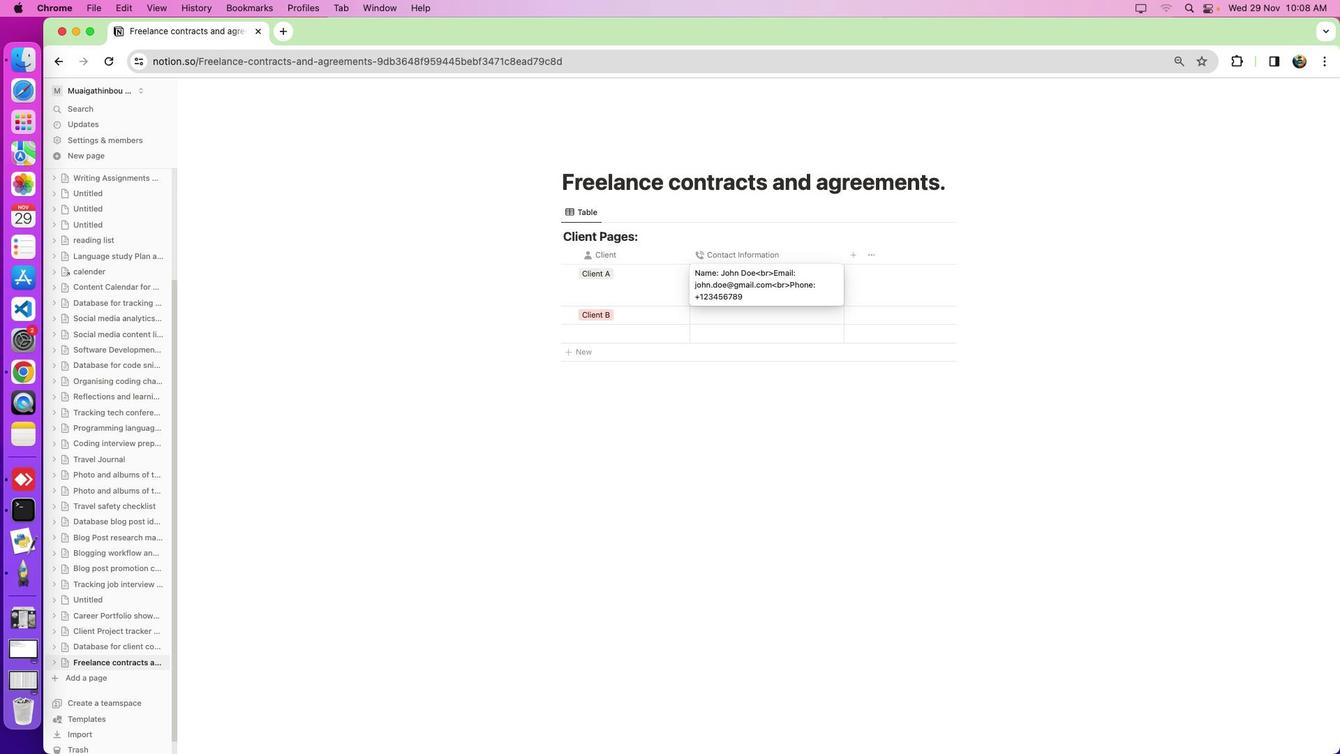 
Action: Mouse moved to (736, 420)
Screenshot: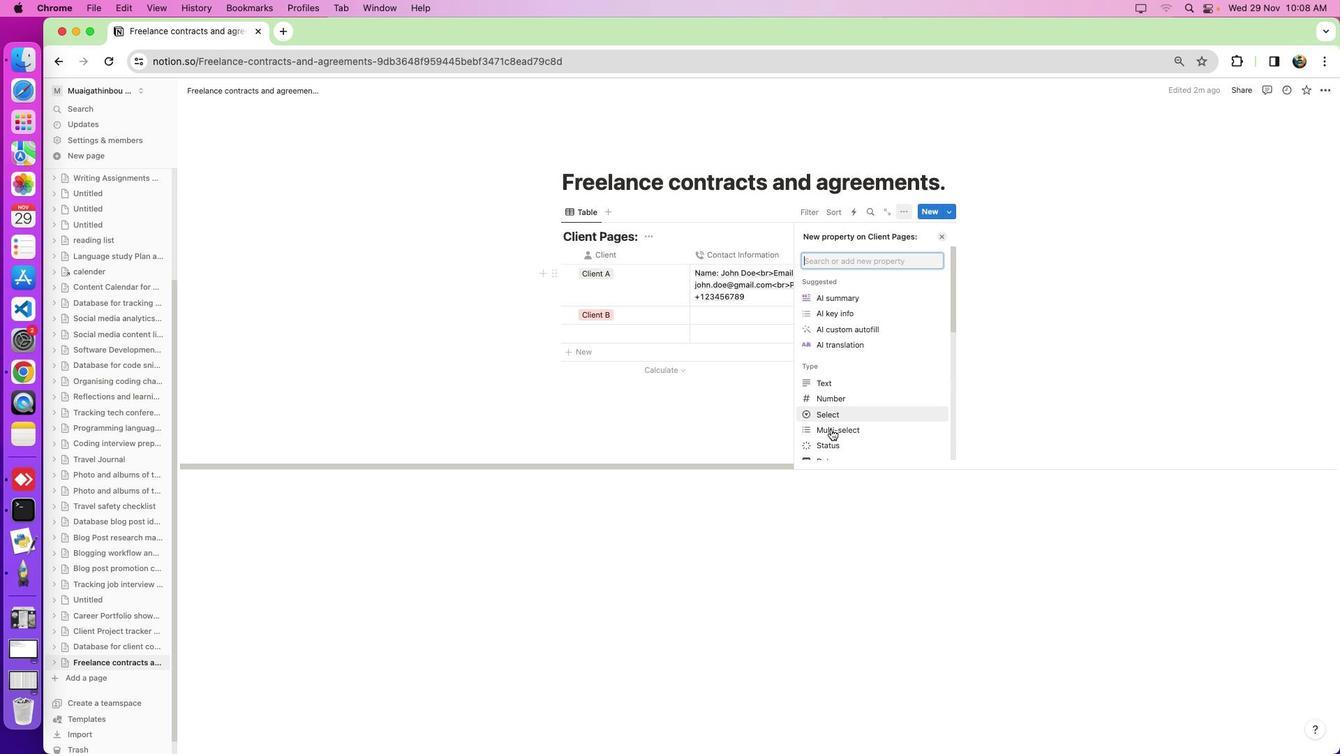 
Action: Mouse pressed left at (736, 420)
Screenshot: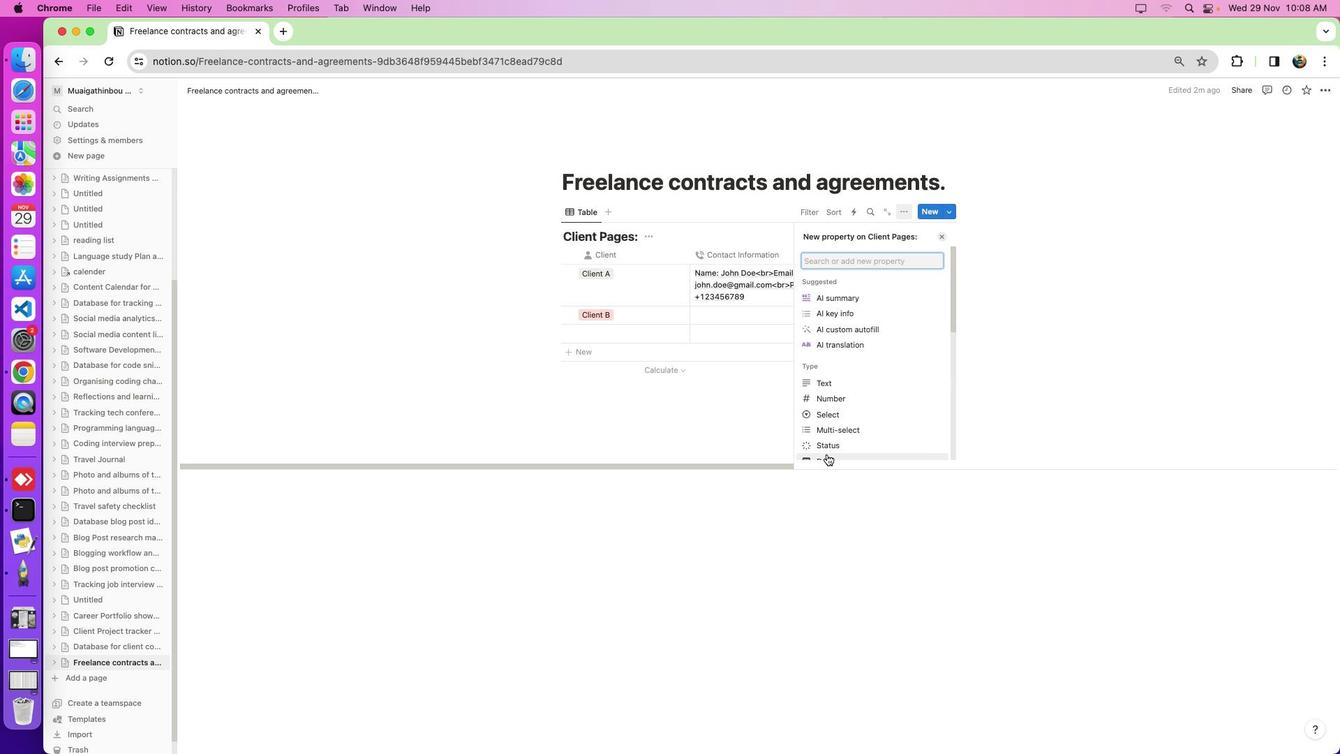 
Action: Mouse pressed left at (736, 420)
Screenshot: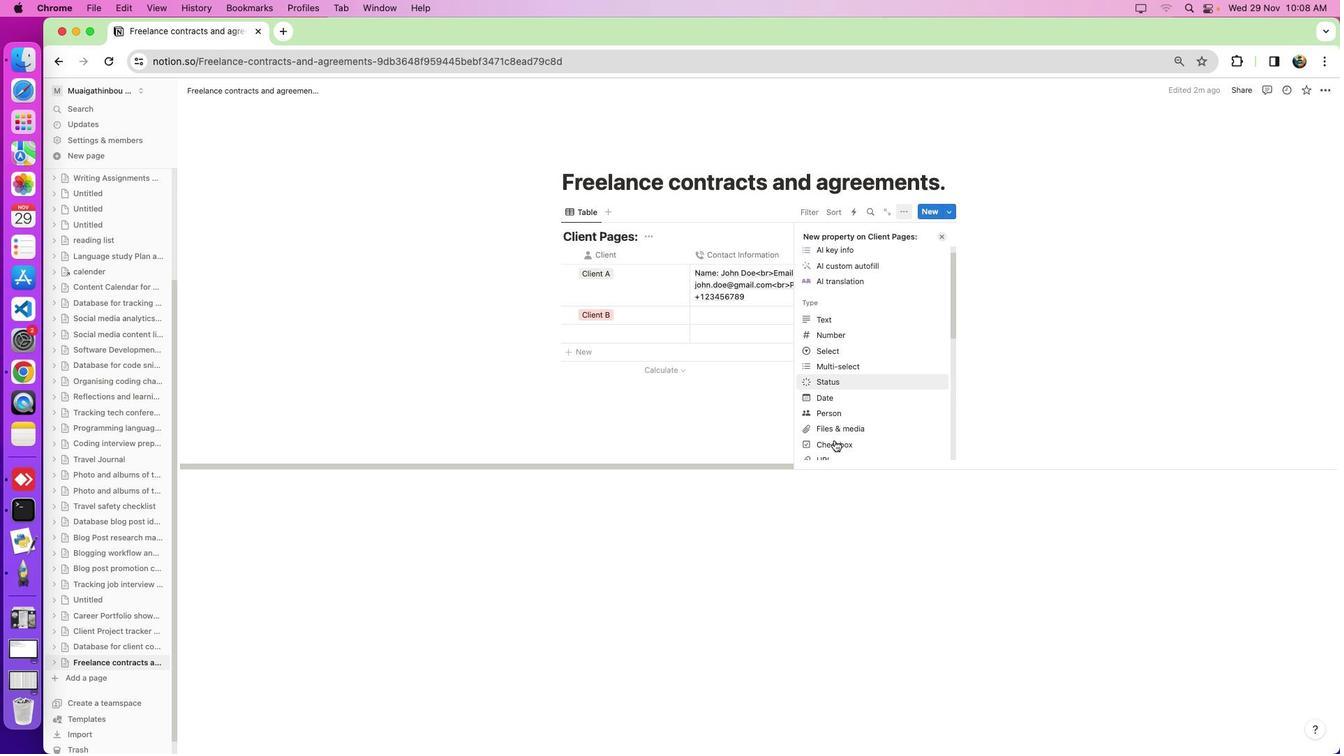 
Action: Mouse moved to (732, 479)
Screenshot: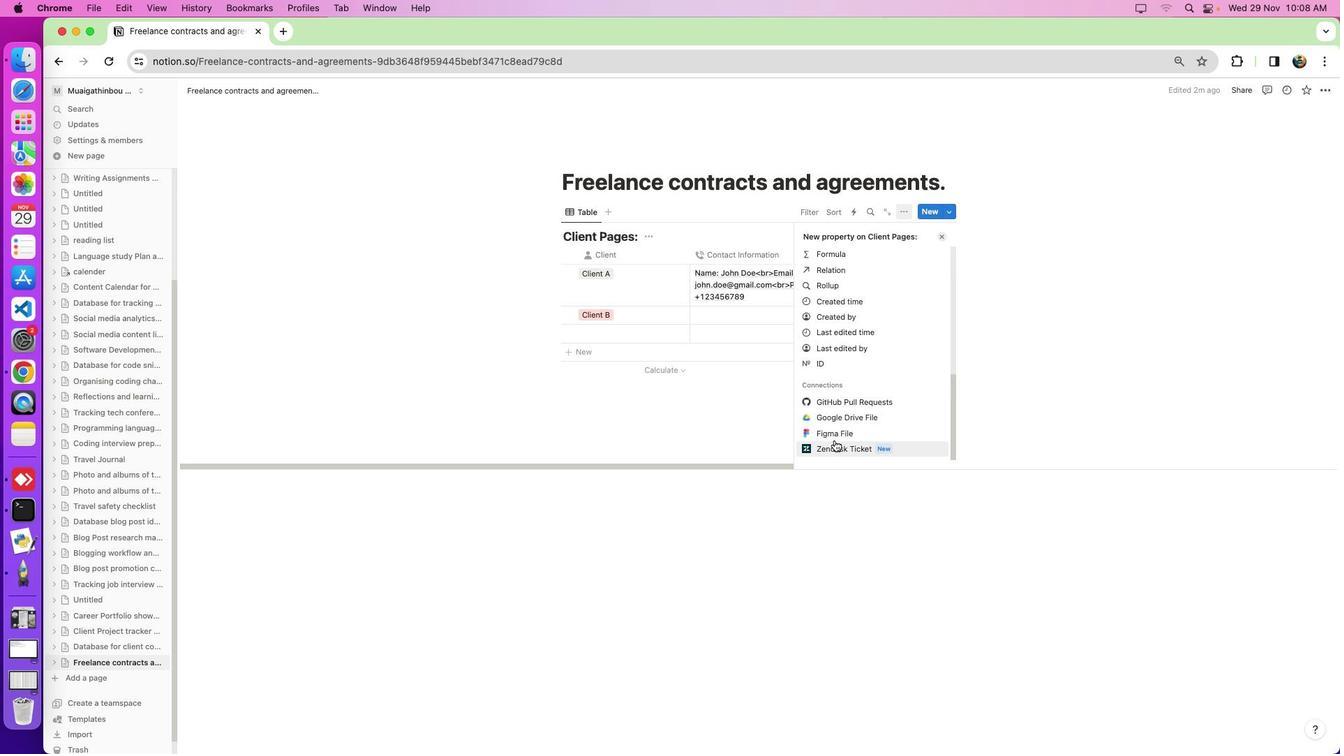 
Action: Mouse scrolled (732, 479) with delta (514, 341)
Screenshot: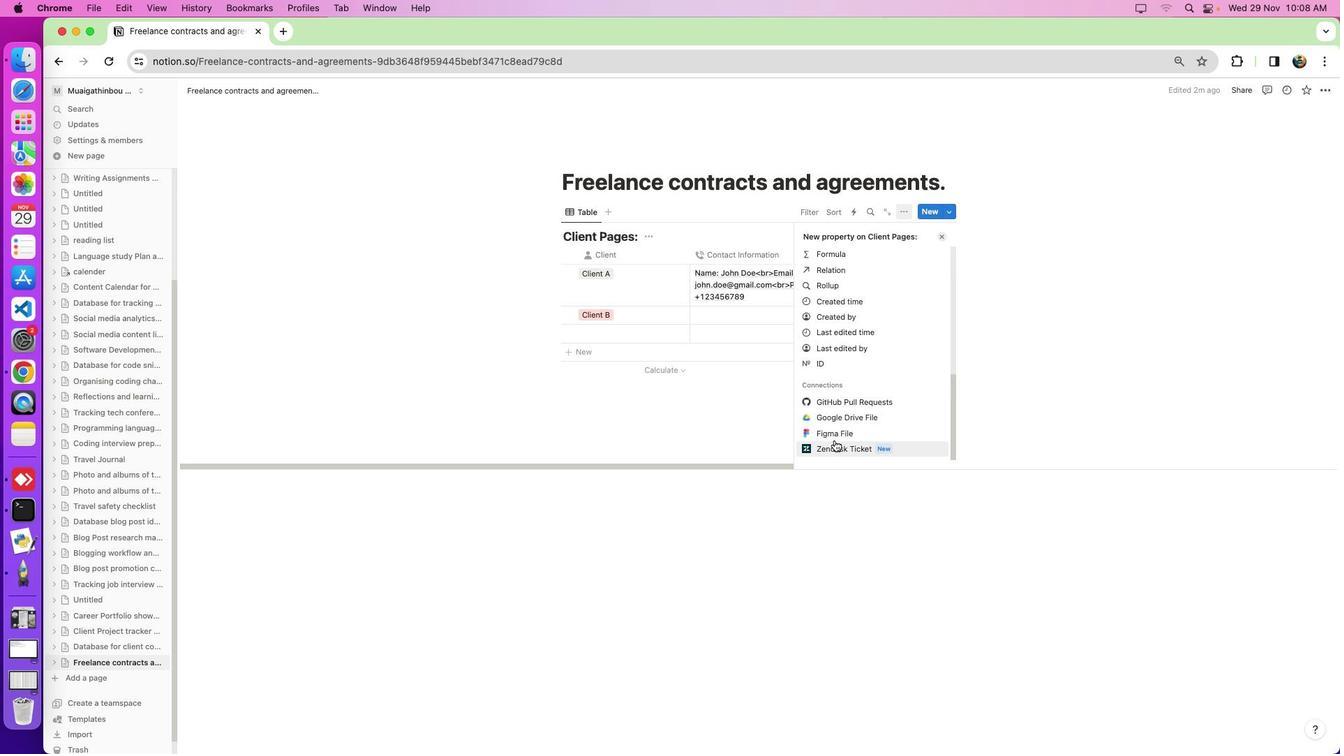 
Action: Mouse moved to (732, 478)
Screenshot: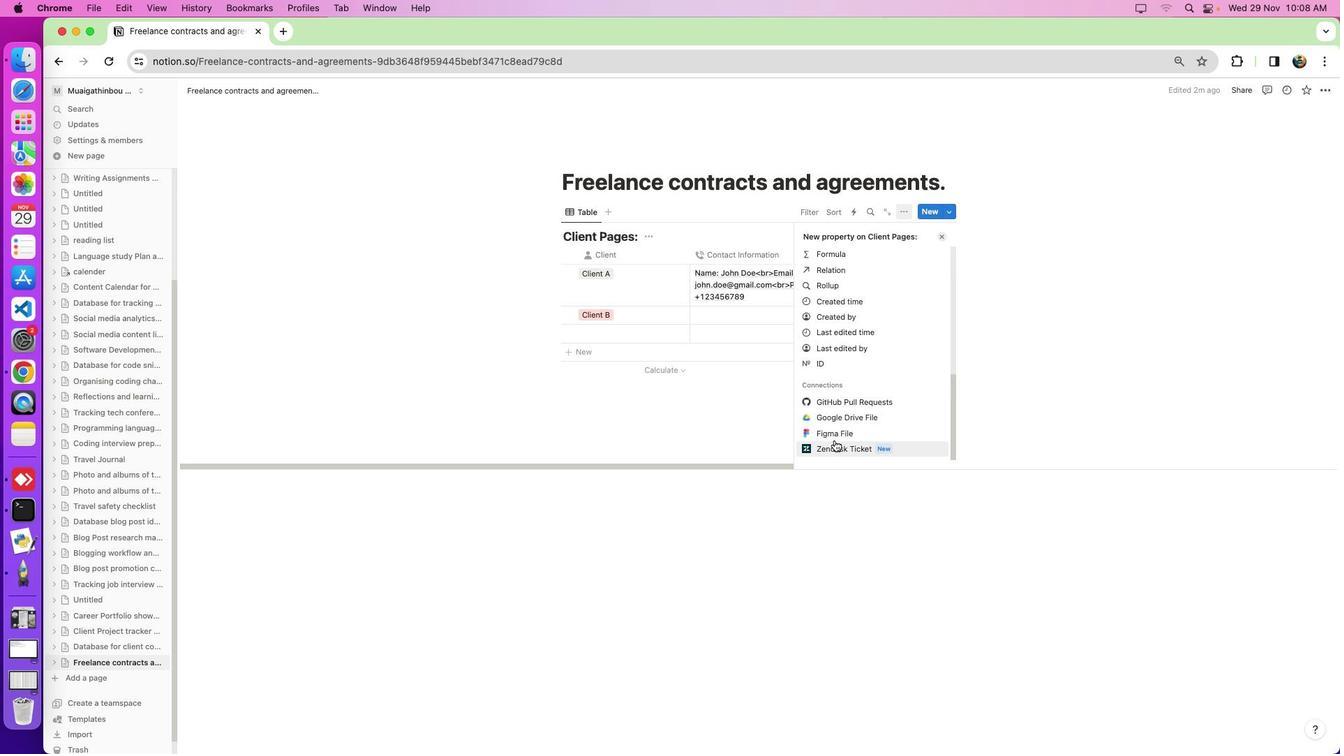 
Action: Mouse scrolled (732, 478) with delta (514, 340)
Screenshot: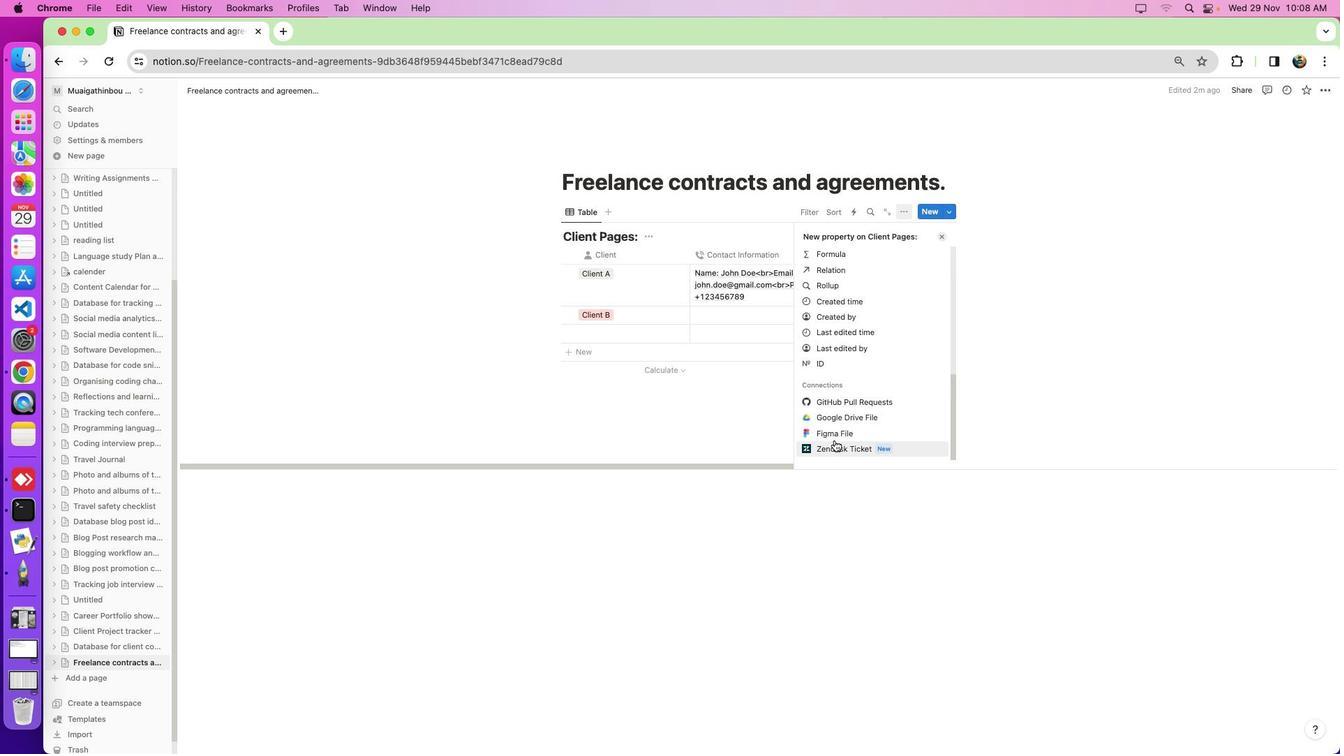 
Action: Mouse scrolled (732, 478) with delta (514, 339)
Screenshot: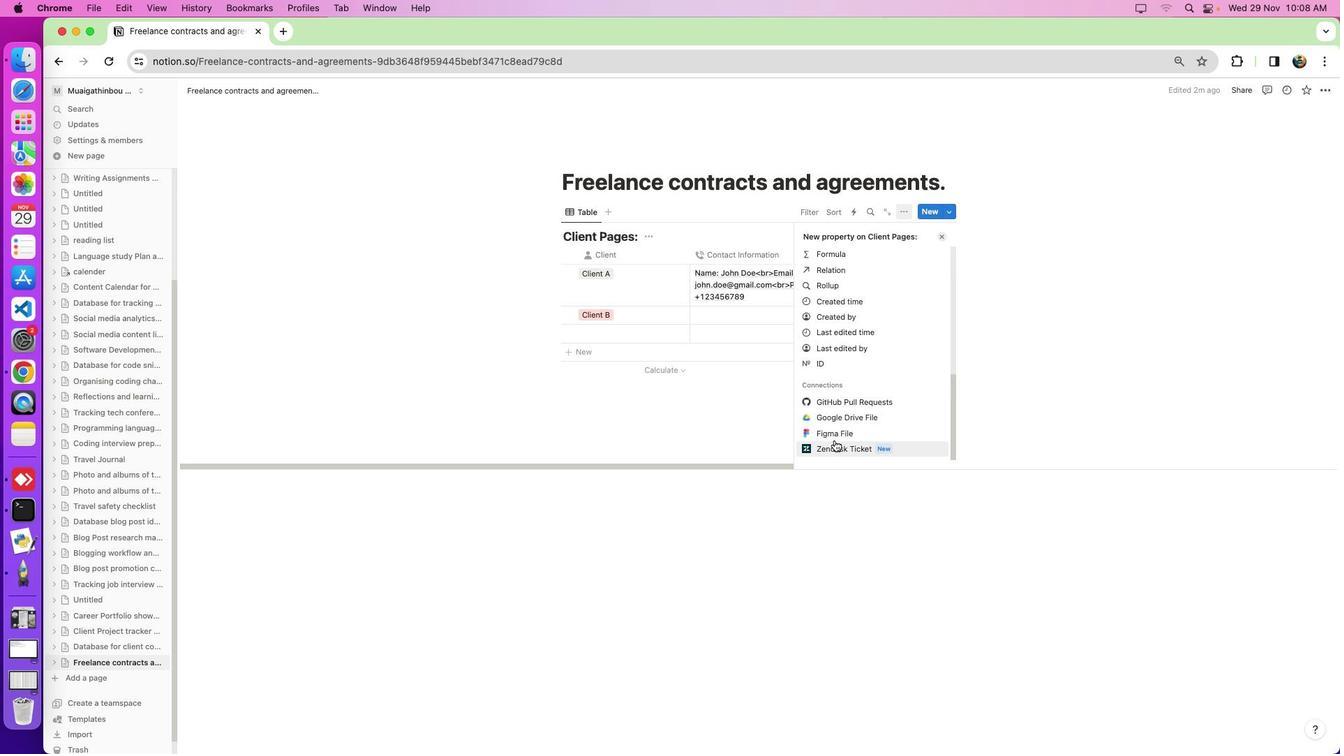 
Action: Mouse scrolled (732, 478) with delta (514, 339)
Screenshot: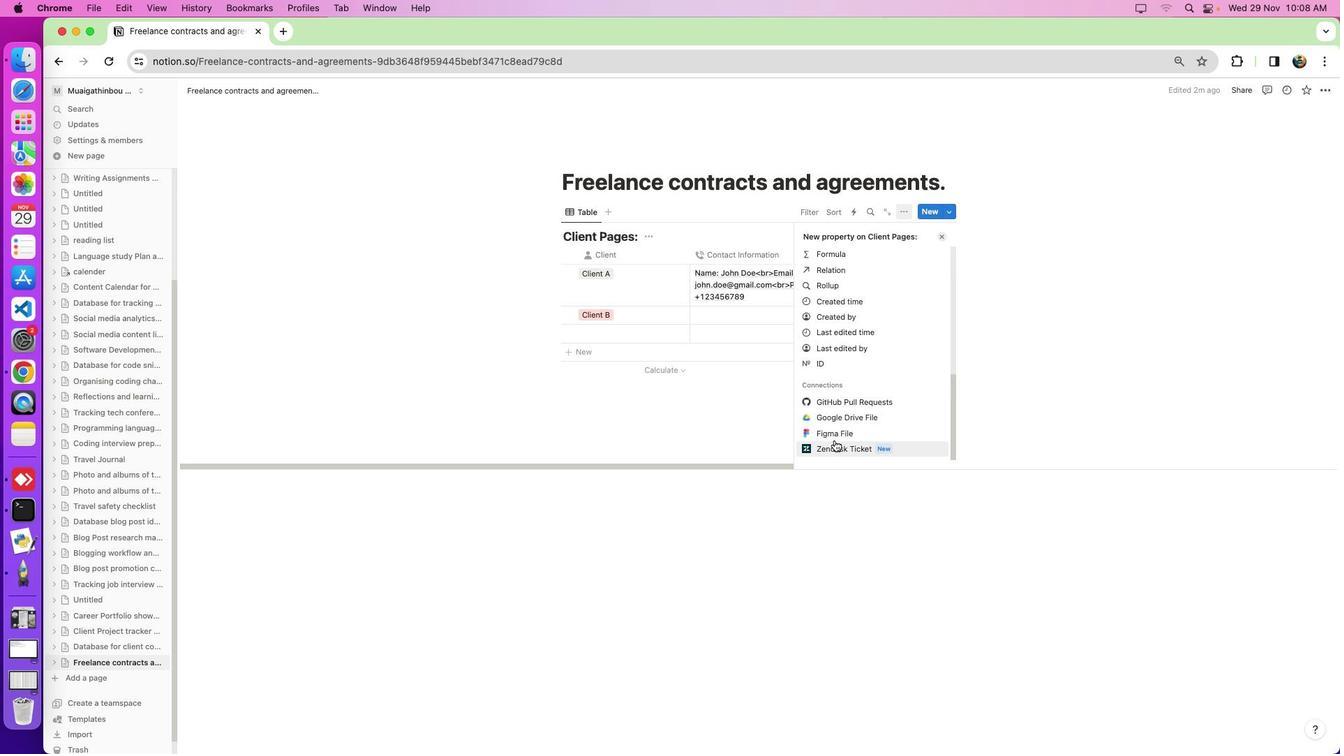 
Action: Mouse scrolled (732, 478) with delta (514, 341)
Screenshot: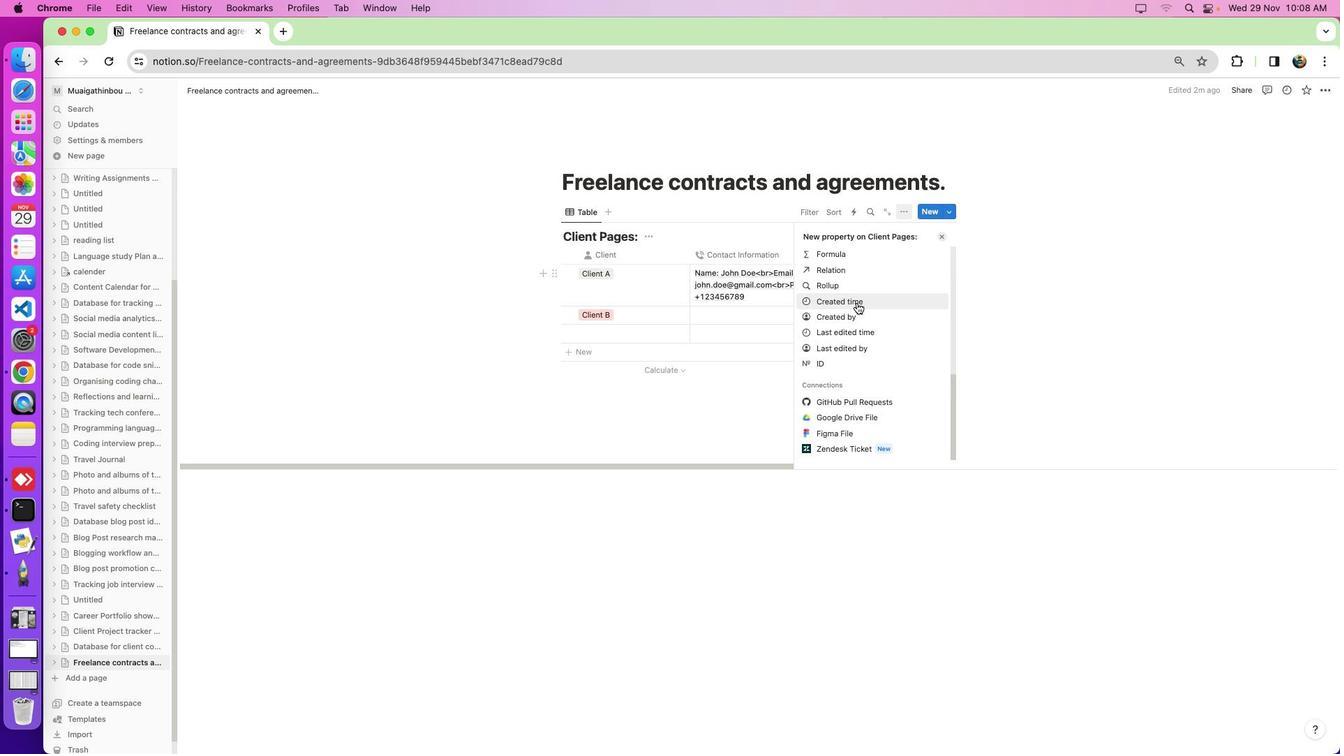 
Action: Mouse scrolled (732, 478) with delta (514, 341)
Screenshot: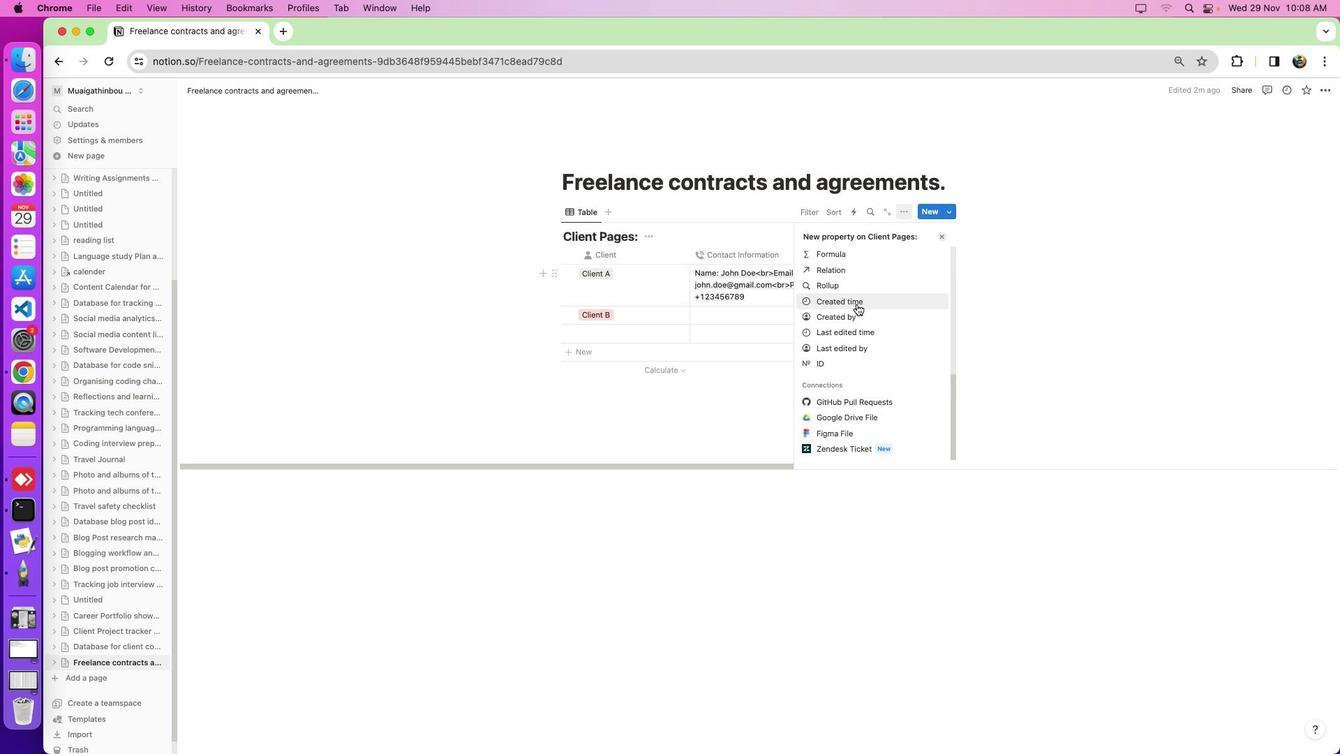 
Action: Mouse scrolled (732, 478) with delta (514, 340)
Screenshot: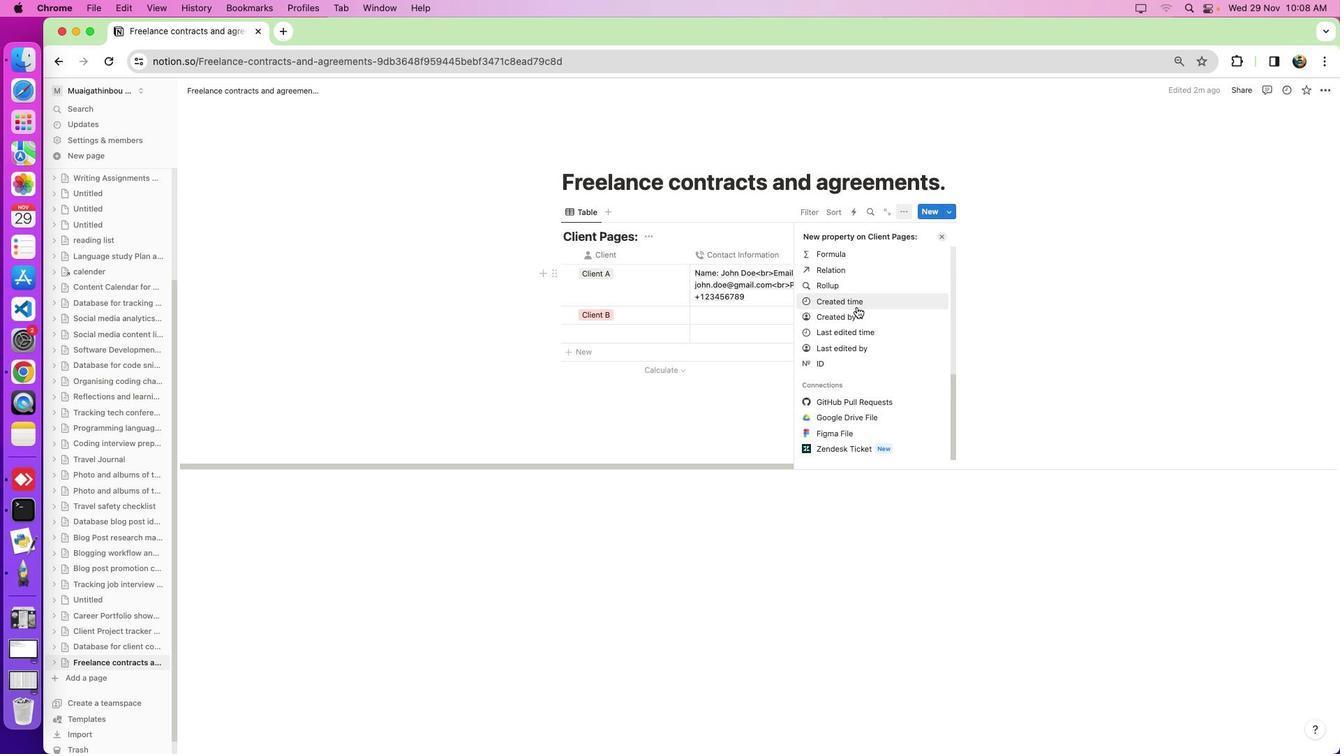 
Action: Mouse scrolled (732, 478) with delta (514, 341)
Screenshot: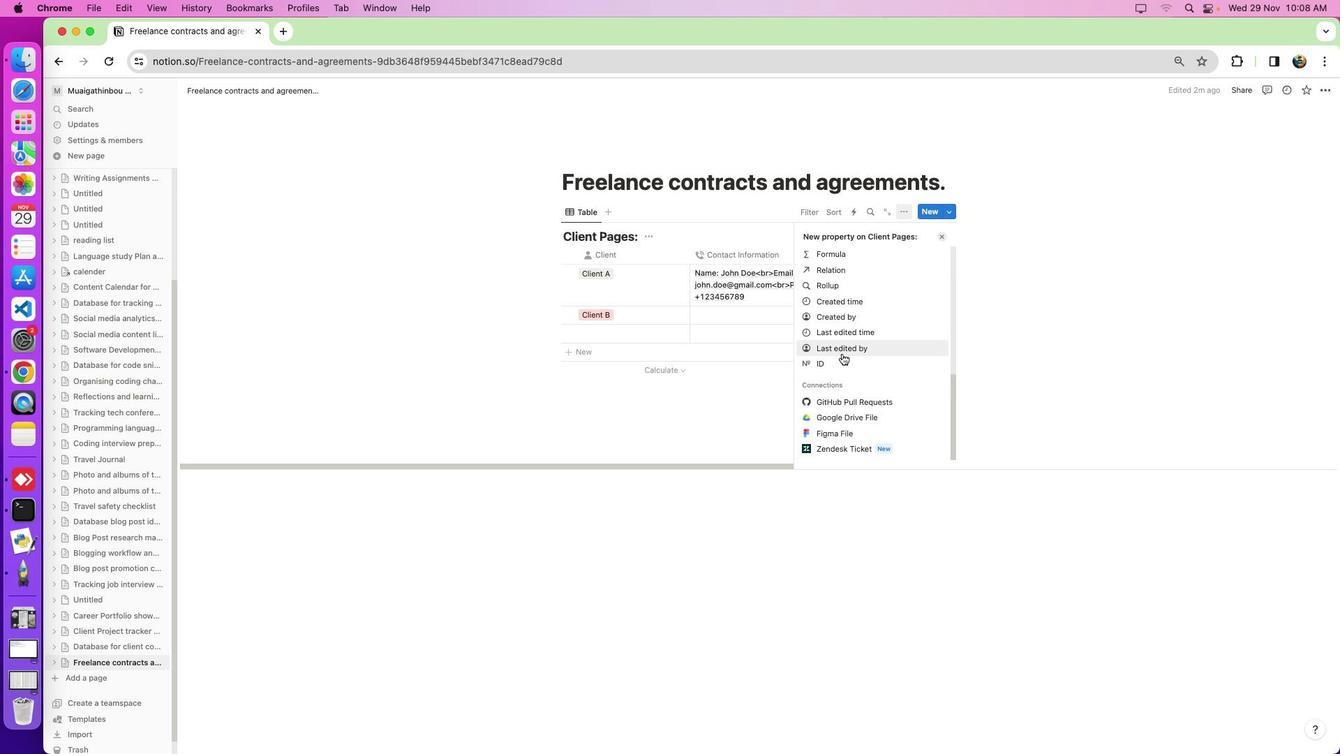 
Action: Mouse scrolled (732, 478) with delta (514, 341)
Screenshot: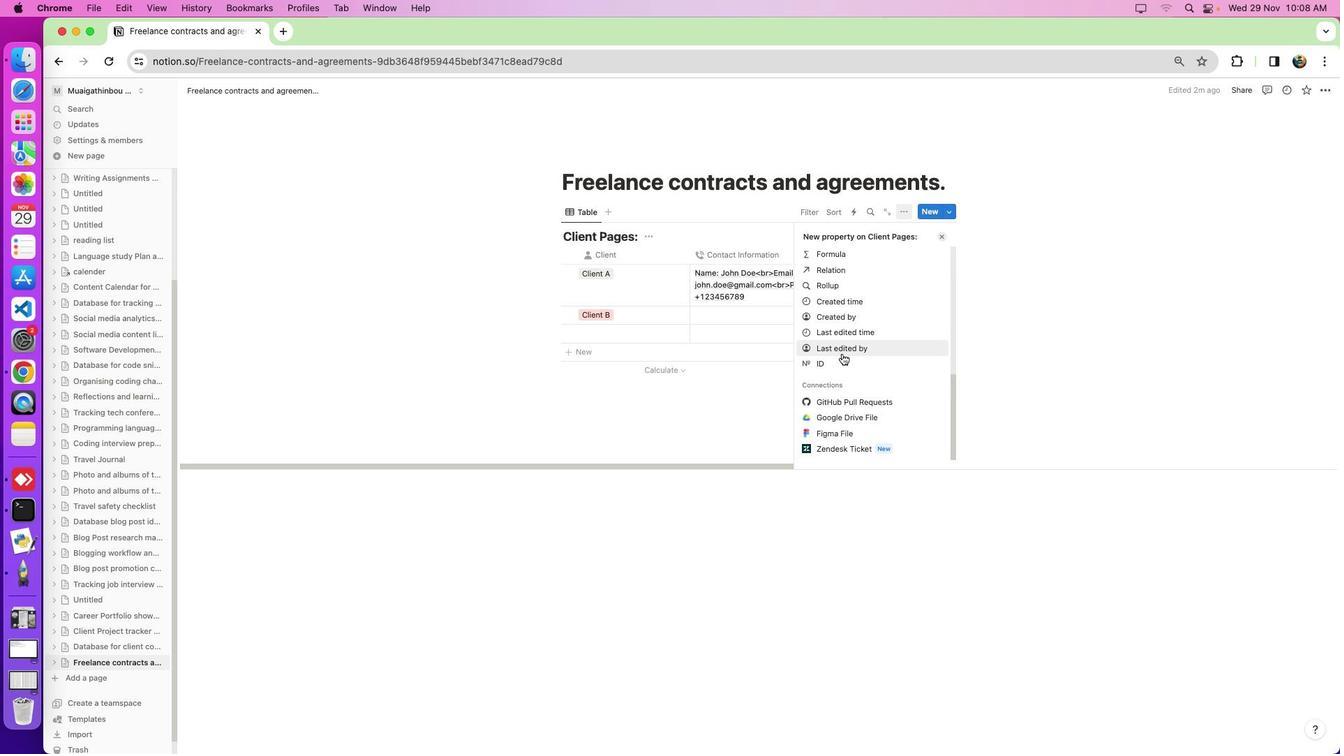 
Action: Mouse scrolled (732, 478) with delta (514, 340)
Screenshot: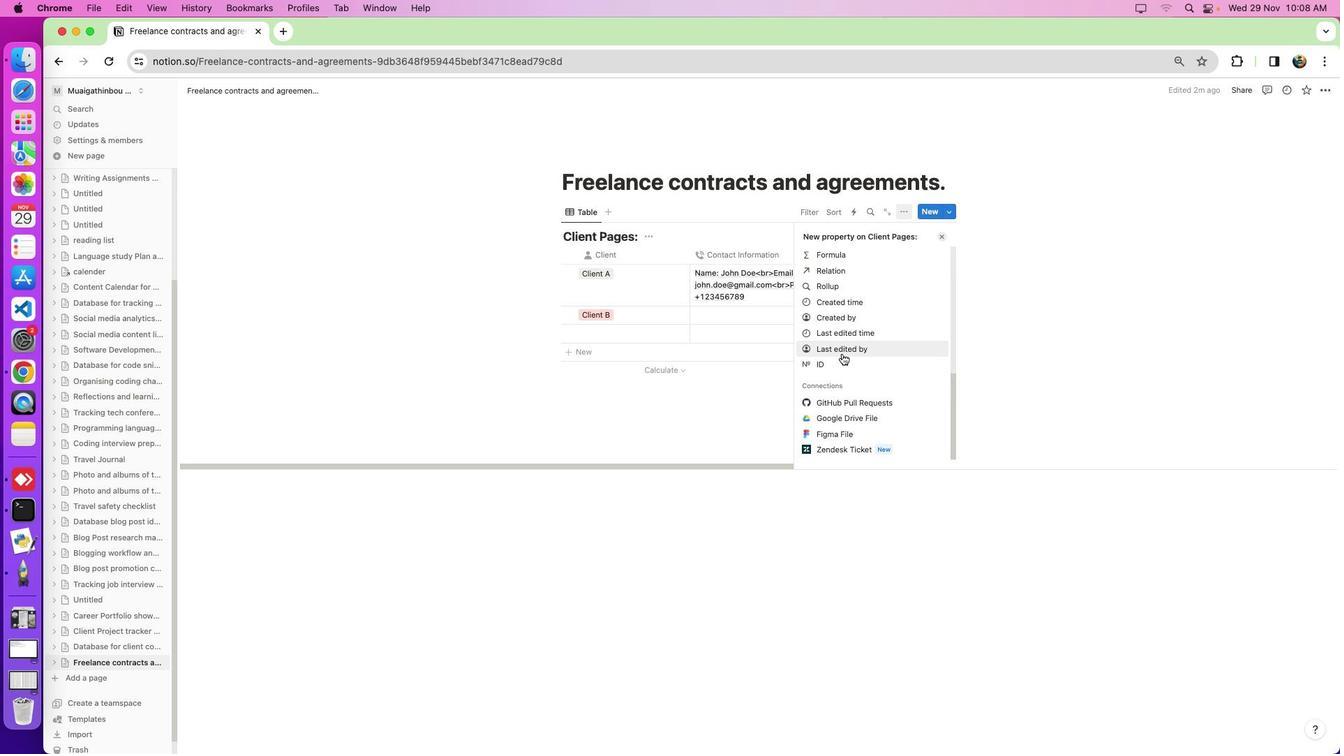 
Action: Mouse scrolled (732, 478) with delta (514, 340)
Screenshot: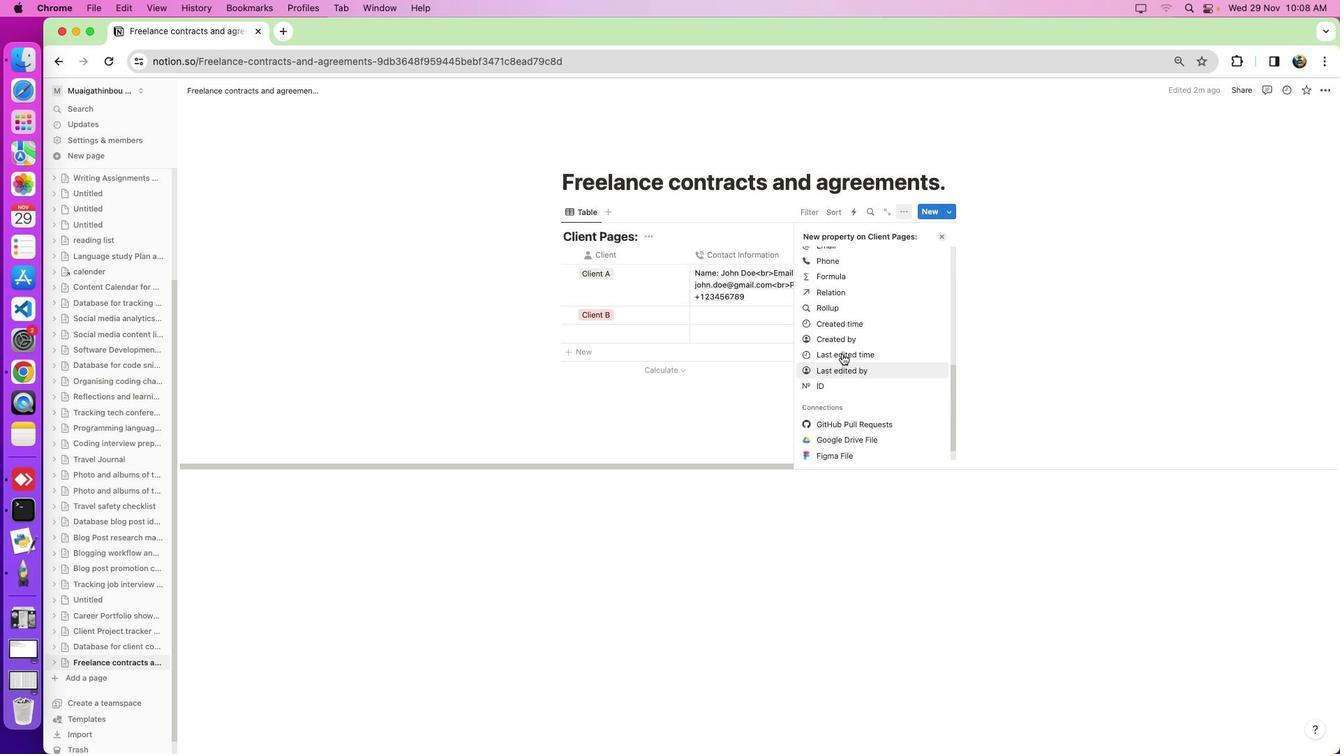 
Action: Mouse moved to (734, 451)
Screenshot: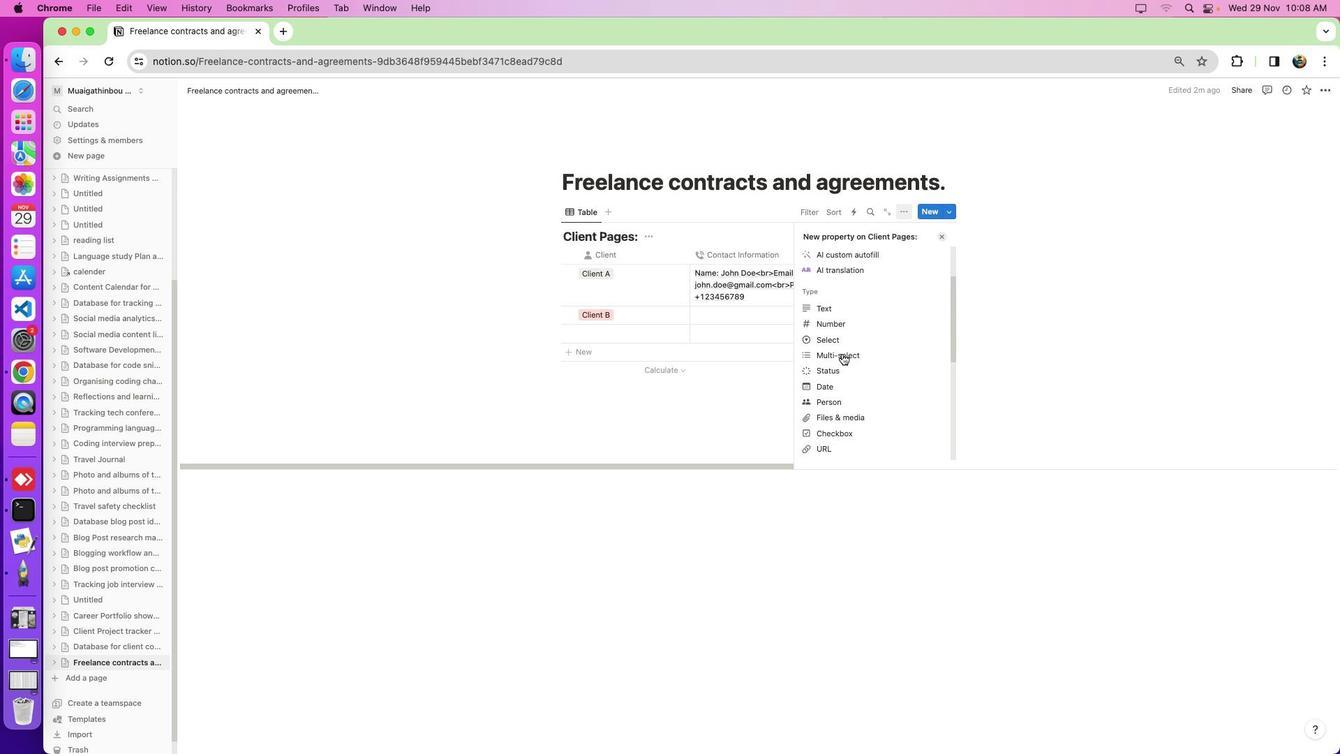 
Action: Mouse scrolled (734, 451) with delta (514, 341)
Screenshot: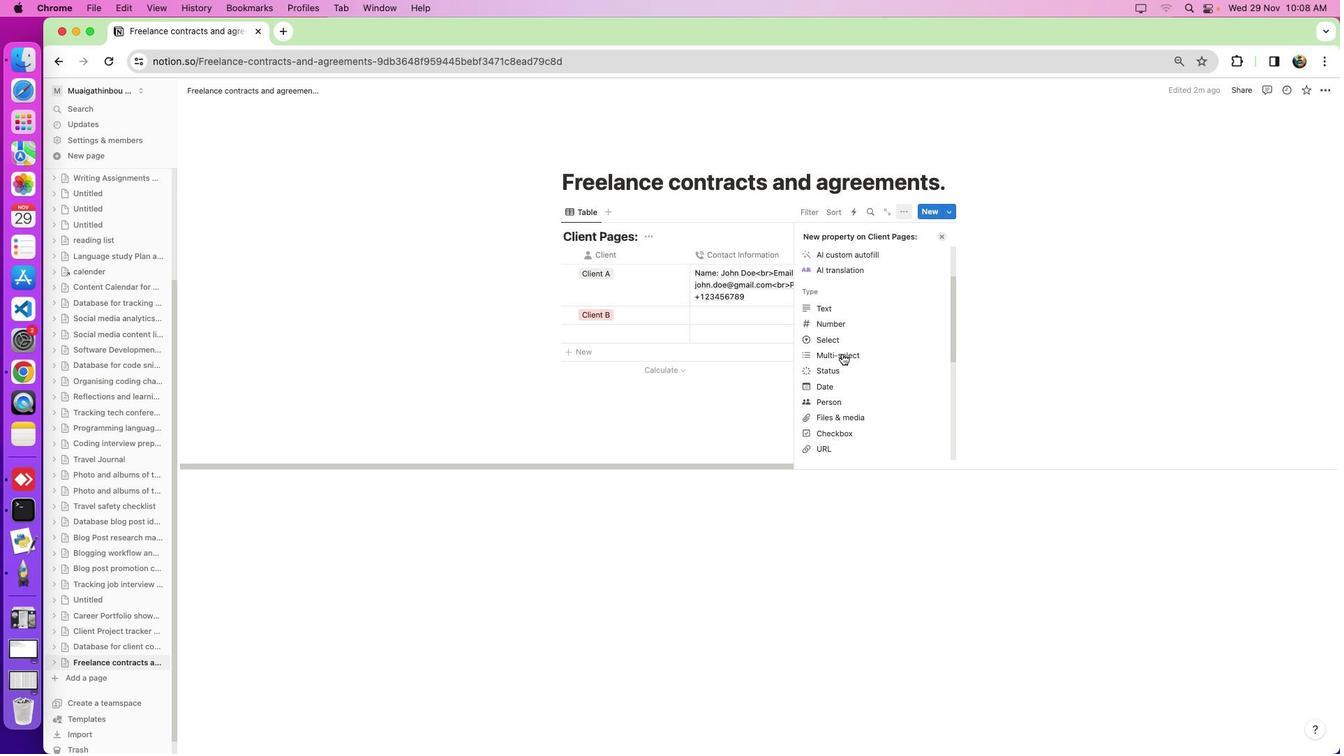 
Action: Mouse scrolled (734, 451) with delta (514, 341)
Screenshot: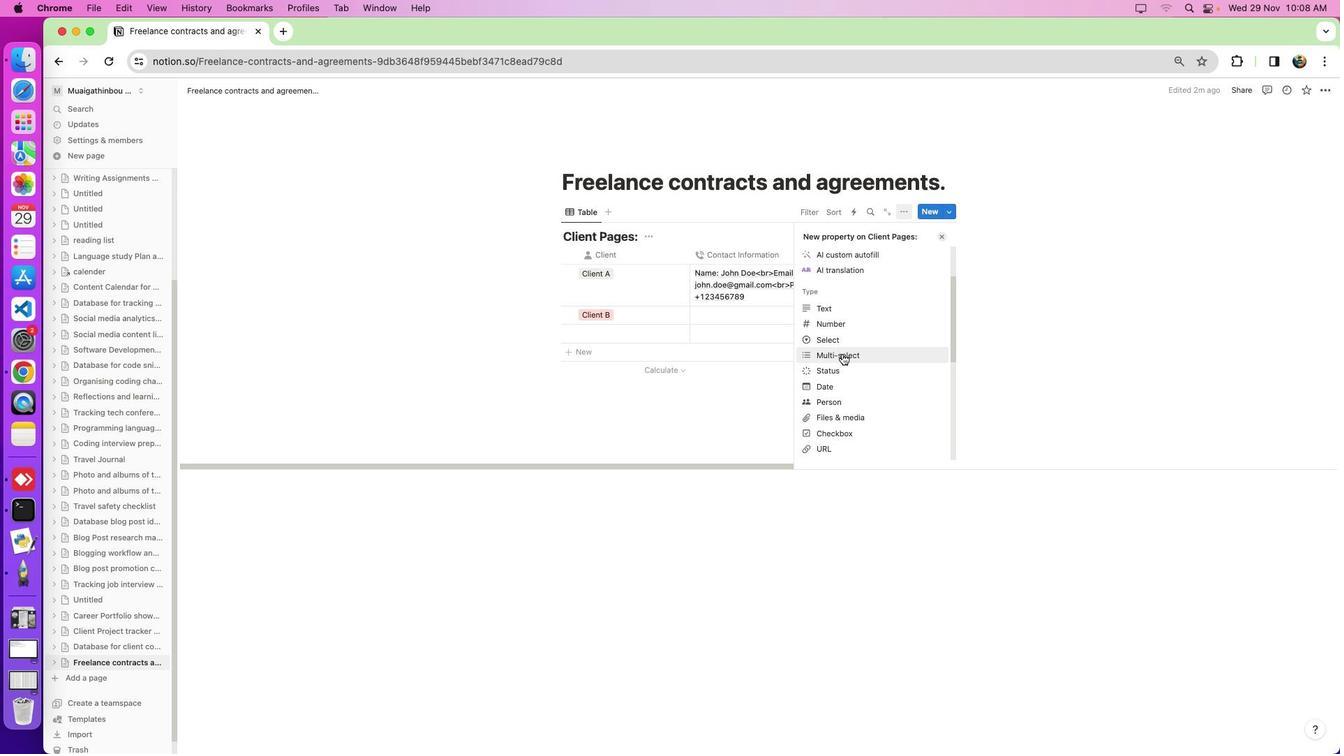 
Action: Mouse scrolled (734, 451) with delta (514, 341)
Screenshot: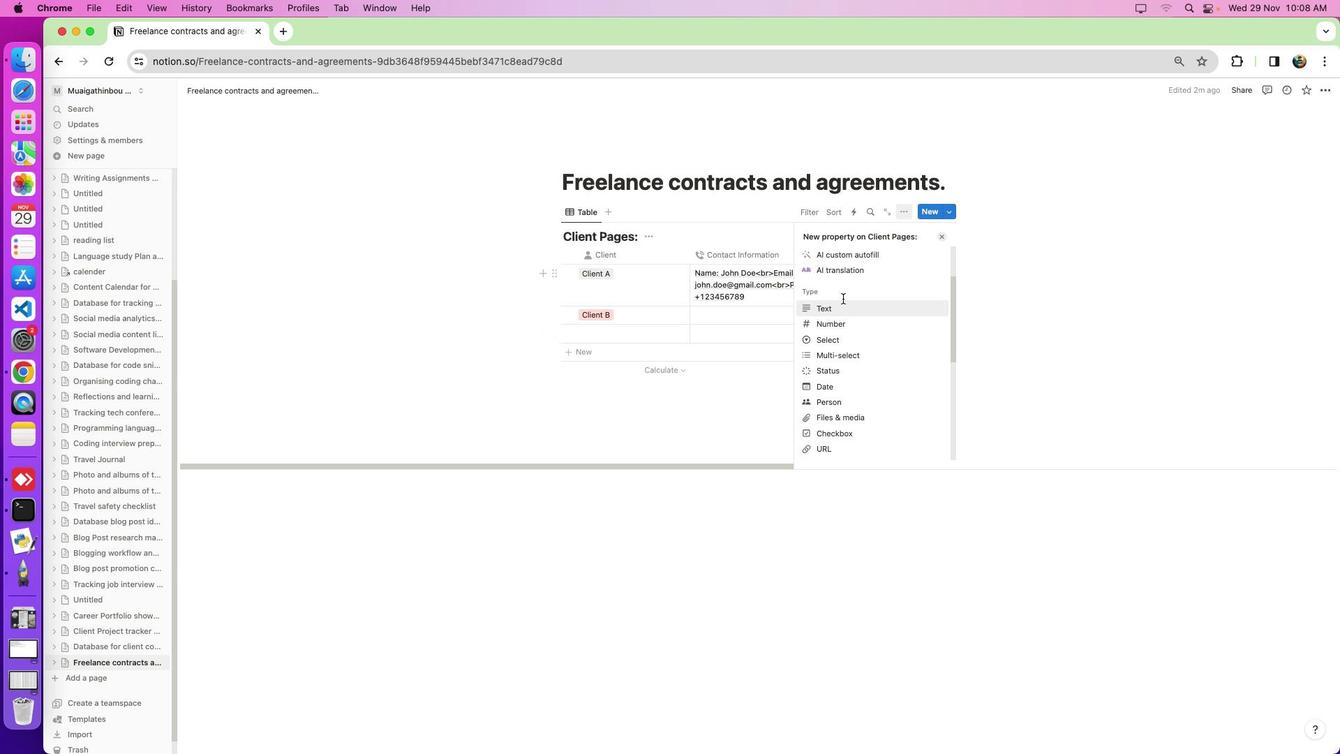 
Action: Mouse scrolled (734, 451) with delta (514, 341)
Screenshot: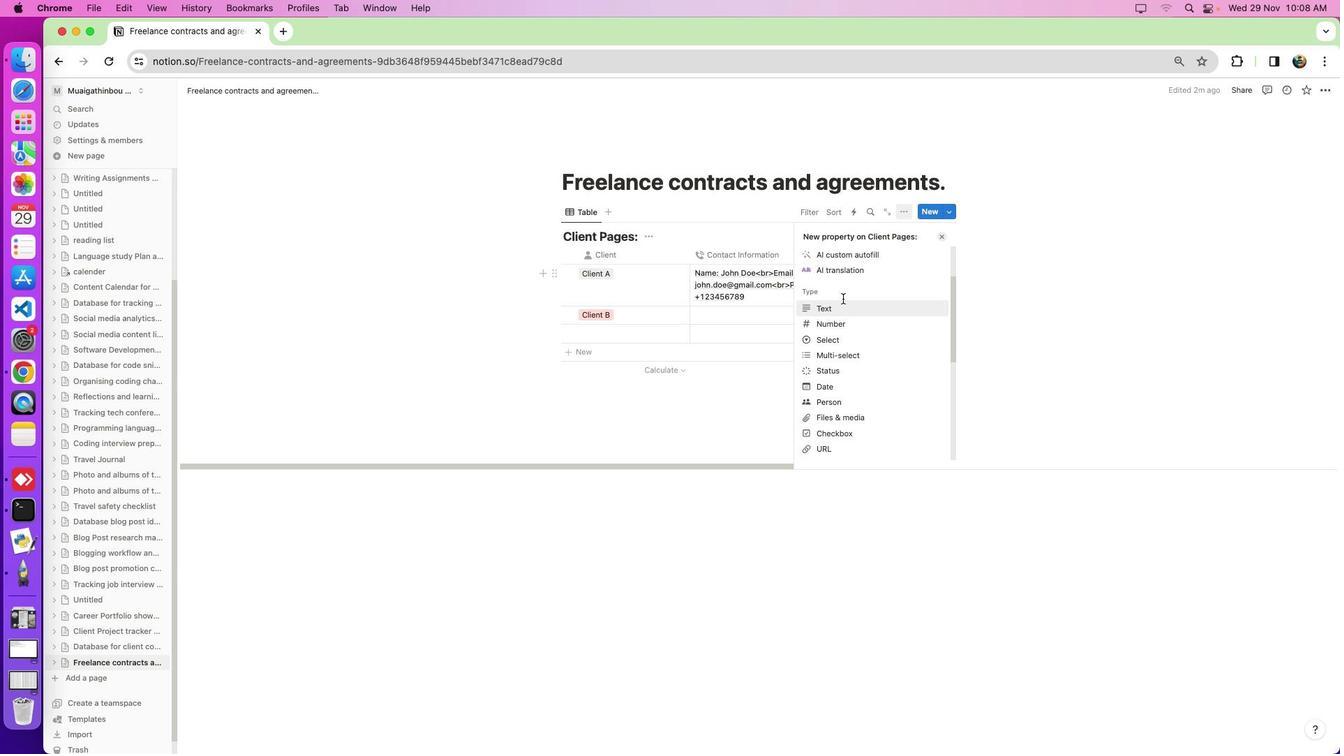 
Action: Mouse scrolled (734, 451) with delta (514, 341)
Screenshot: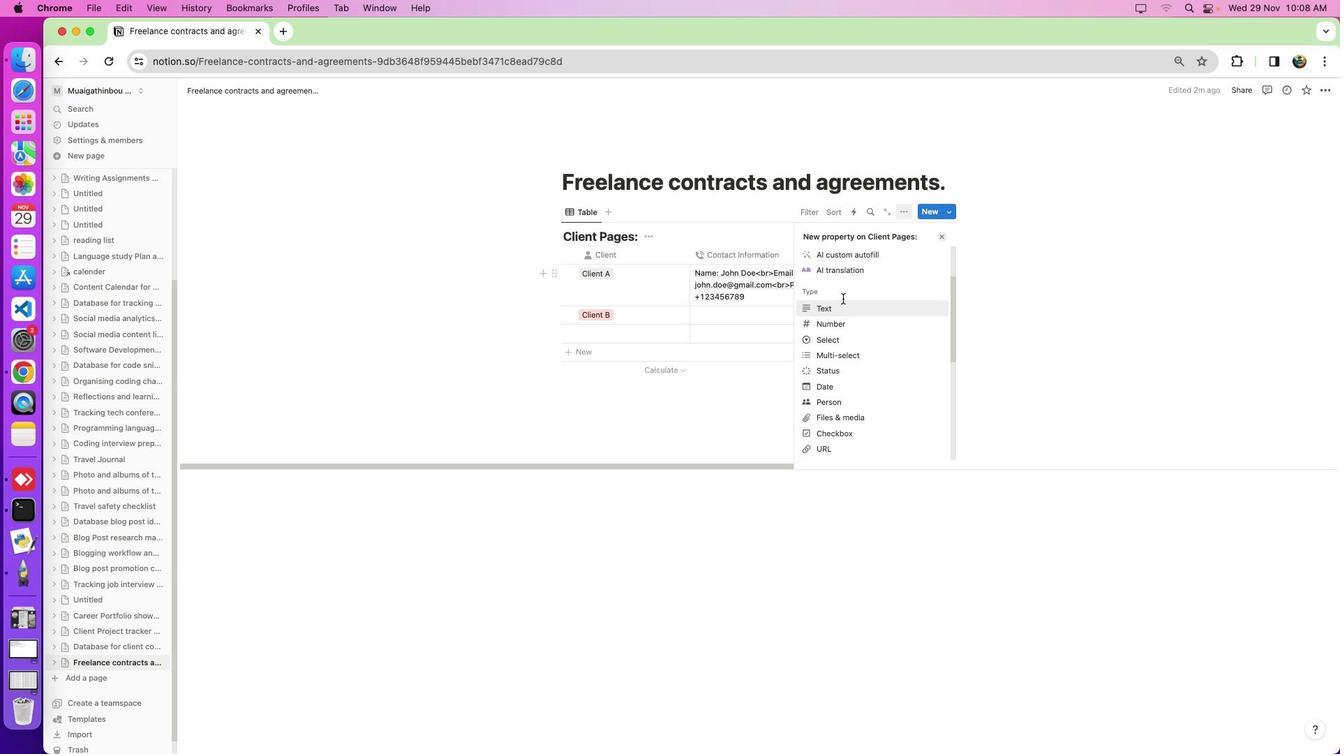 
Action: Mouse scrolled (734, 451) with delta (514, 341)
Screenshot: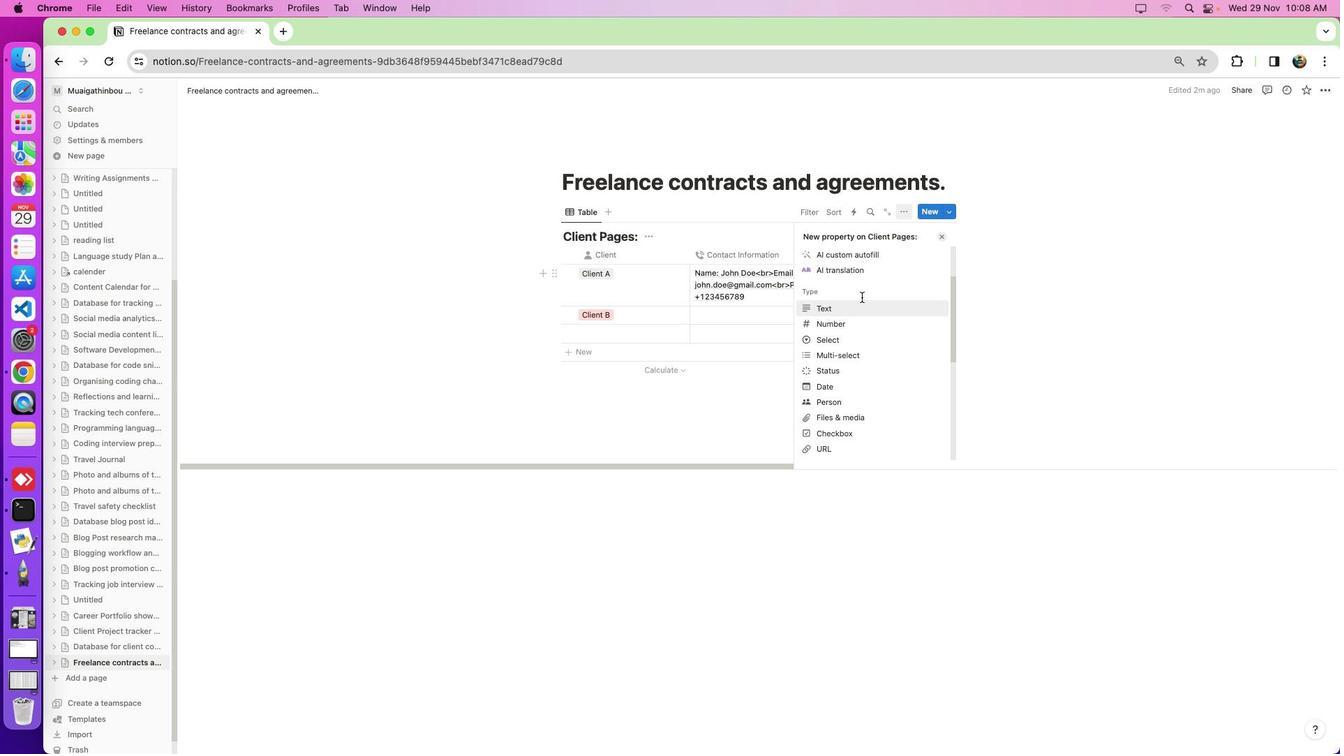 
Action: Mouse scrolled (734, 451) with delta (514, 342)
Screenshot: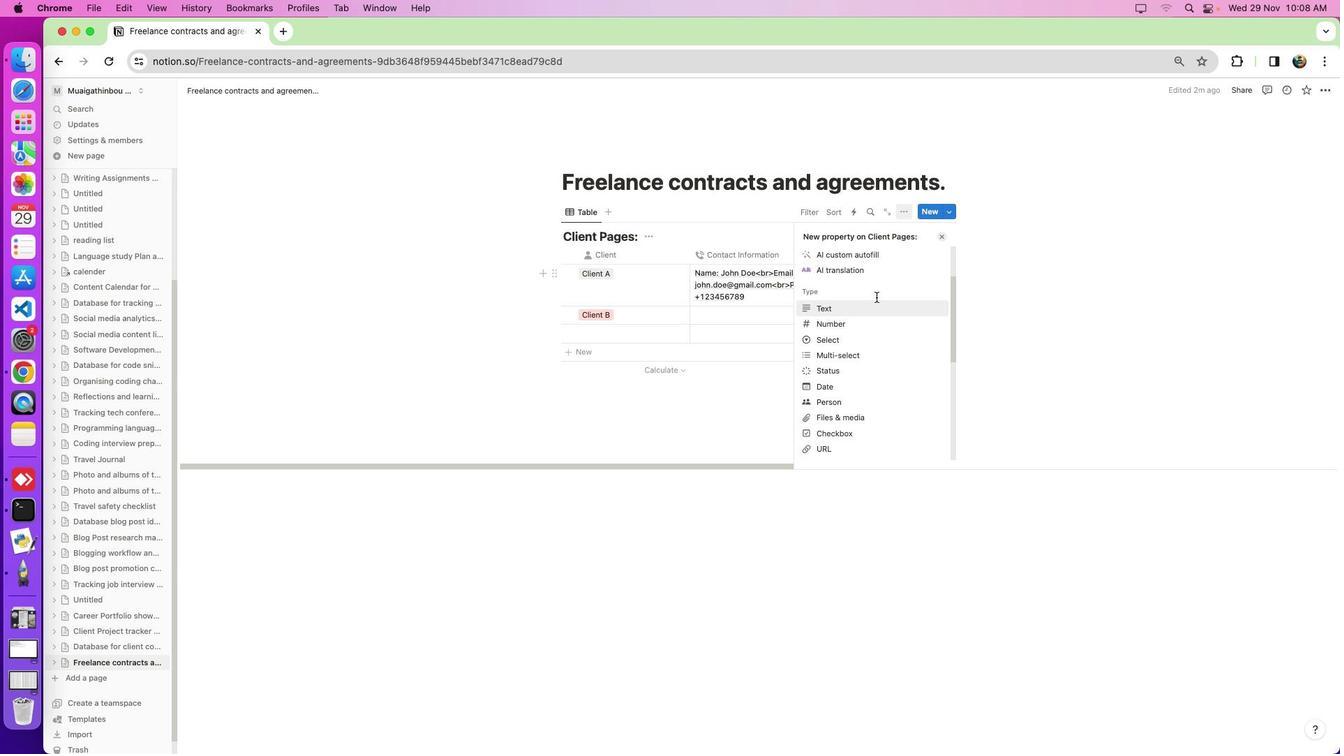 
Action: Mouse moved to (734, 434)
Screenshot: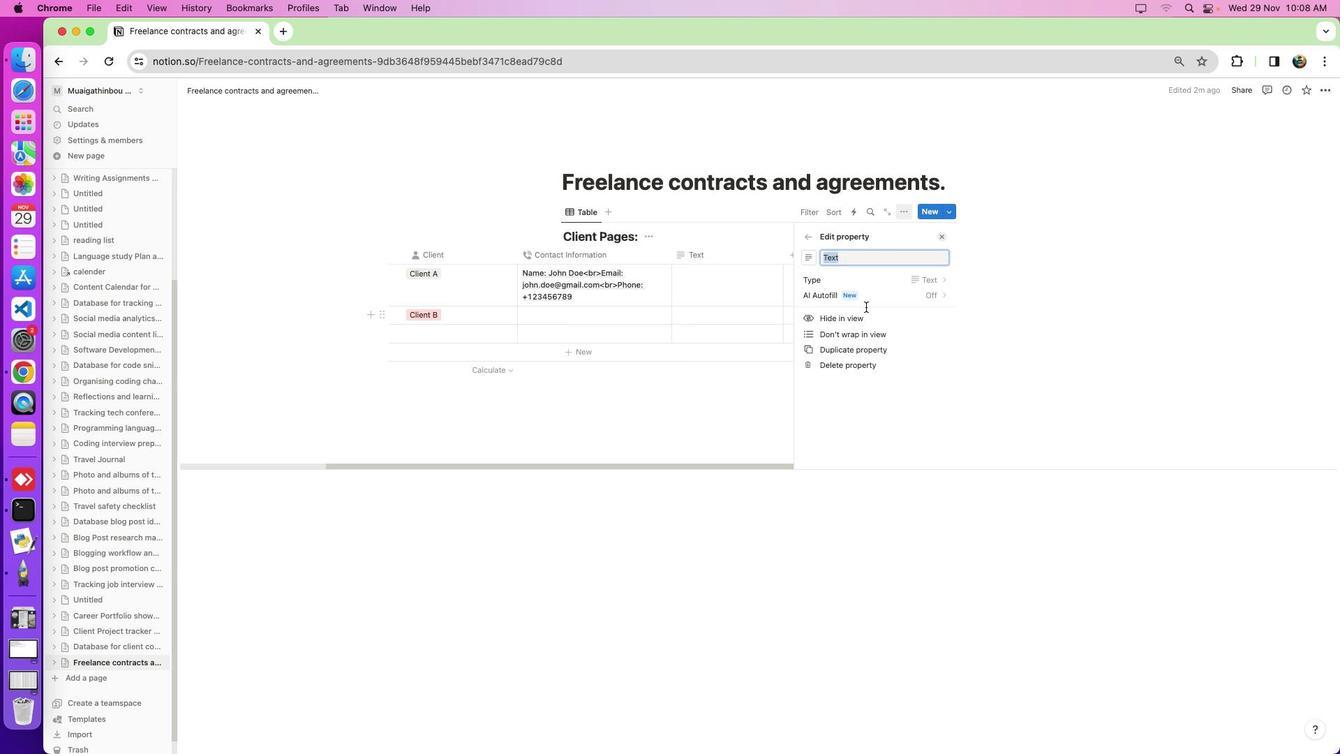 
Action: Mouse pressed left at (734, 434)
Screenshot: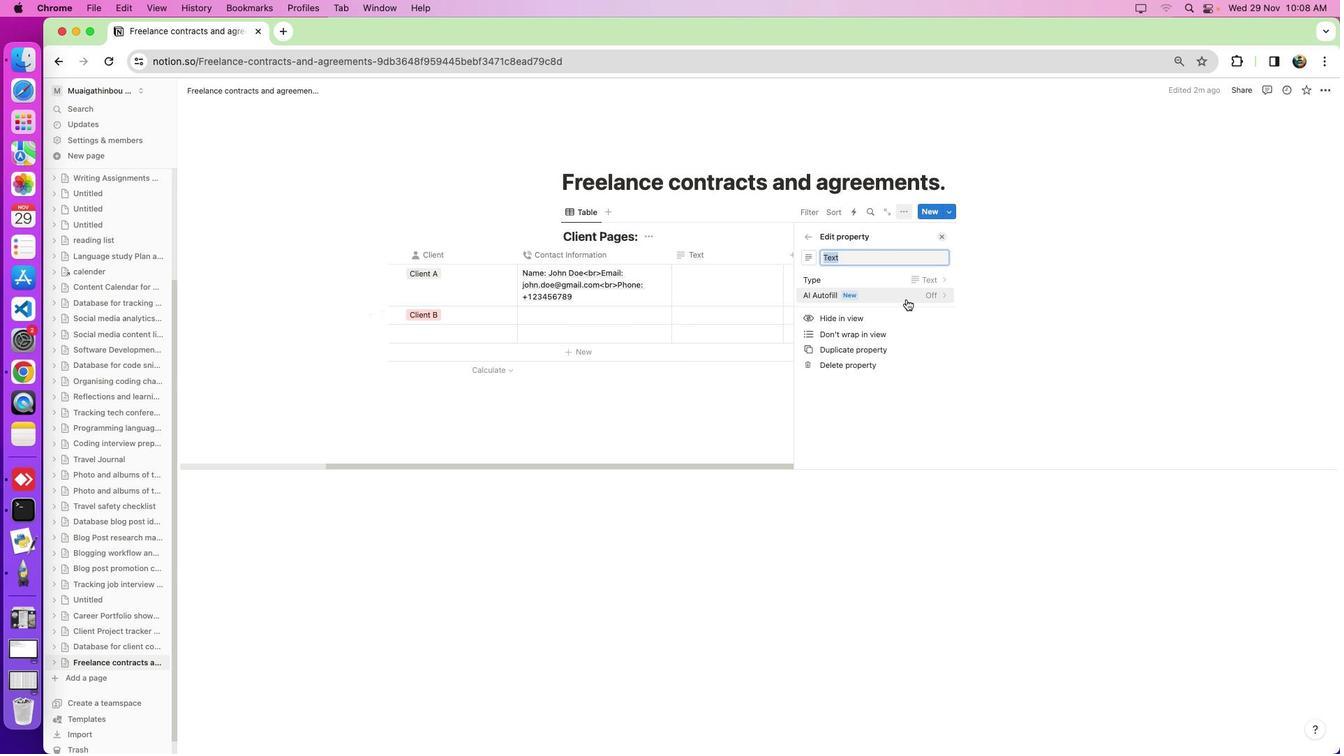 
Action: Mouse moved to (740, 437)
Screenshot: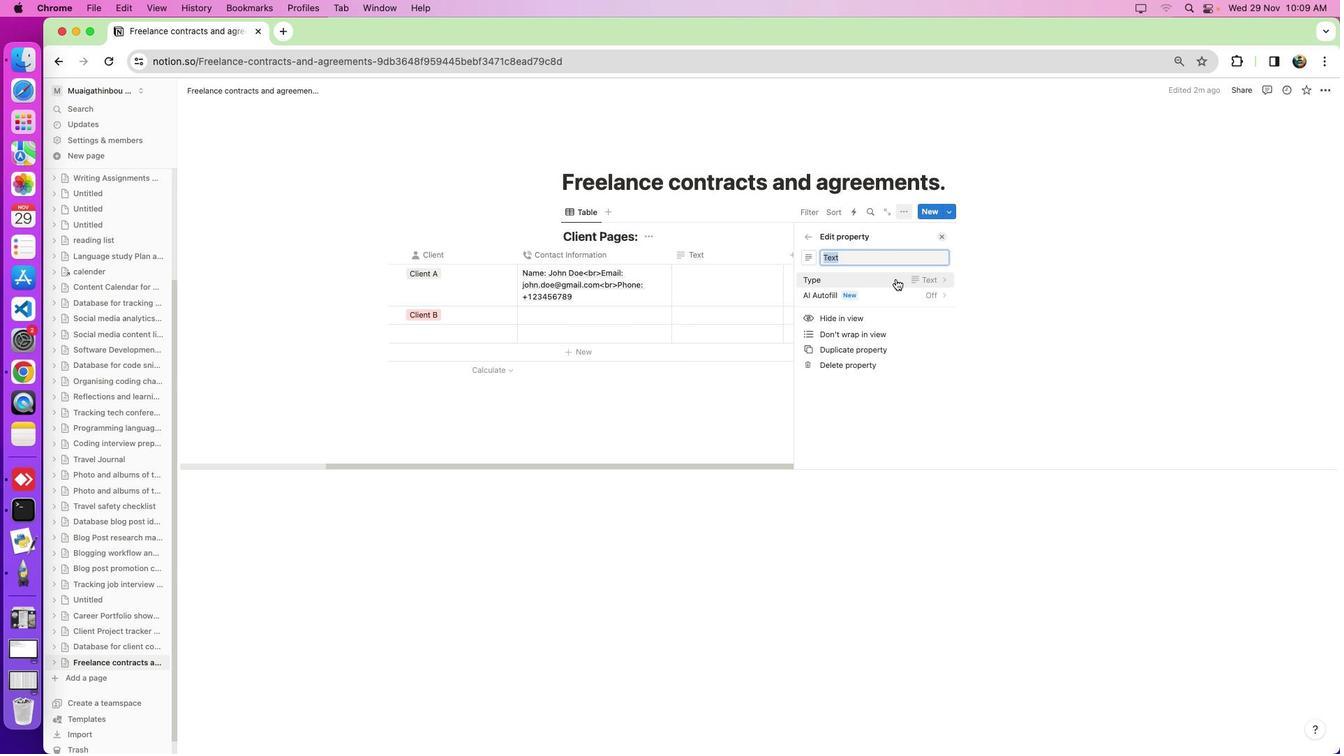 
Action: Mouse pressed left at (740, 437)
Screenshot: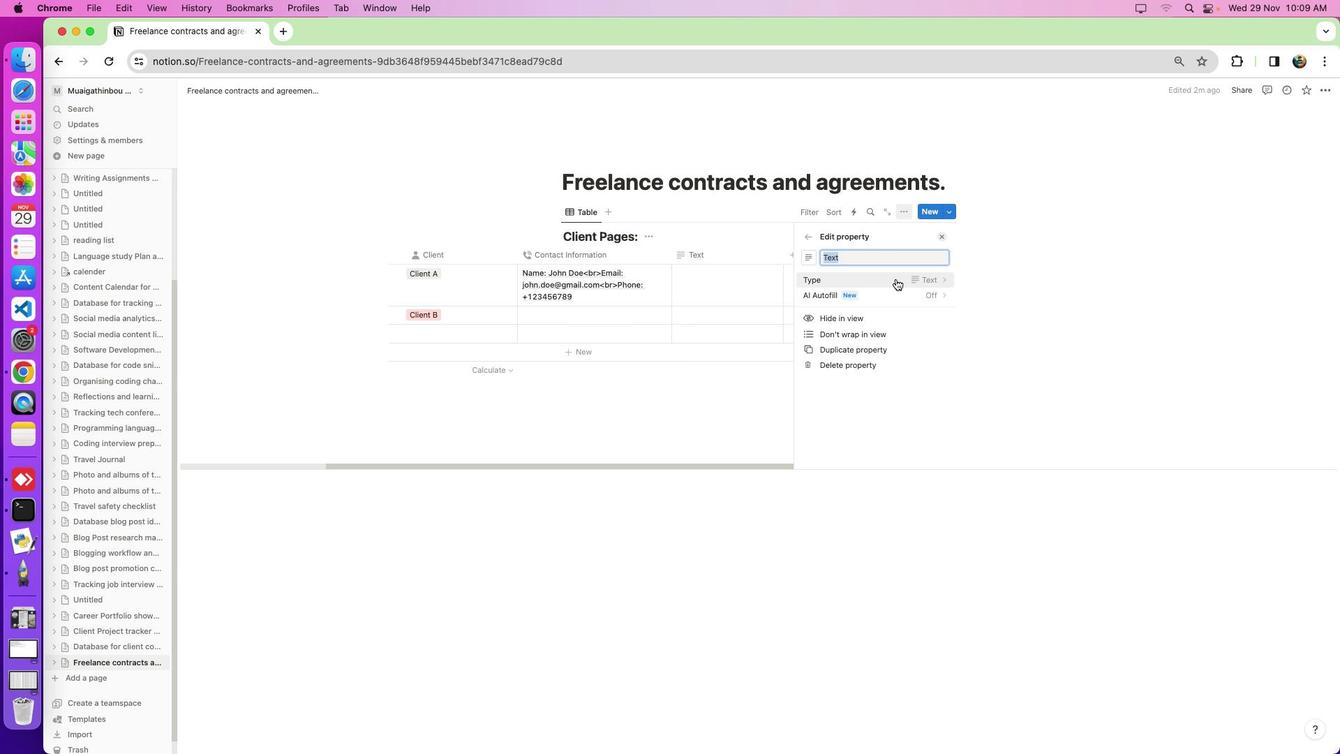 
Action: Mouse moved to (748, 428)
Screenshot: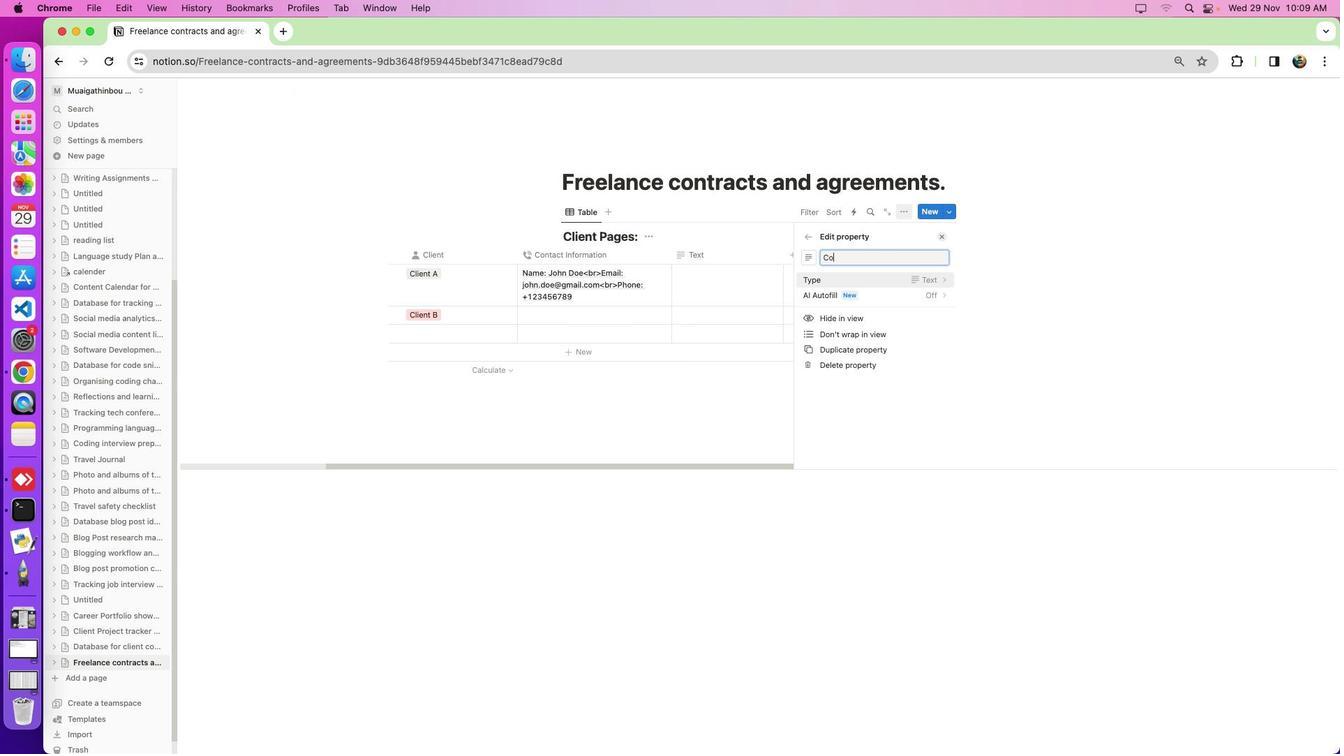 
Action: Key pressed Key.shift_r'C''o''n''t''a''c''t'Key.spaceKey.shift'I'Key.backspaceKey.shift'O''v''e''r''v''i''e''w'Key.enter
Screenshot: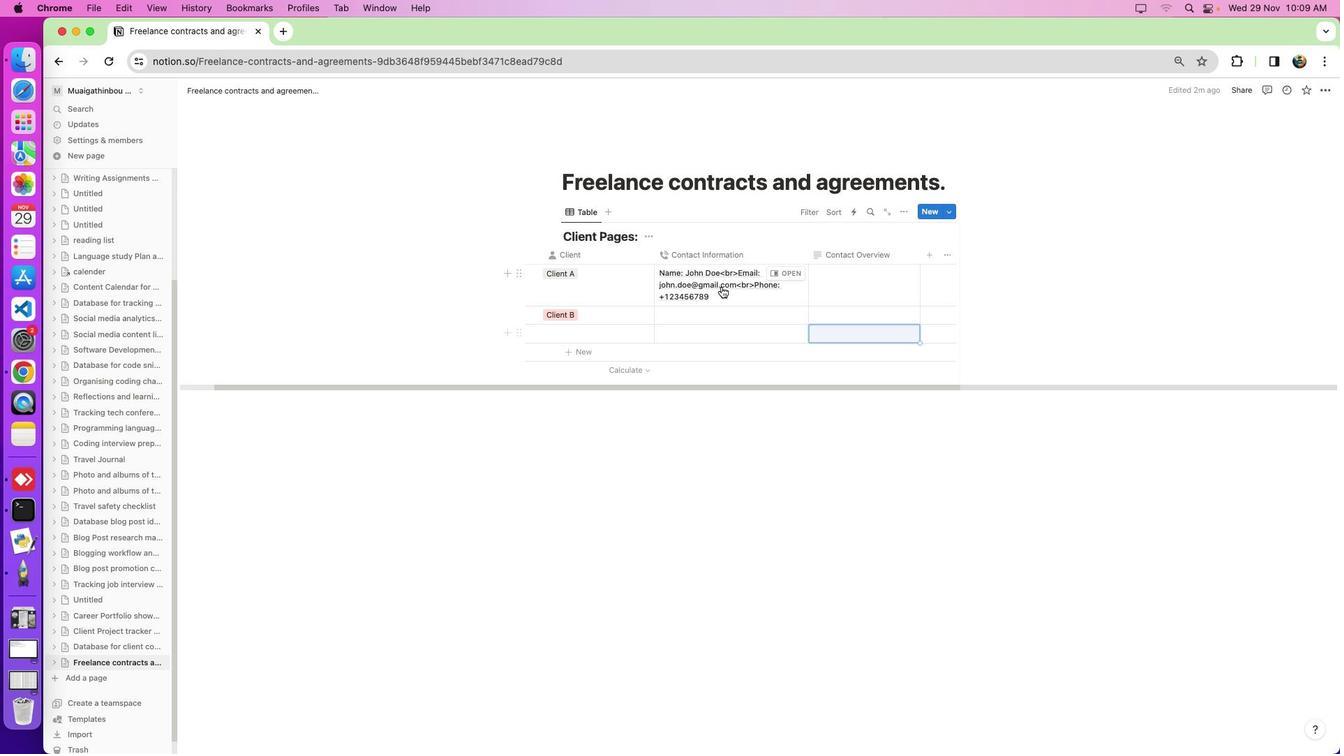 
Action: Mouse moved to (703, 448)
Screenshot: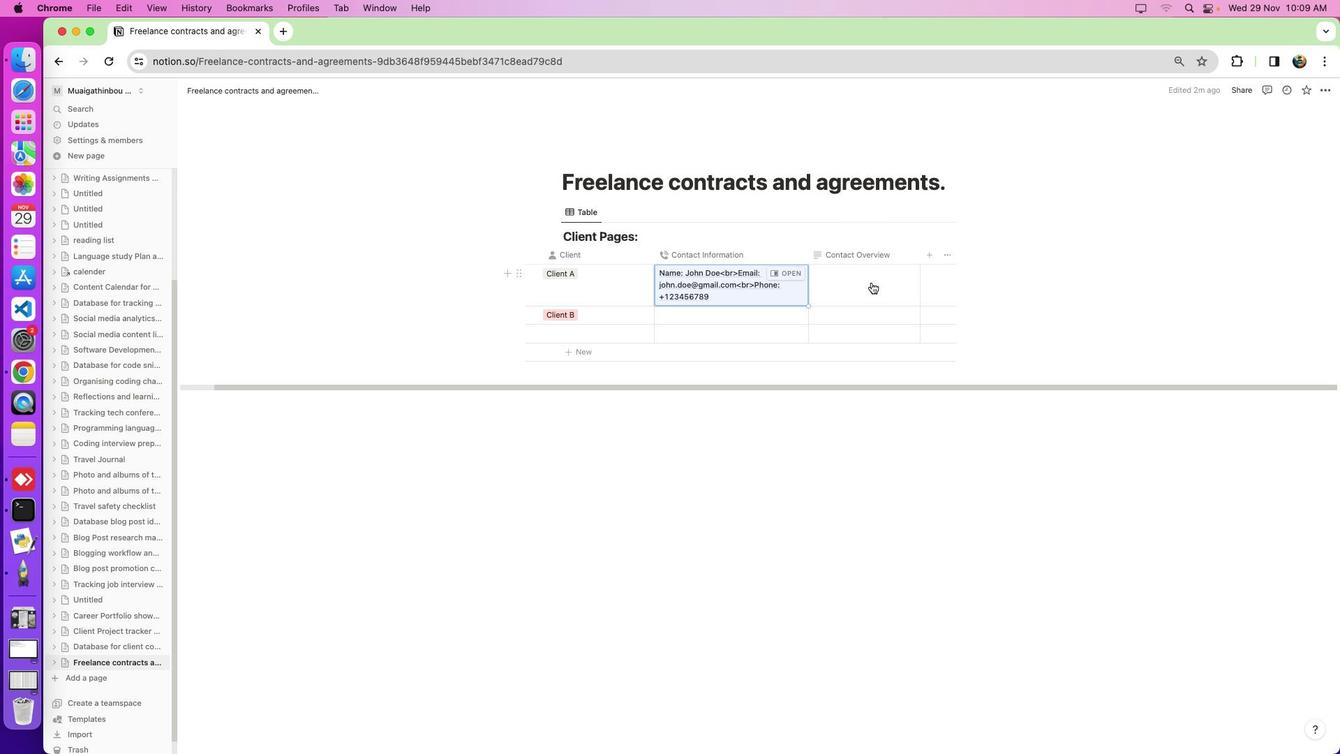 
Action: Mouse pressed left at (703, 448)
Screenshot: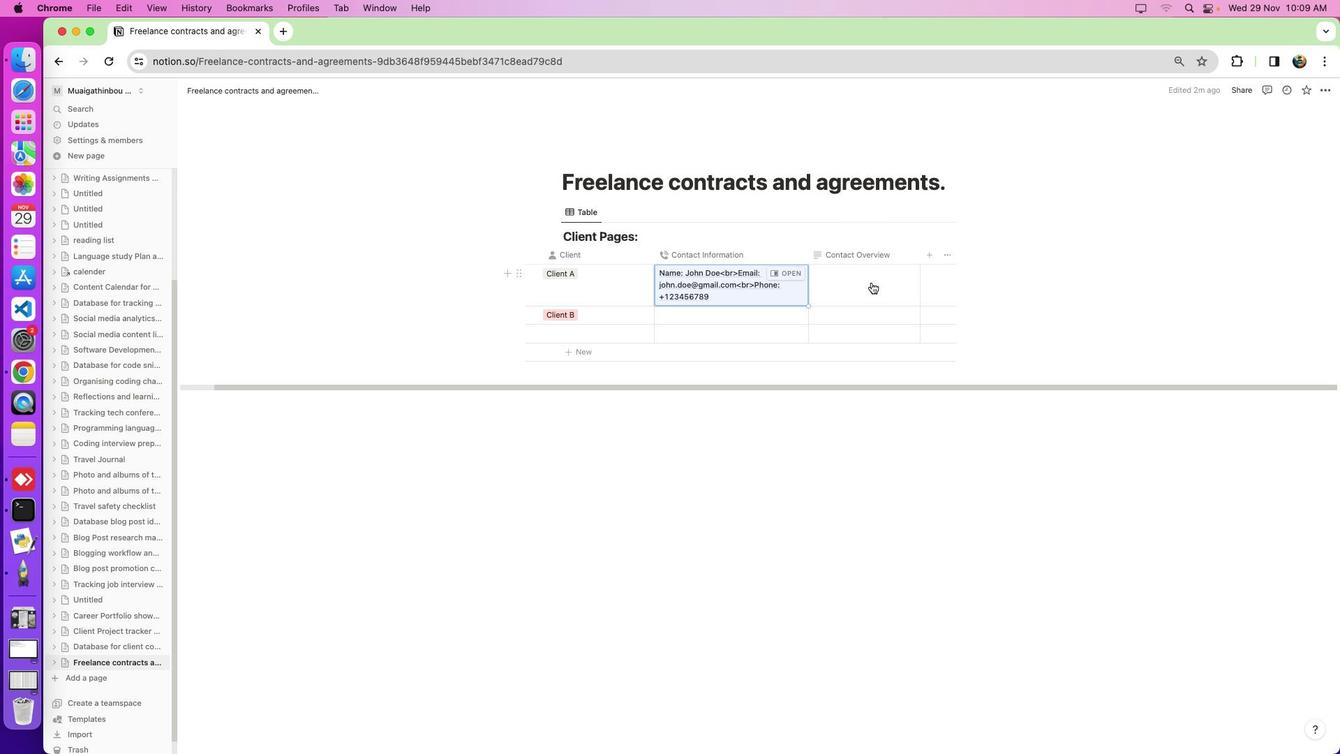 
Action: Mouse moved to (703, 430)
Screenshot: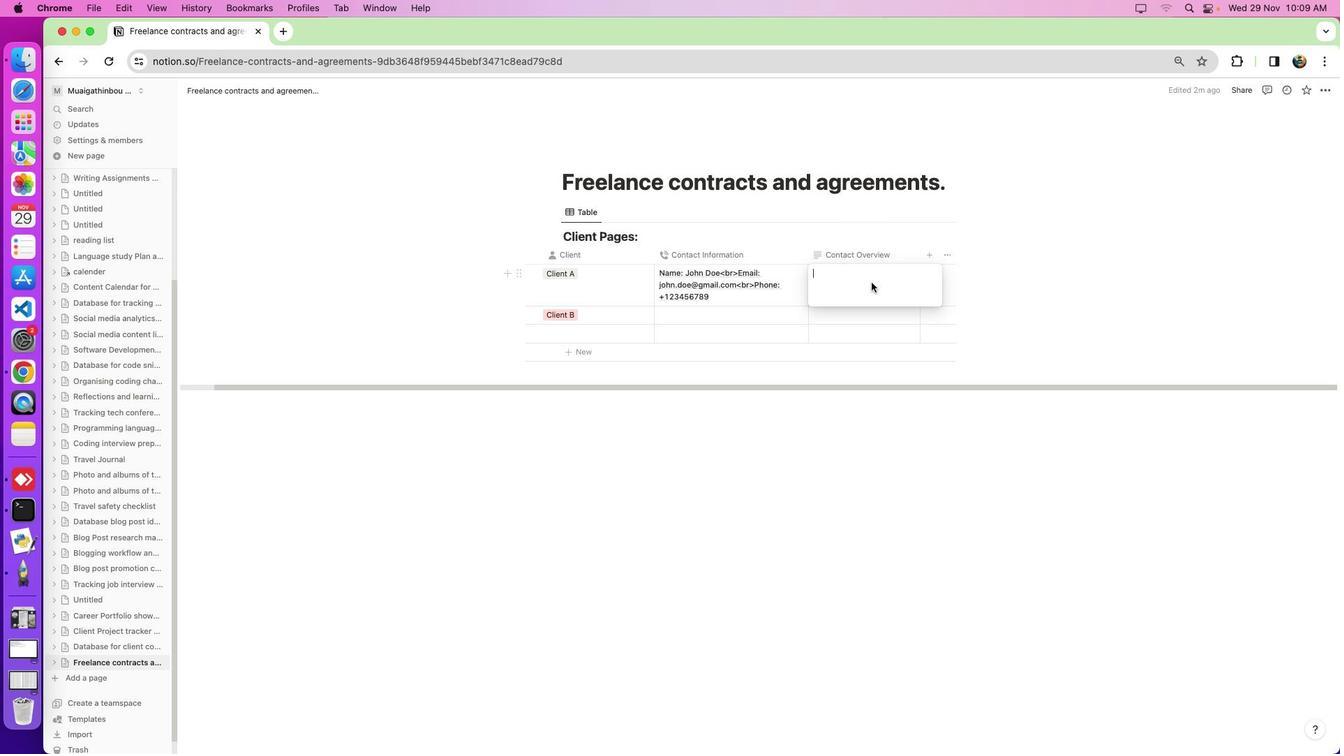 
Action: Mouse pressed left at (703, 430)
Screenshot: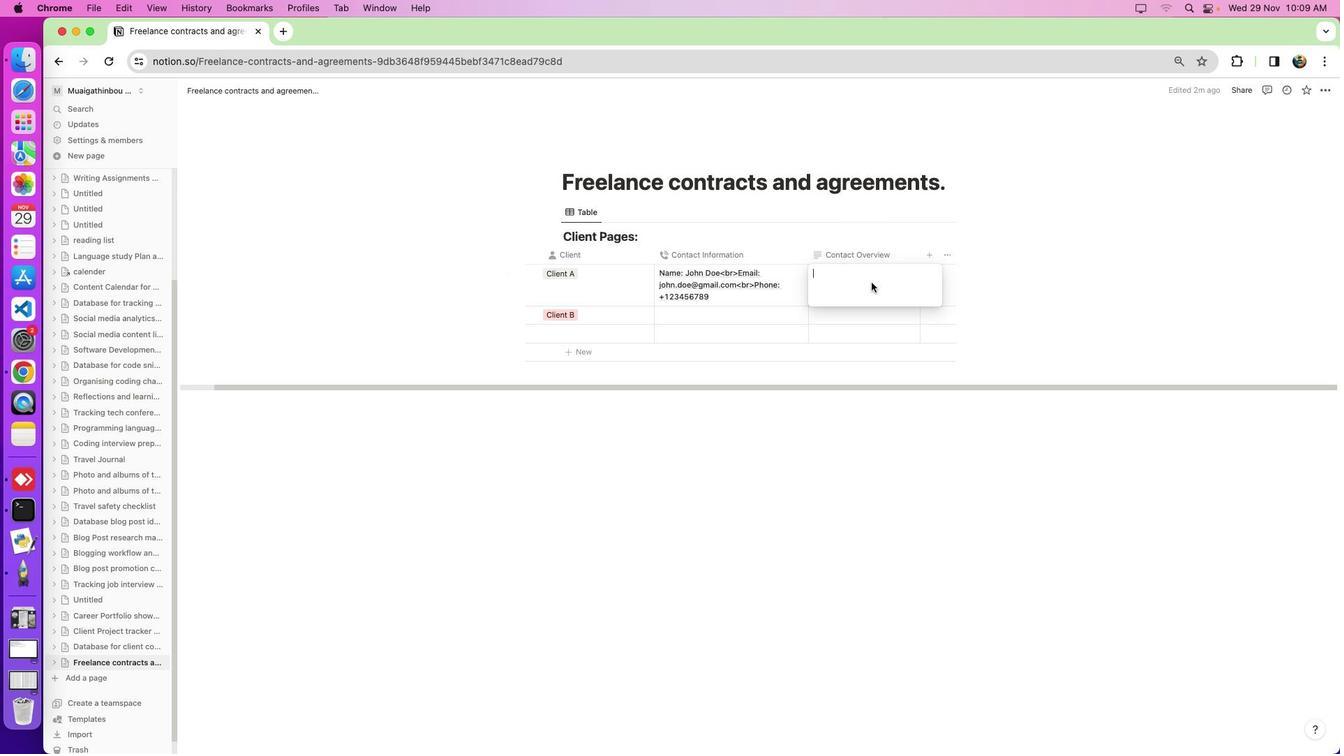 
Action: Mouse moved to (742, 429)
Screenshot: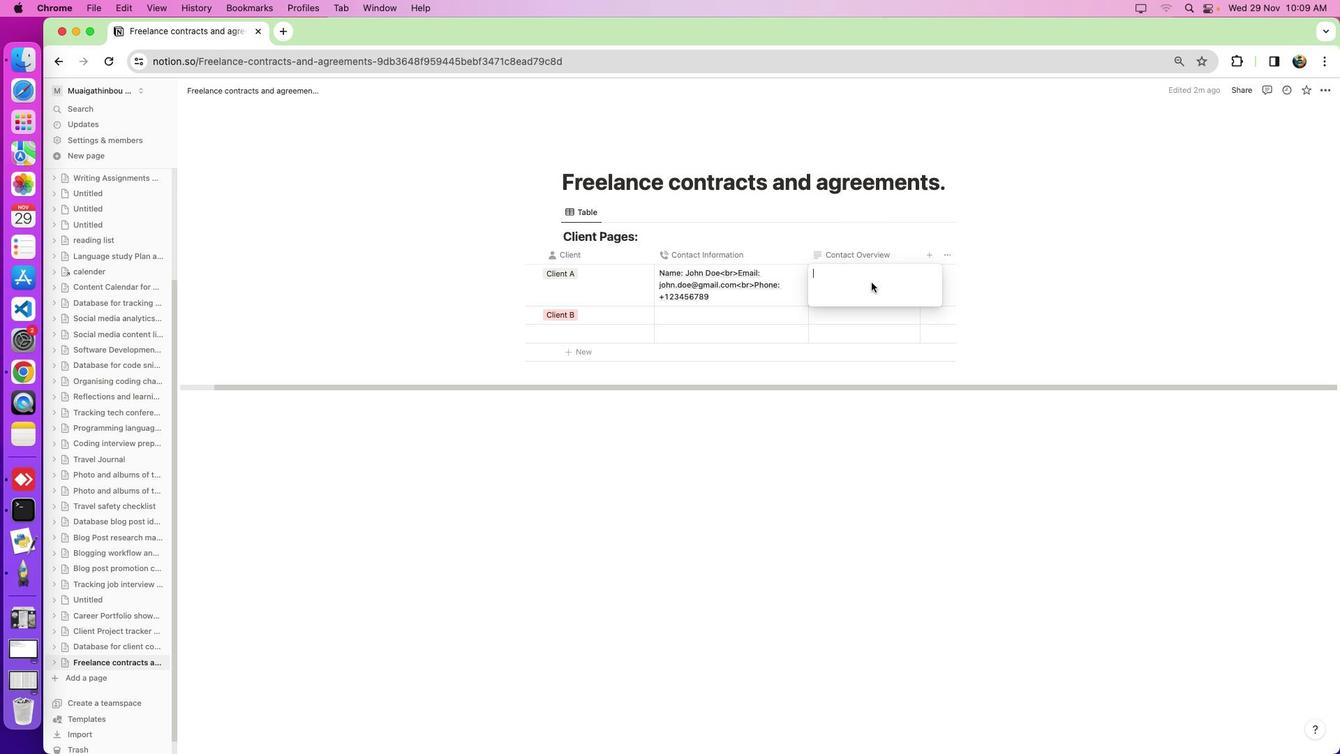 
Action: Mouse pressed left at (742, 429)
Screenshot: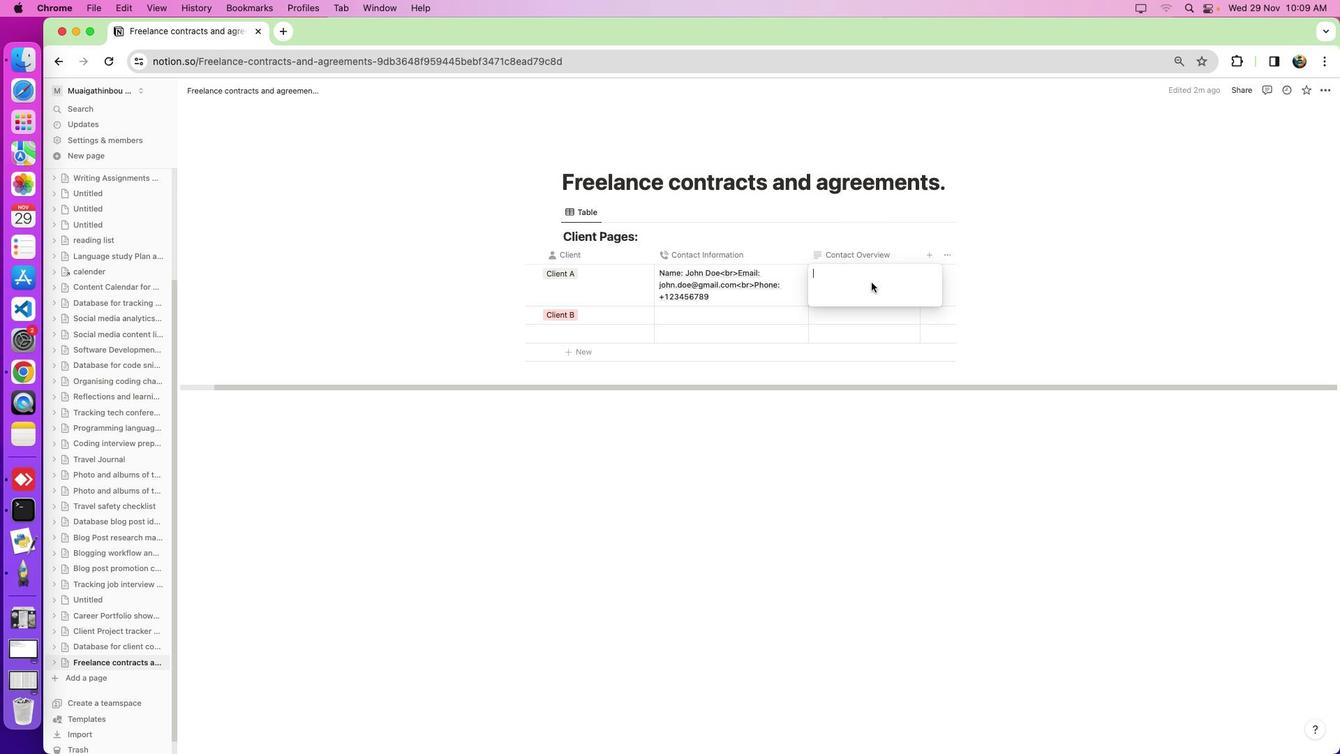 
Action: Mouse pressed left at (742, 429)
Screenshot: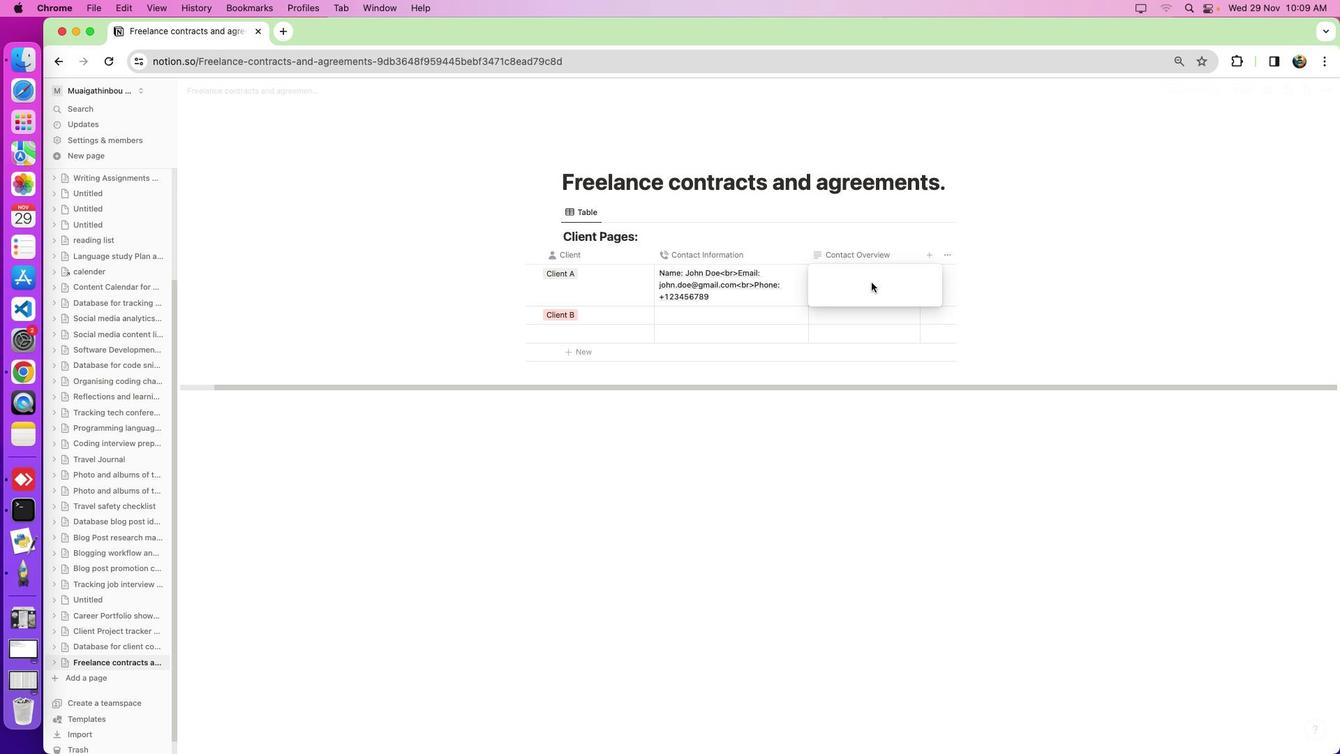 
Action: Key pressed Key.shift_rKey.shift'P''r''o''j''e''c''t'Key.shift':'Key.spaceKey.shift_r'W''e''b''s''i''t''e'Key.spaceKey.shift_r'R''e''d''e''s''i''g''n'Key.shift'<''b''r'Key.shift'>'Key.spaceKey.shift_r'C'Key.backspaceKey.backspaceKey.shift_r'C''o''m'Key.backspace'n''t''a''c''t'Key.spaceKey.shift_r'S''t''a''t''i'Key.backspace'u''s'Key.shift':'Key.spaceKey.shift_r'A''c''t''i''b''i''t'Key.backspaceKey.backspaceKey.backspace'v''i''t''i''e''s'Key.backspaceKey.backspaceKey.backspaceKey.backspaceKey.backspace'e'Key.spaceKey.backspaceKey.shift'<''b''r'Key.shift'>'Key.shift_r'D''e''a''d''l''i''n''e'Key.shift':'
Screenshot: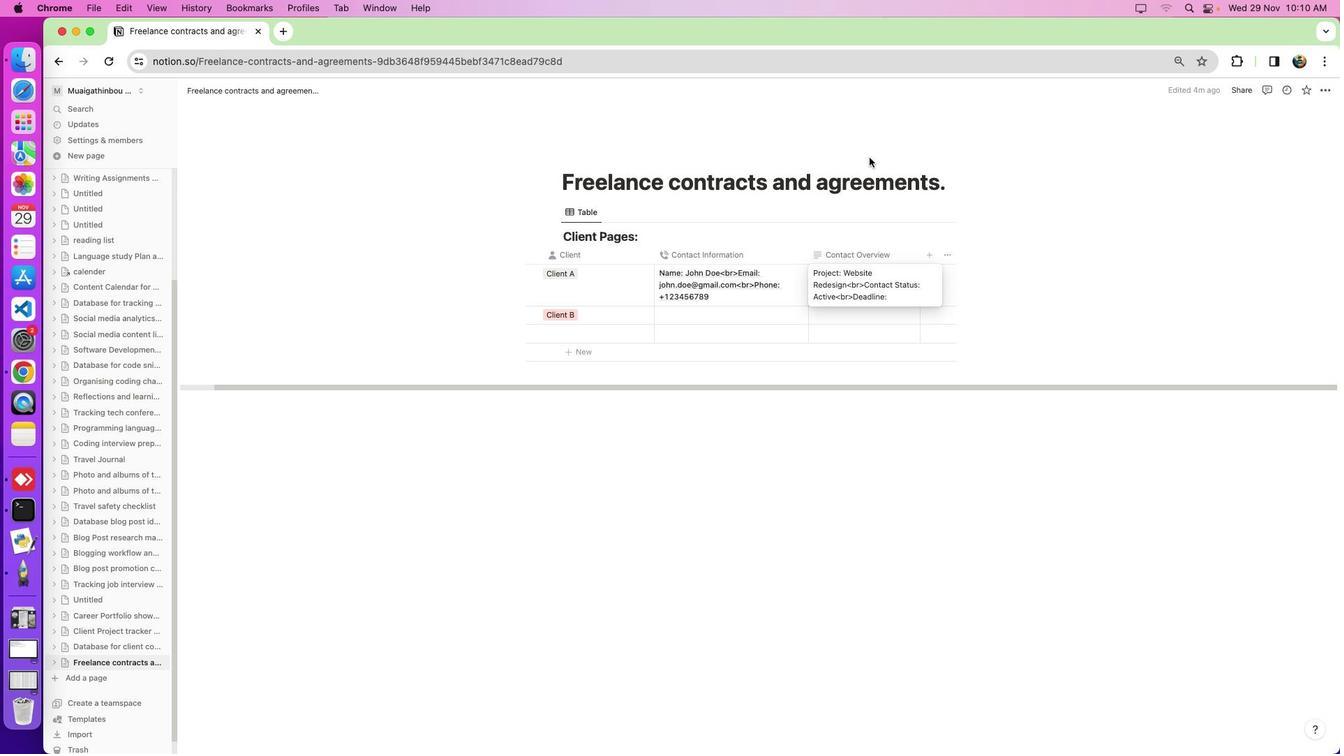 
Action: Mouse moved to (741, 390)
Screenshot: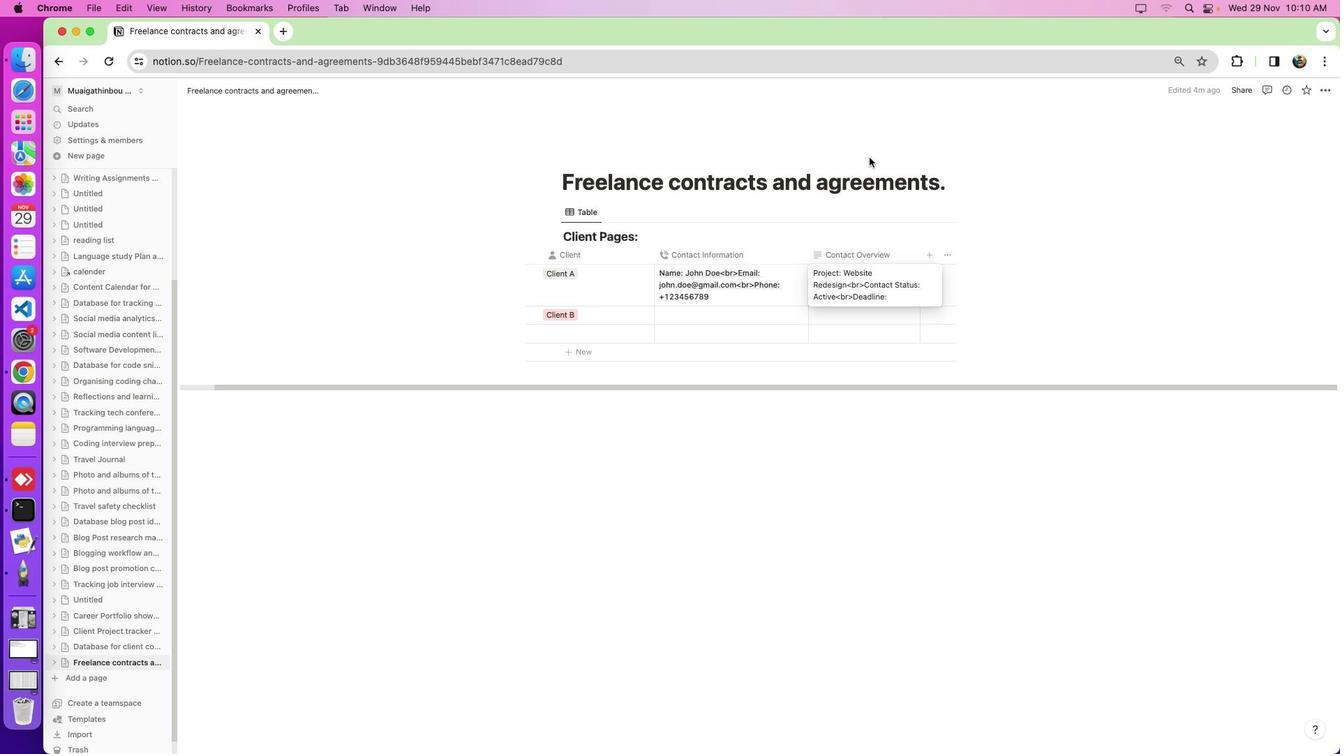 
Action: Key pressed Key.space'3''0''3''4'Key.backspaceKey.backspaceKey.backspaceKey.backspace'2''0''2''3''-''0''3''-''1''5'
Screenshot: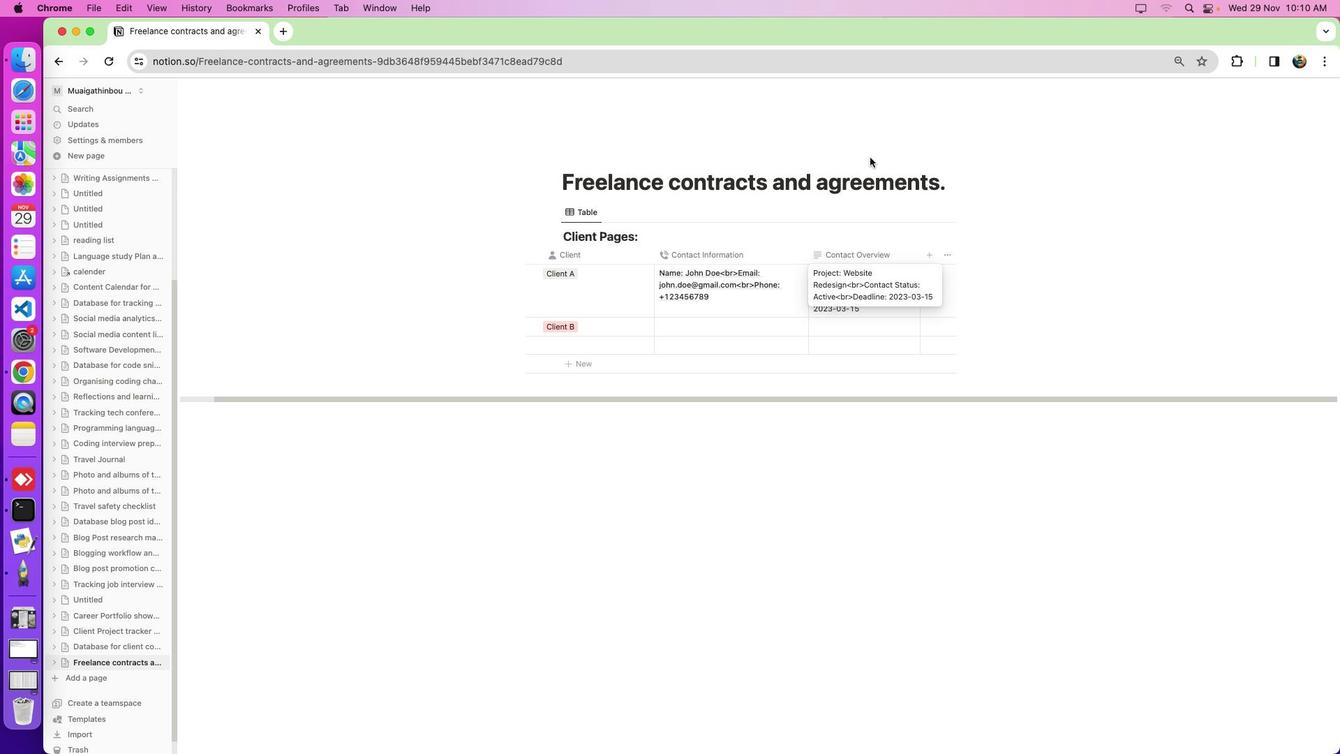 
Action: Mouse moved to (741, 390)
Screenshot: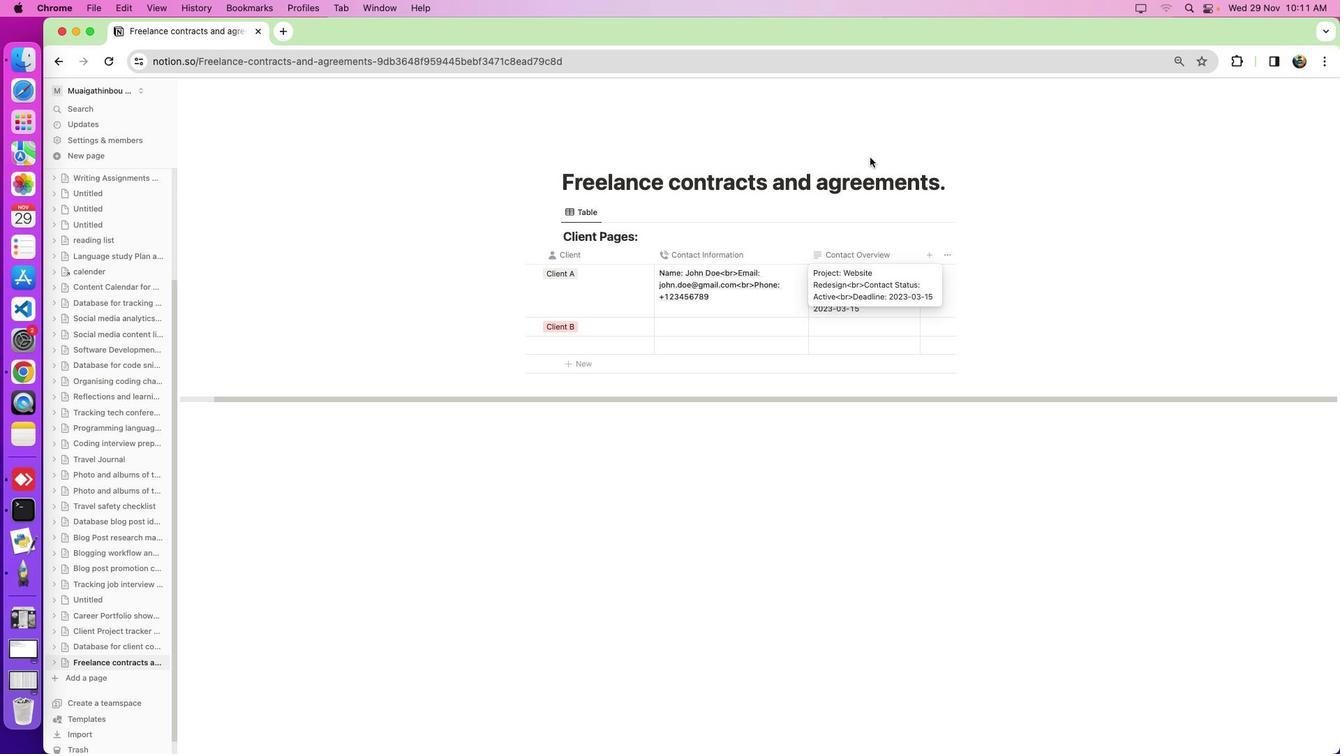 
Action: Key pressed Key.shift'<''b''r'Key.shift'>'Key.shift'P''a''y''m''e''n''t'Key.space's''t''a''t''u''s'Key.shift':'Key.spaceKey.shift'P''e''n''d''i''n''g'Key.enter
Screenshot: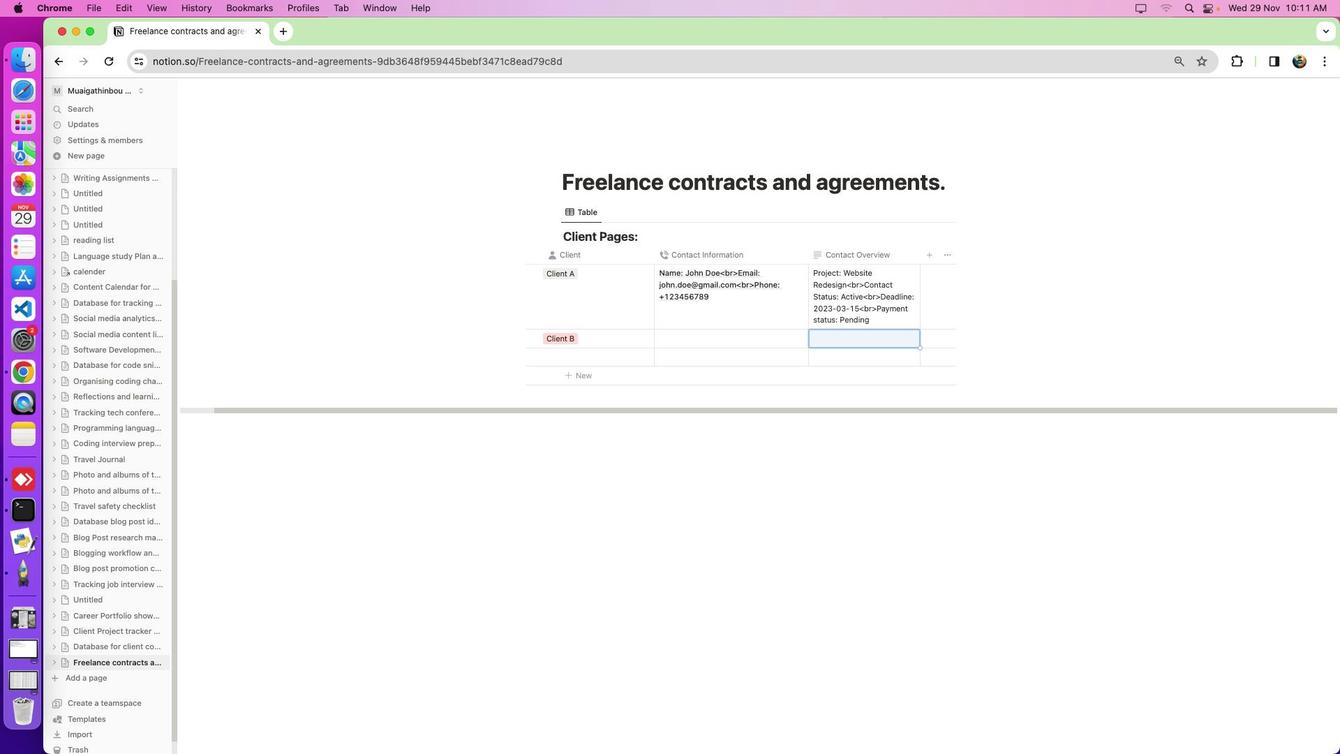
Action: Mouse moved to (710, 446)
Screenshot: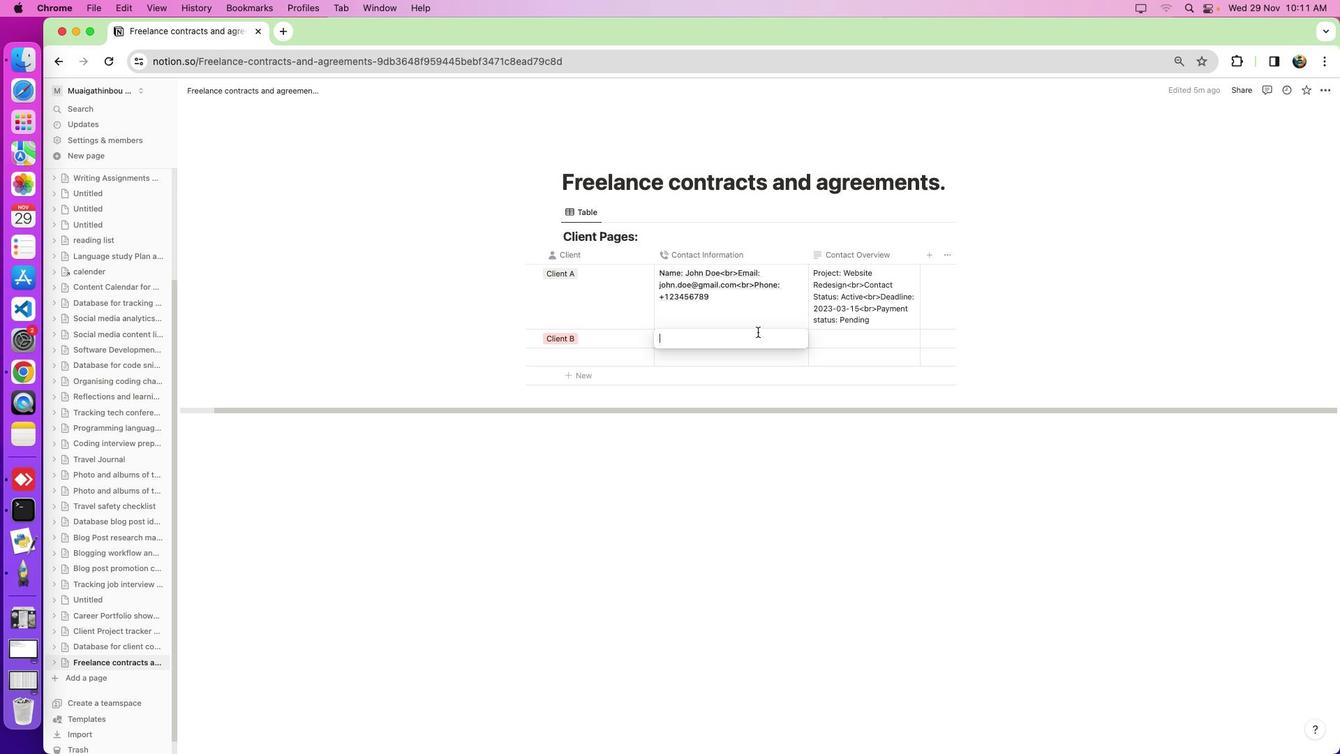 
Action: Mouse pressed left at (710, 446)
Screenshot: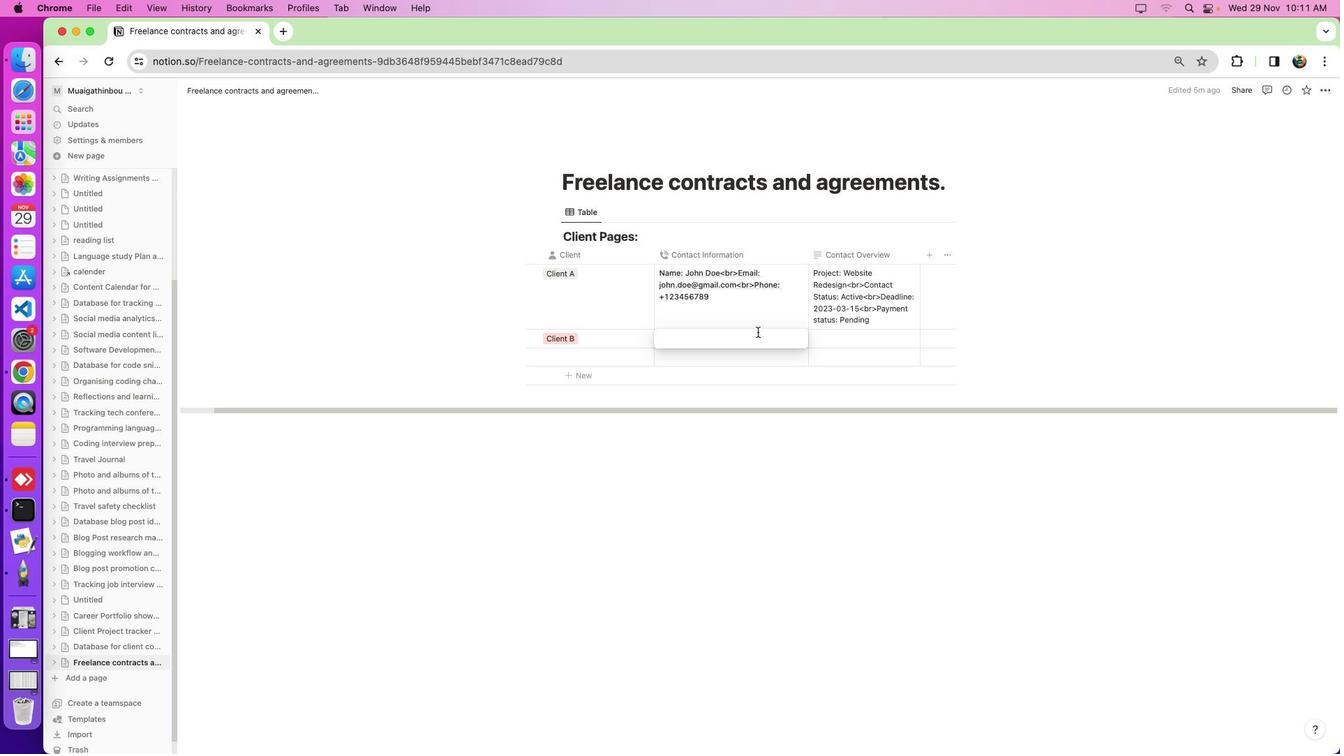 
Action: Mouse moved to (710, 433)
Screenshot: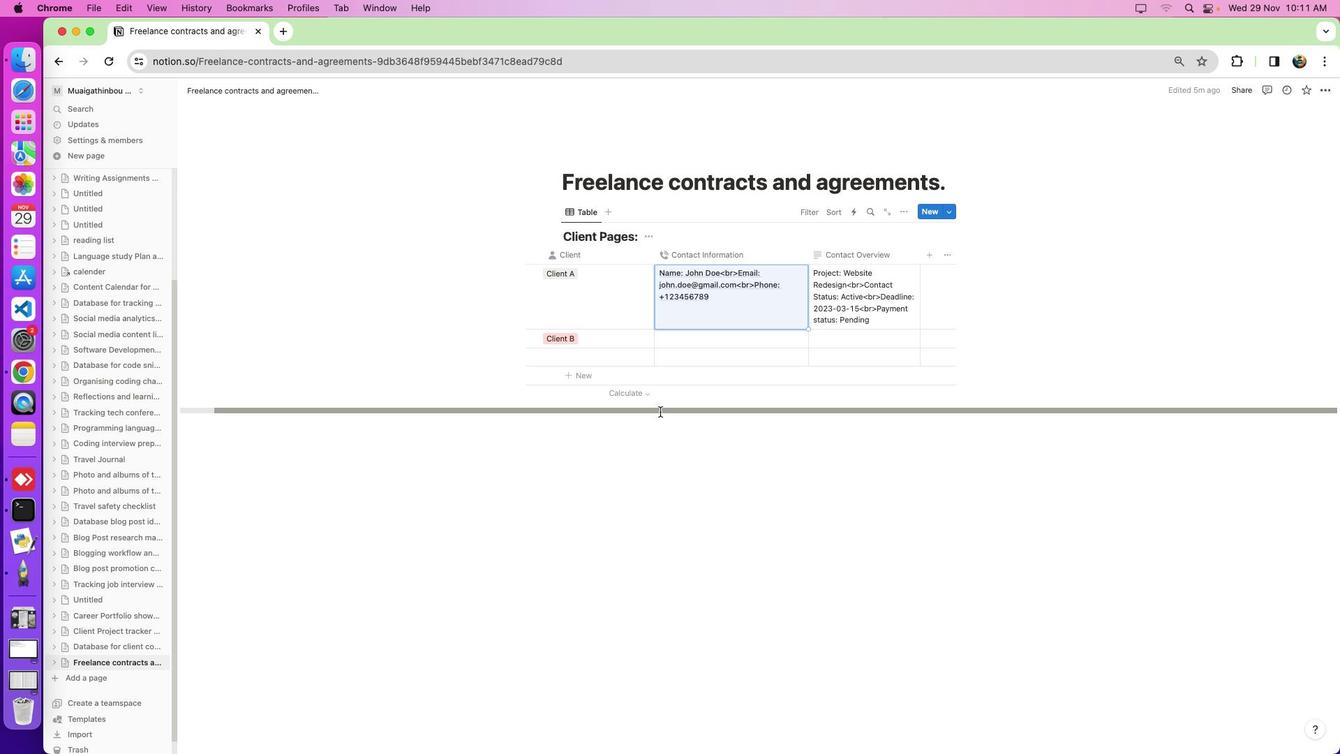 
Action: Mouse pressed left at (710, 433)
Screenshot: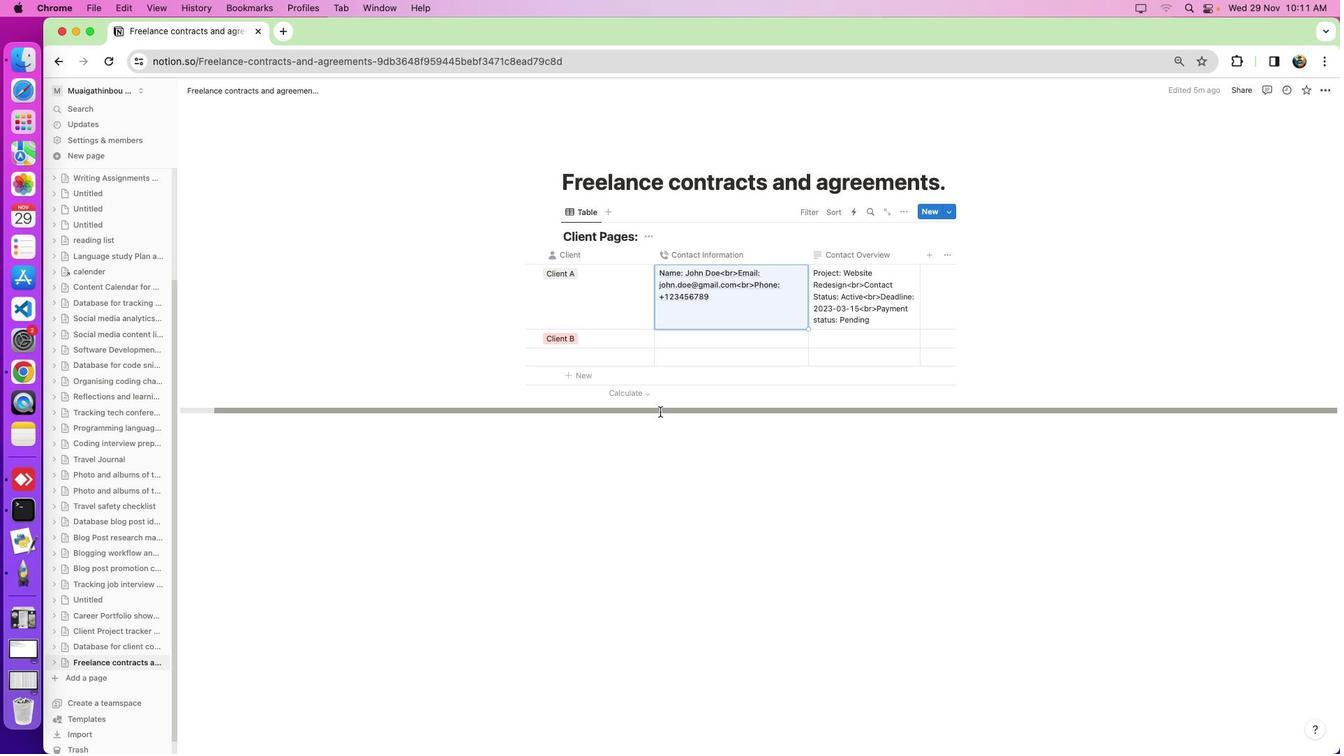 
Action: Mouse pressed left at (710, 433)
Screenshot: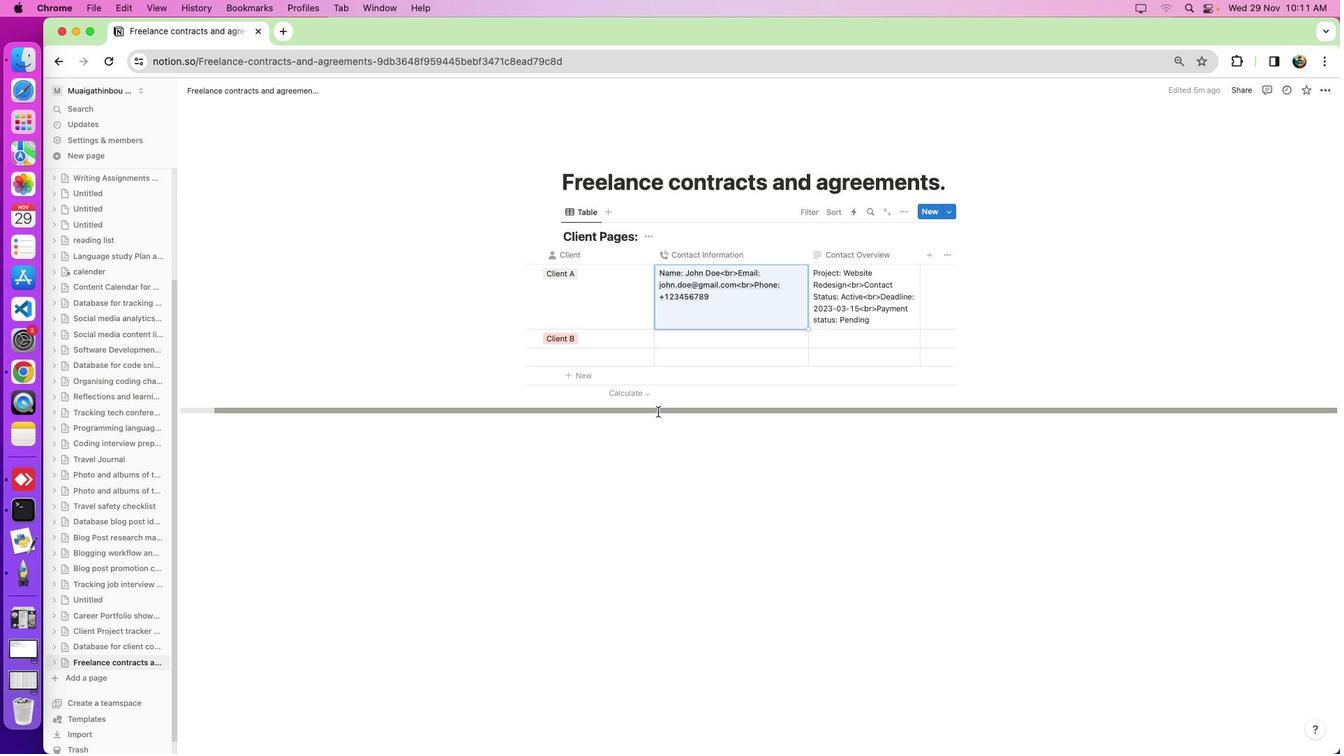 
Action: Mouse moved to (687, 465)
Screenshot: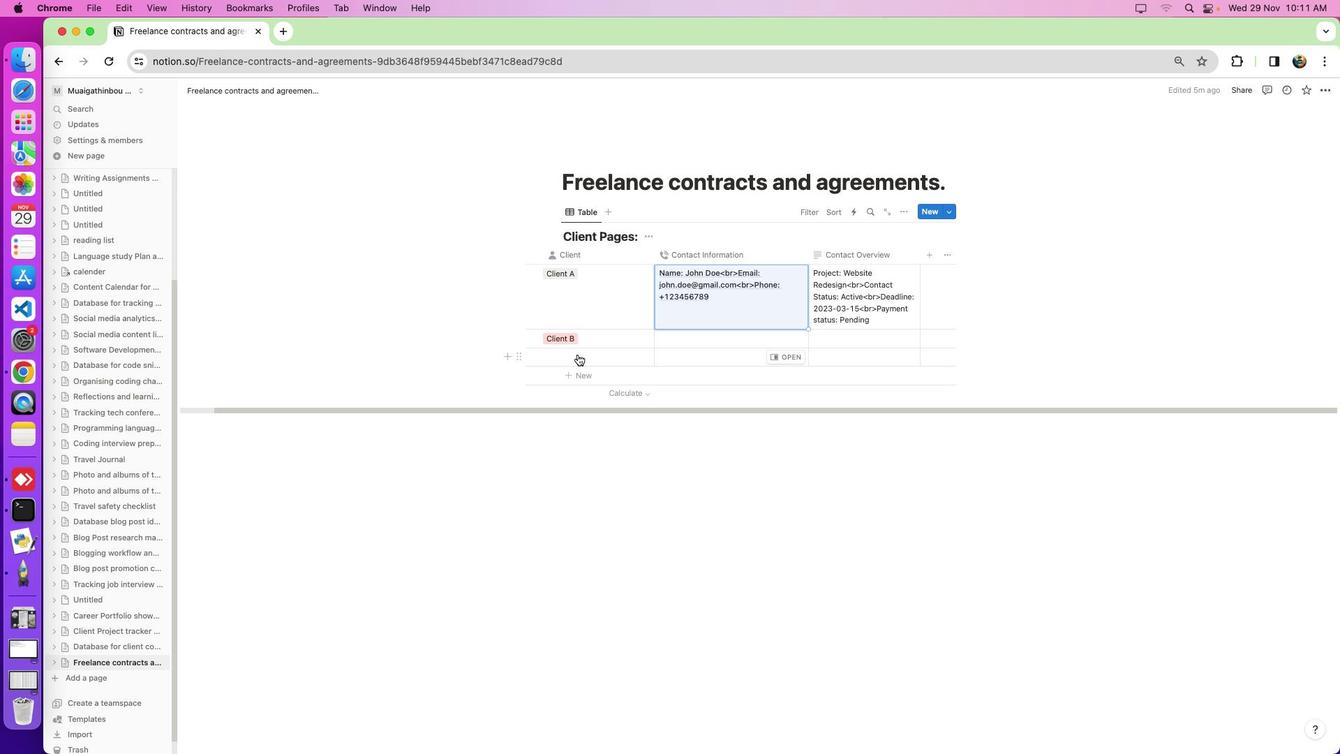 
Action: Mouse pressed left at (687, 465)
Screenshot: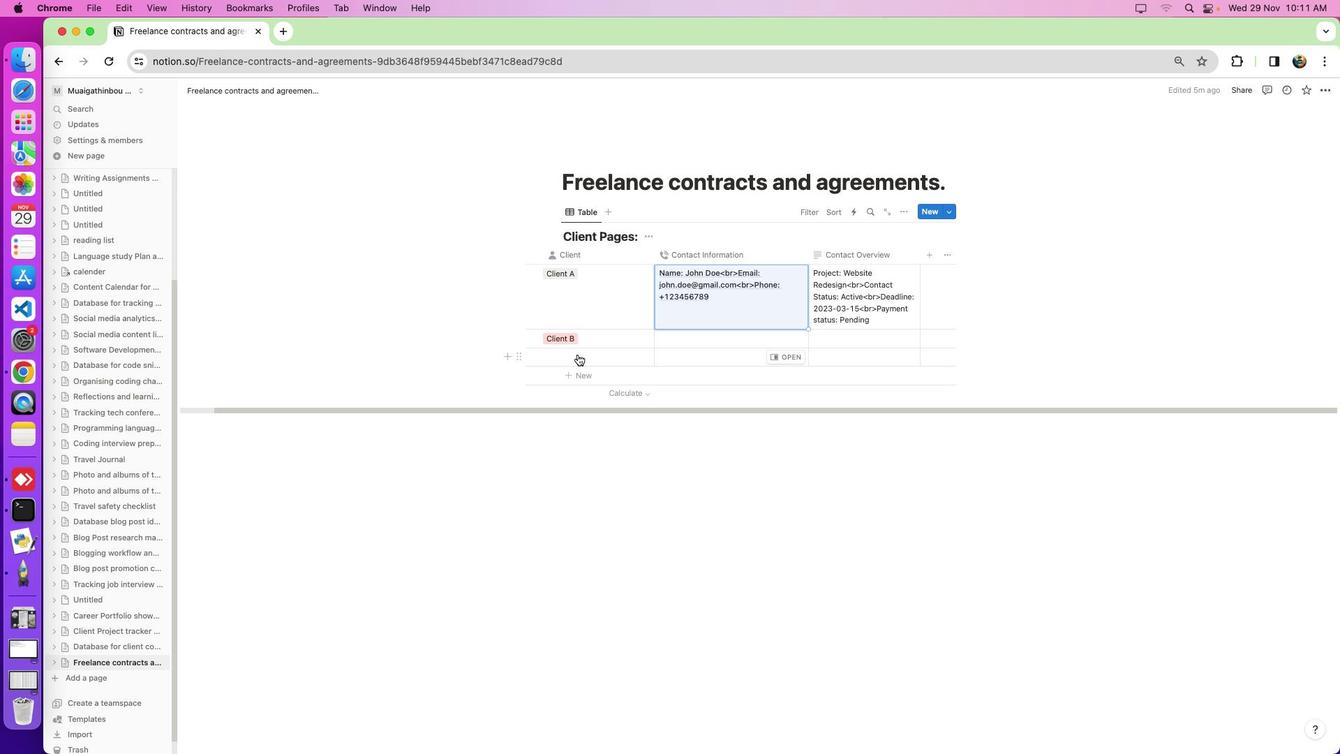 
Action: Mouse moved to (696, 446)
Screenshot: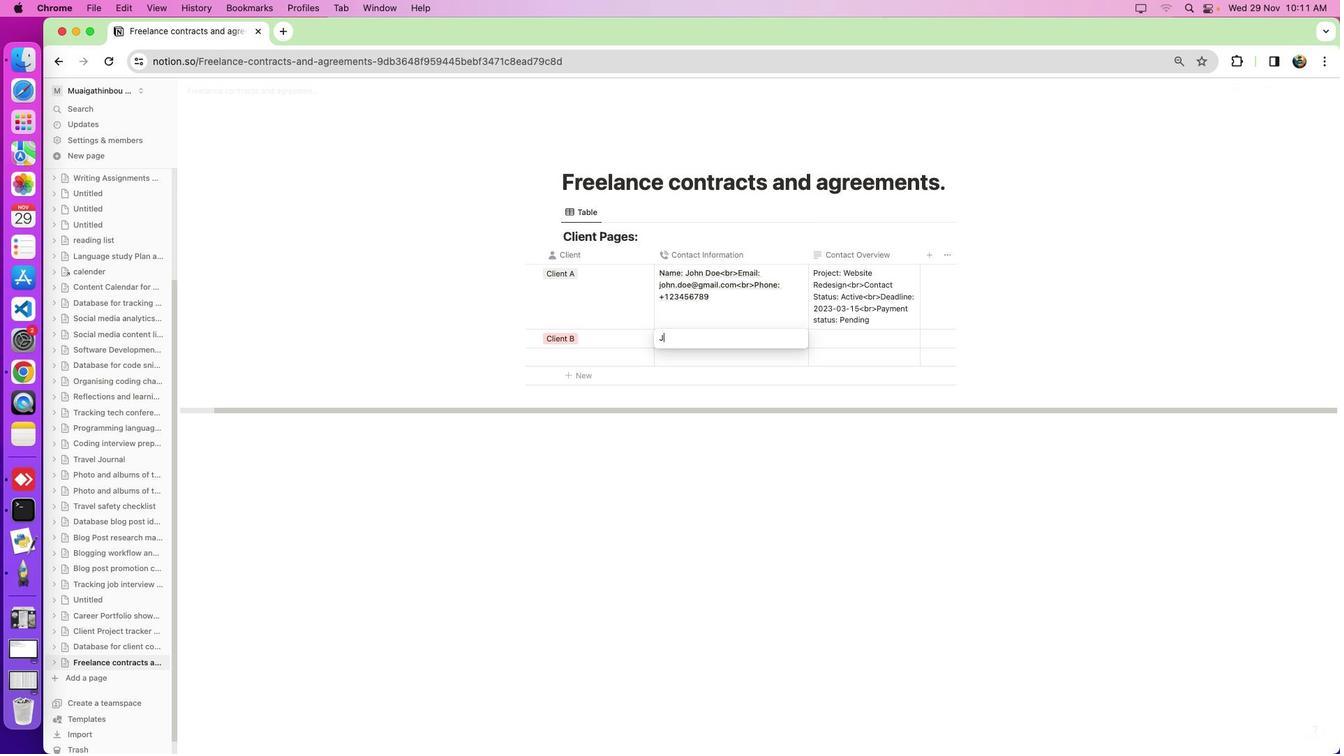 
Action: Mouse pressed left at (696, 446)
Screenshot: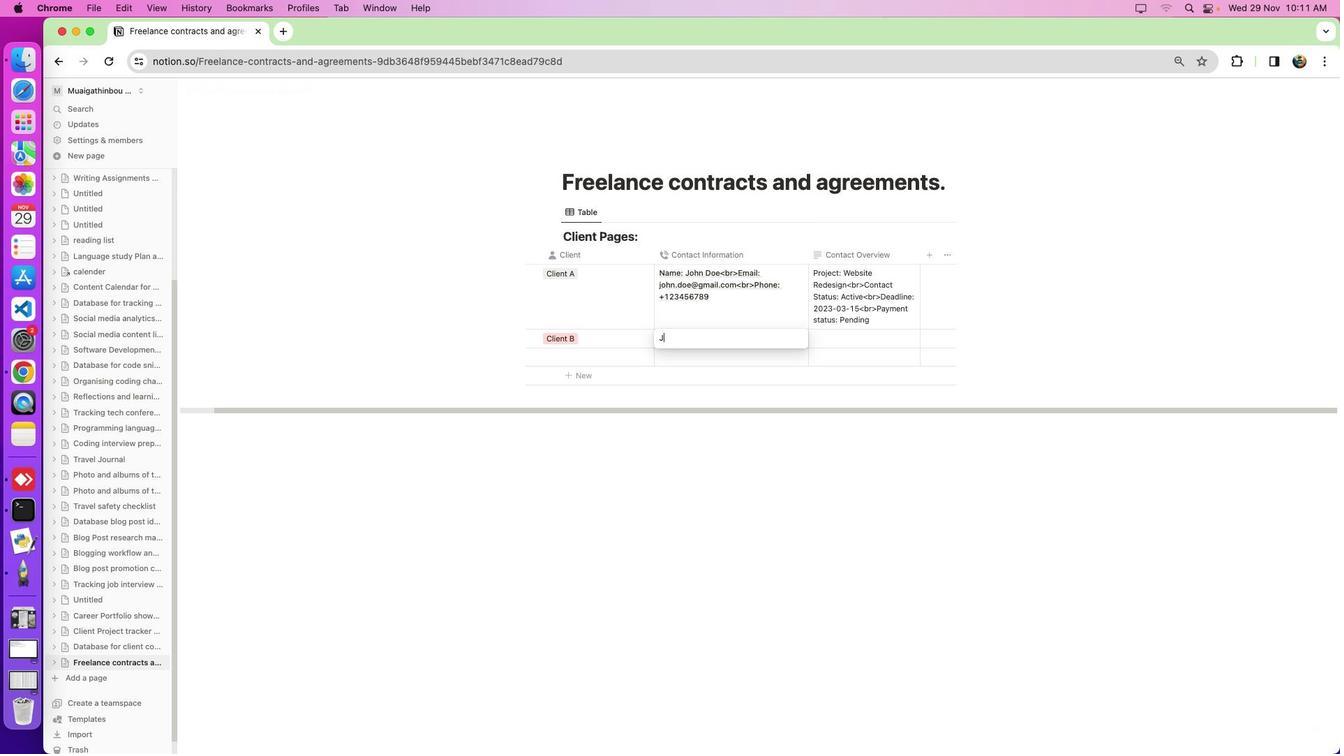
Action: Key pressed Key.shift'J''a''n'Key.backspaceKey.backspaceKey.backspaceKey.backspaceKey.backspaceKey.backspaceKey.backspaceKey.backspaceKey.backspaceKey.shift'N''a''m''e'Key.space'\x05'Key.shift':''\x05'Key.backspaceKey.backspaceKey.shift':'Key.spaceKey.shift'J''a''n''e'
Screenshot: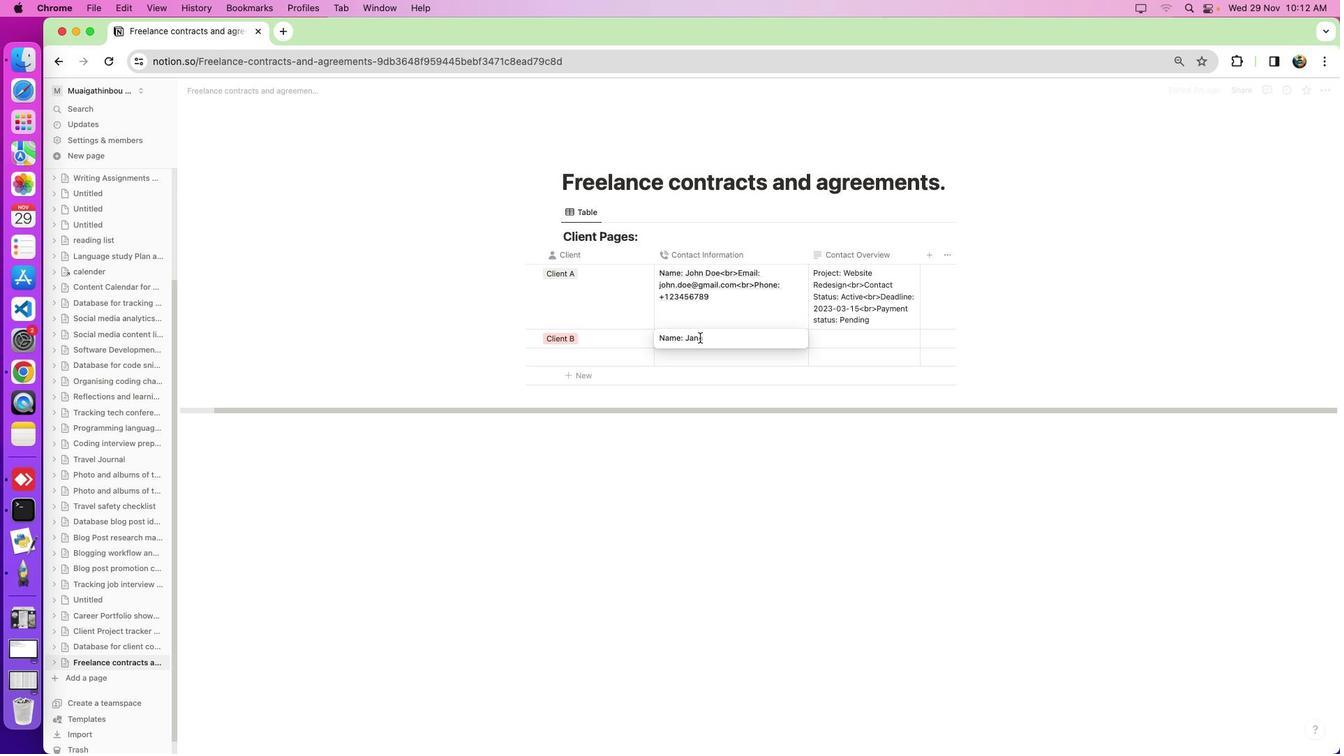 
Action: Mouse moved to (696, 446)
Screenshot: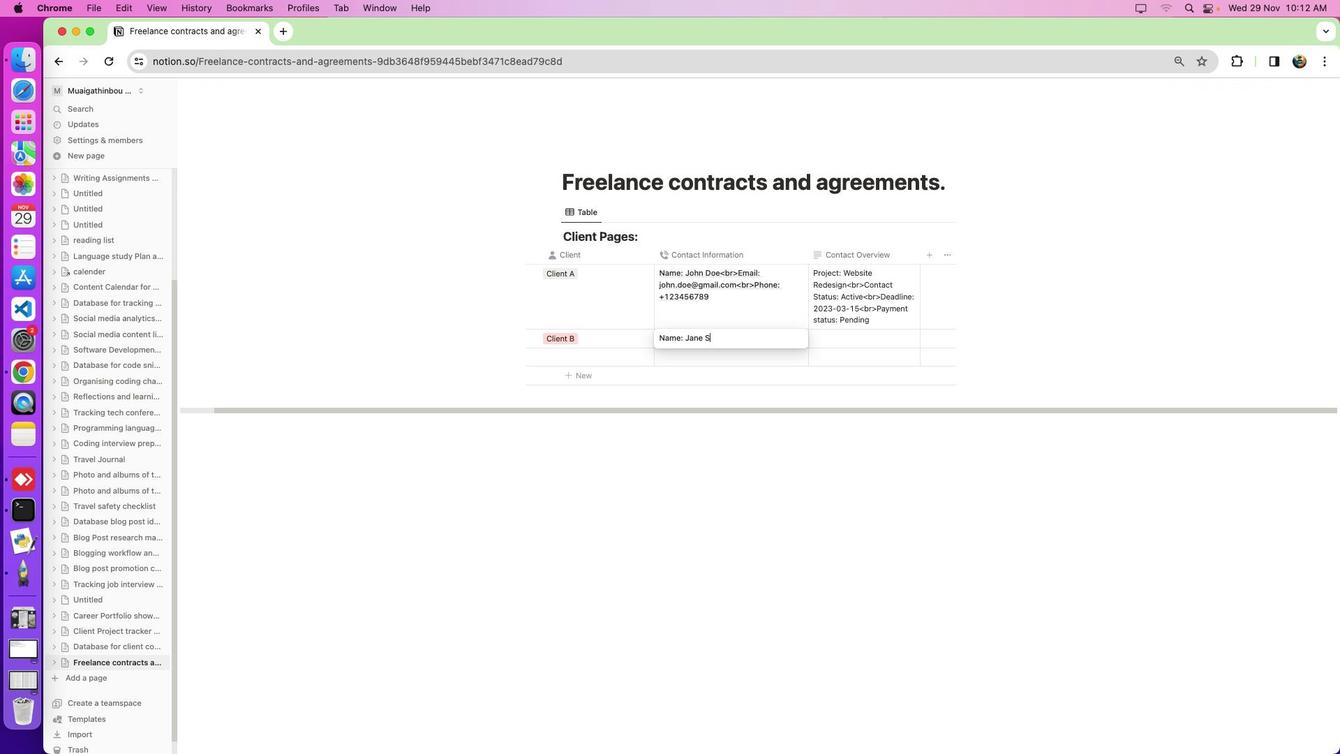 
Action: Key pressed Key.spaceKey.shift_r'S'
Screenshot: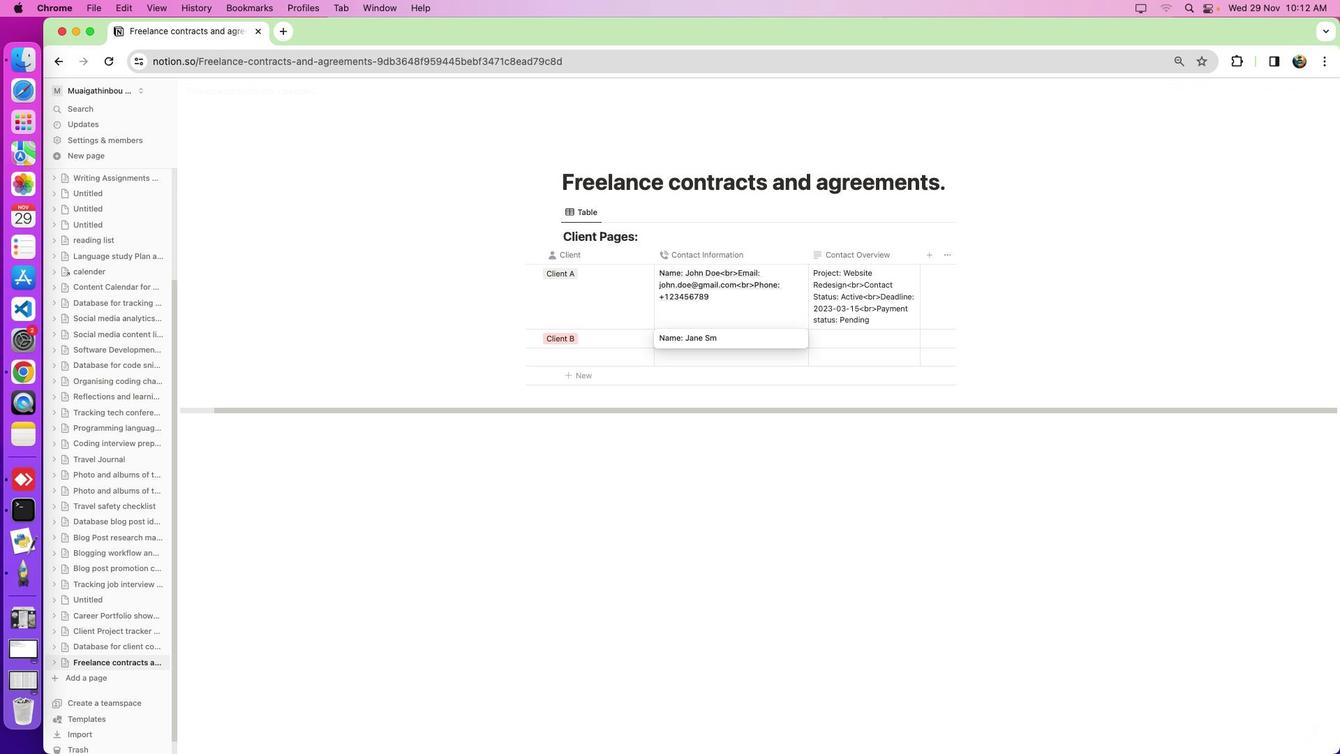 
Action: Mouse moved to (689, 378)
Screenshot: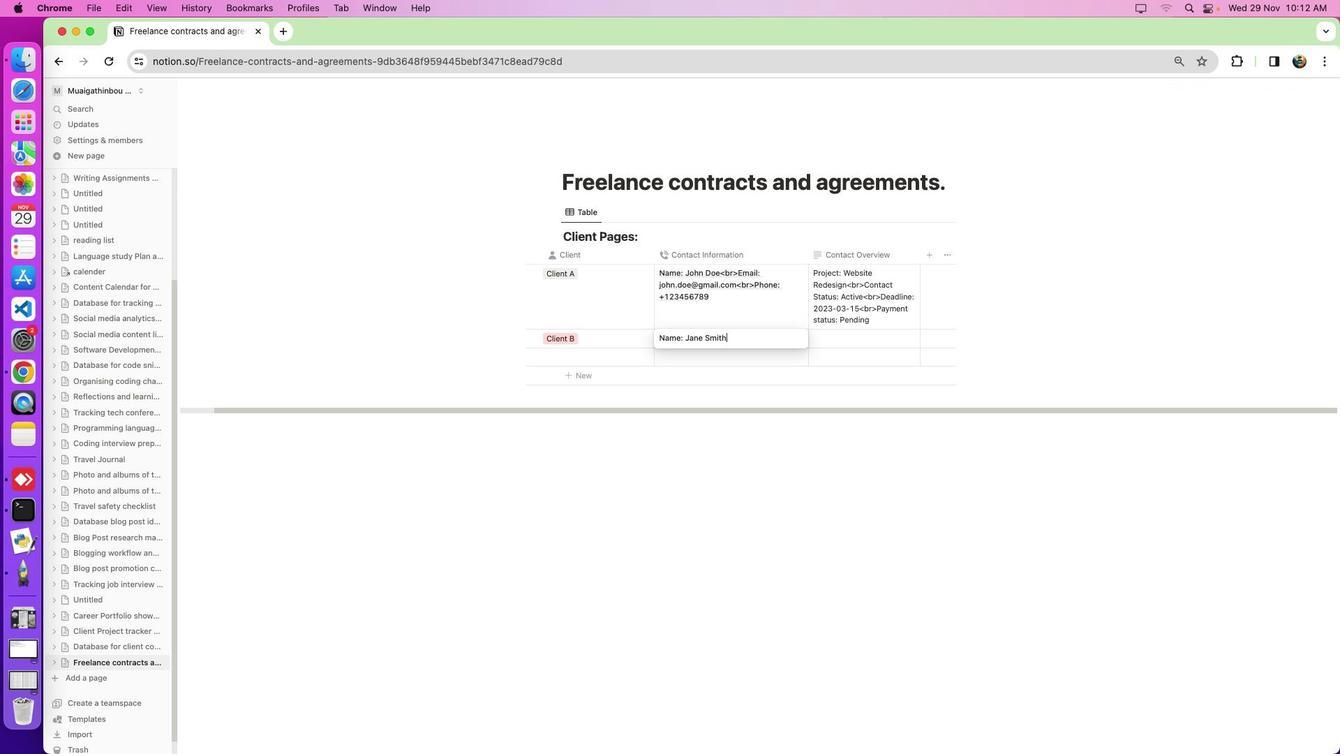 
Action: Key pressed 'm''i''t''h'
Screenshot: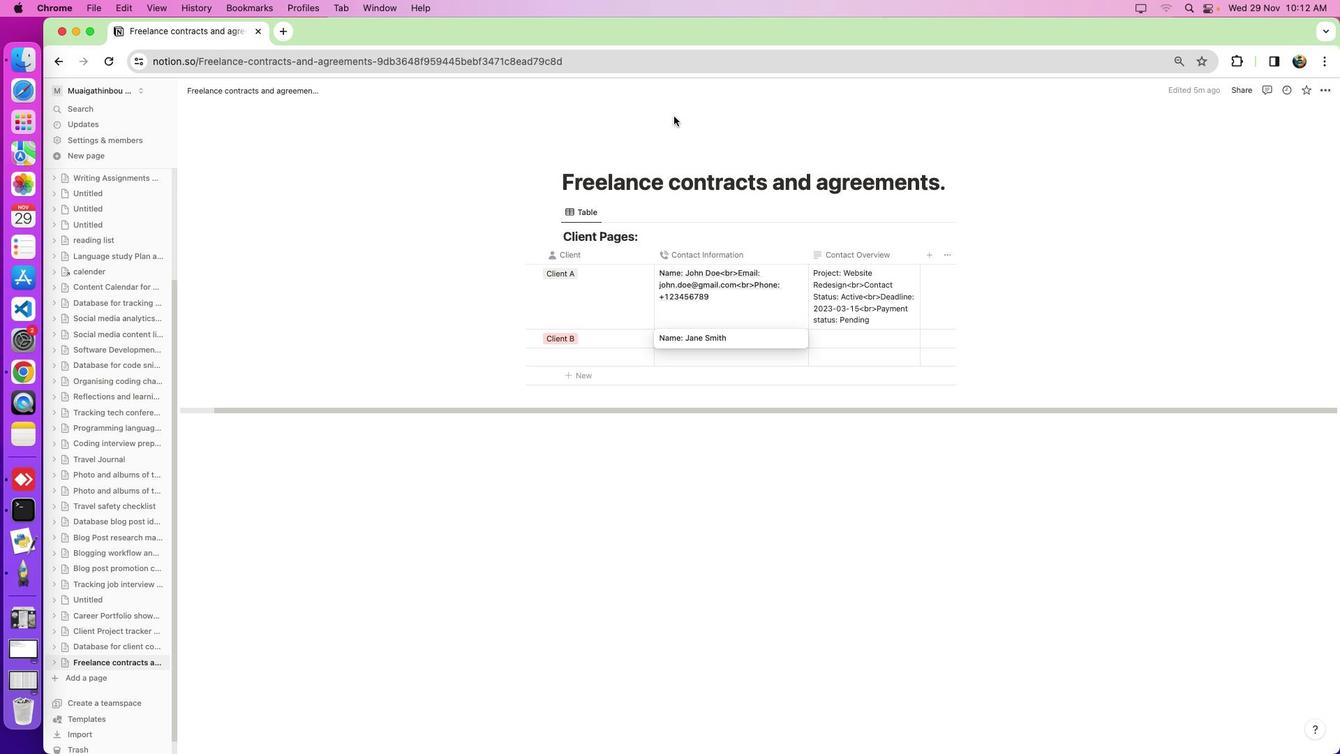 
Action: Mouse moved to (692, 370)
Screenshot: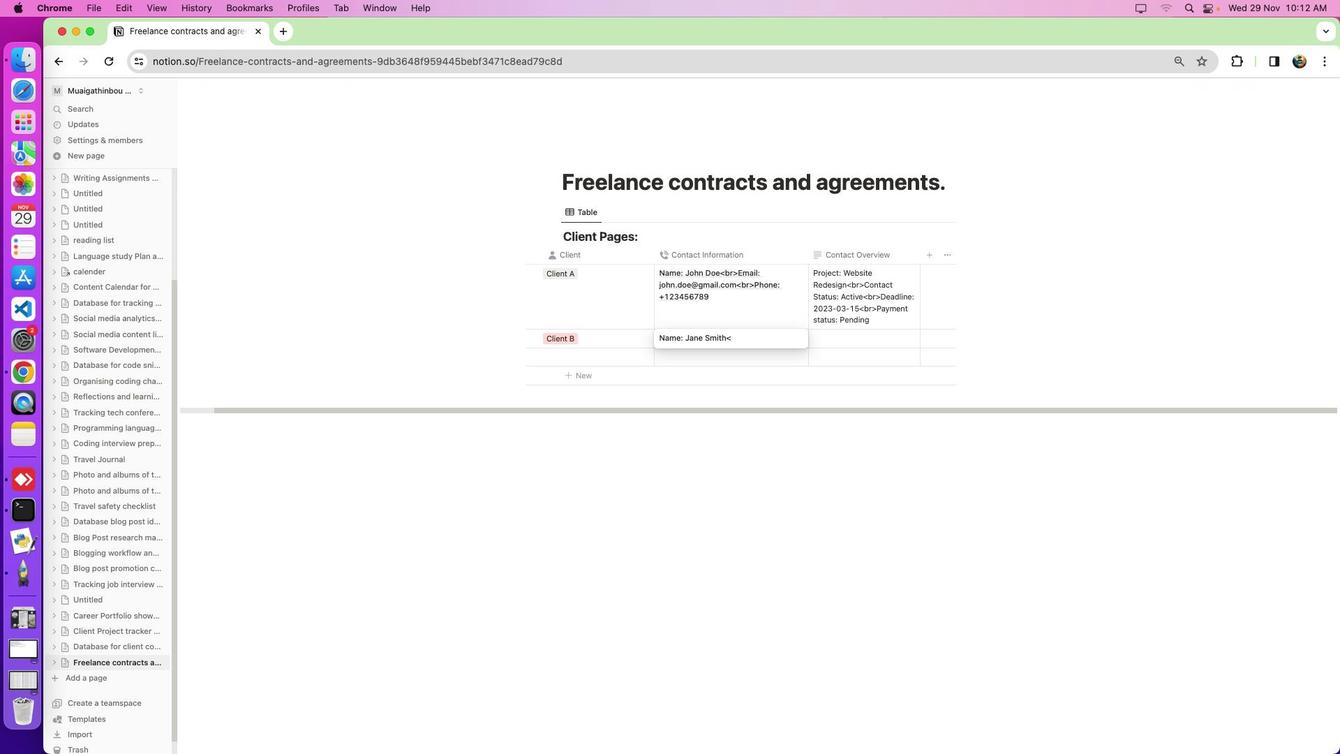 
Action: Key pressed Key.shift'<''b''r'Key.shift'>'Key.shift_r'E''m''a''i''l'Key.shift':'Key.space'j''a''n''e''.''s''m''i''t''h'Key.shift'@''e''m''a''i''l''.''c''o''m'Key.shift'<''b''r'Key.shift'>'Key.shift'P''a''y''m''e''n''t'
Screenshot: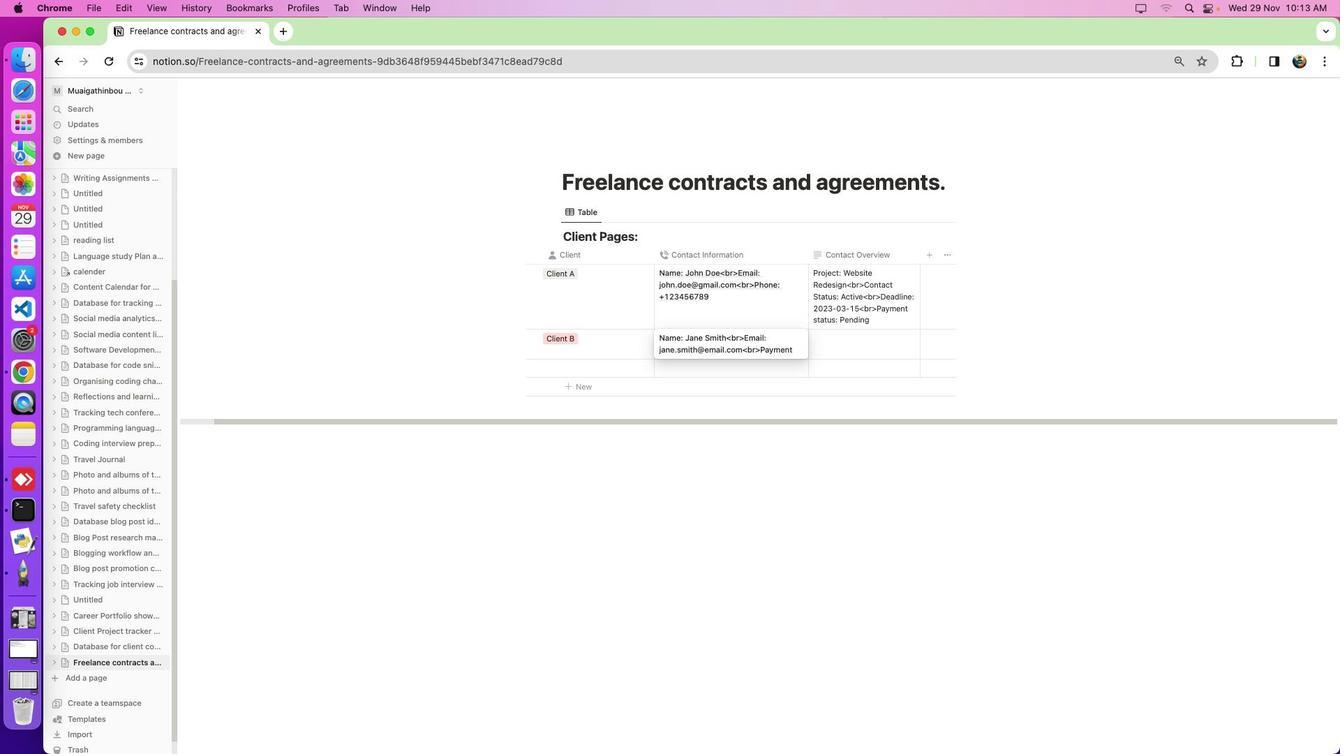 
Action: Mouse moved to (745, 371)
Screenshot: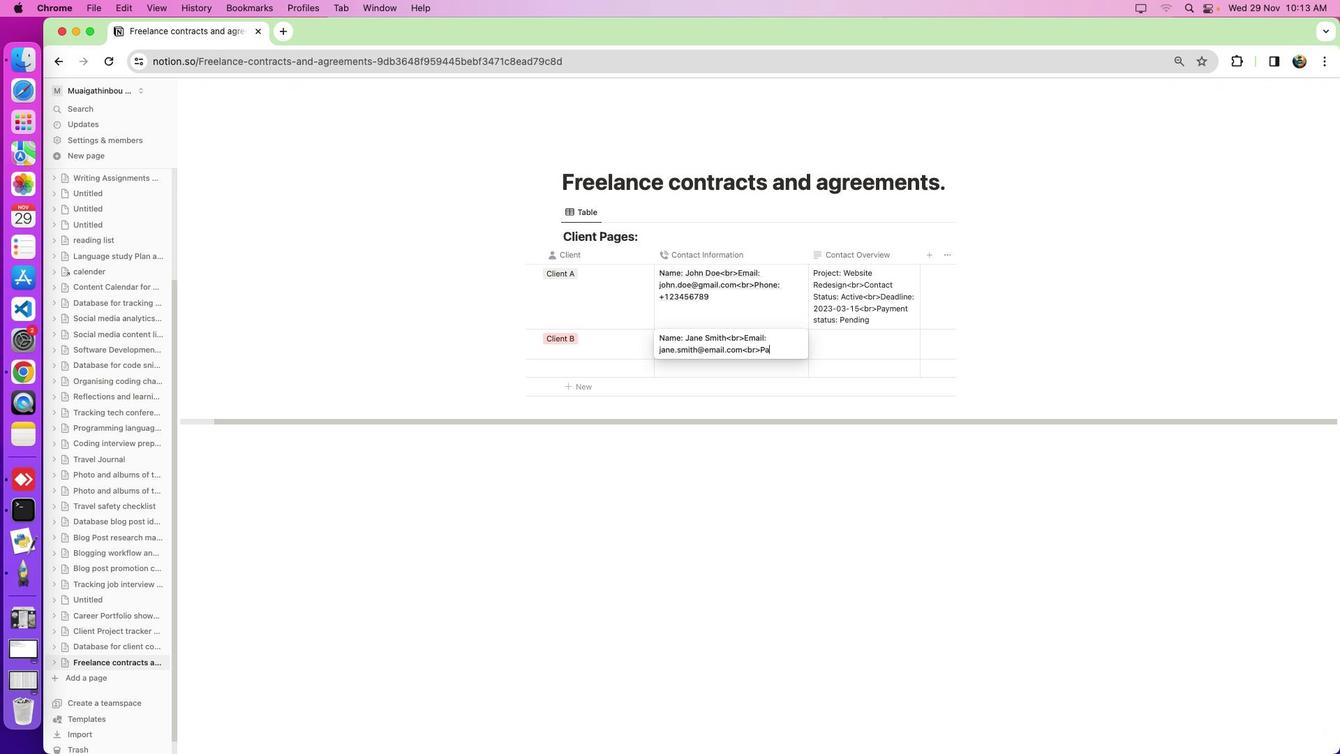 
Action: Key pressed Key.backspaceKey.backspaceKey.backspaceKey.backspaceKey.backspaceKey.backspace'h''o''n''e'Key.shift':'Key.space'+'
Screenshot: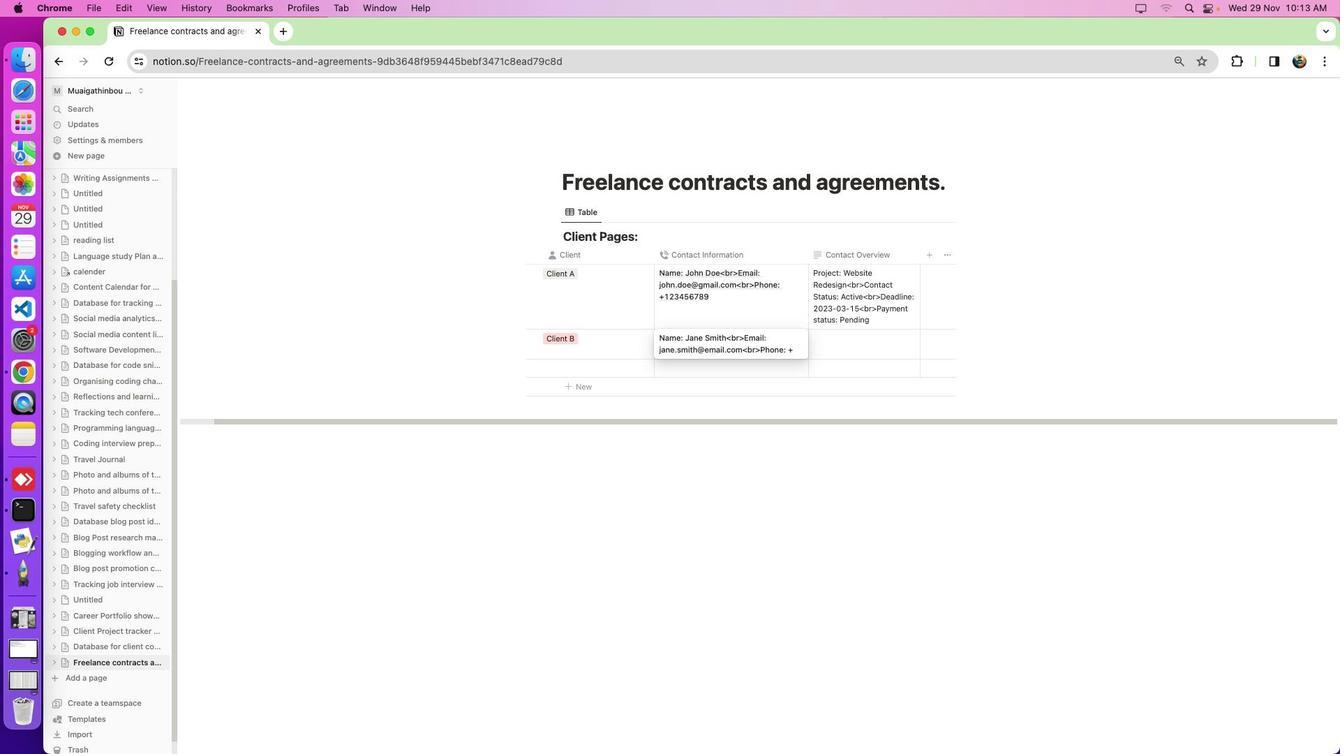 
Action: Mouse moved to (770, 341)
Screenshot: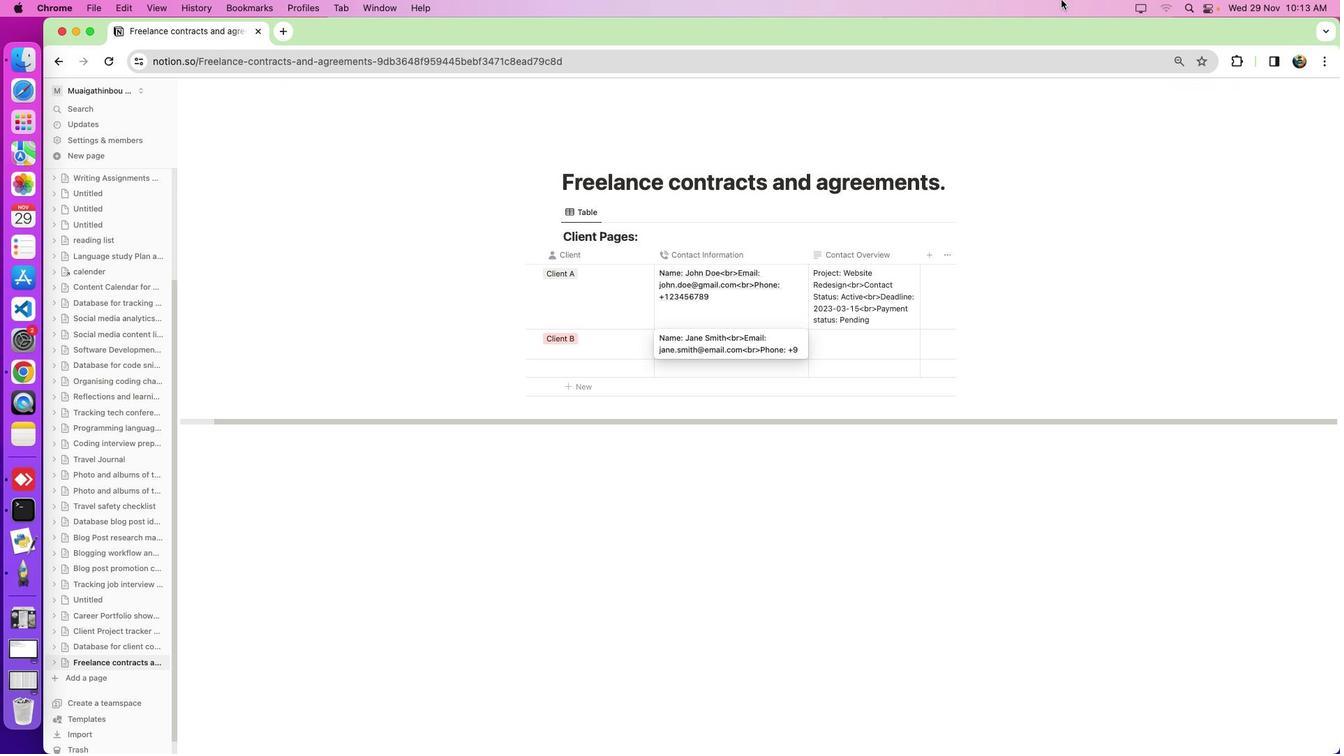 
Action: Key pressed '9'
Screenshot: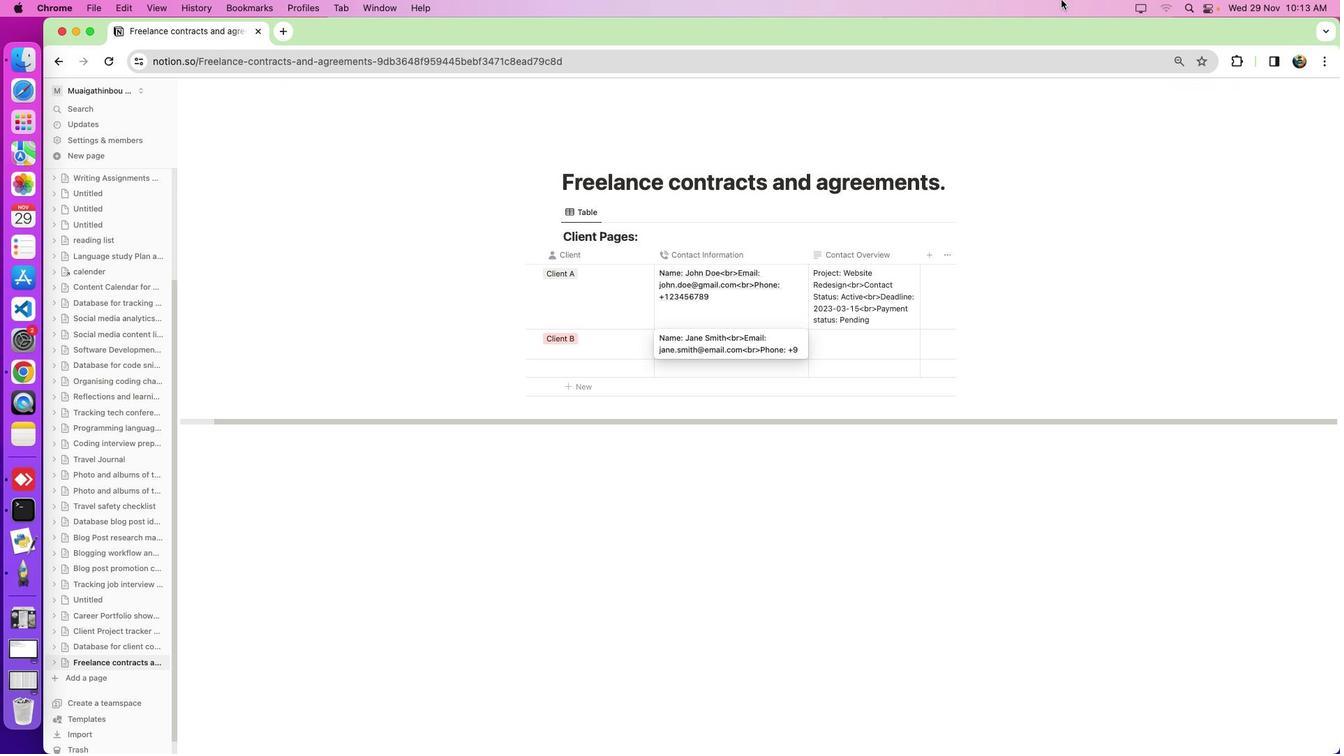
Action: Mouse moved to (791, 341)
Screenshot: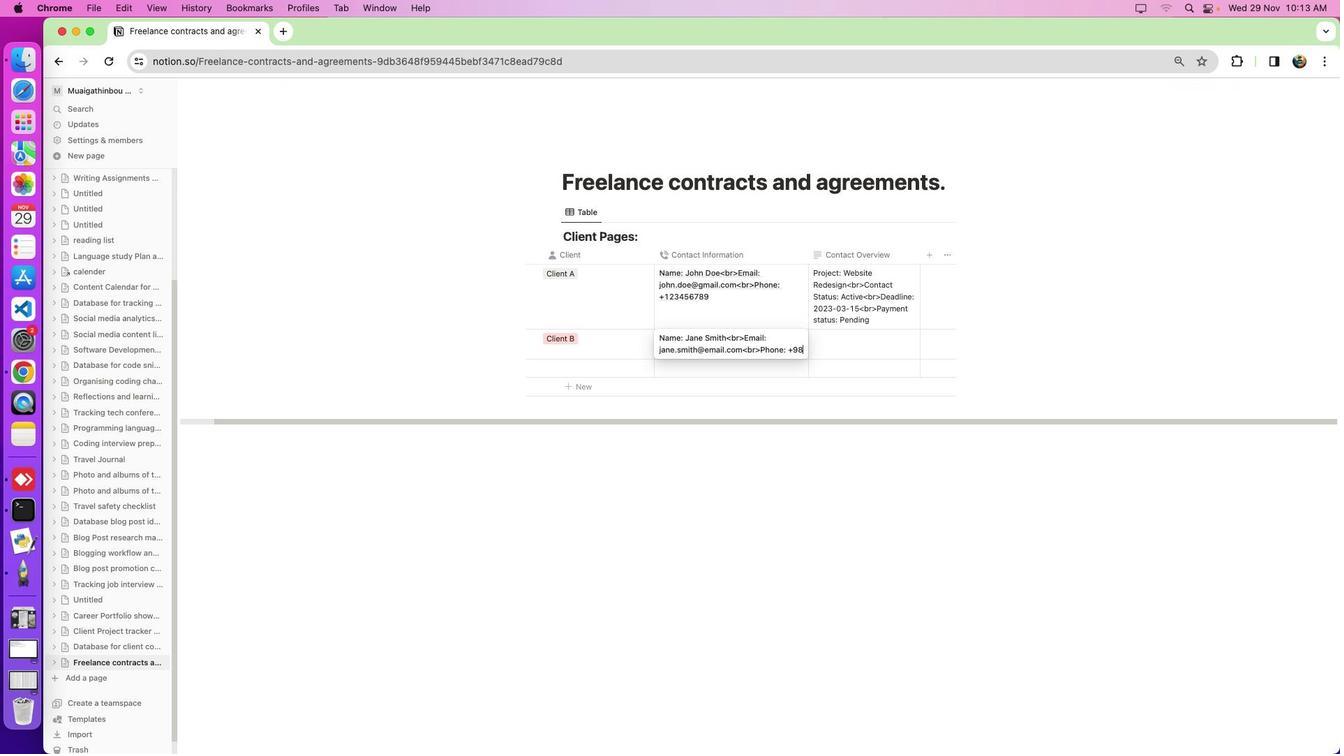 
Action: Key pressed '8''7''6''5''4''3''2''1'
Screenshot: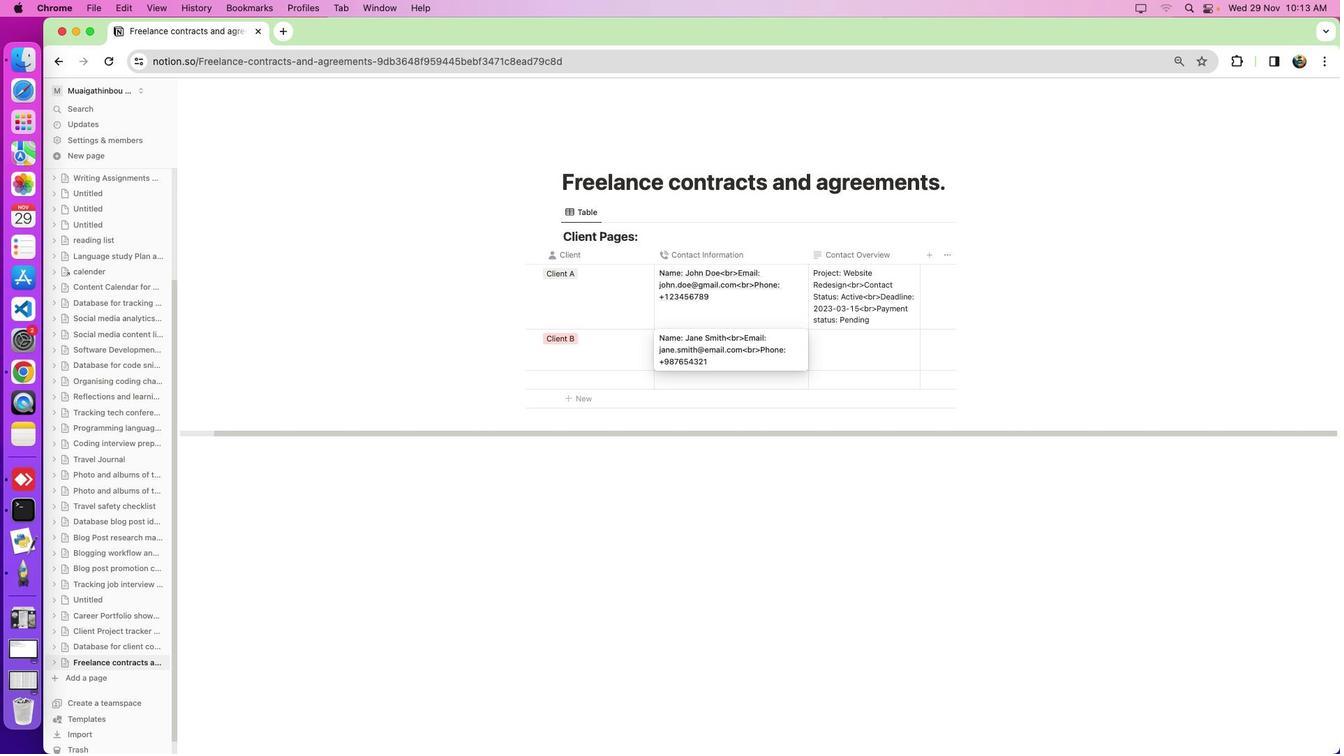 
Action: Mouse moved to (737, 454)
Screenshot: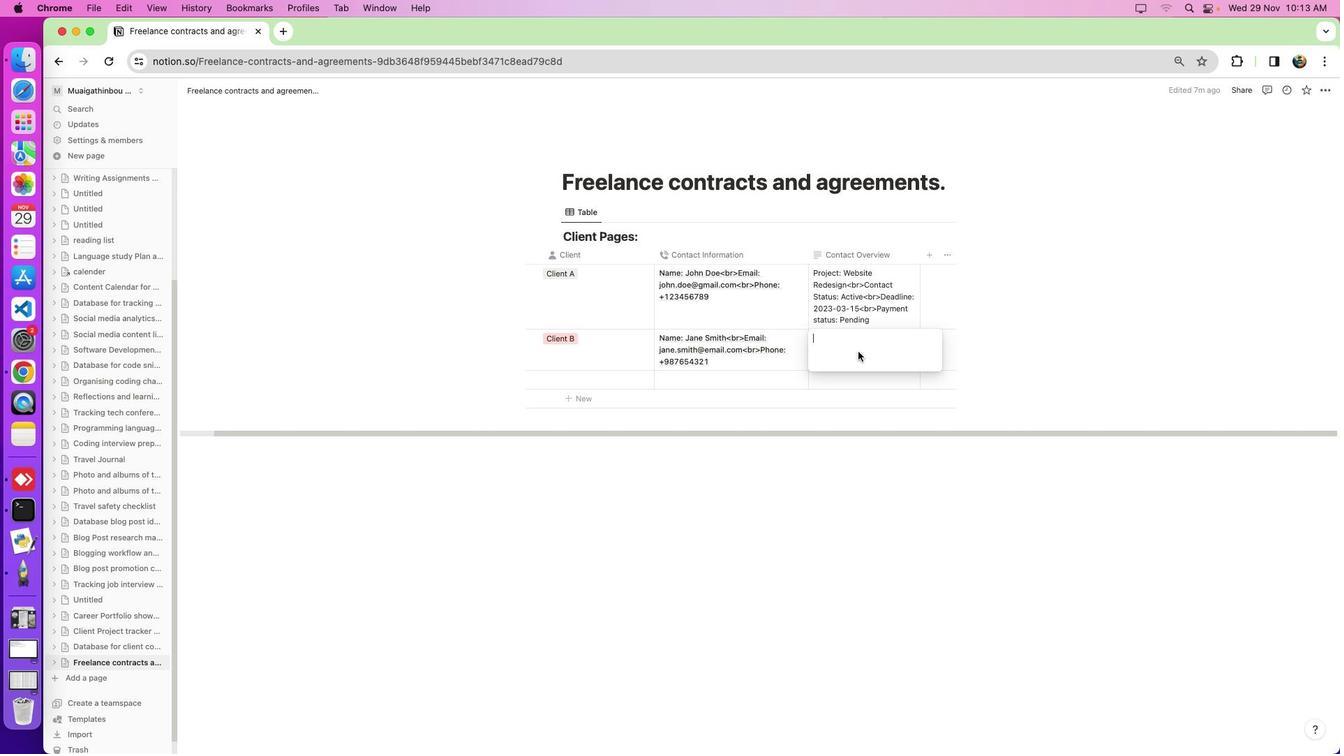 
Action: Mouse pressed left at (737, 454)
Screenshot: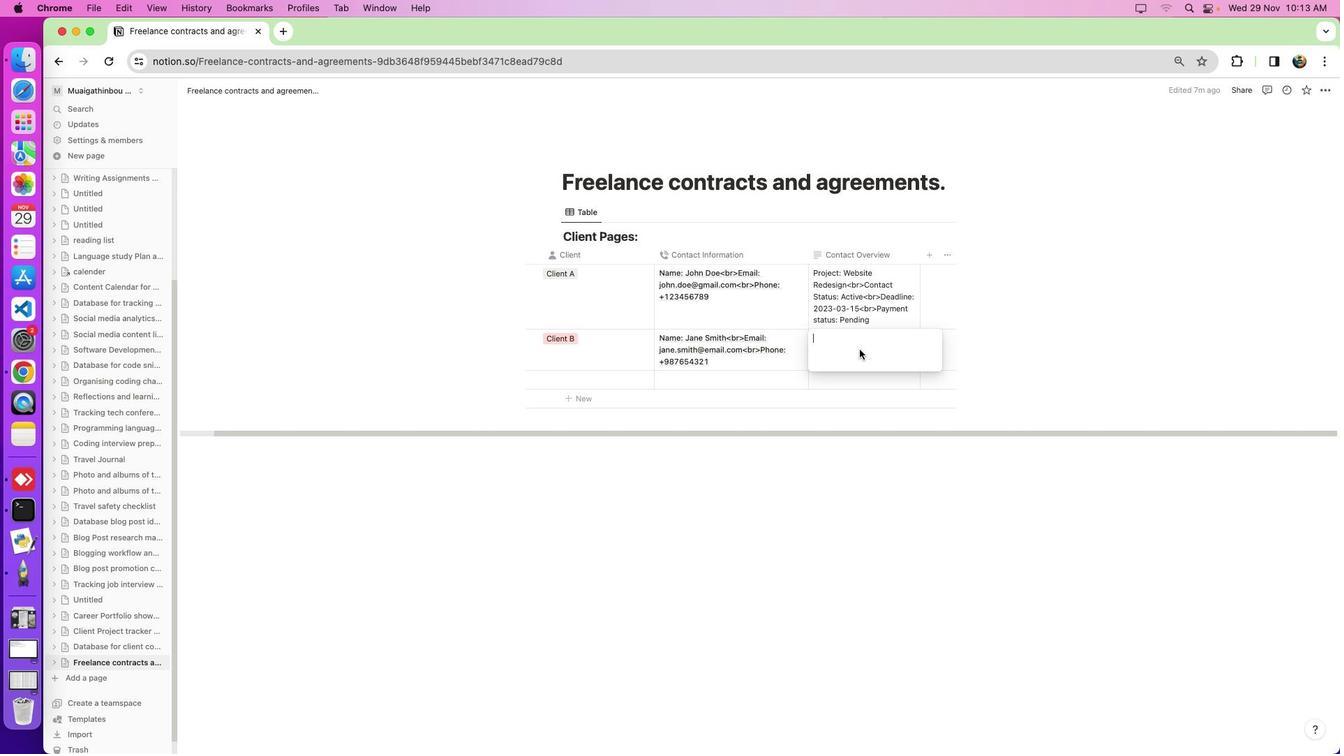
Action: Mouse moved to (737, 454)
Screenshot: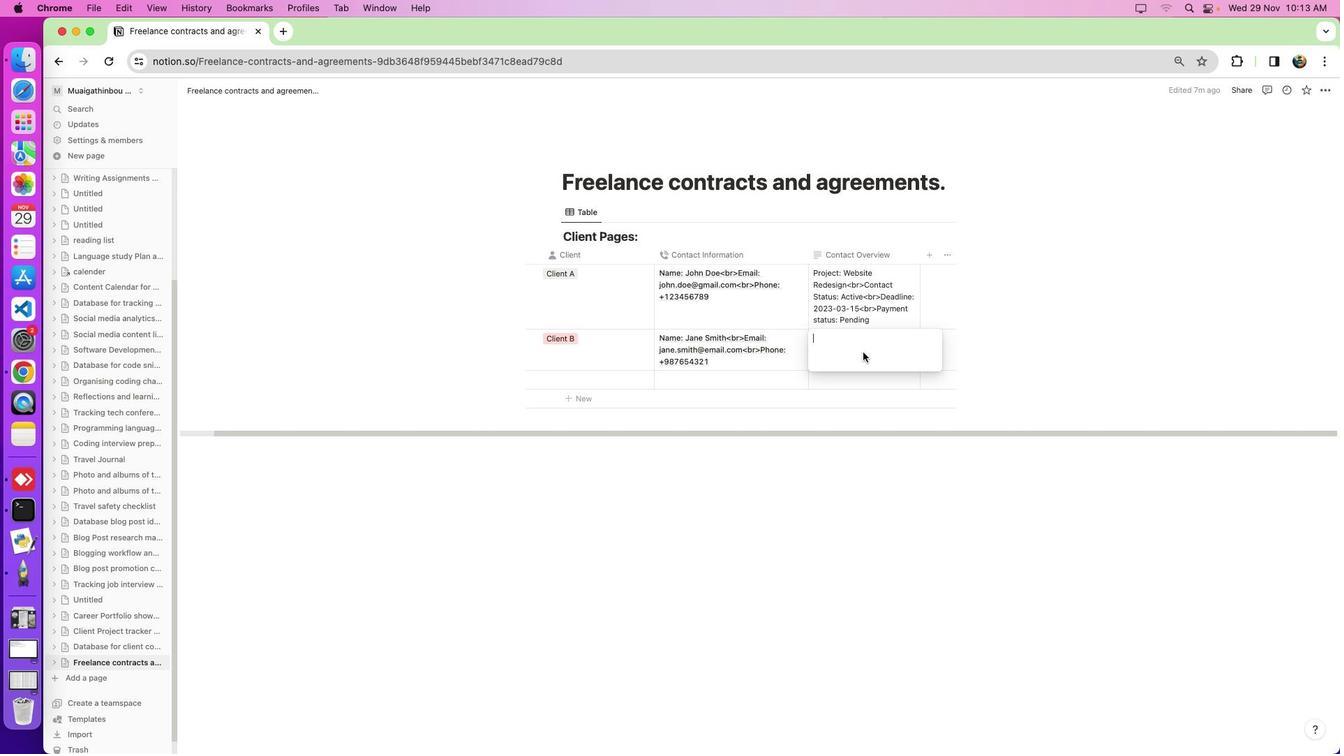 
Action: Mouse pressed left at (737, 454)
Screenshot: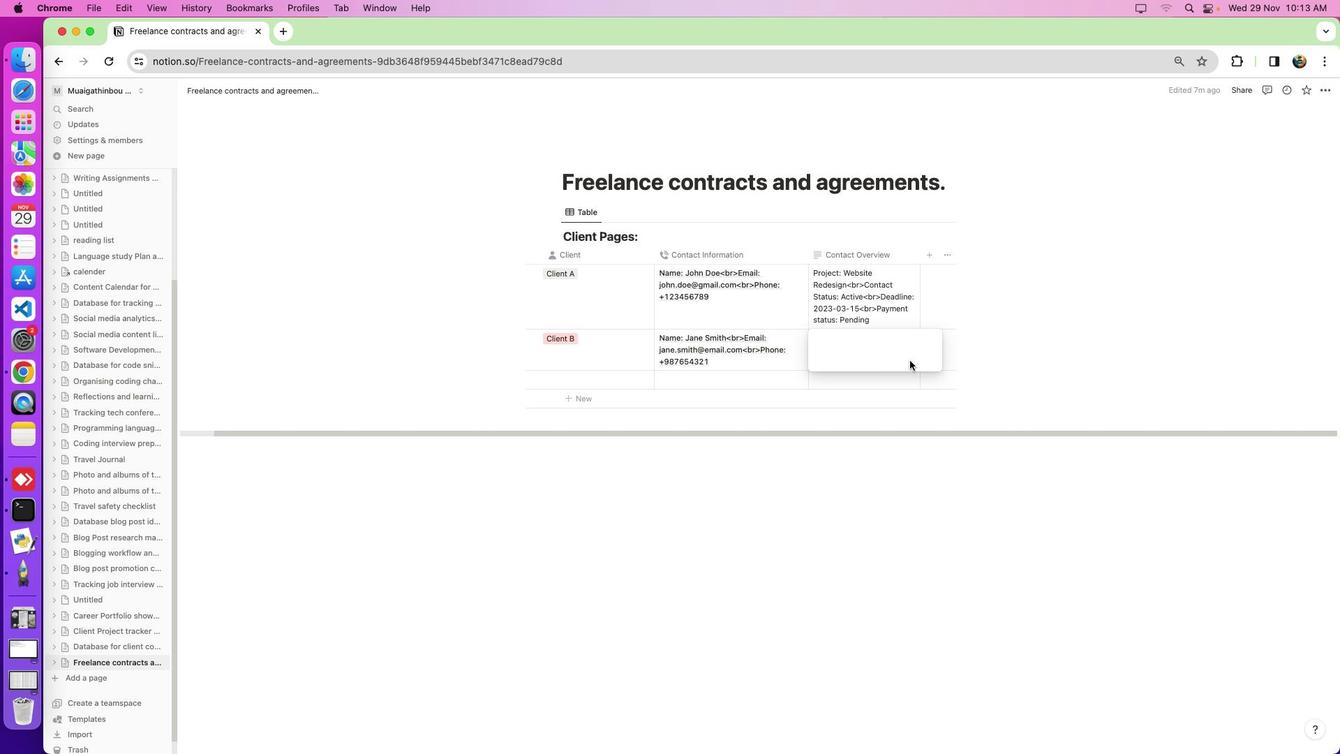 
Action: Mouse moved to (763, 449)
Screenshot: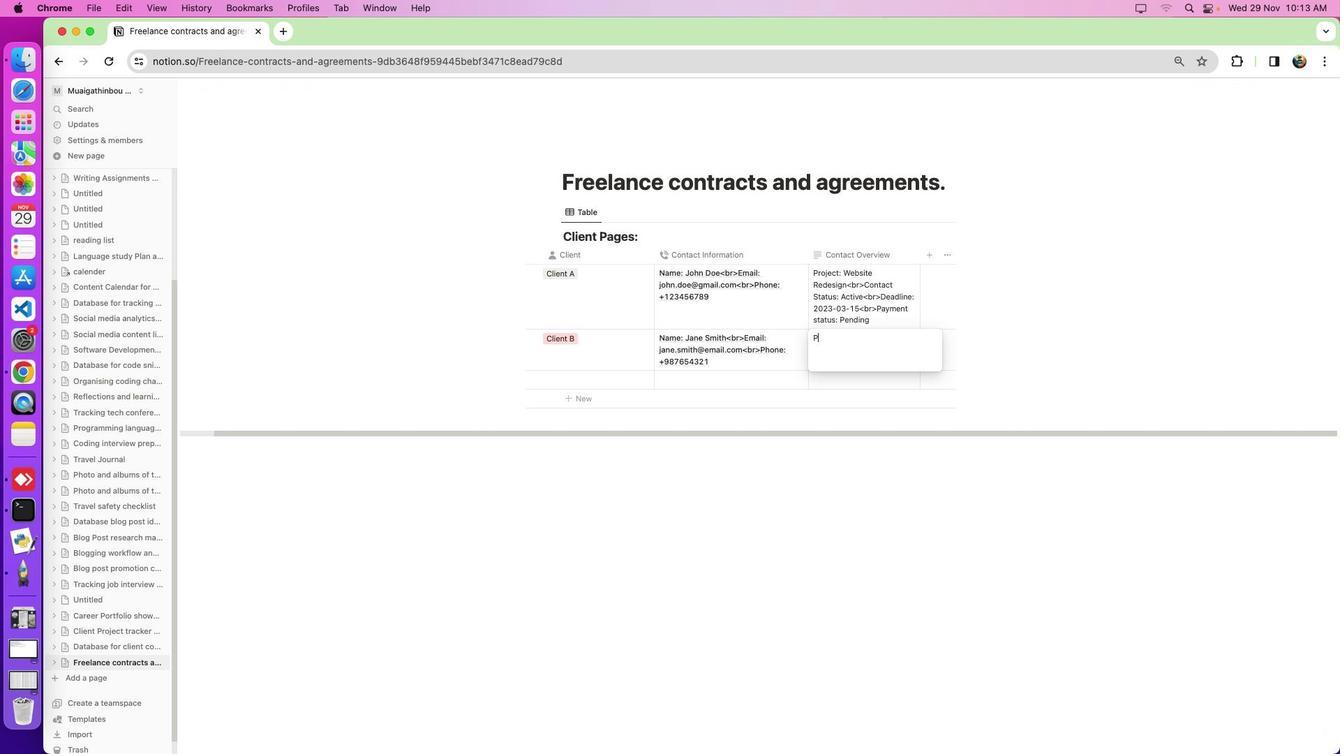 
Action: Key pressed Key.shift'P''r''o''j''e''c''t'Key.shift':'Key.spaceKey.shift_r'S''o''c''i''a''l'Key.spaceKey.shift'M''e''d''i''a'Key.spaceKey.shift'M''a''r''k''e''t''i''n''g'Key.shiftKey.shift'<''b''r'Key.shift'>'Key.shift_r'D''e''a''d''l''i''n''e'Key.shift':'Key.space'2''0''2''3''-''0''2''-''0''8'Key.shift'<''b''e'Key.backspace'r'Key.shift'>'Key.shift'P''a''y''m''e''n''t'Key.spaceKey.shift_r'S''t''a''t''u''s'Key.shift':'
Screenshot: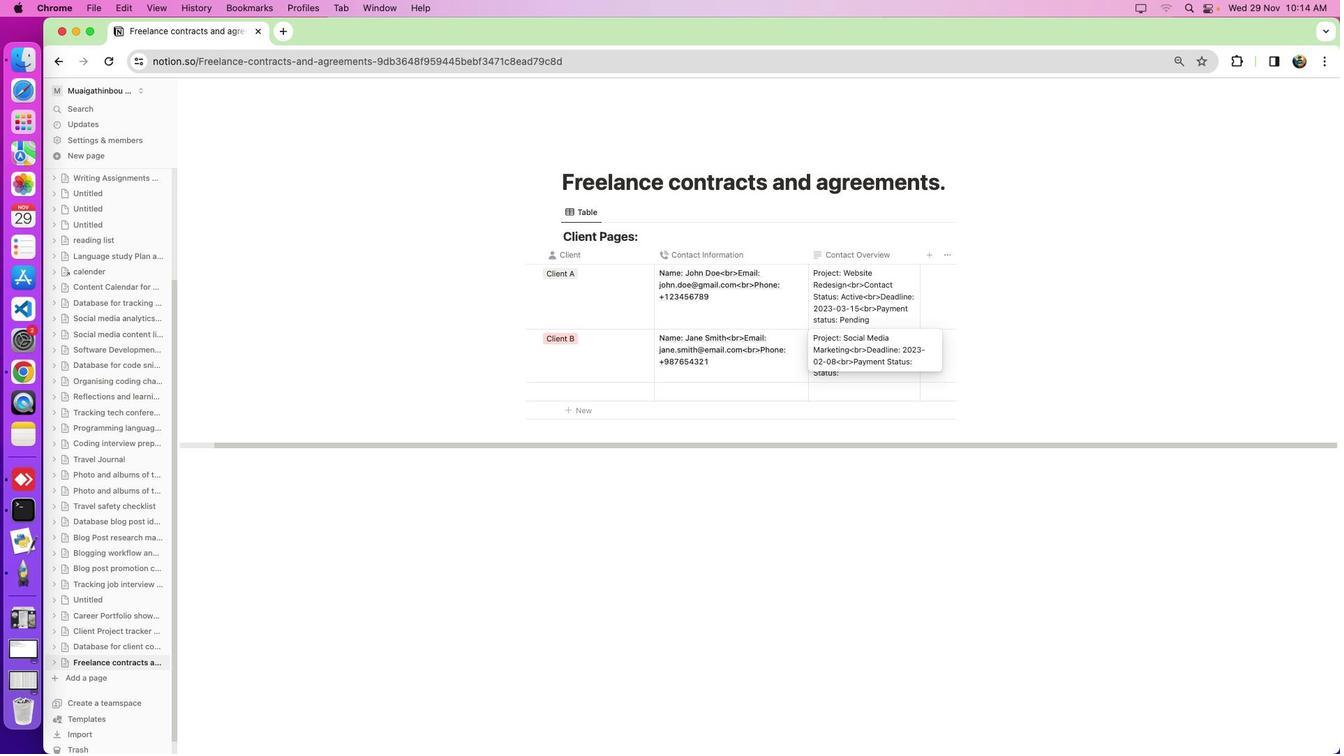 
Action: Mouse moved to (1036, 472)
Screenshot: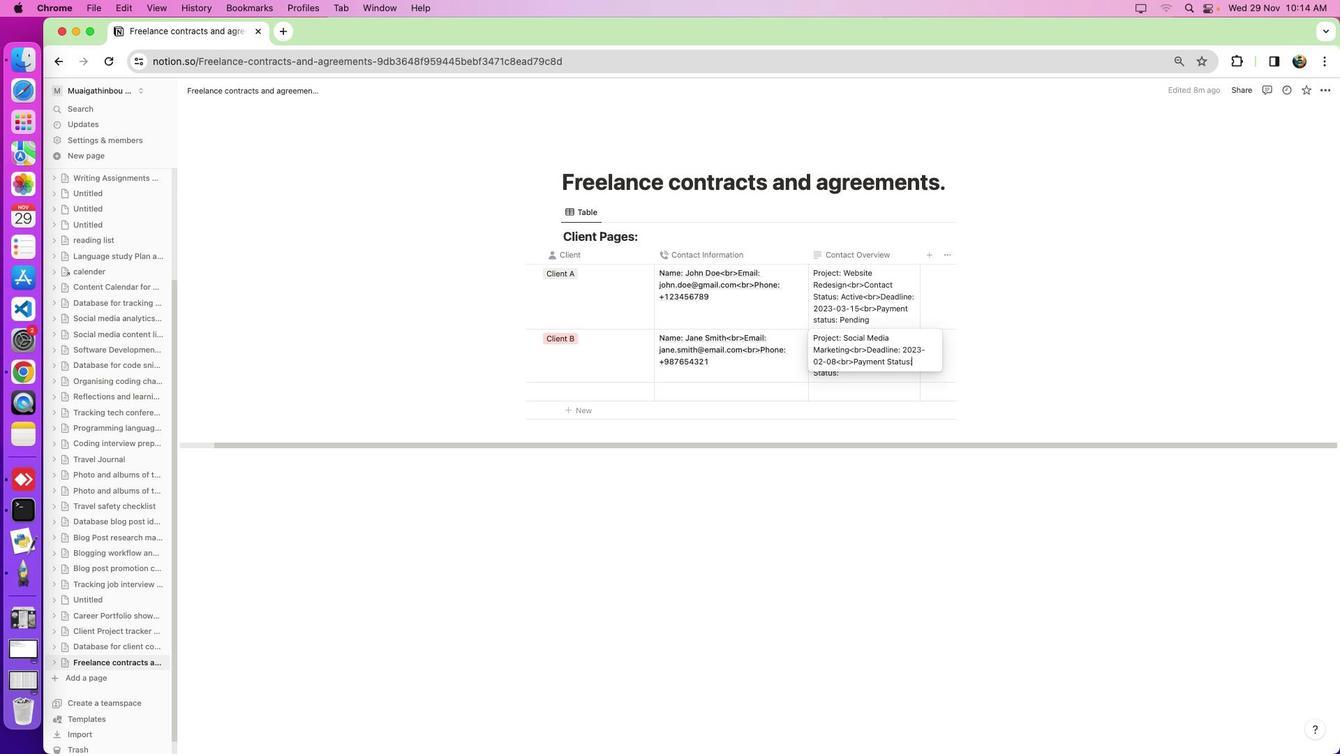 
Action: Mouse scrolled (1036, 472) with delta (514, 341)
Screenshot: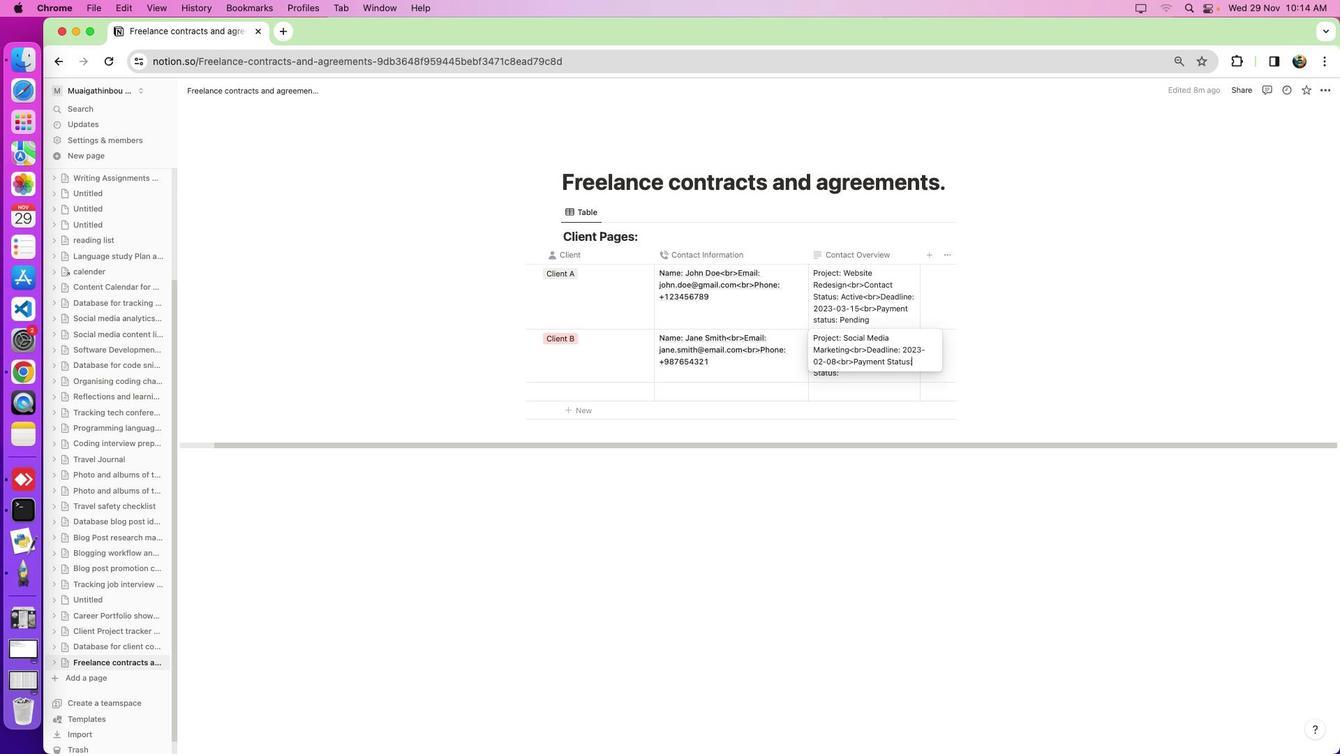 
Action: Mouse scrolled (1036, 472) with delta (514, 341)
Screenshot: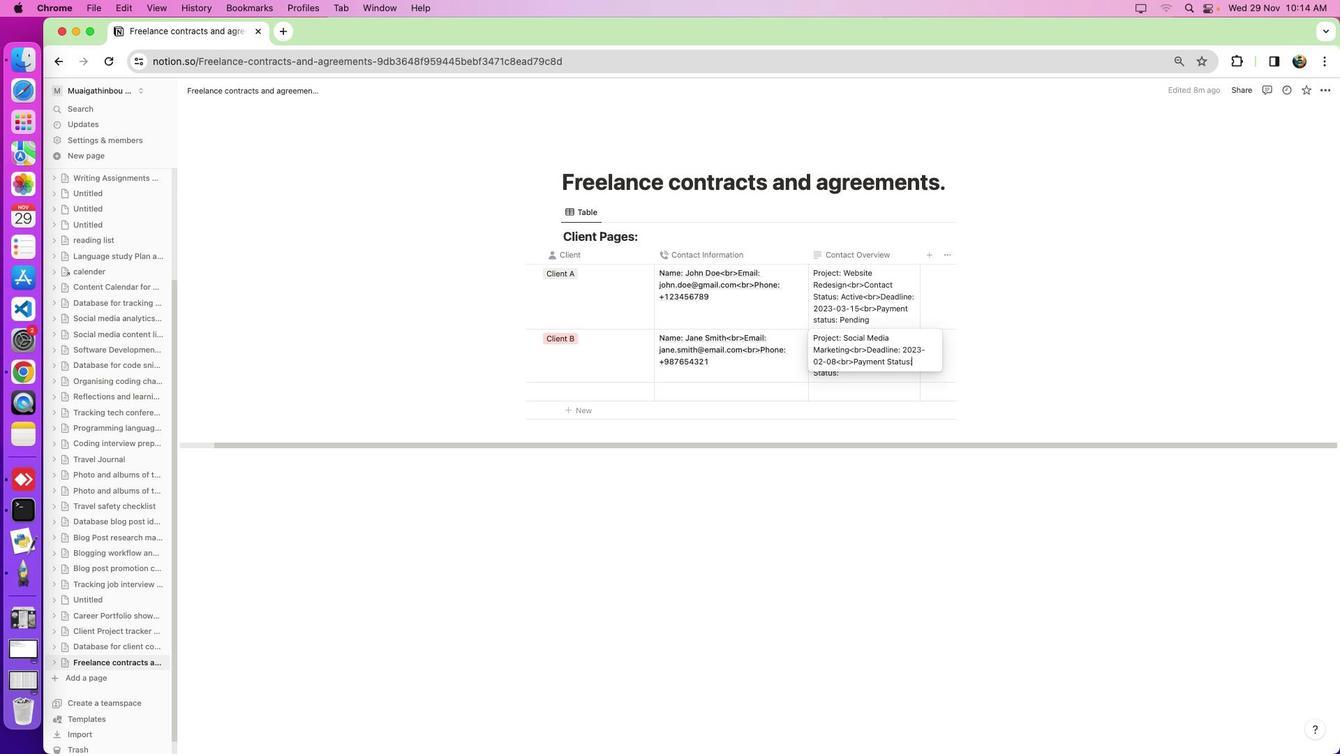 
Action: Mouse scrolled (1036, 472) with delta (514, 341)
Screenshot: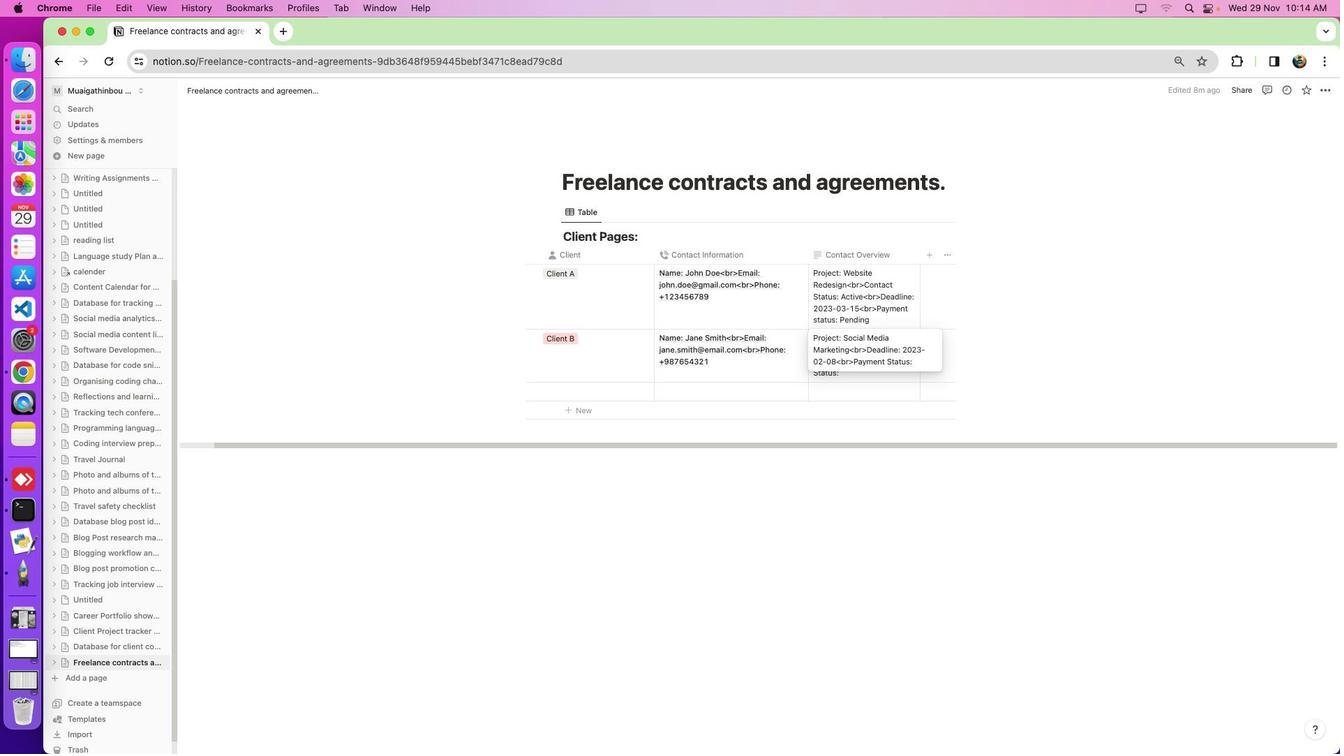 
Action: Mouse scrolled (1036, 472) with delta (514, 341)
Screenshot: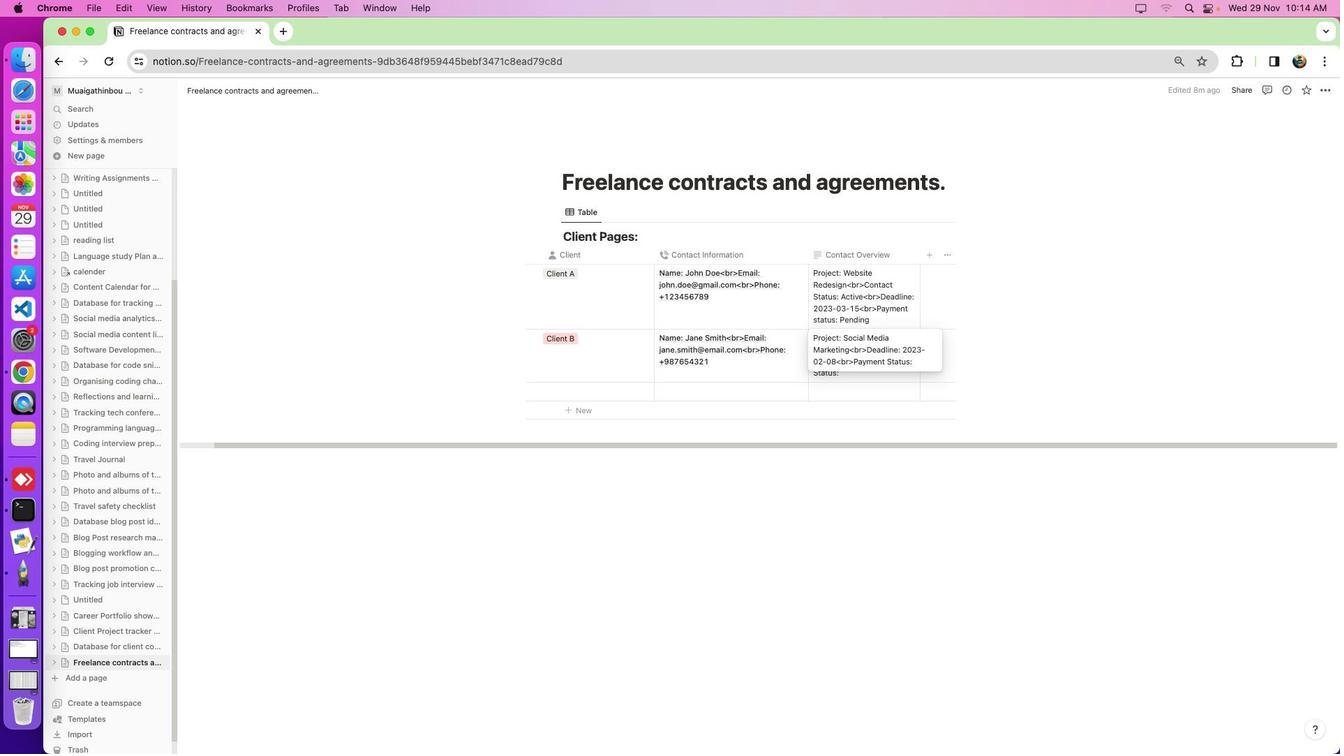 
Action: Mouse moved to (1001, 465)
Screenshot: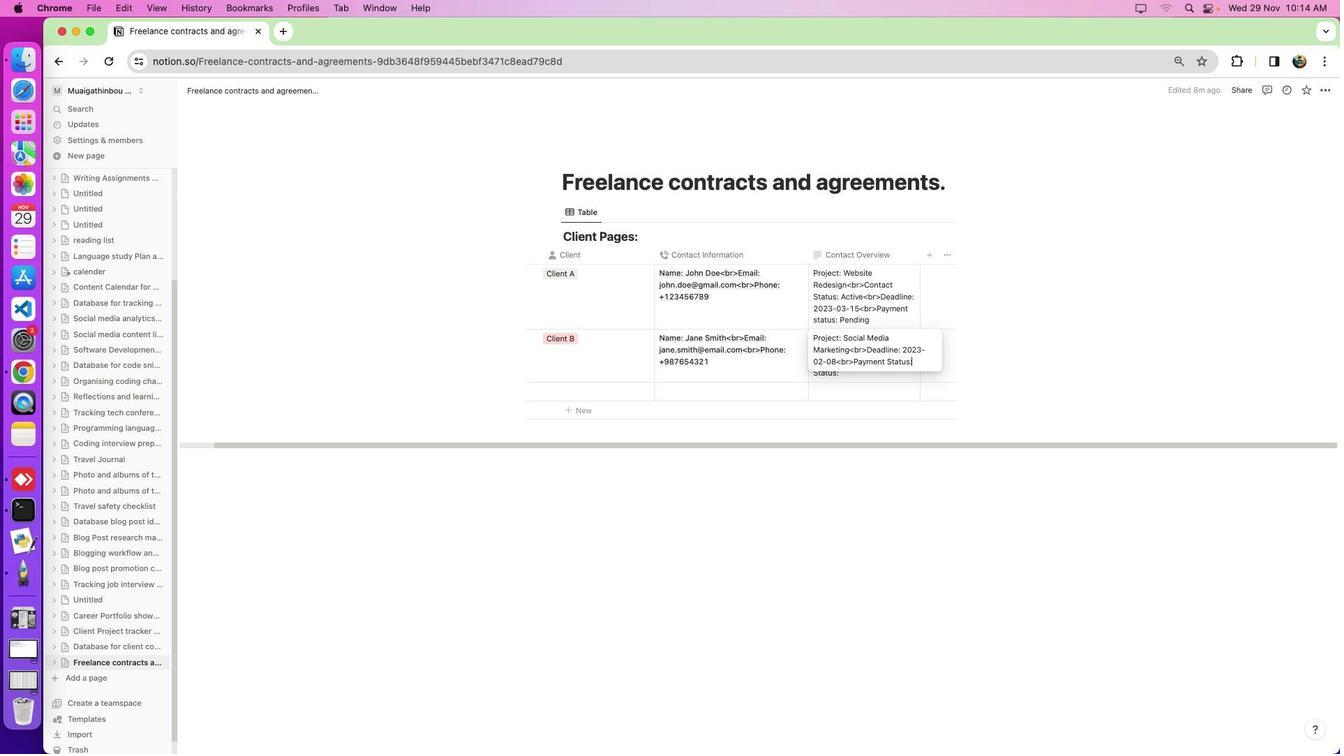 
Action: Key pressed Key.spaceKey.shift'P''a''i''d'
Screenshot: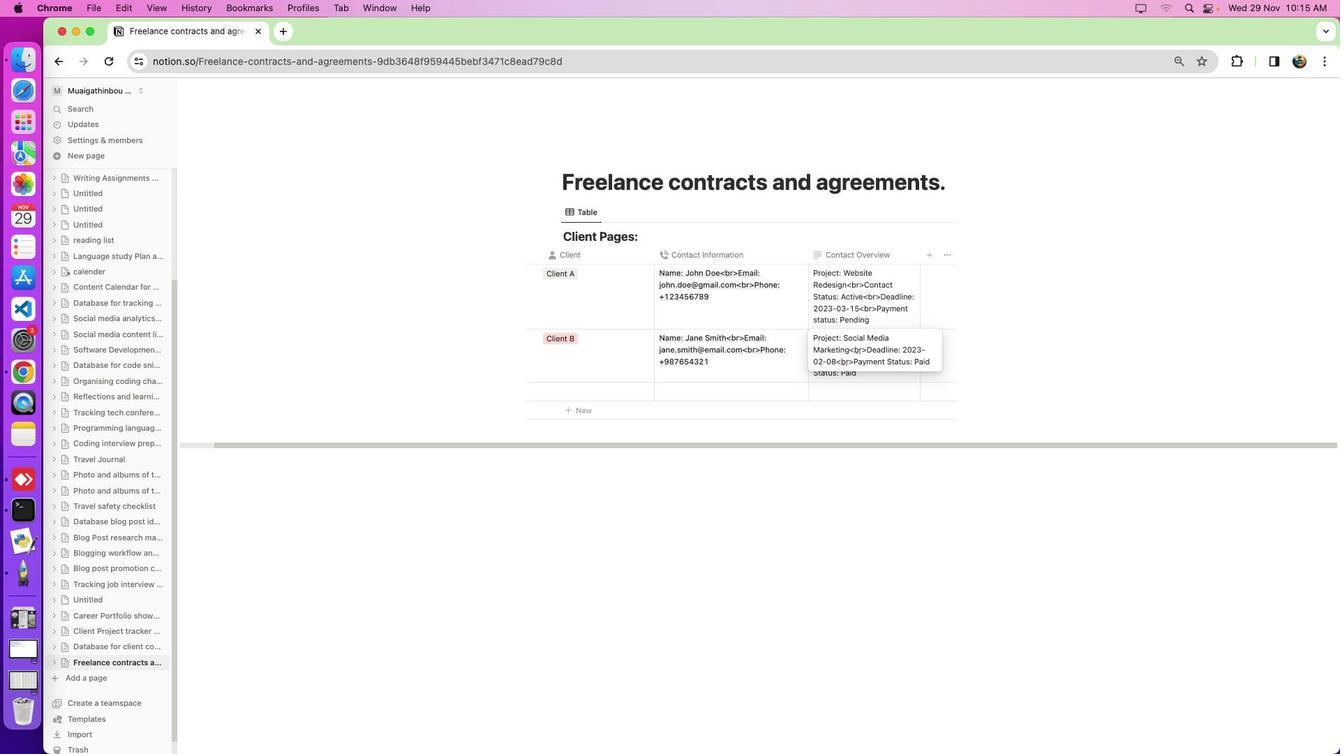 
Action: Mouse moved to (758, 420)
Screenshot: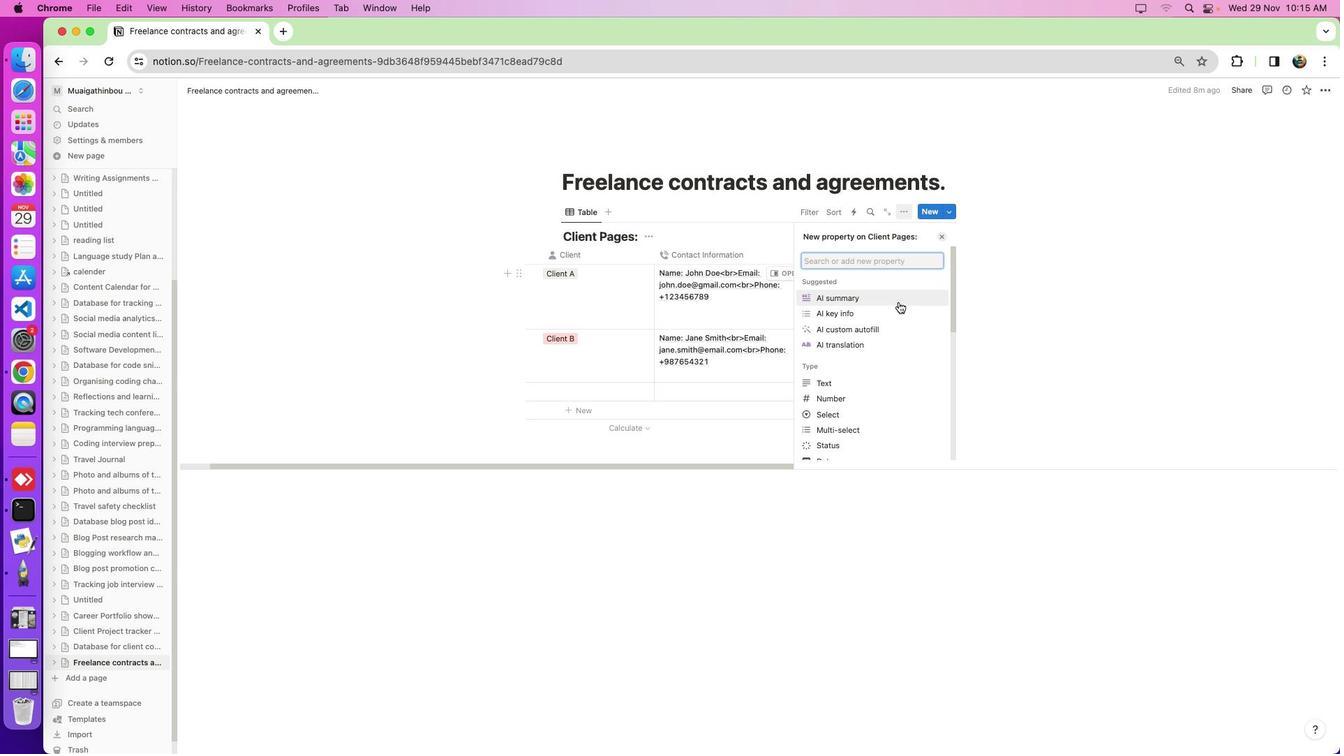 
Action: Mouse pressed left at (758, 420)
Screenshot: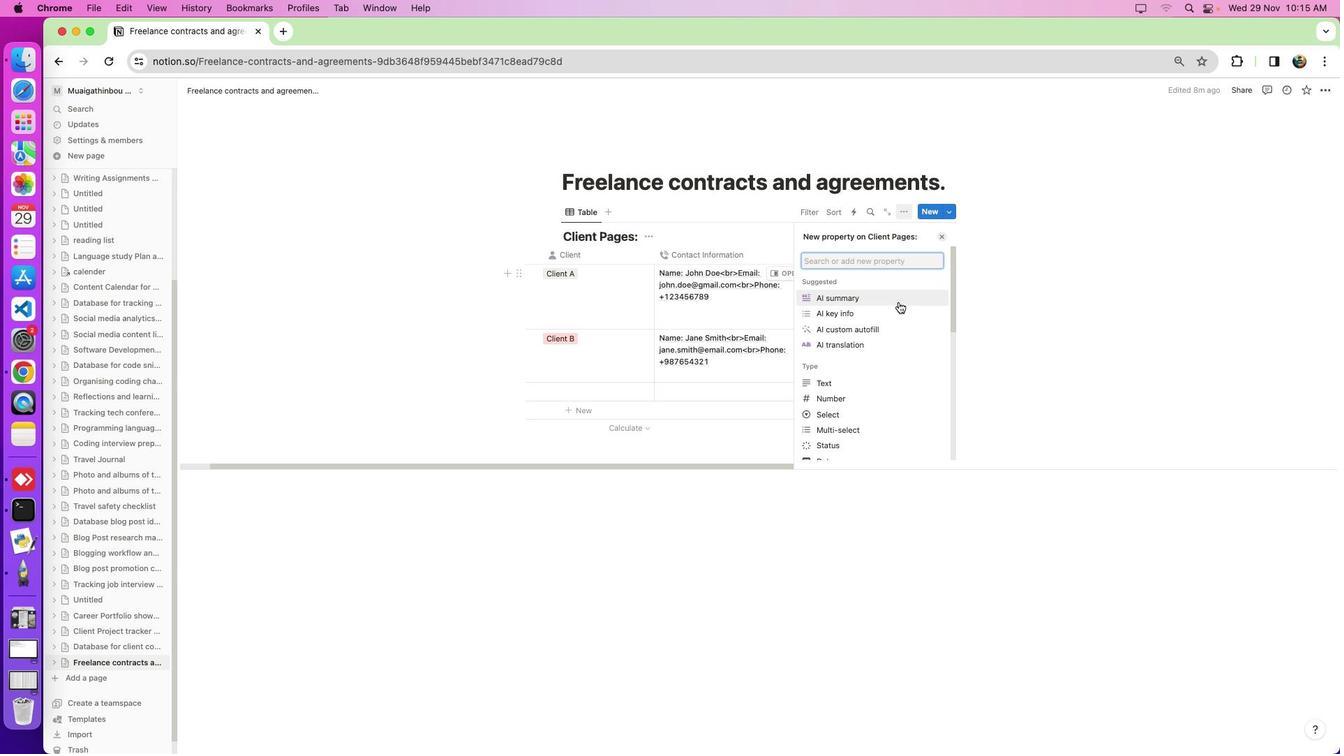 
Action: Mouse moved to (756, 421)
Screenshot: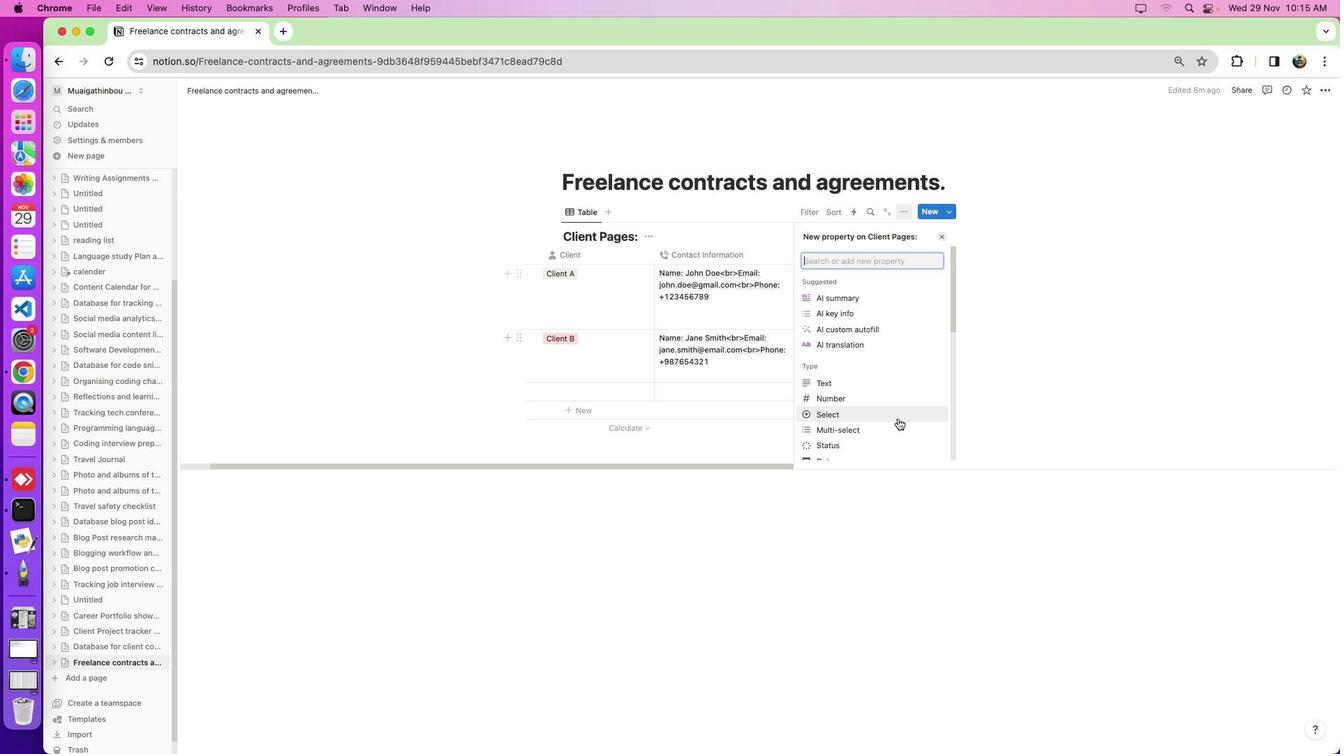
Action: Mouse pressed left at (756, 421)
Screenshot: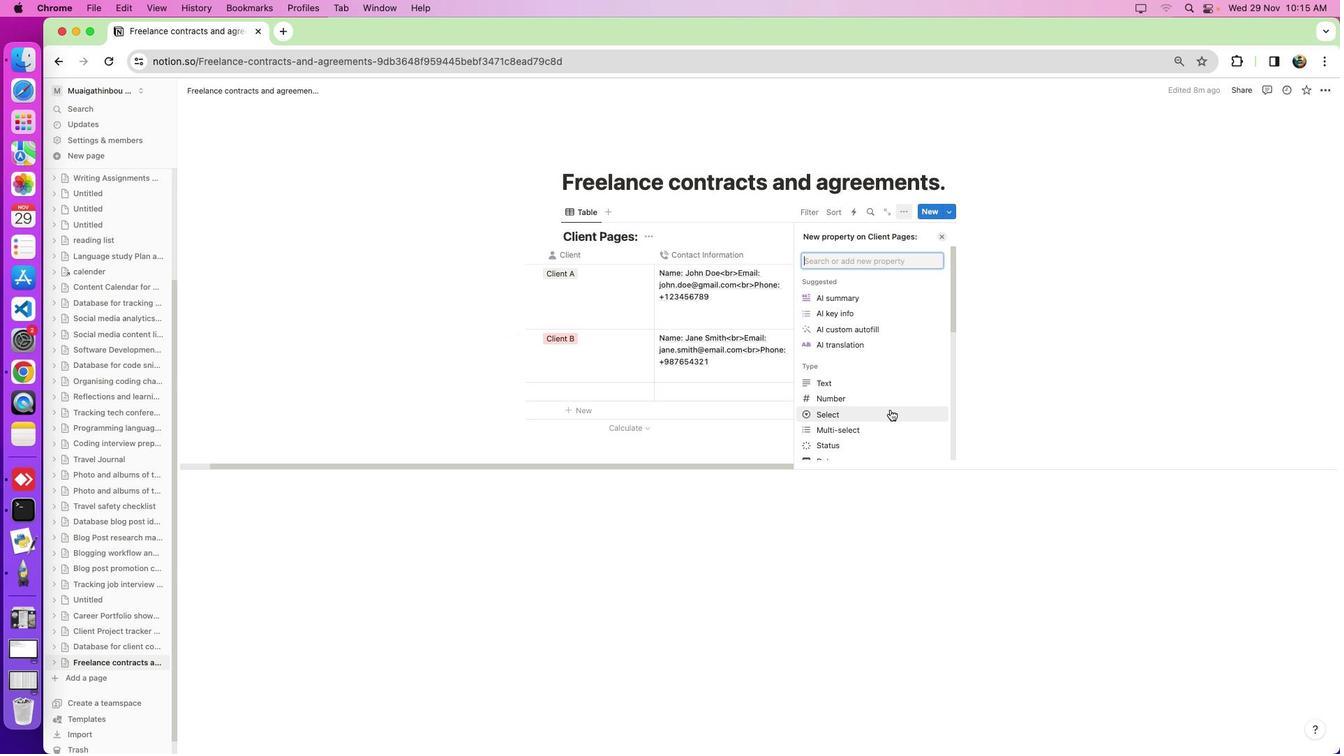 
Action: Mouse moved to (747, 461)
Screenshot: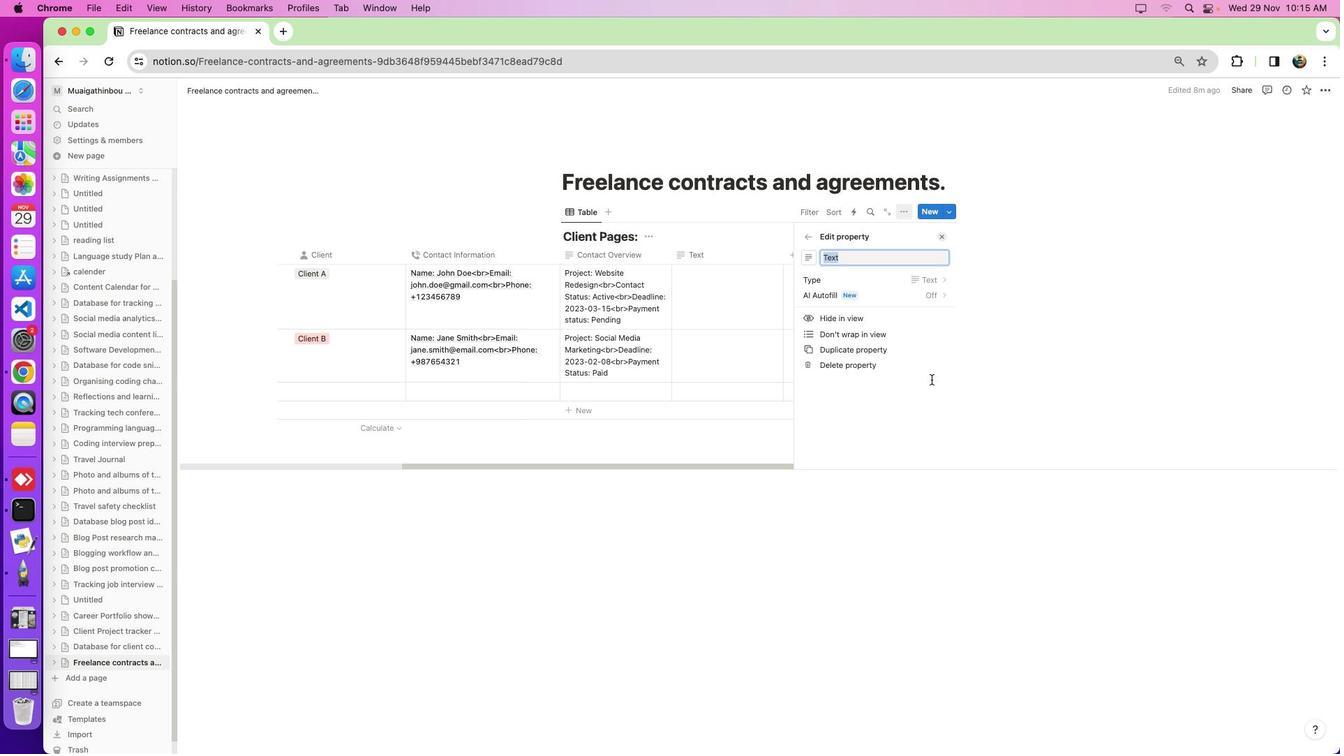 
Action: Mouse pressed left at (747, 461)
Screenshot: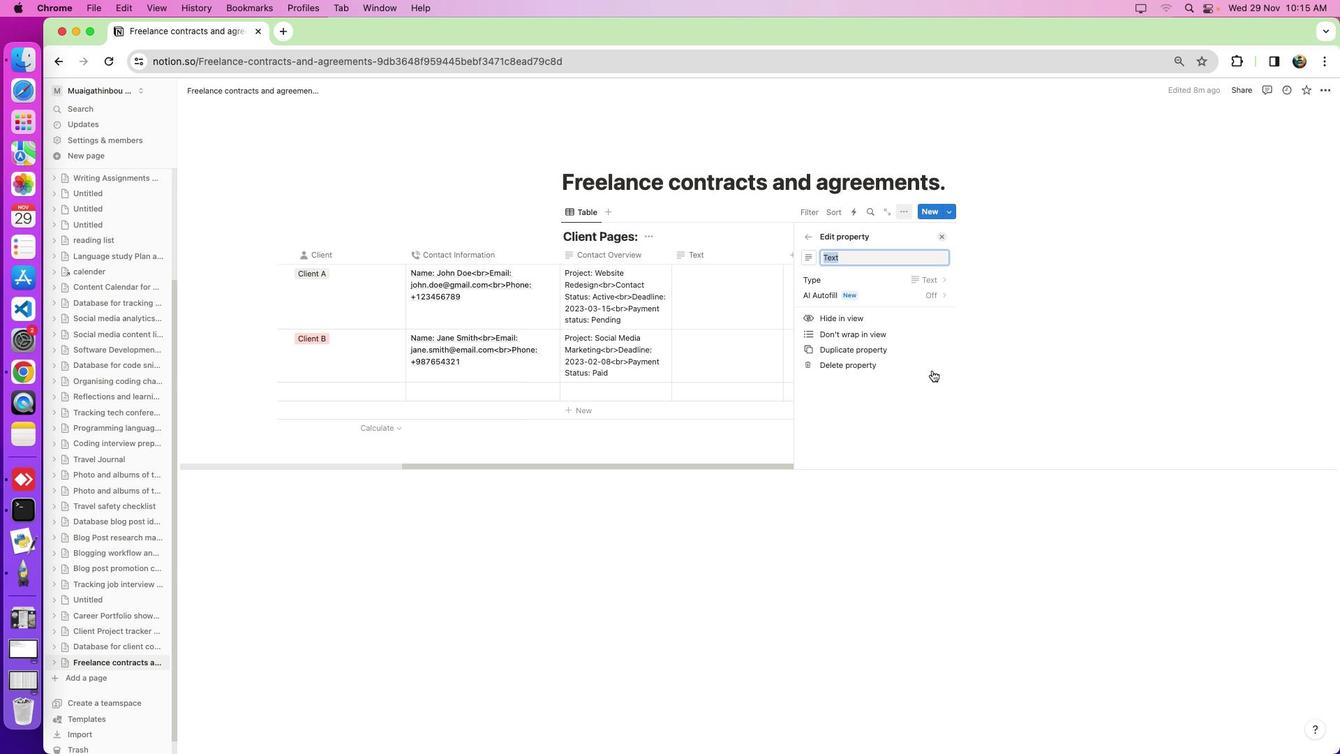 
Action: Mouse moved to (757, 455)
Screenshot: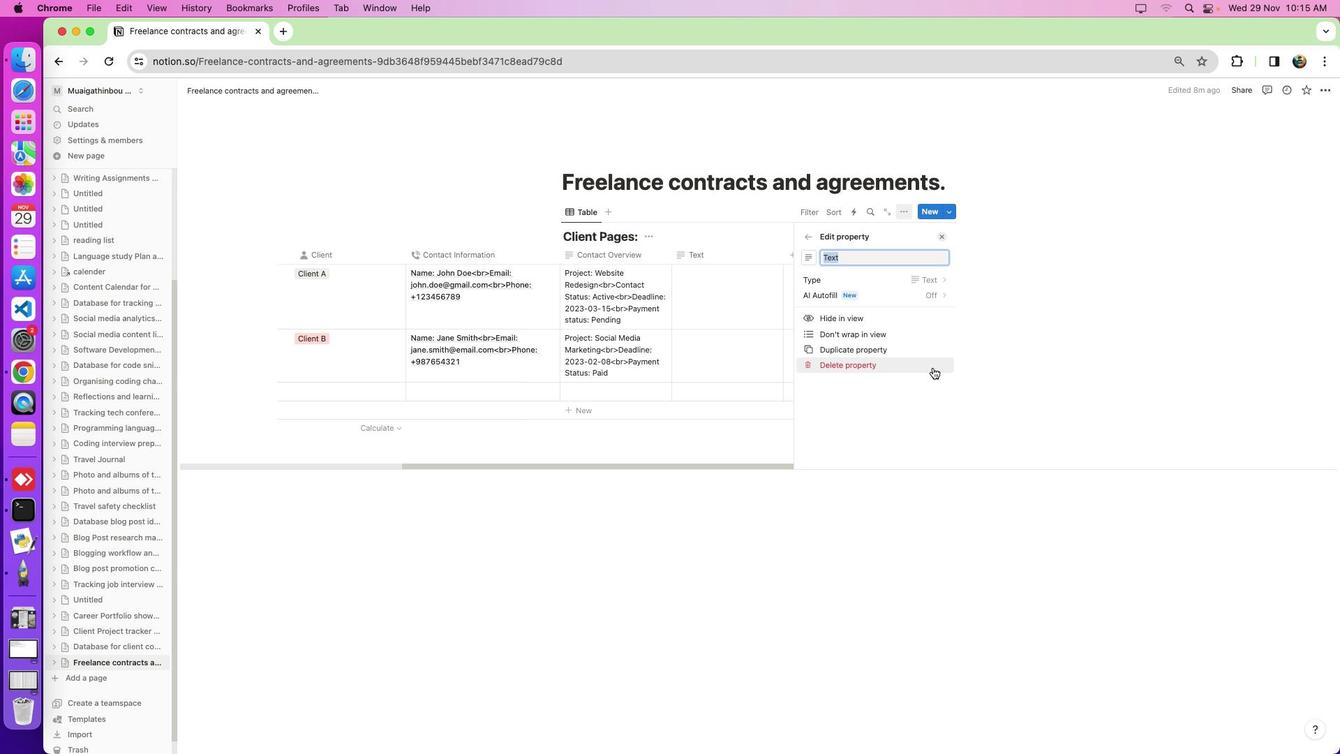 
Action: Key pressed Key.shift_r'A''t''t''a''c''h''m''e''n''t''s'Key.enter
Screenshot: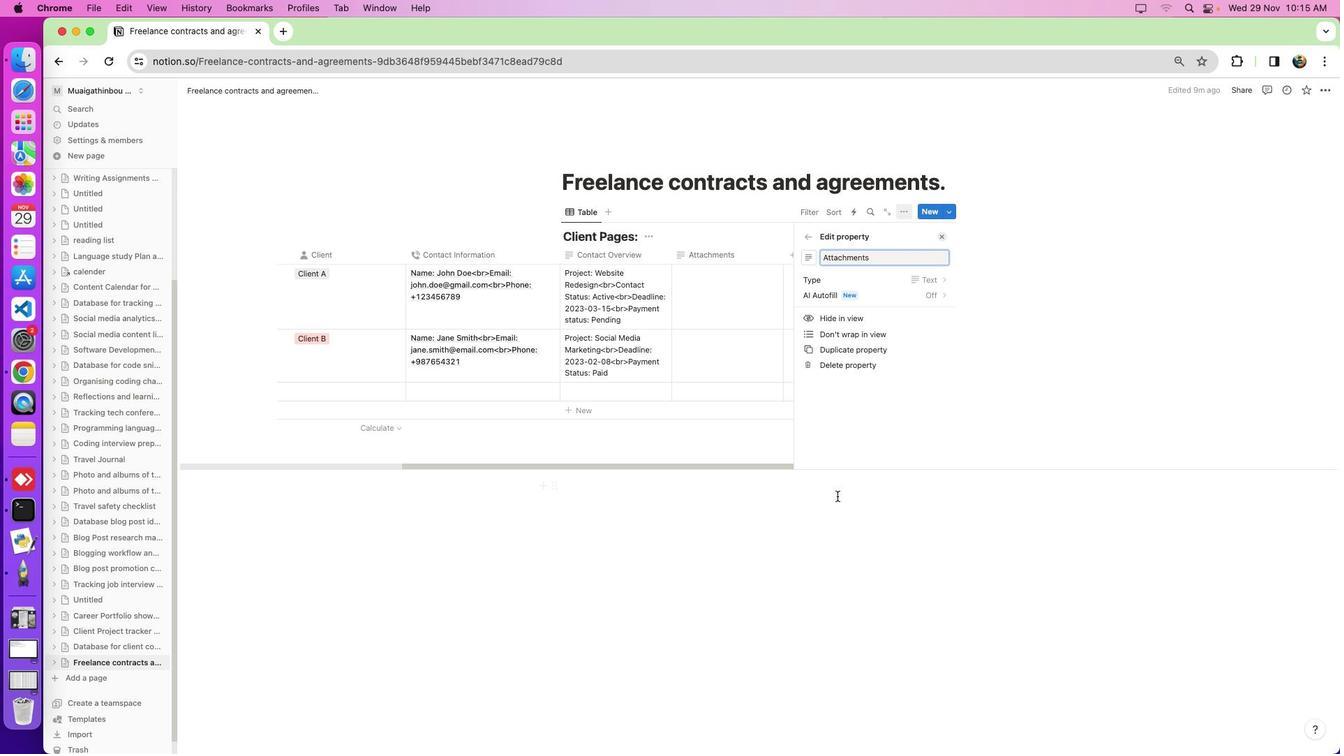 
Action: Mouse moved to (733, 495)
Screenshot: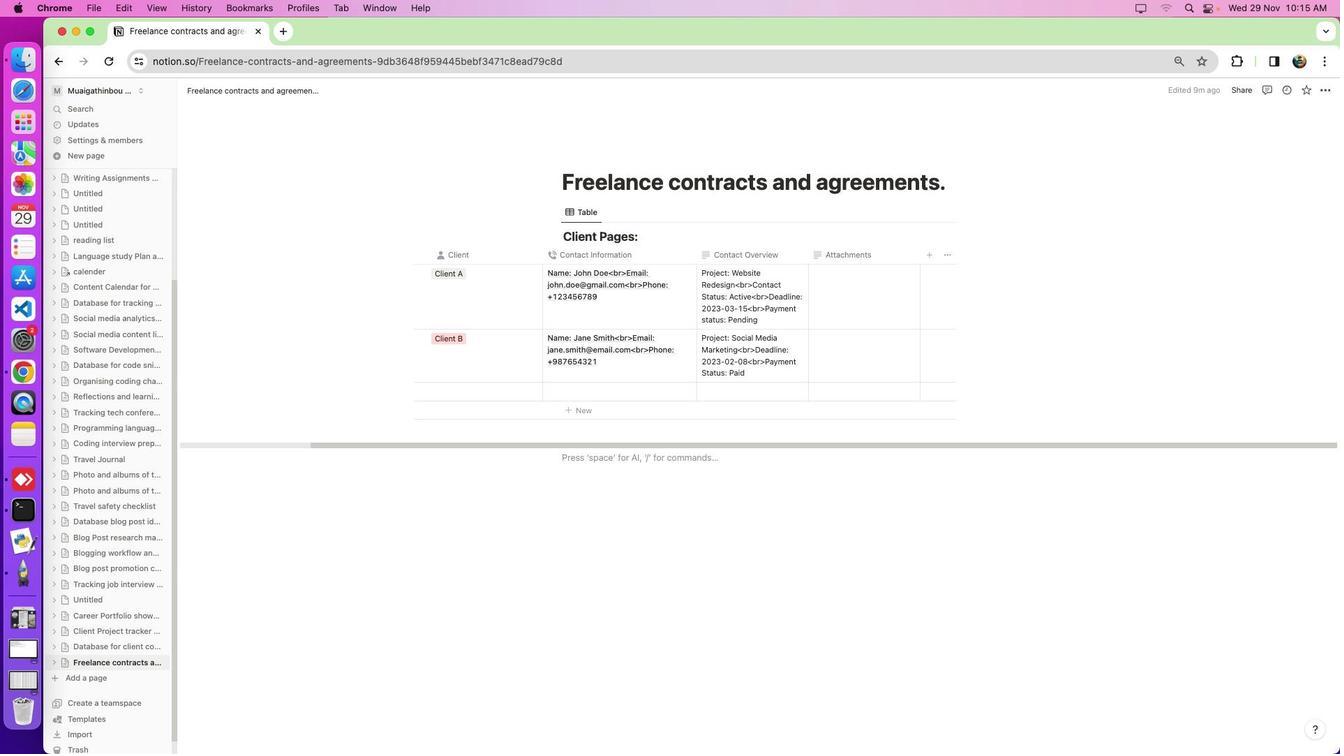 
Action: Mouse pressed left at (733, 495)
Screenshot: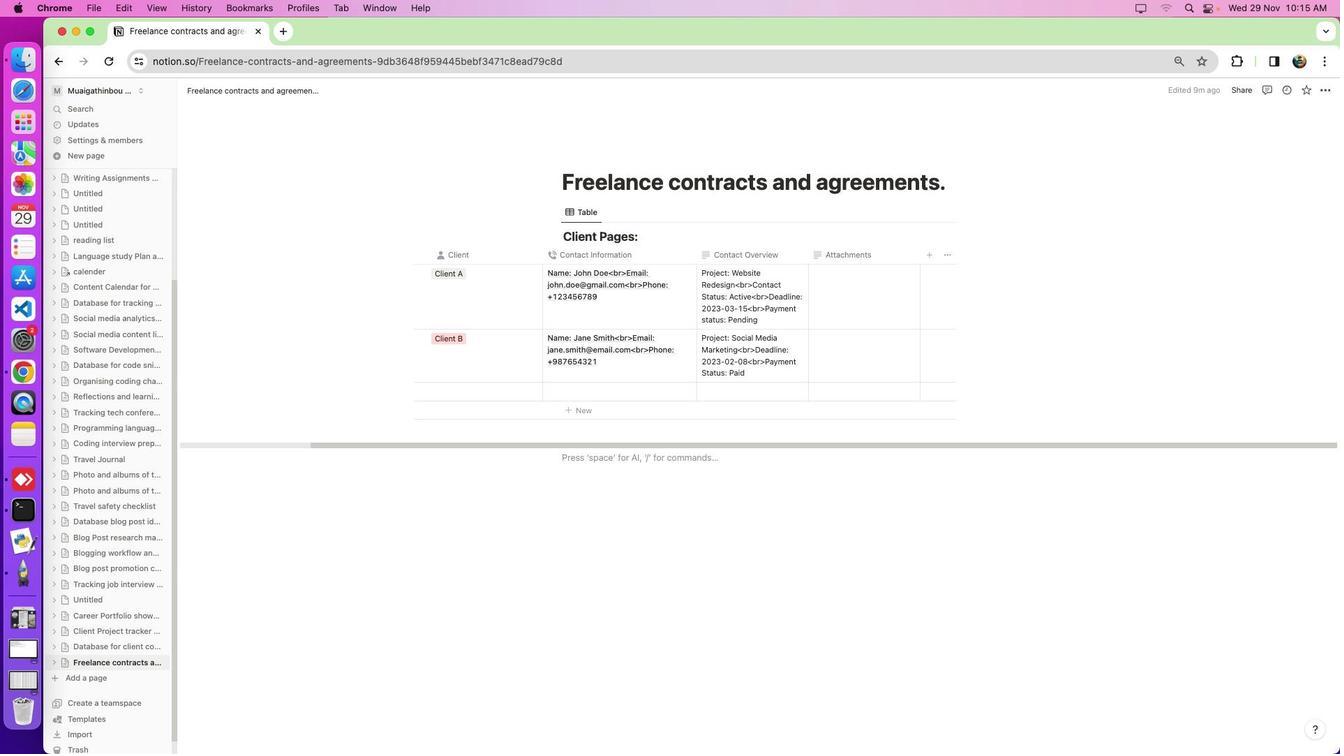 
Action: Mouse moved to (1094, 464)
Screenshot: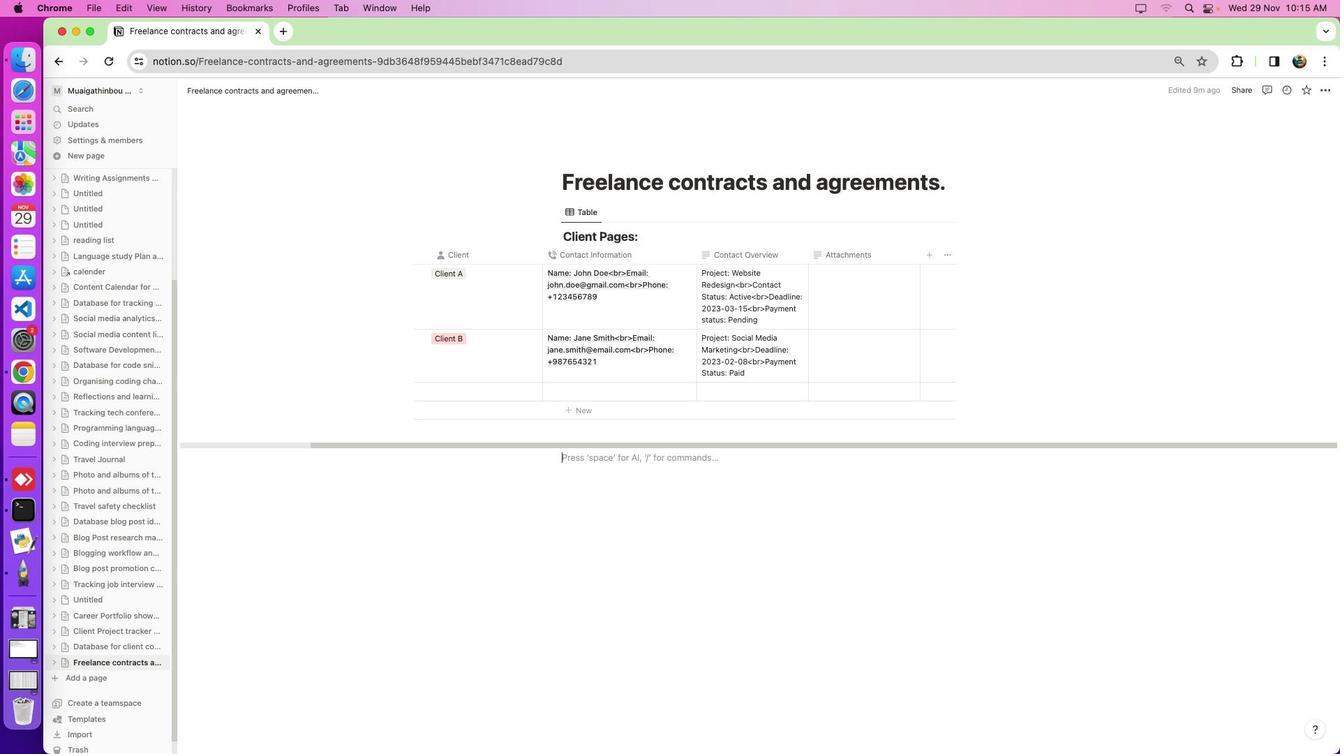 
Action: Mouse scrolled (1094, 464) with delta (514, 341)
Screenshot: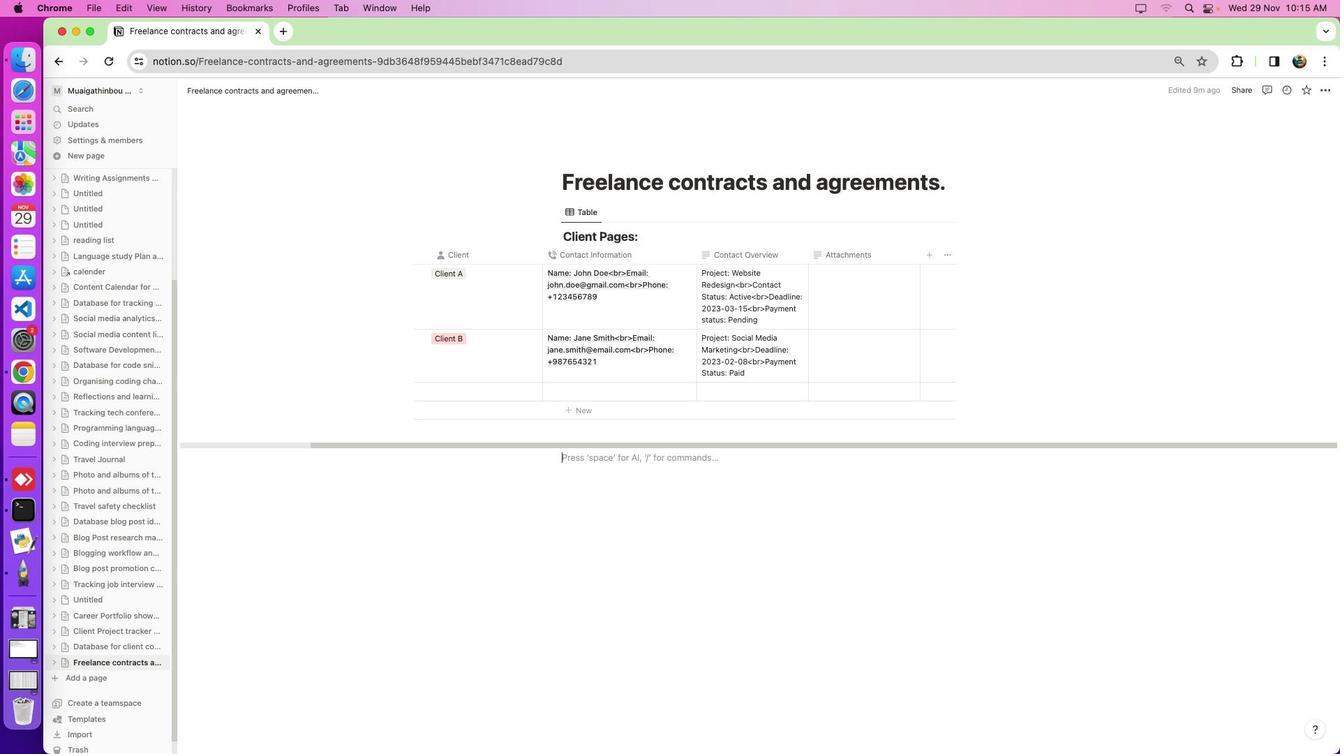 
Action: Mouse scrolled (1094, 464) with delta (514, 341)
Screenshot: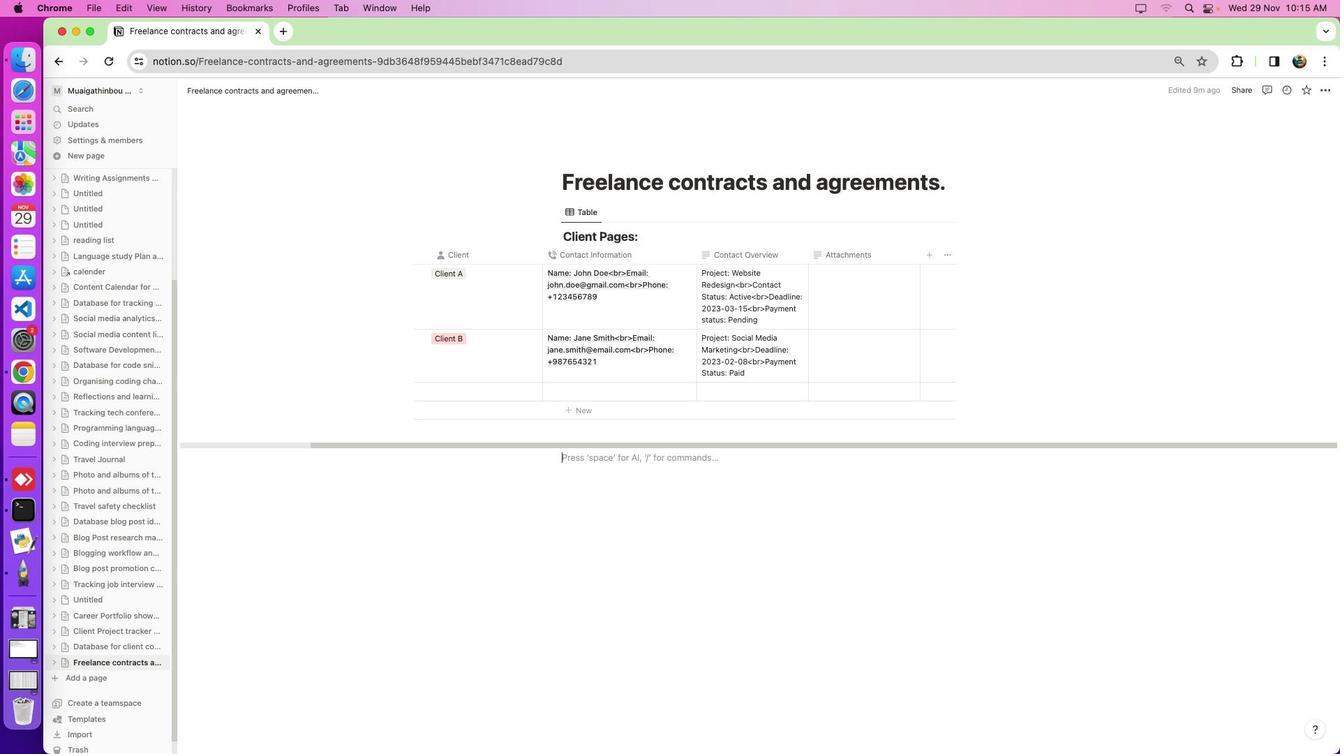 
Action: Mouse moved to (1094, 464)
Screenshot: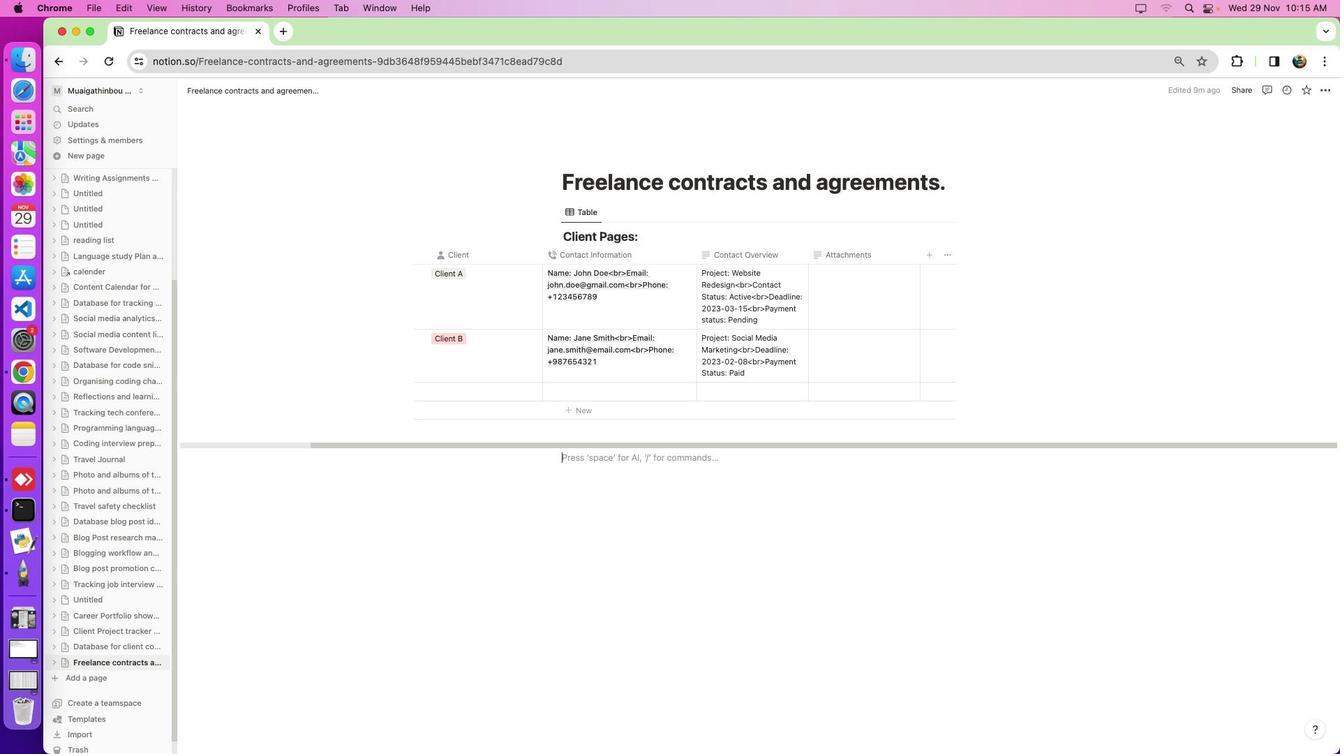 
Action: Mouse scrolled (1094, 464) with delta (514, 342)
Screenshot: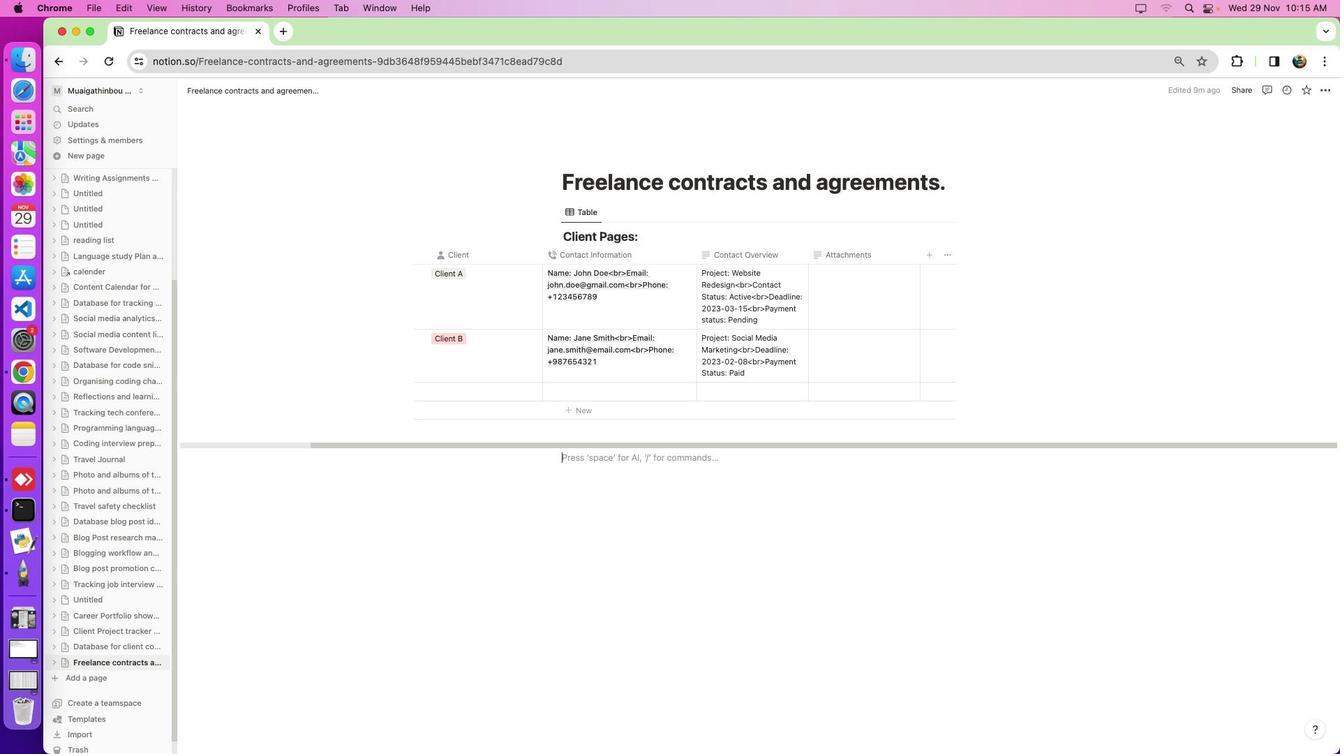 
Action: Mouse moved to (1094, 465)
Screenshot: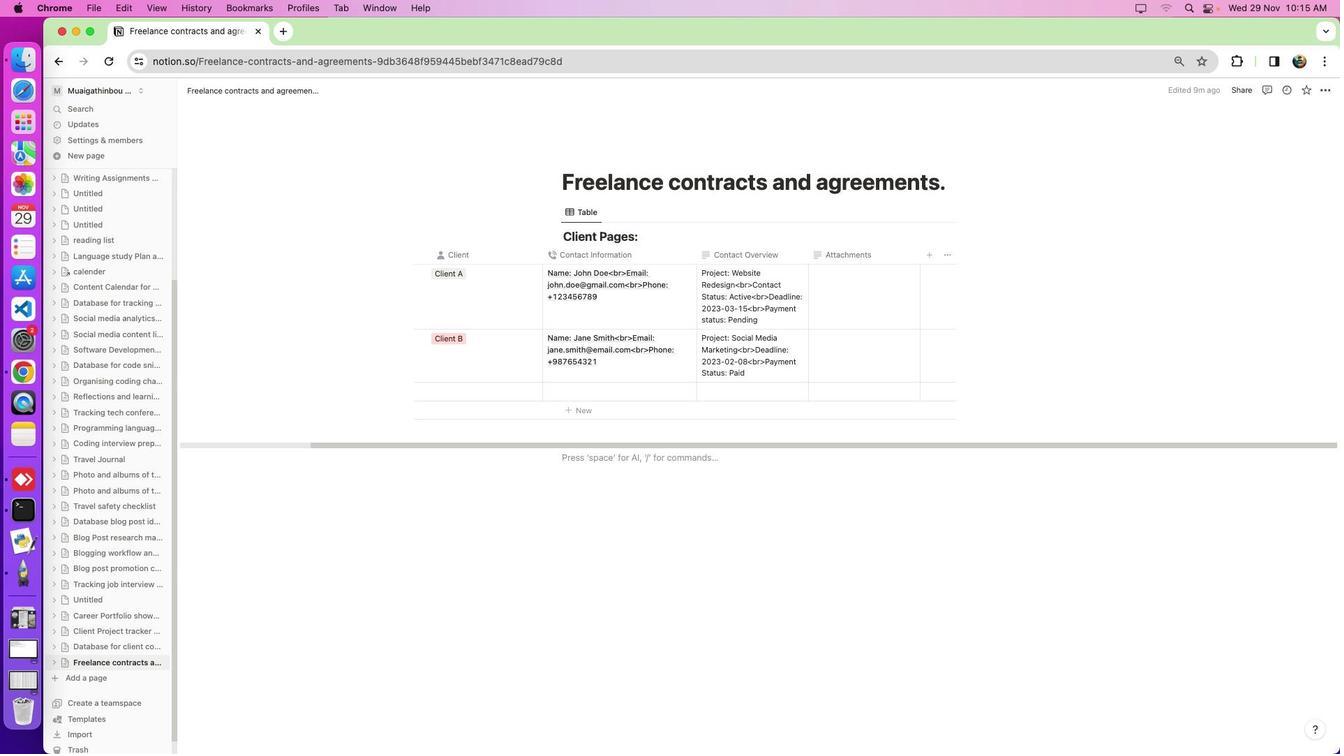 
Action: Mouse scrolled (1094, 465) with delta (514, 341)
Screenshot: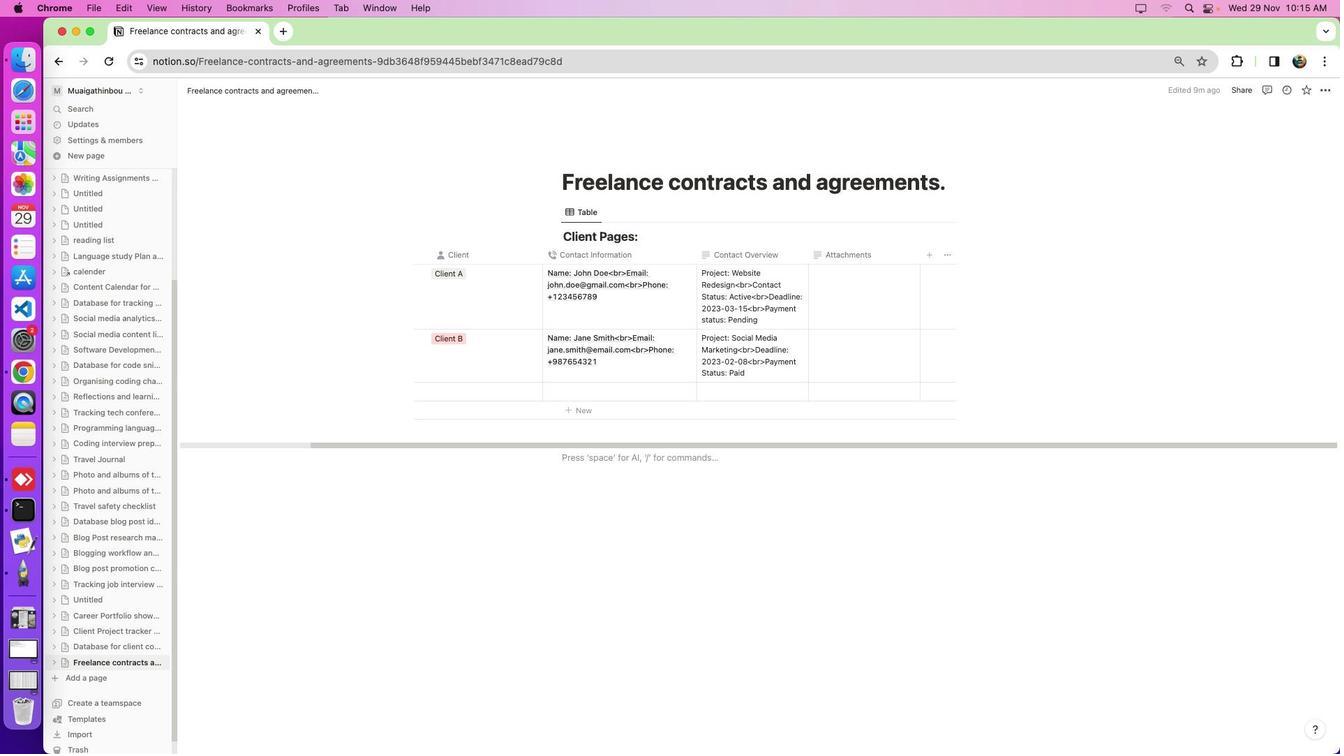 
Action: Mouse scrolled (1094, 465) with delta (514, 341)
Screenshot: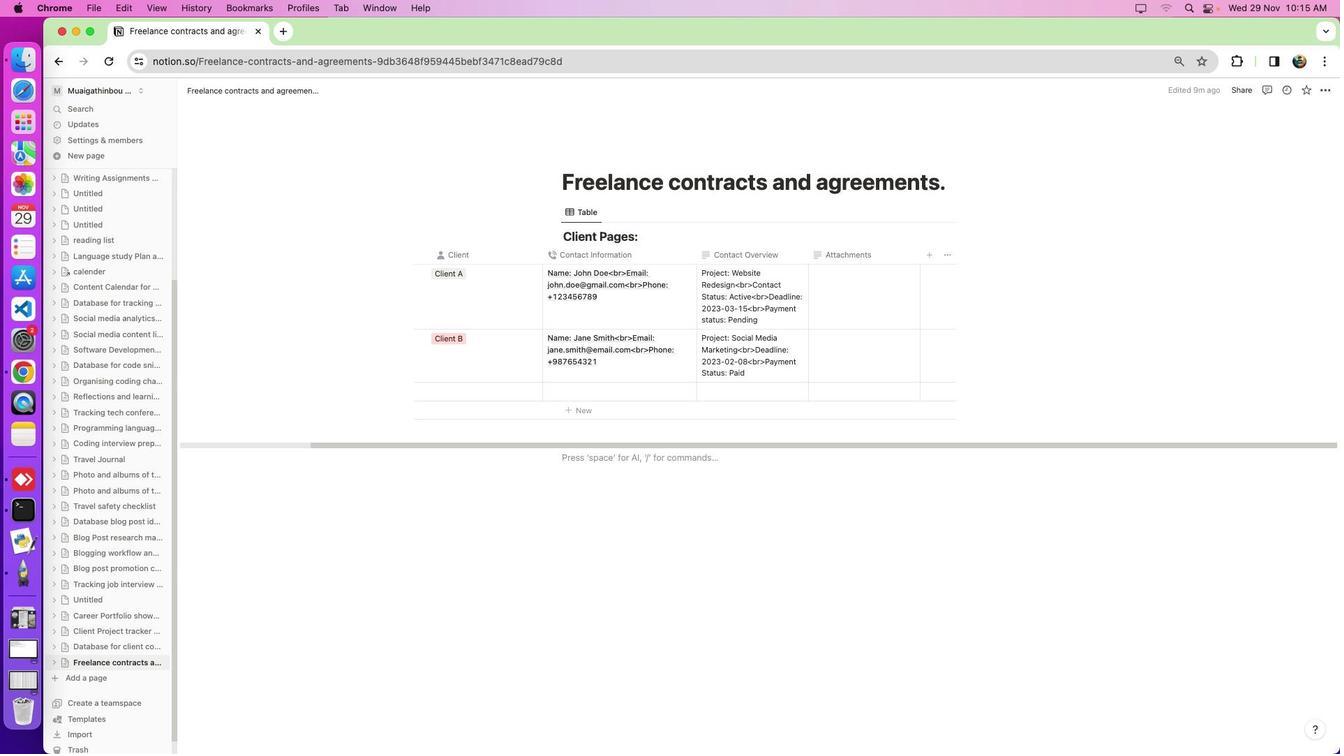 
Action: Mouse moved to (1094, 465)
Screenshot: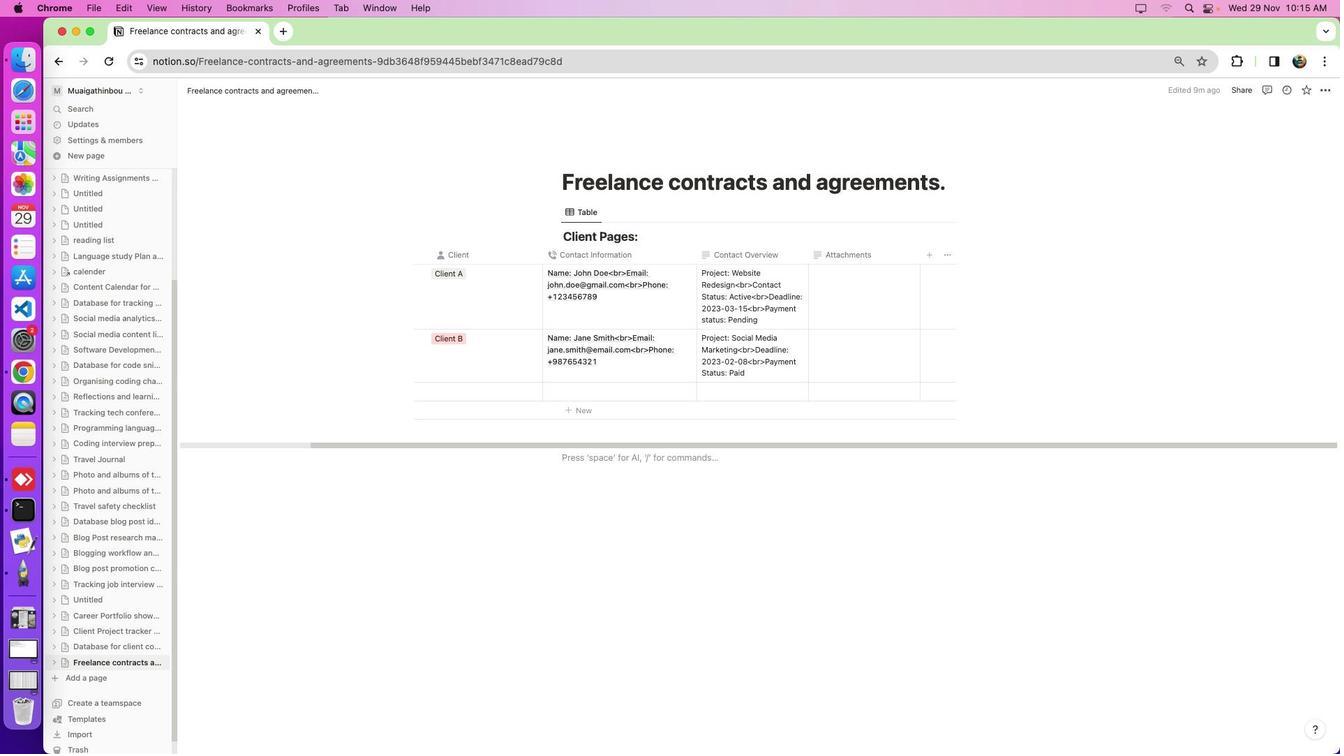 
Action: Mouse scrolled (1094, 465) with delta (514, 342)
Screenshot: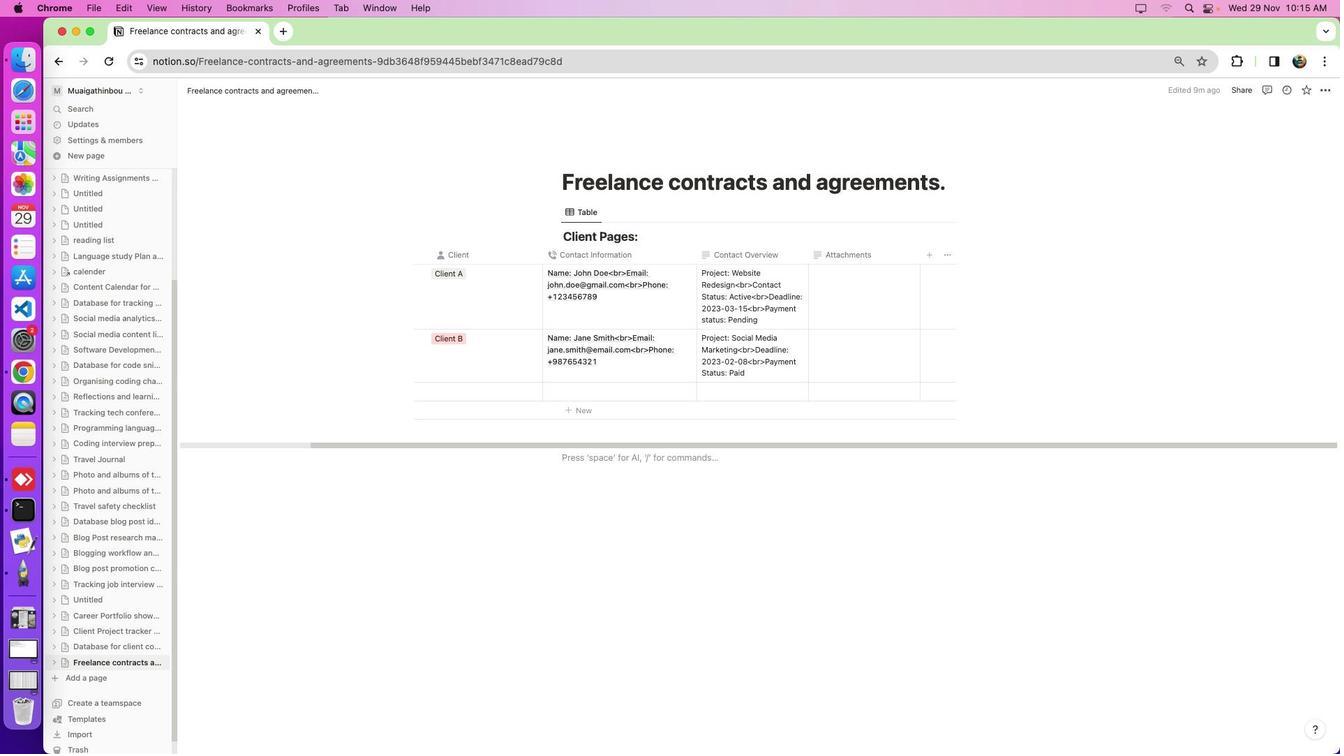 
Action: Mouse moved to (1093, 465)
Screenshot: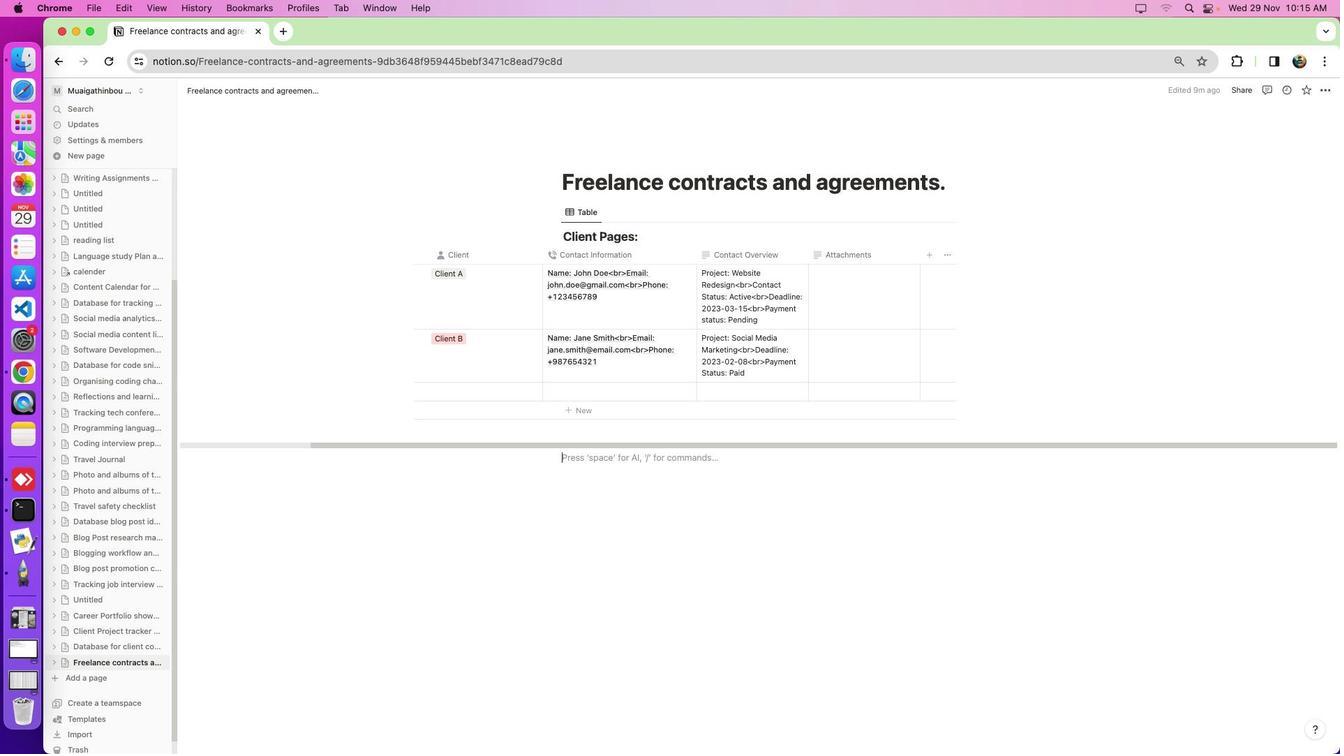 
Action: Mouse scrolled (1093, 465) with delta (514, 341)
Screenshot: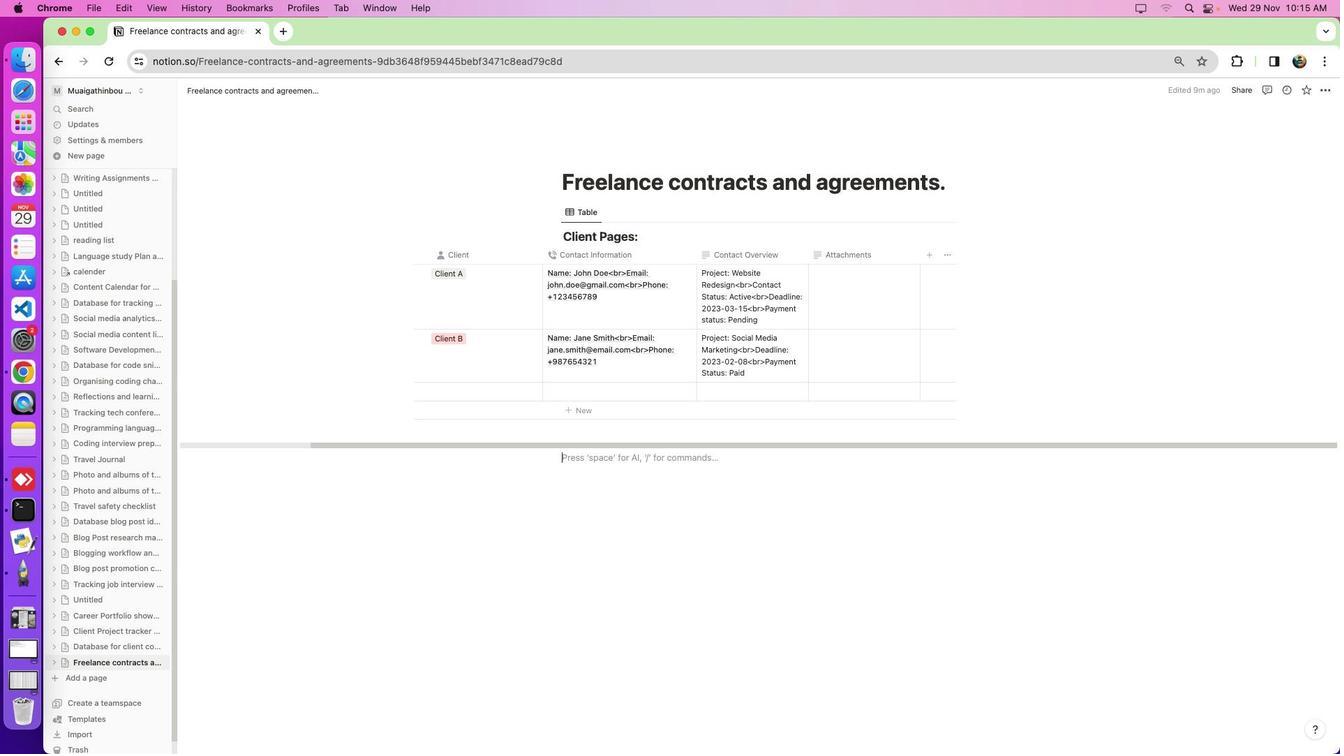 
Action: Mouse scrolled (1093, 465) with delta (514, 341)
Screenshot: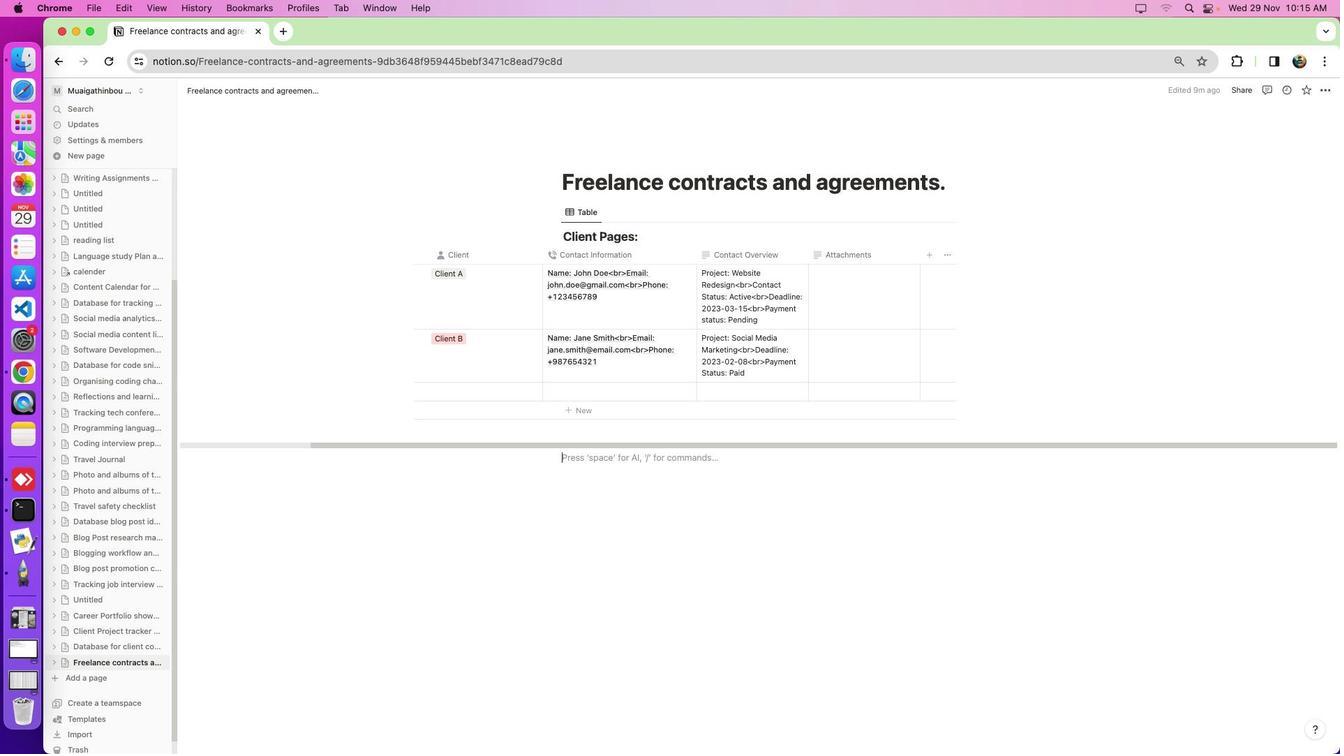 
Action: Mouse moved to (1093, 465)
Screenshot: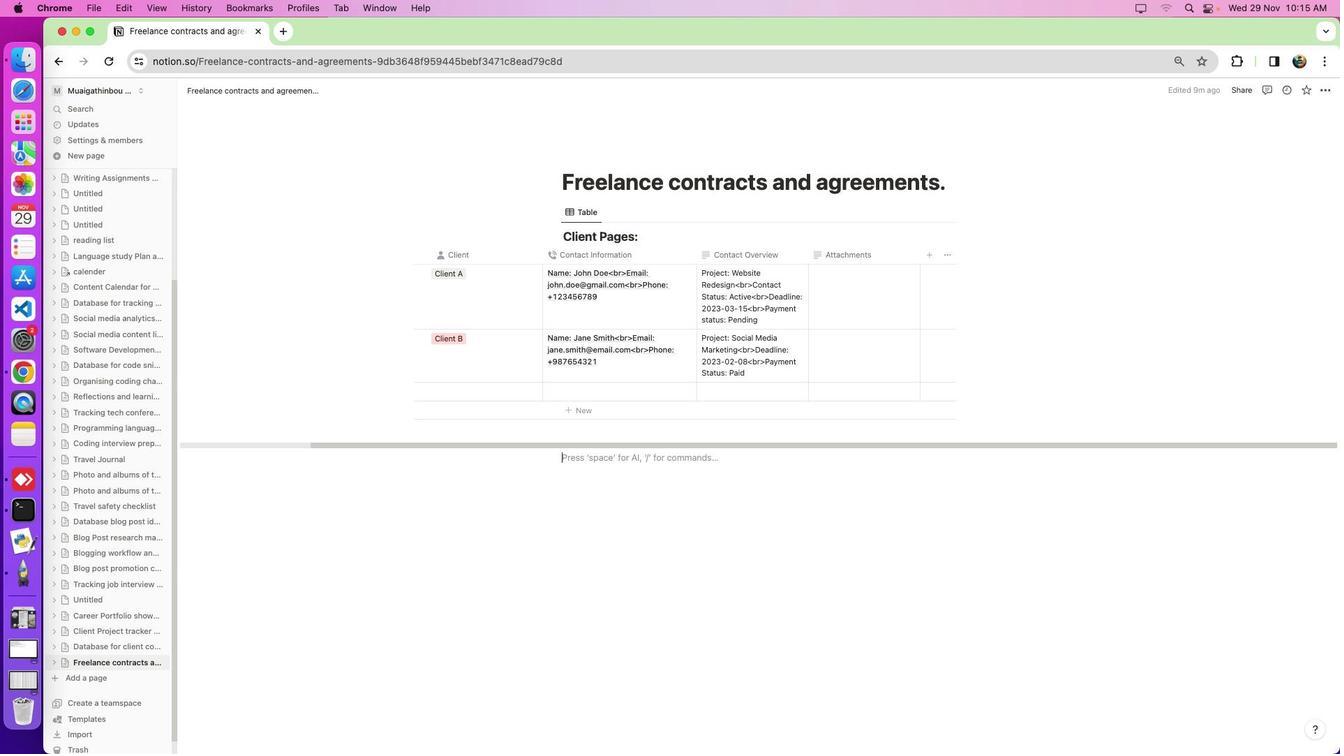 
Action: Mouse scrolled (1093, 465) with delta (514, 342)
Screenshot: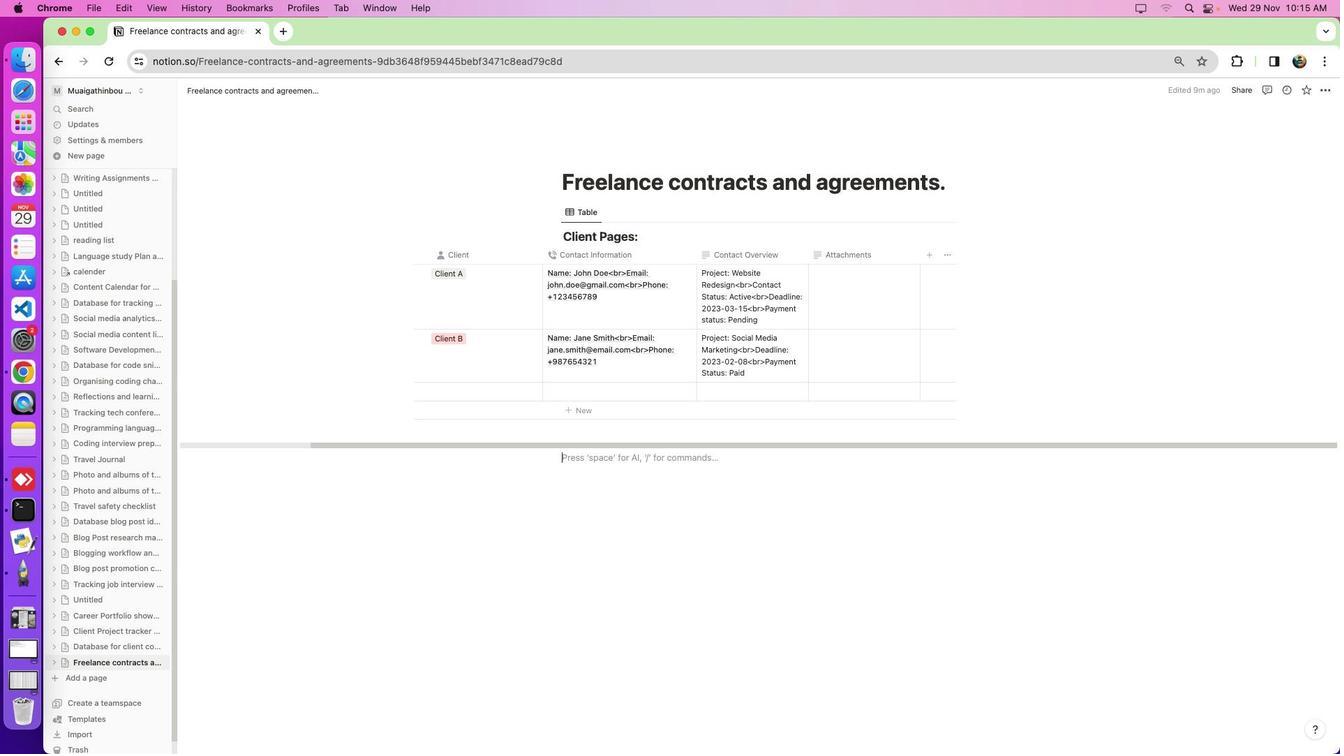 
Action: Mouse moved to (1092, 465)
Screenshot: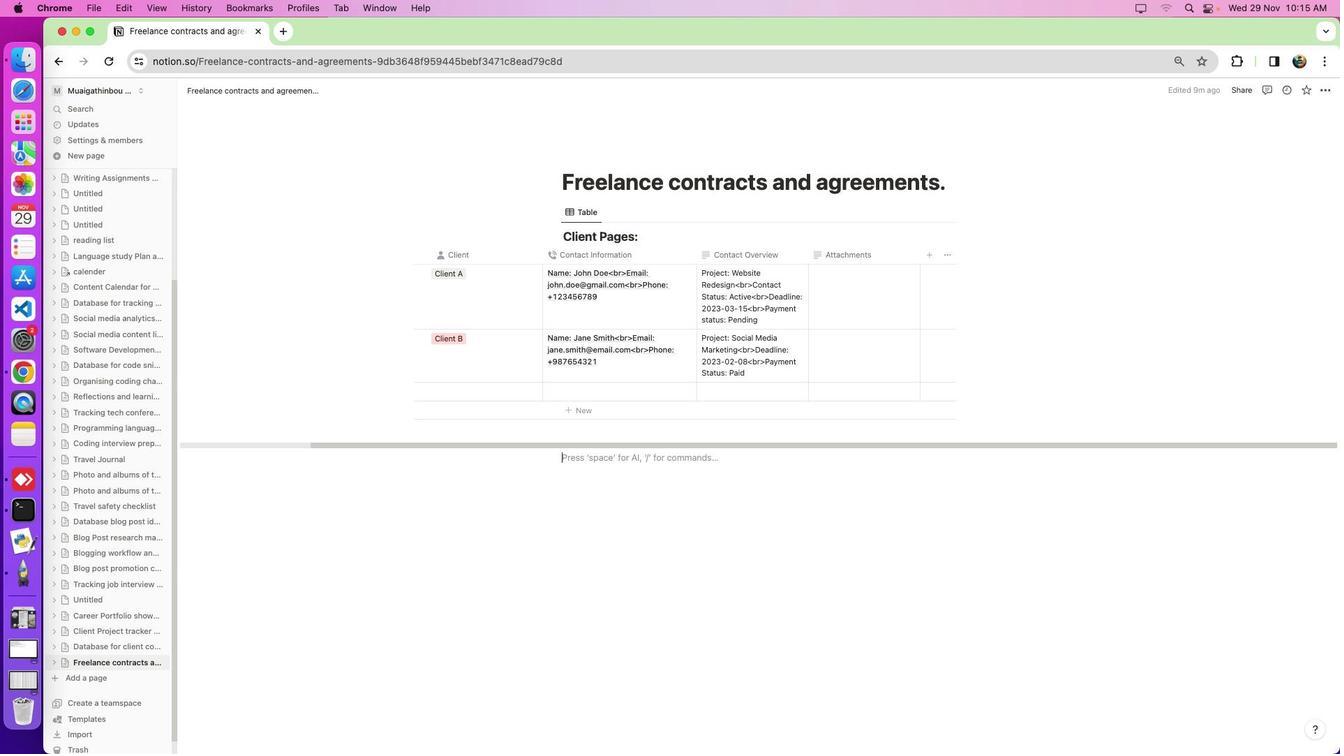 
Action: Mouse scrolled (1092, 465) with delta (514, 343)
Screenshot: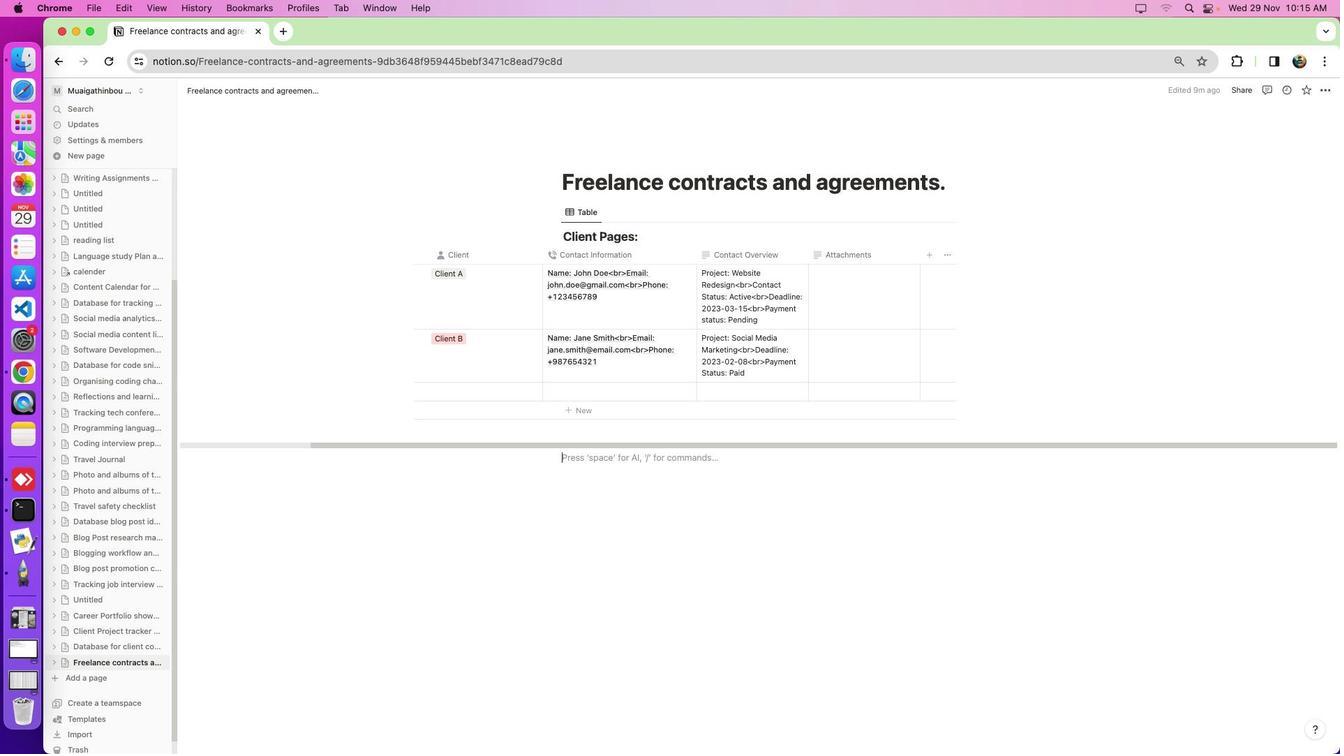 
Action: Mouse scrolled (1092, 465) with delta (514, 341)
Screenshot: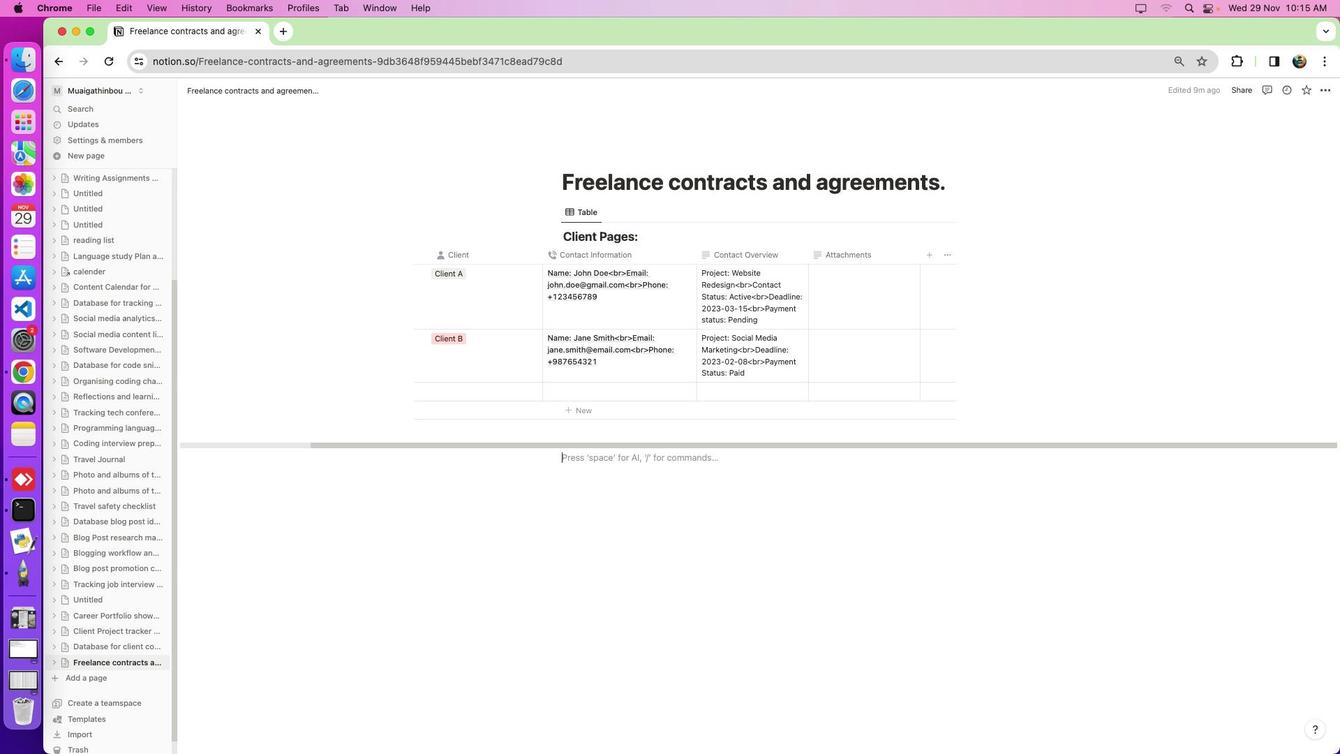 
Action: Mouse scrolled (1092, 465) with delta (514, 342)
Screenshot: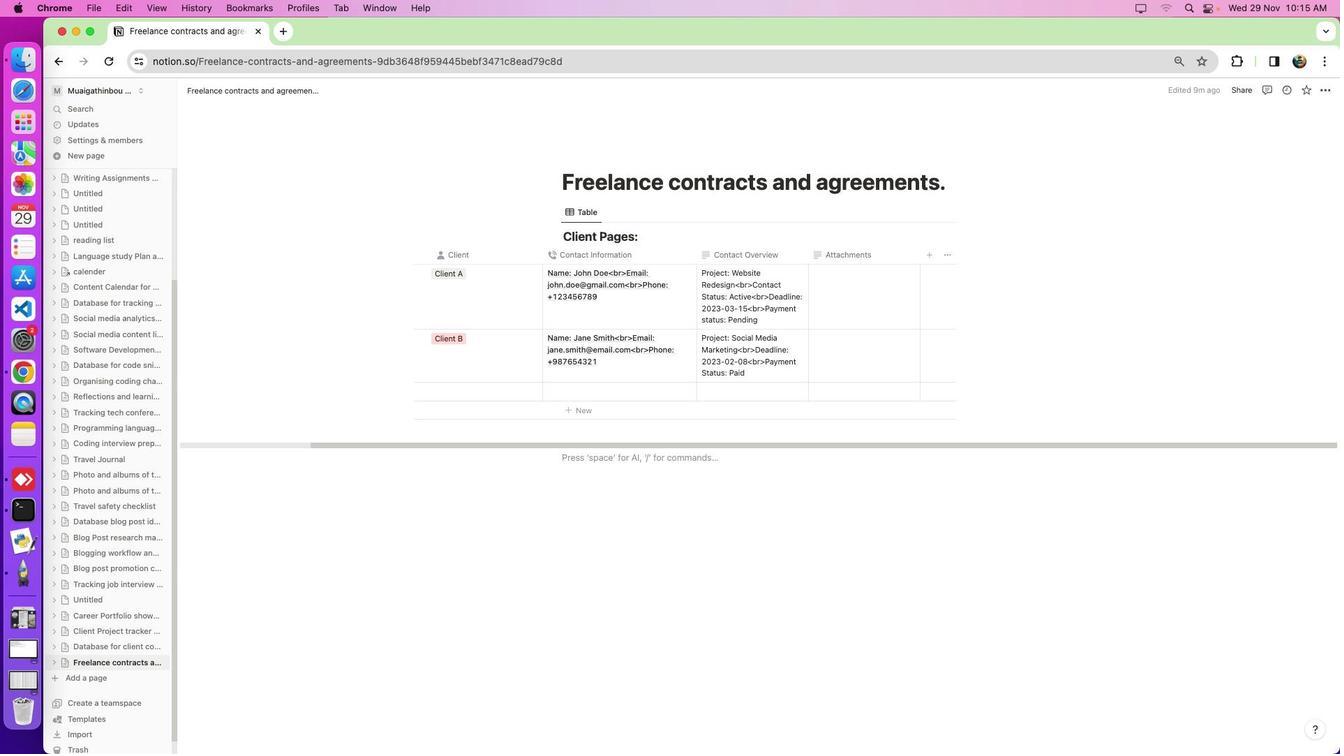 
Action: Mouse moved to (1092, 466)
Screenshot: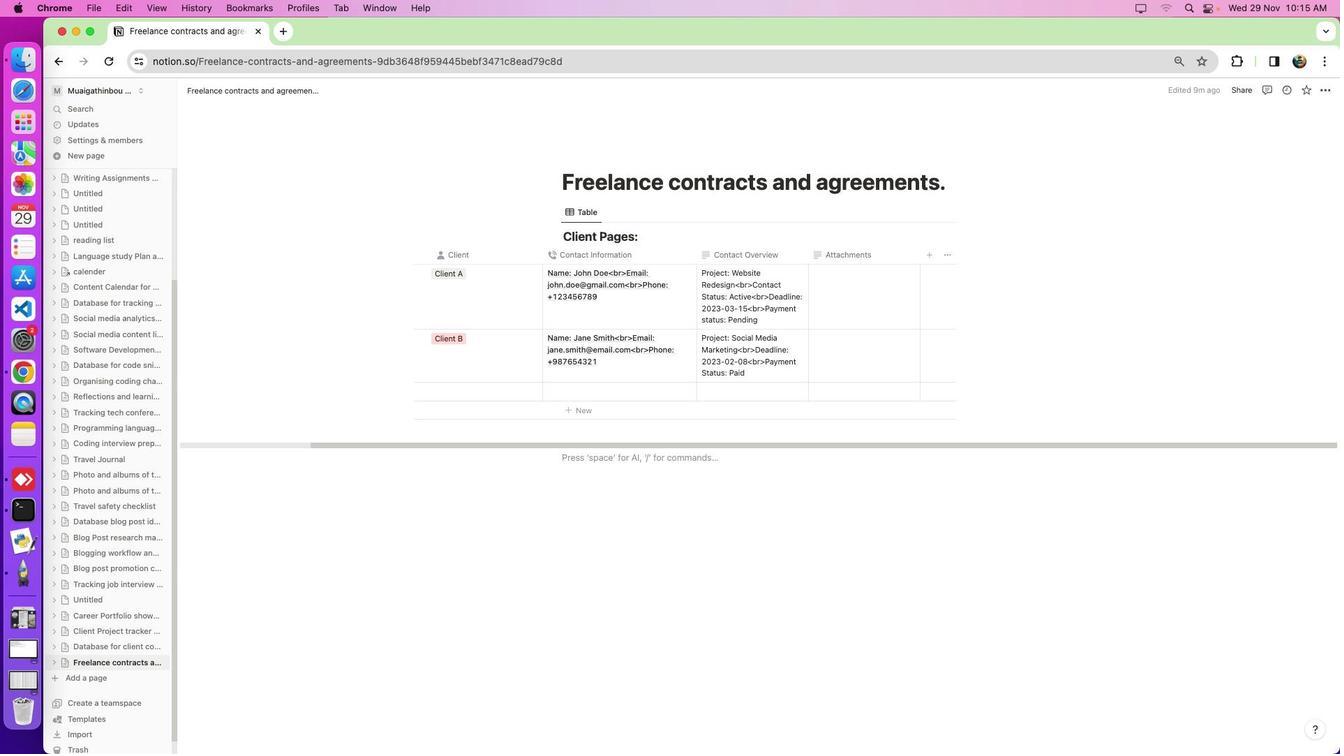 
Action: Mouse scrolled (1092, 466) with delta (514, 339)
Screenshot: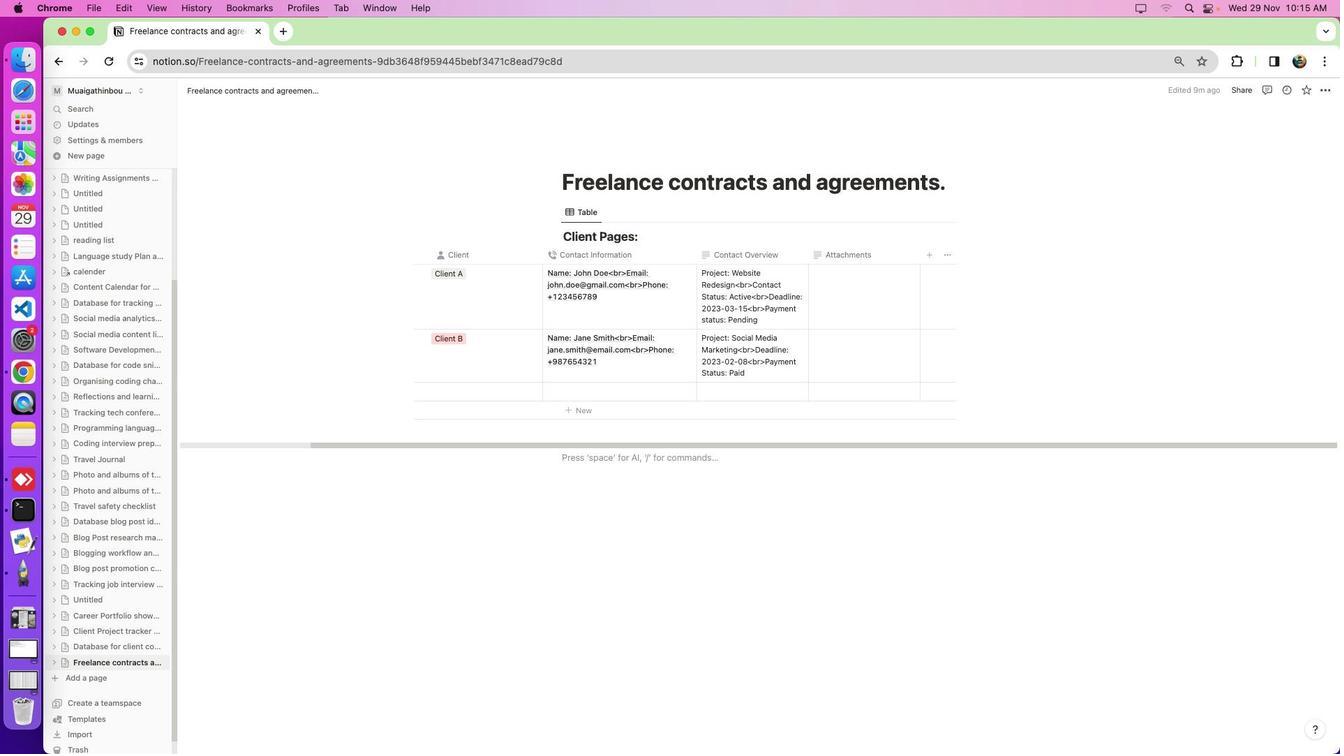 
Action: Mouse moved to (1092, 466)
Screenshot: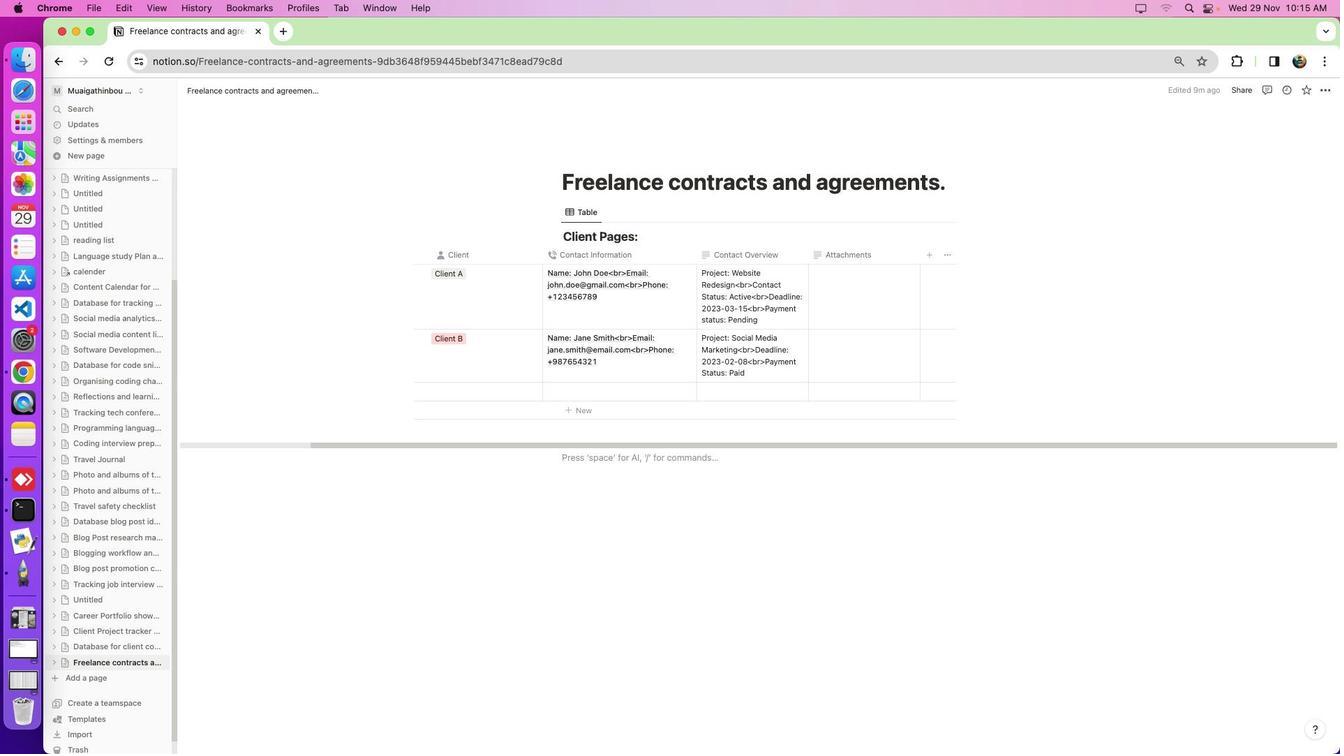 
Action: Mouse scrolled (1092, 466) with delta (514, 342)
